 Task: Design a flight booking website wireframe in Figma with a navigation bar, search flight section, and a sign-up button.
Action: Mouse moved to (264, 165)
Screenshot: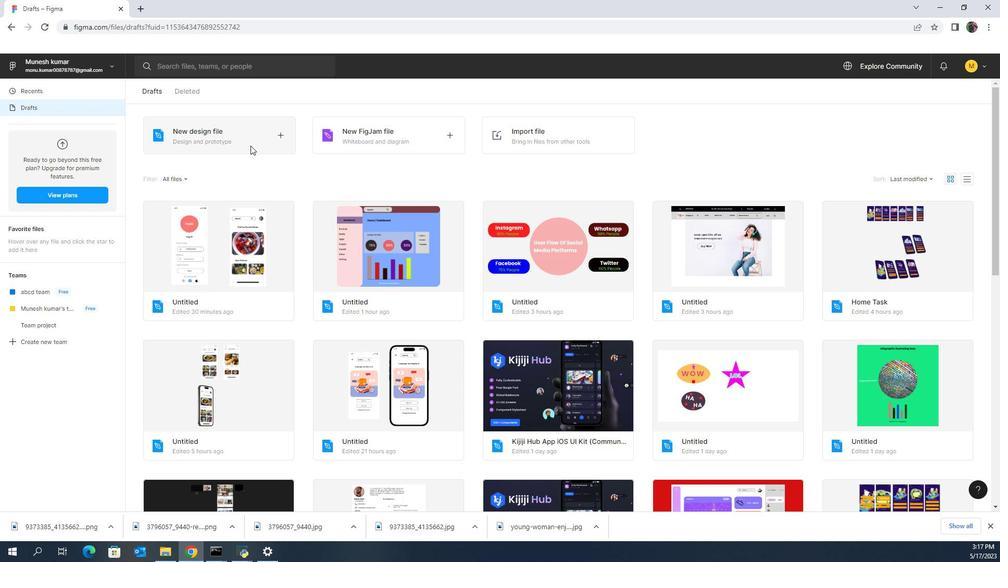 
Action: Mouse pressed left at (264, 165)
Screenshot: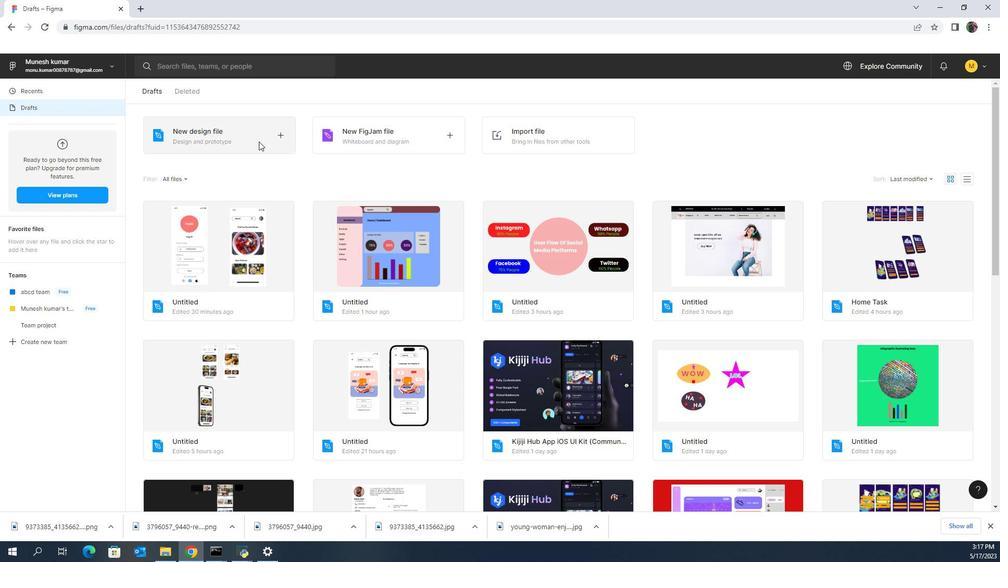 
Action: Mouse moved to (80, 101)
Screenshot: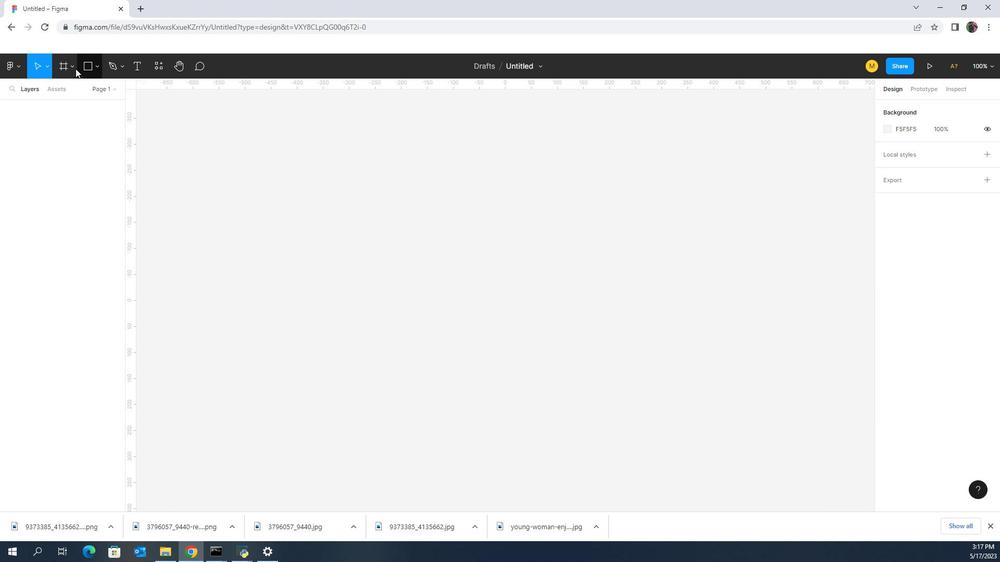 
Action: Mouse pressed left at (80, 101)
Screenshot: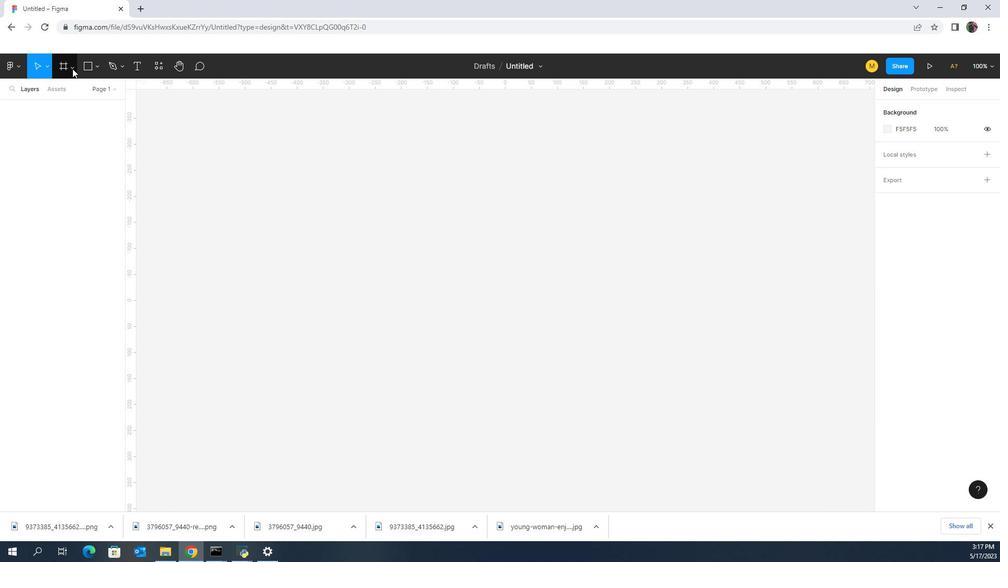 
Action: Mouse moved to (80, 117)
Screenshot: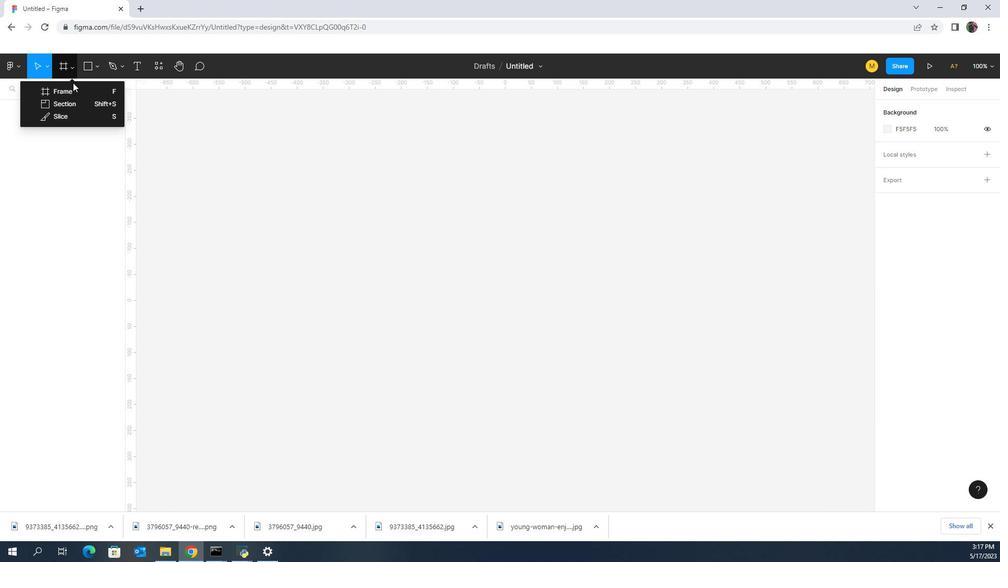 
Action: Mouse pressed left at (80, 117)
Screenshot: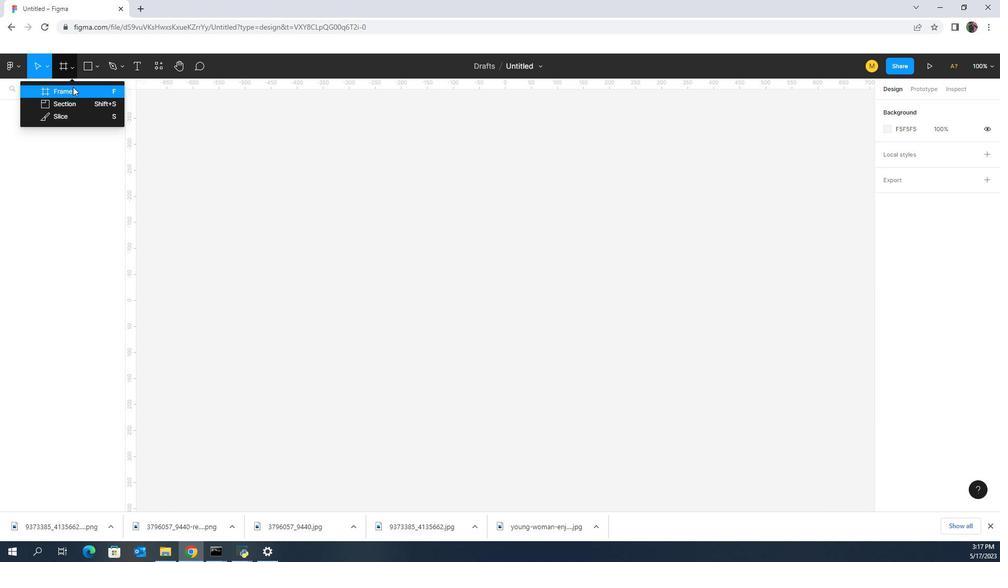 
Action: Mouse moved to (915, 358)
Screenshot: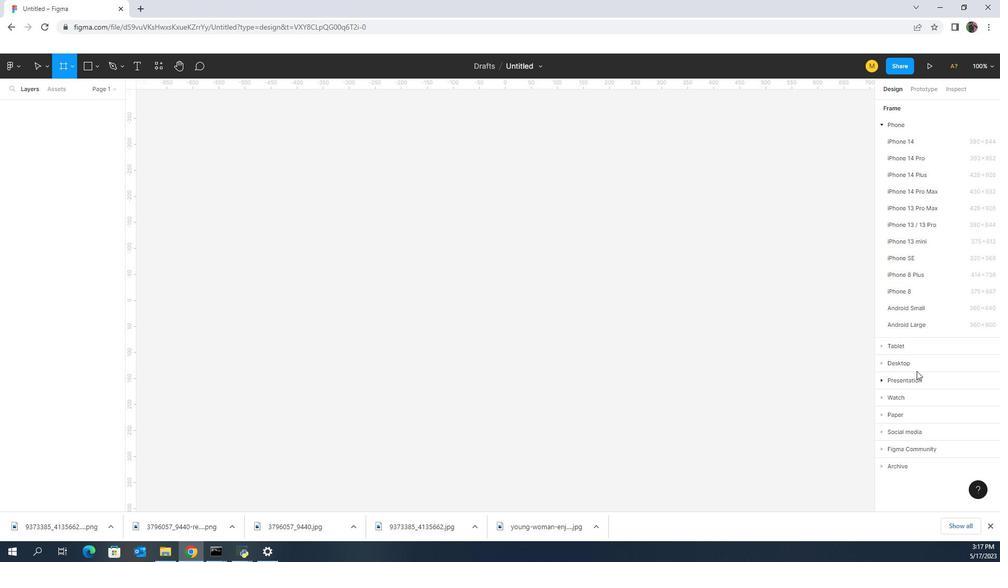 
Action: Mouse pressed left at (915, 358)
Screenshot: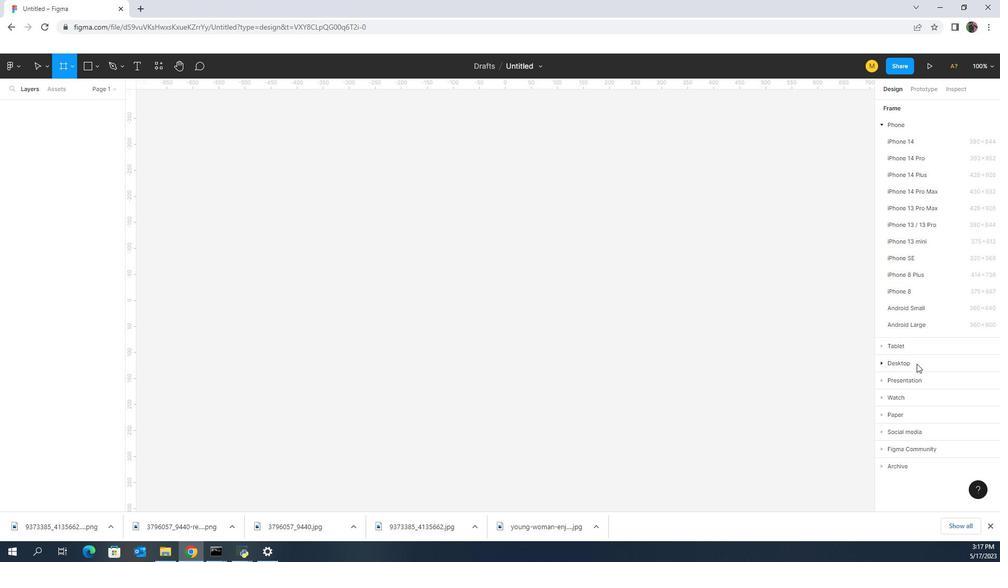 
Action: Mouse moved to (910, 254)
Screenshot: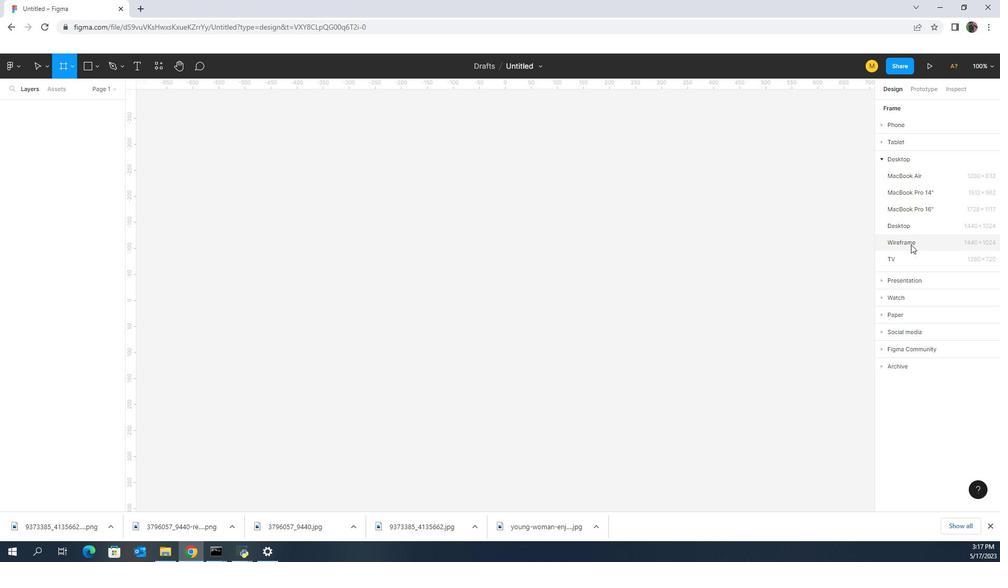 
Action: Mouse pressed left at (910, 254)
Screenshot: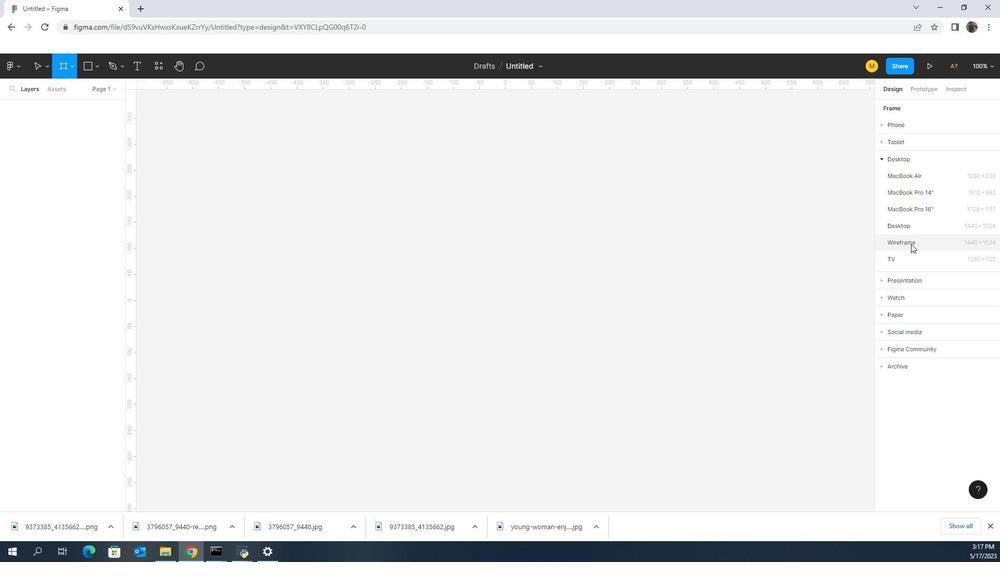 
Action: Mouse moved to (788, 242)
Screenshot: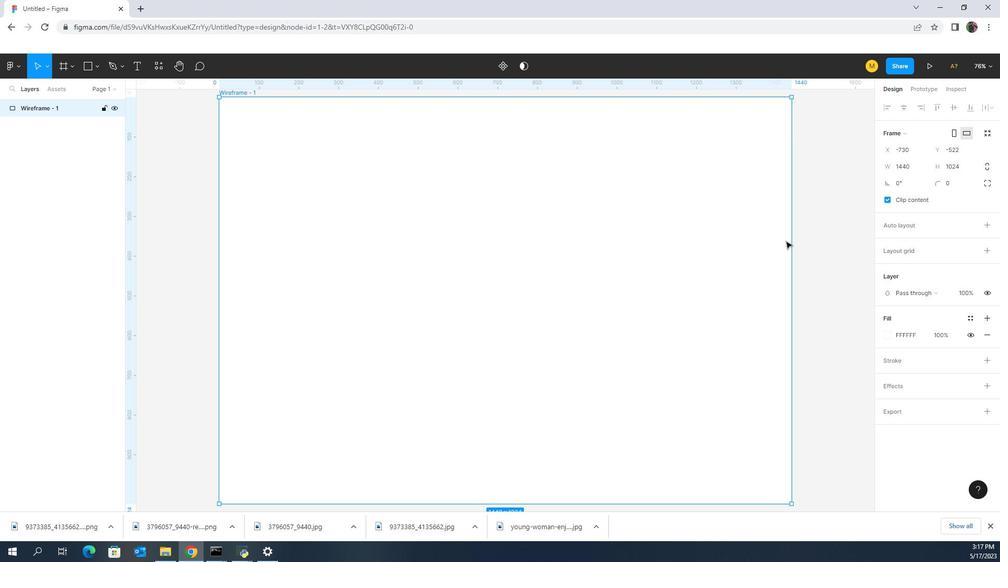 
Action: Mouse pressed left at (788, 242)
Screenshot: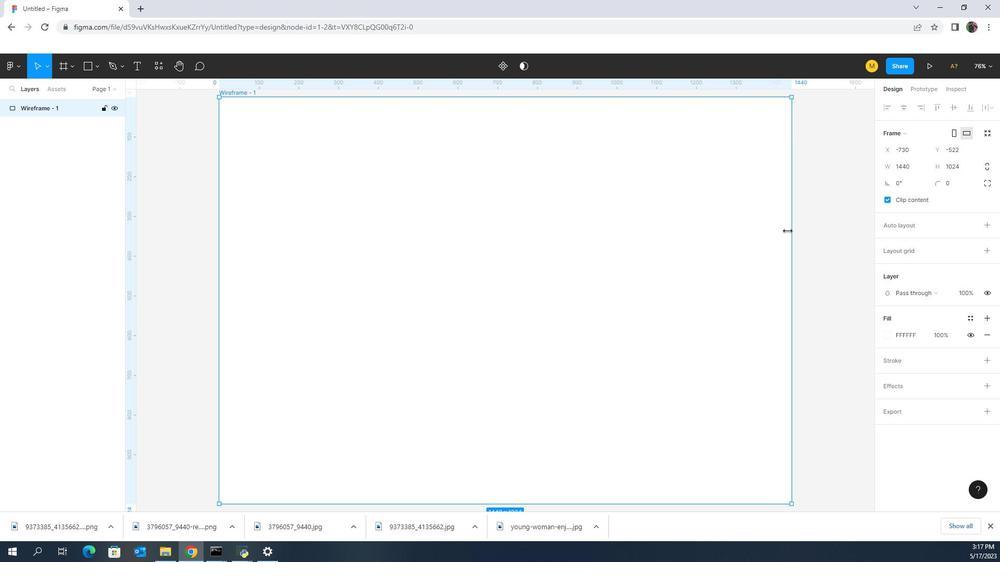 
Action: Mouse moved to (702, 273)
Screenshot: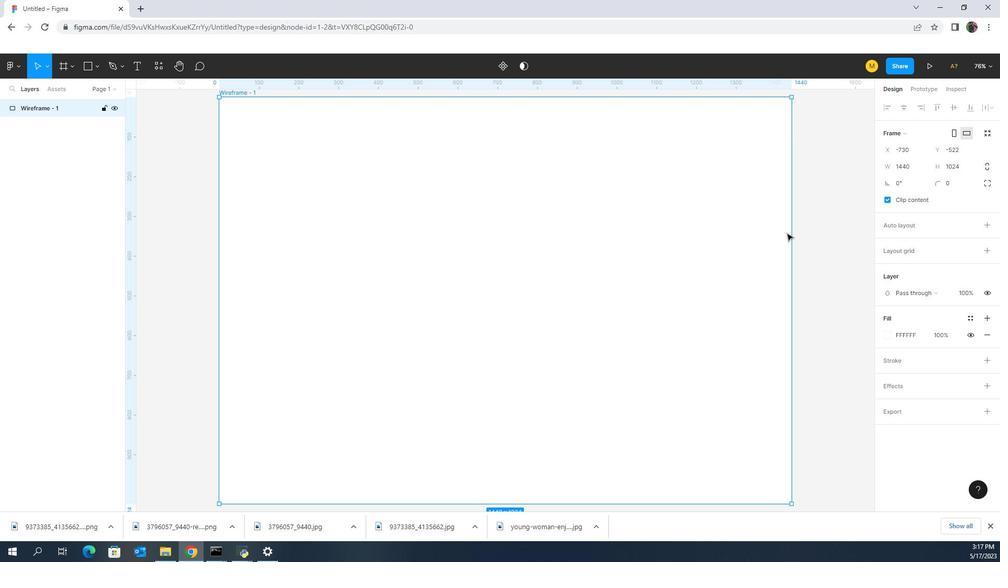 
Action: Mouse pressed left at (702, 273)
Screenshot: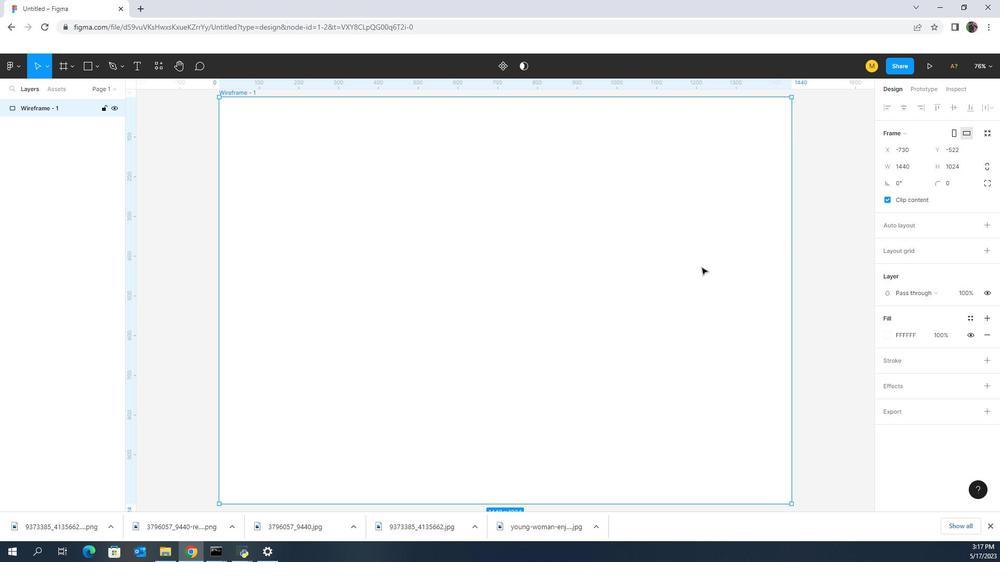 
Action: Mouse moved to (978, 98)
Screenshot: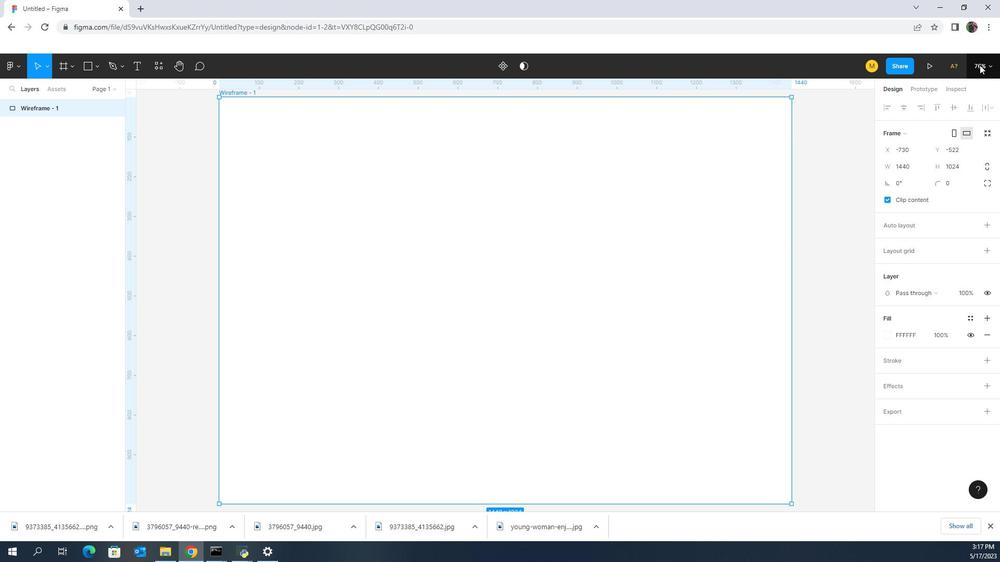 
Action: Mouse pressed left at (978, 98)
Screenshot: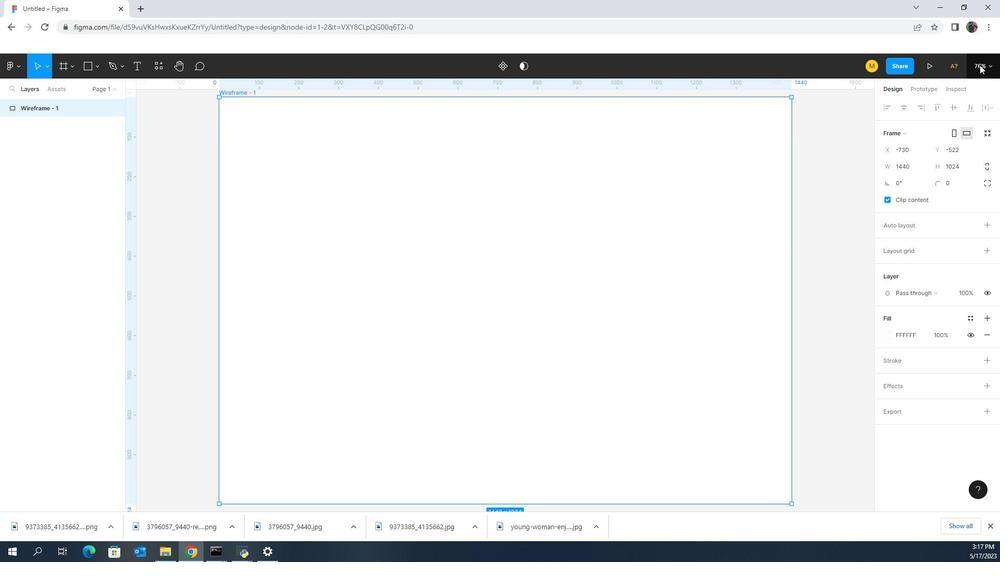 
Action: Key pressed 70<Key.enter>
Screenshot: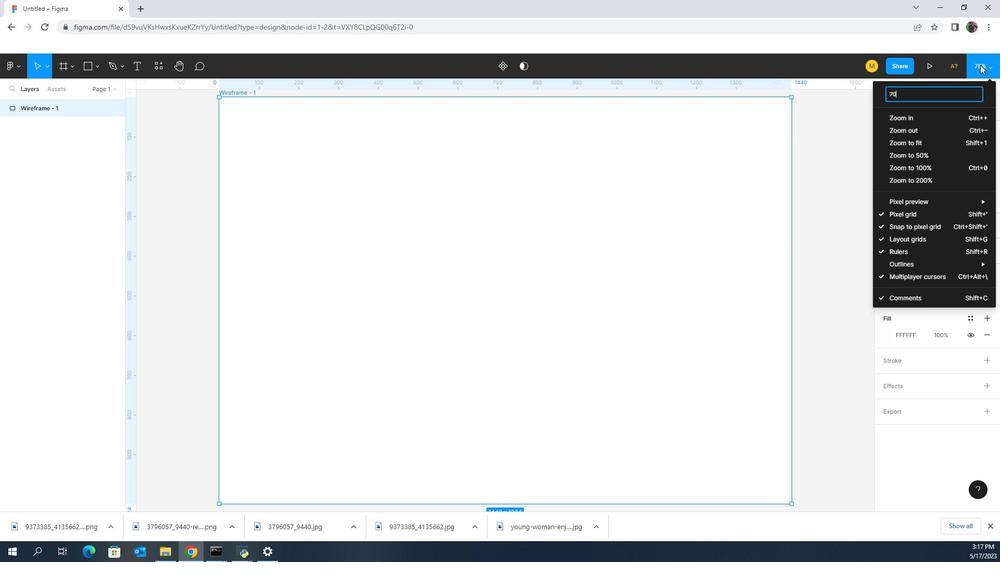 
Action: Mouse moved to (791, 303)
Screenshot: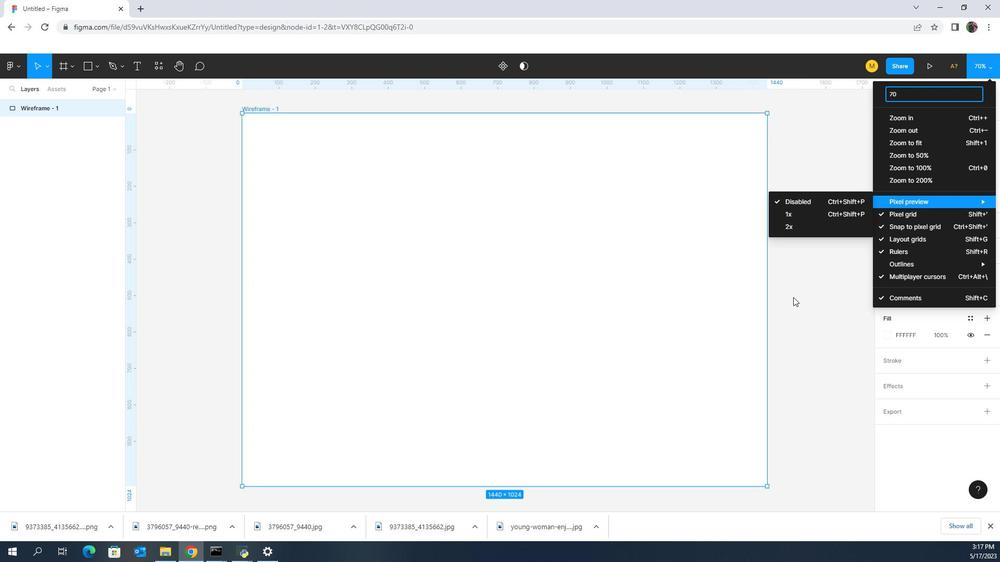 
Action: Mouse pressed left at (791, 303)
Screenshot: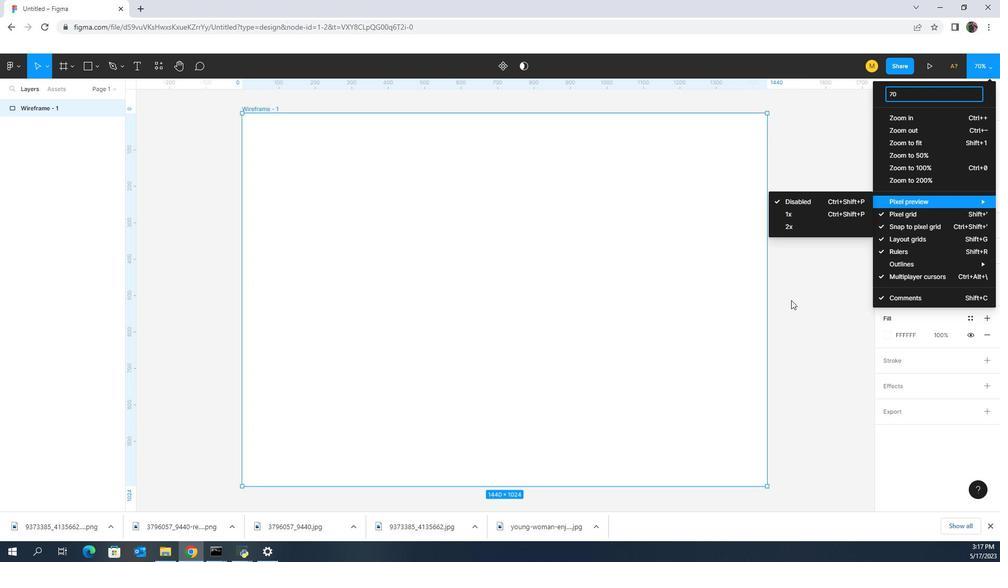 
Action: Mouse moved to (652, 283)
Screenshot: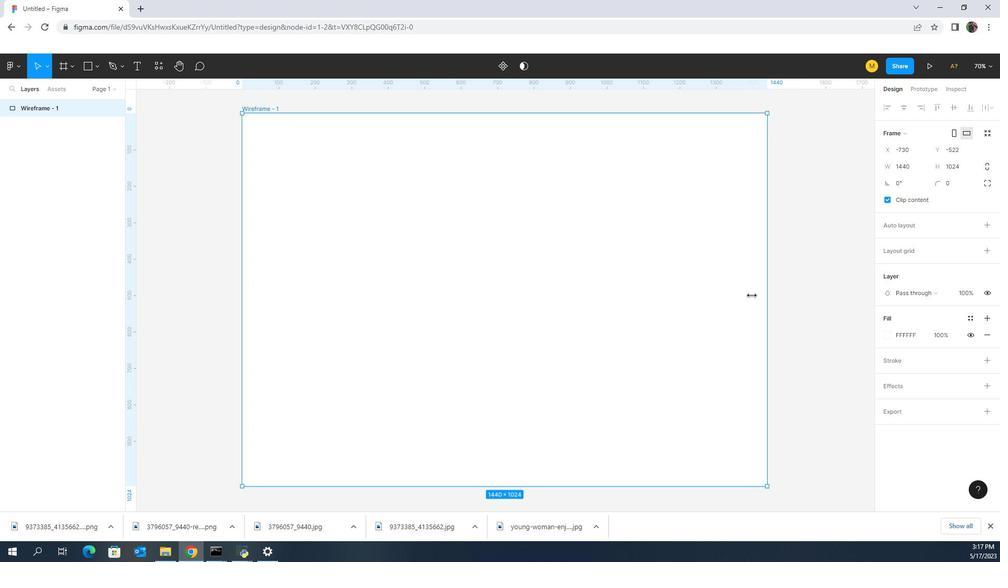 
Action: Mouse pressed left at (652, 283)
Screenshot: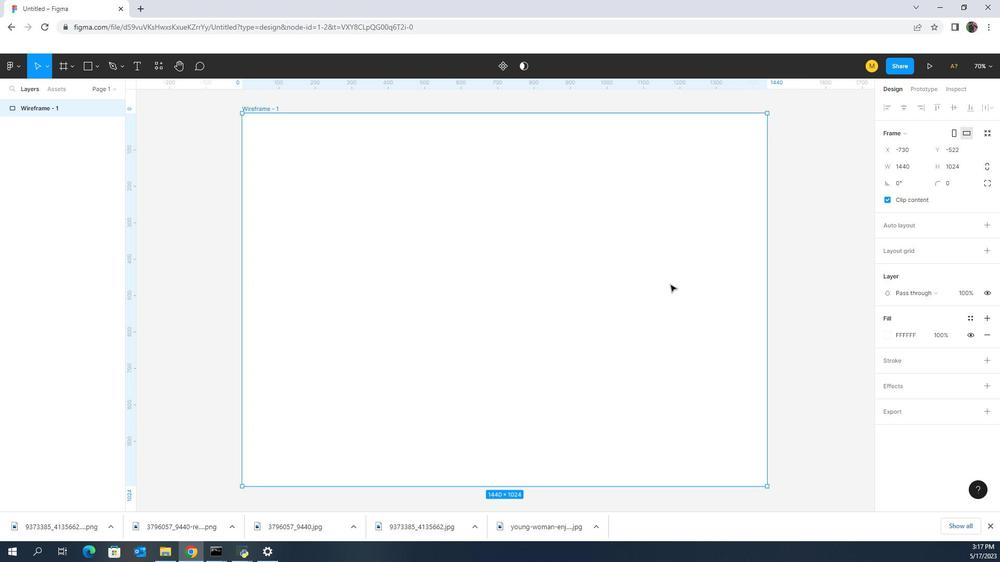 
Action: Mouse moved to (895, 262)
Screenshot: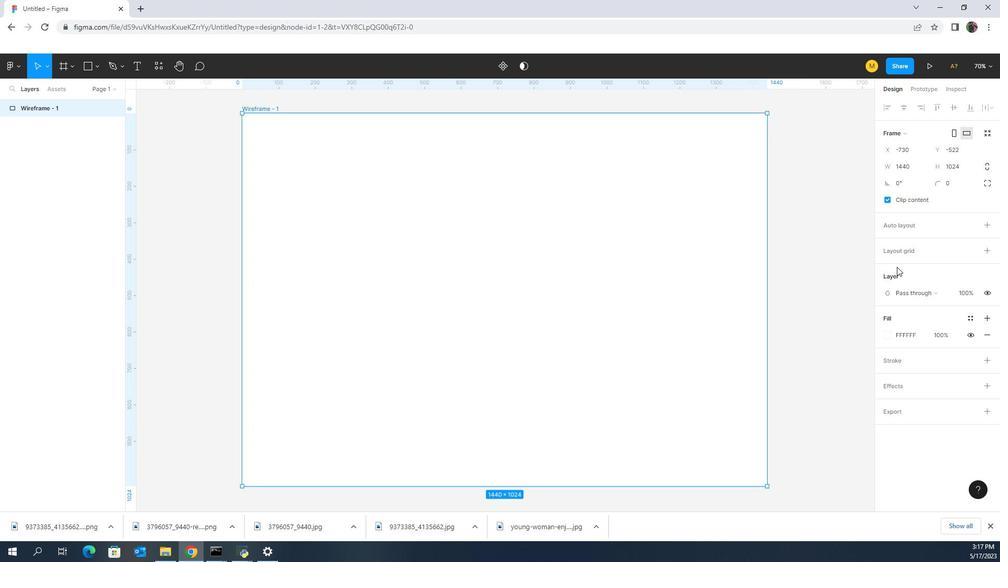 
Action: Mouse pressed left at (895, 262)
Screenshot: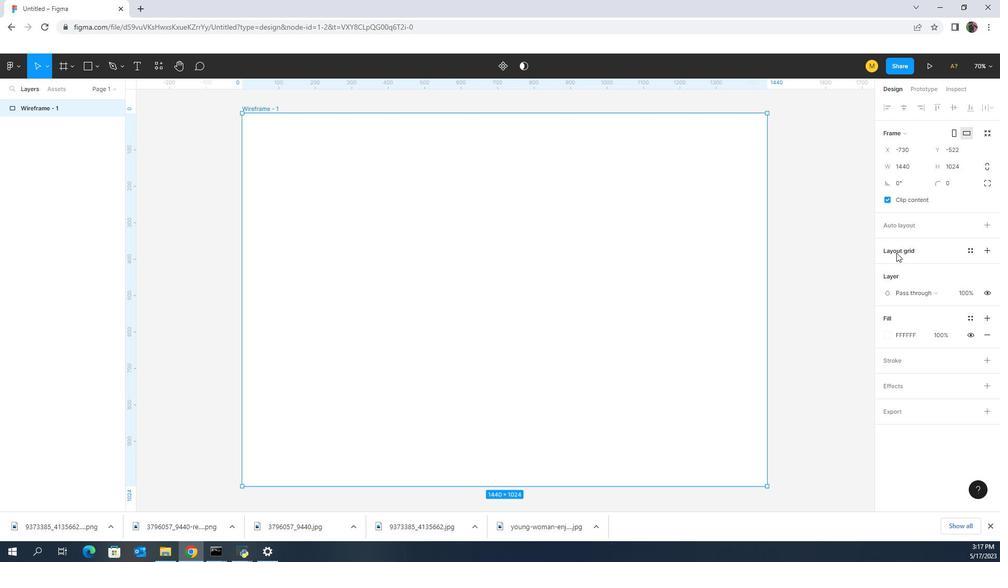 
Action: Mouse moved to (884, 280)
Screenshot: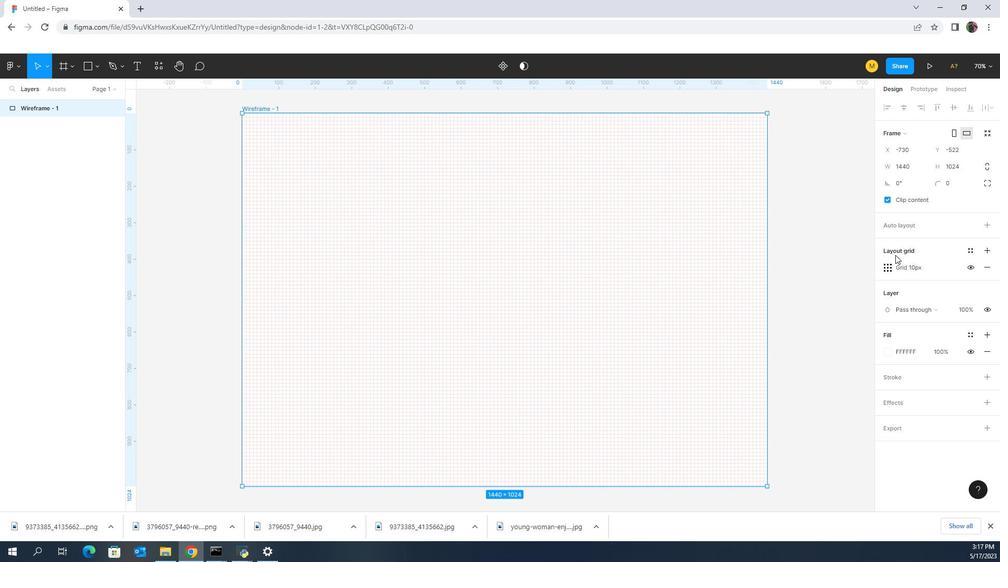 
Action: Mouse pressed left at (884, 280)
Screenshot: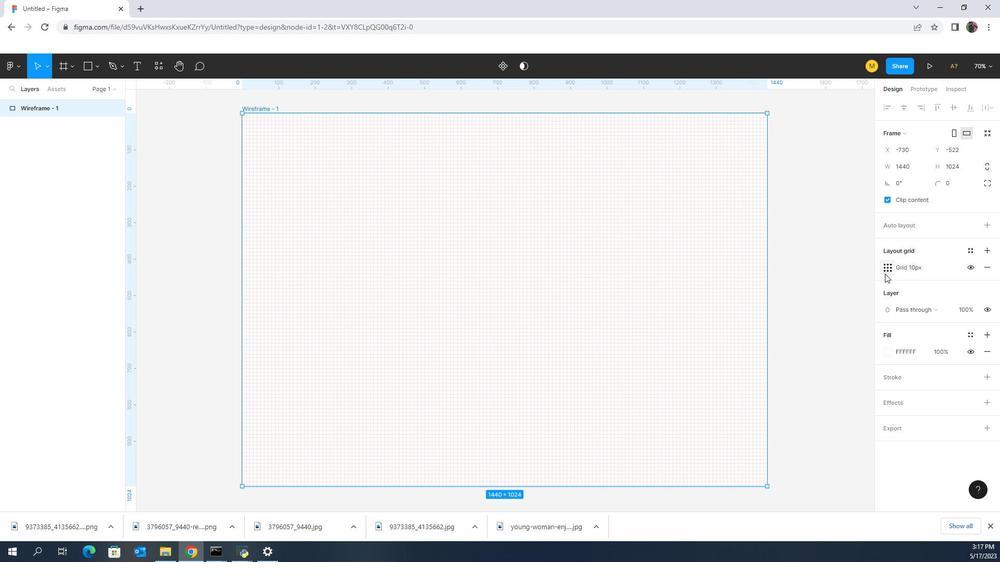 
Action: Mouse moved to (782, 276)
Screenshot: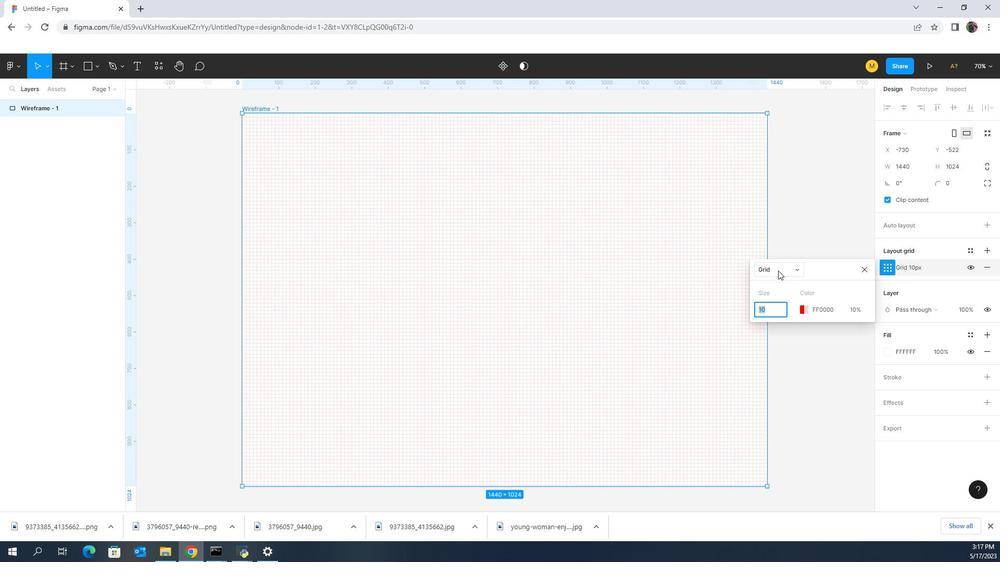 
Action: Mouse pressed left at (782, 276)
Screenshot: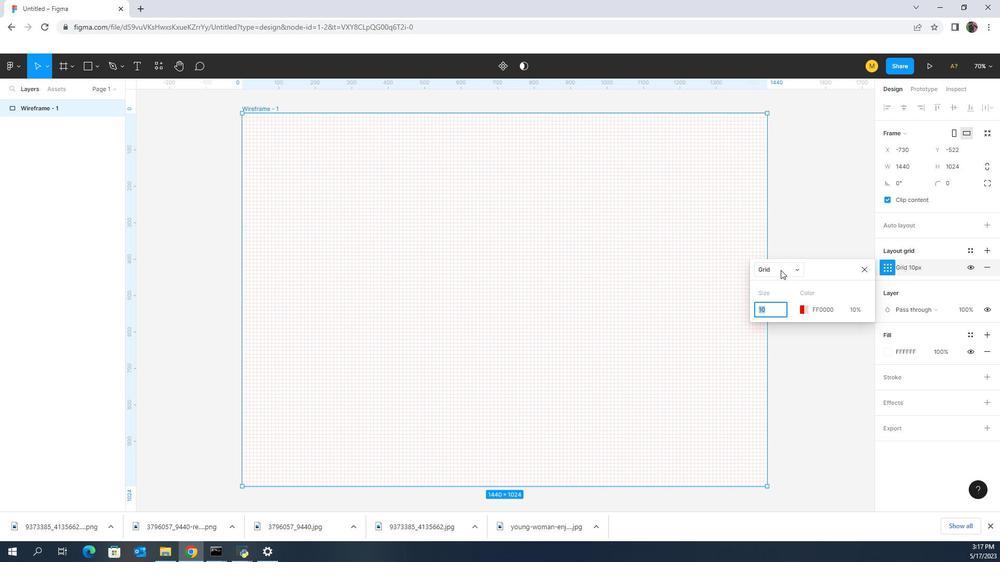
Action: Mouse moved to (784, 288)
Screenshot: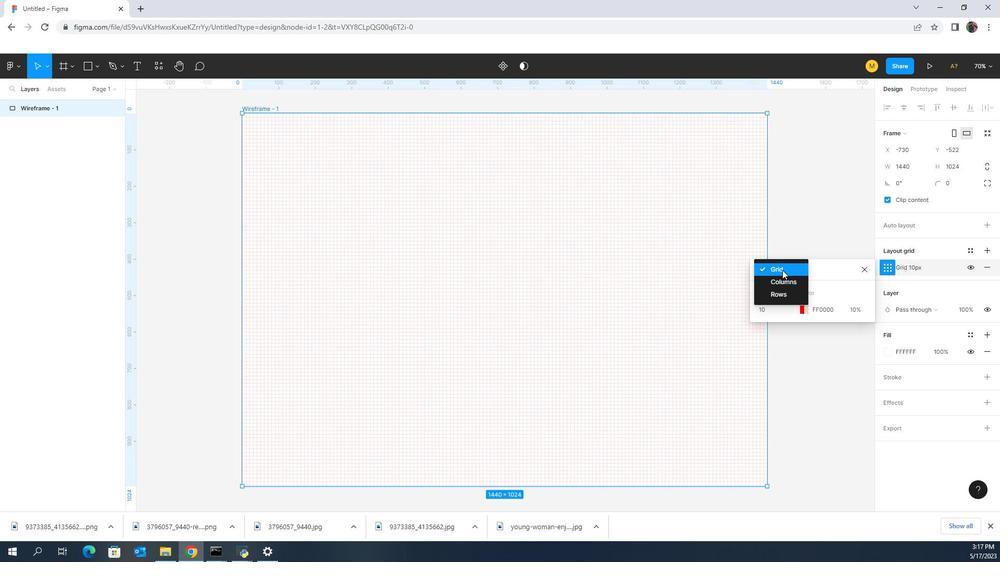 
Action: Mouse pressed left at (784, 288)
Screenshot: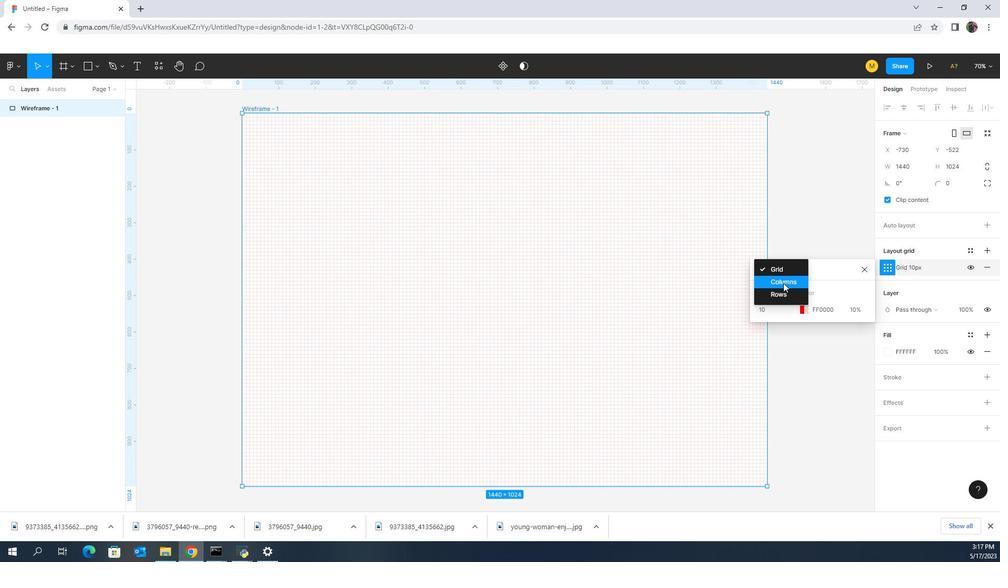 
Action: Mouse moved to (790, 310)
Screenshot: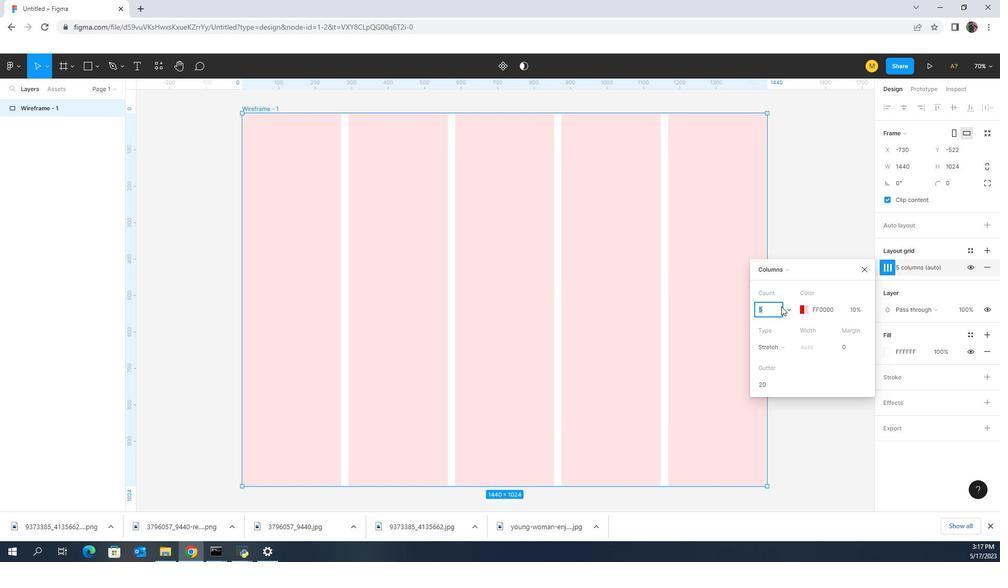 
Action: Mouse pressed left at (790, 310)
Screenshot: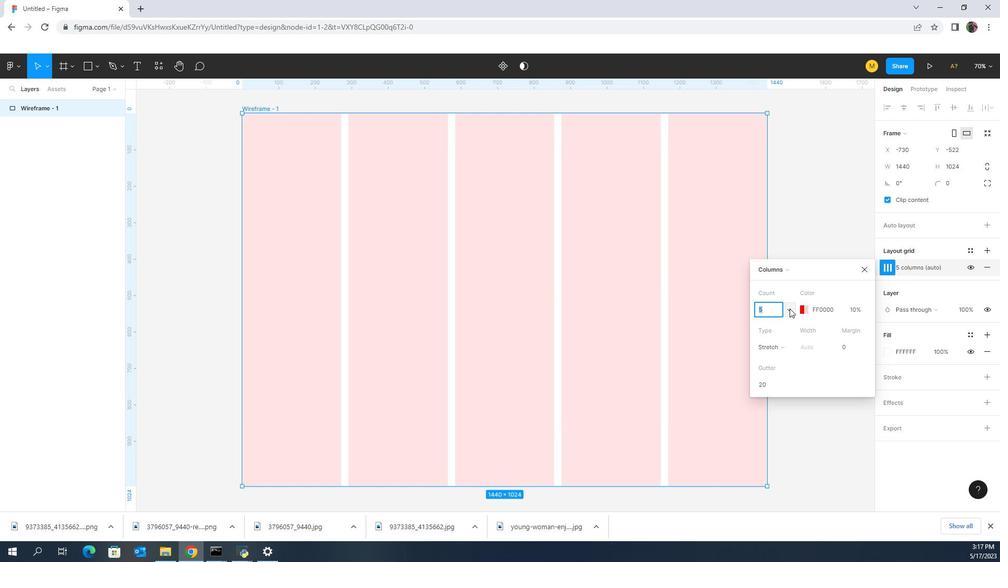 
Action: Mouse moved to (778, 383)
Screenshot: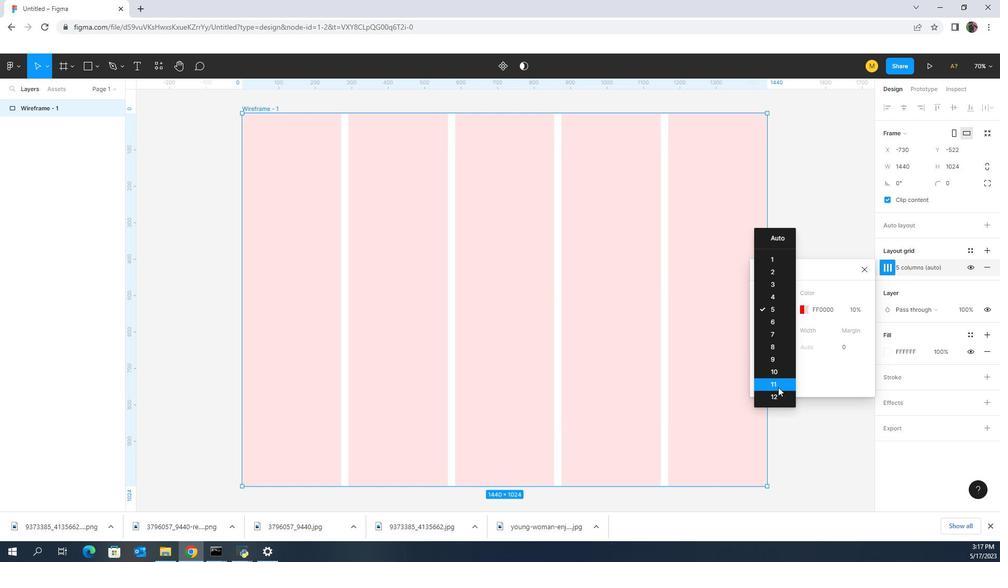 
Action: Mouse pressed left at (778, 383)
Screenshot: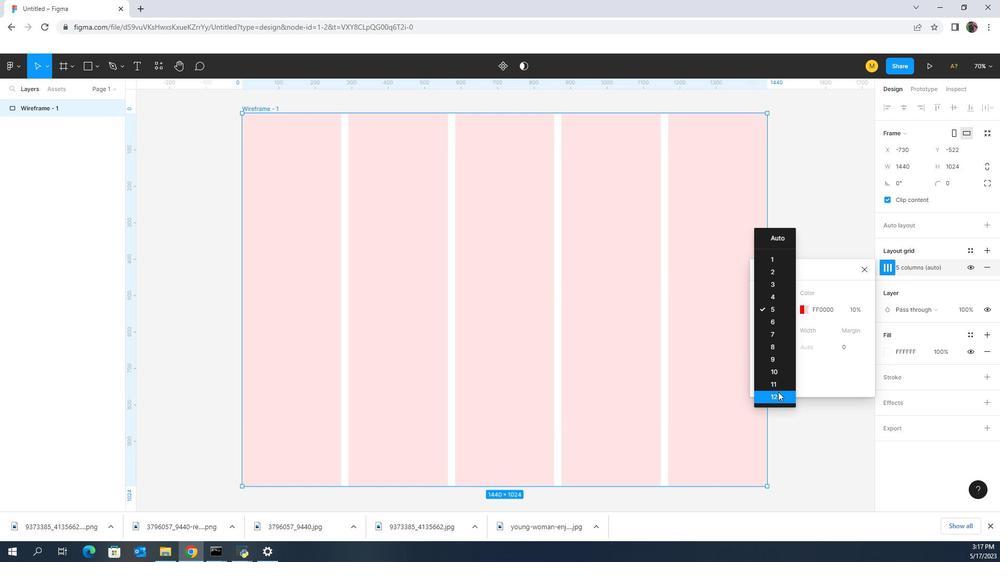 
Action: Mouse moved to (849, 343)
Screenshot: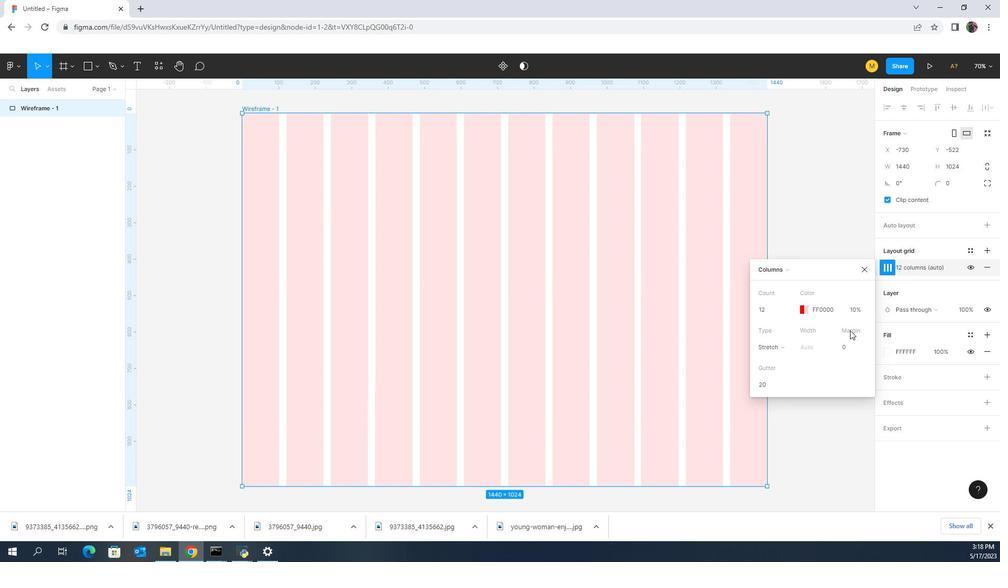 
Action: Mouse pressed left at (849, 343)
Screenshot: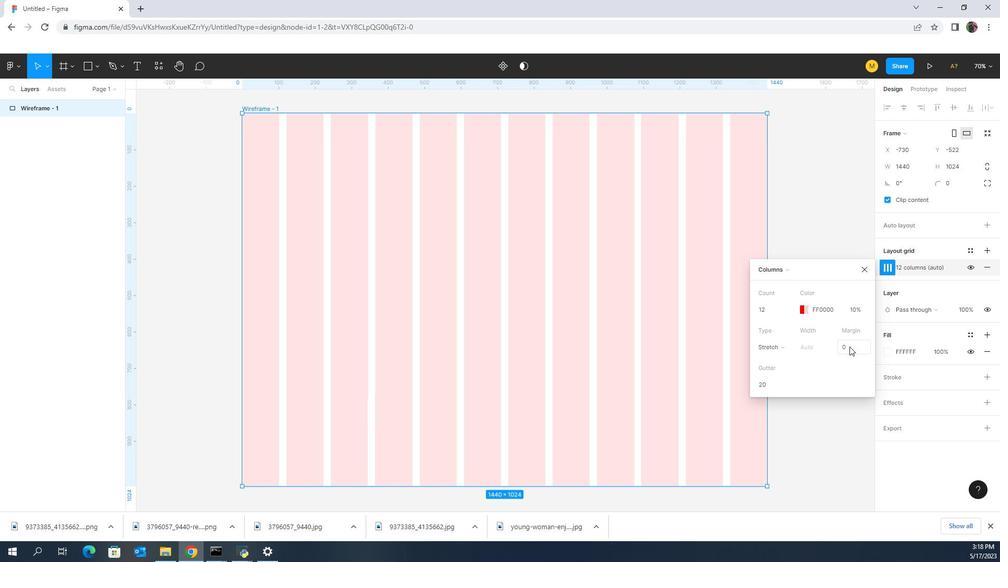 
Action: Mouse moved to (849, 343)
Screenshot: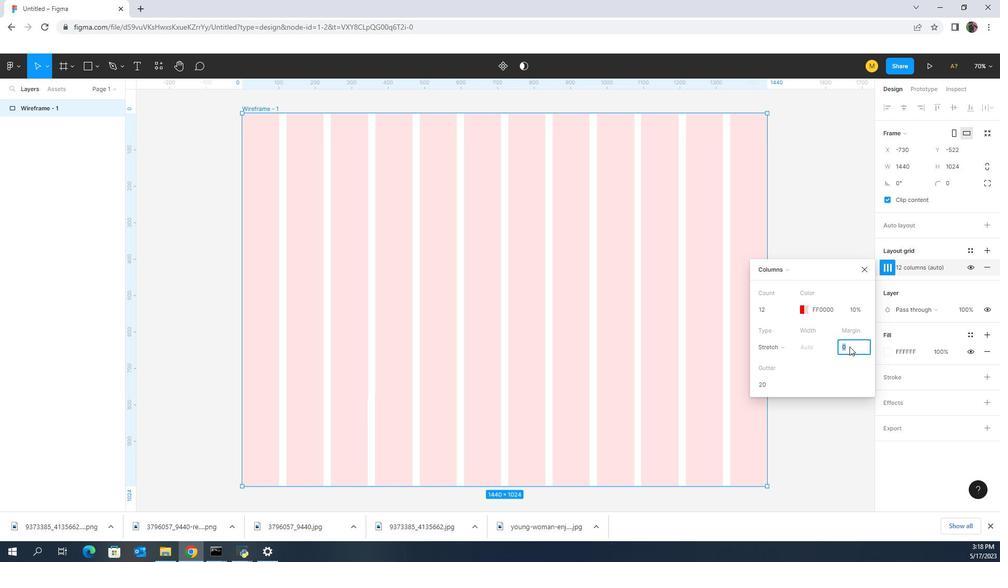 
Action: Key pressed 70<Key.enter>
Screenshot: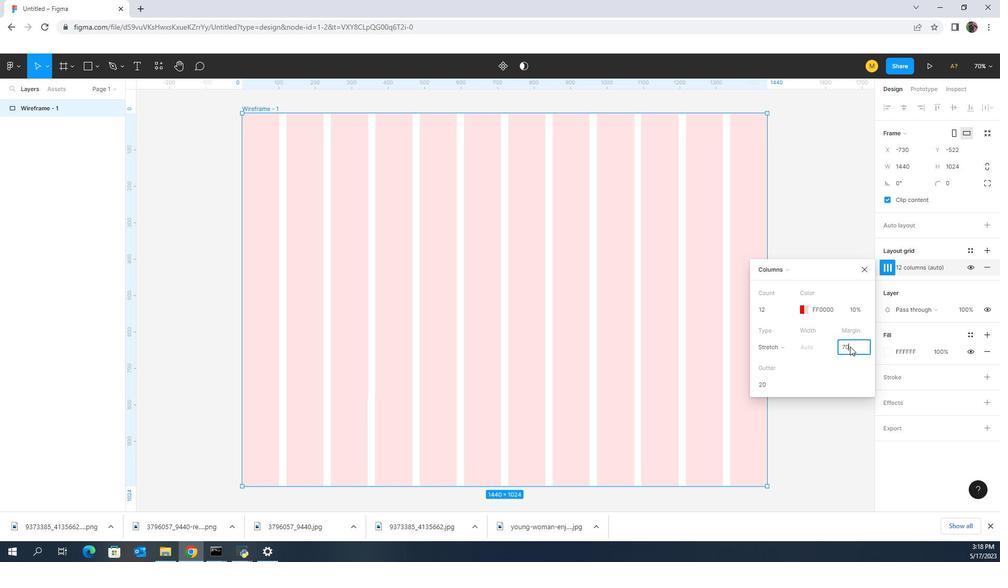 
Action: Mouse moved to (868, 280)
Screenshot: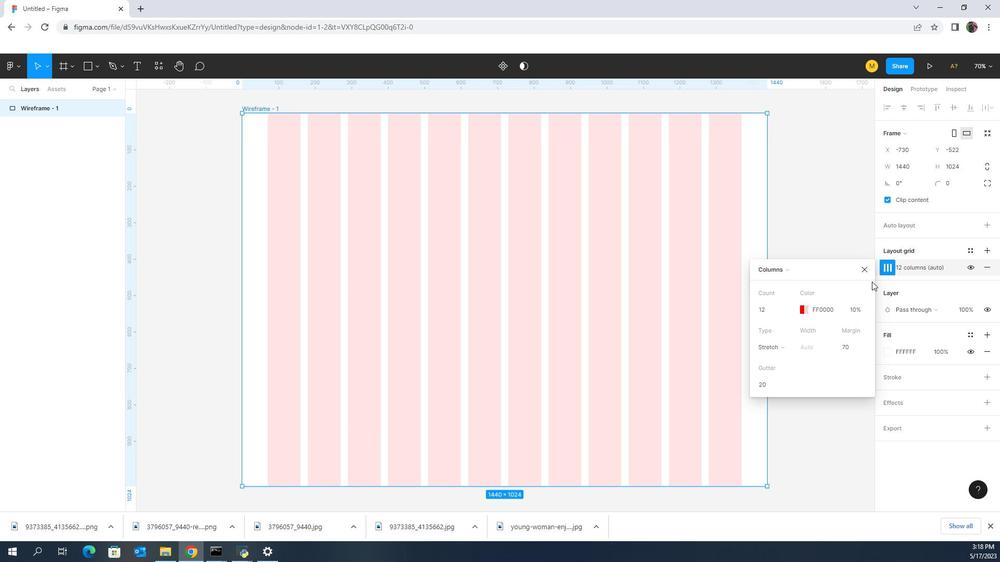 
Action: Mouse pressed left at (868, 280)
Screenshot: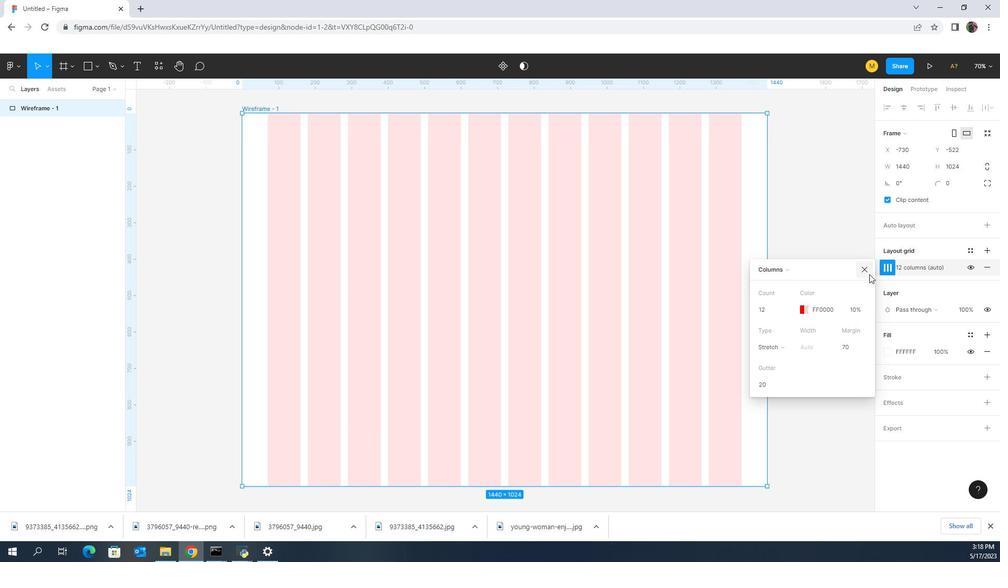 
Action: Mouse moved to (344, 210)
Screenshot: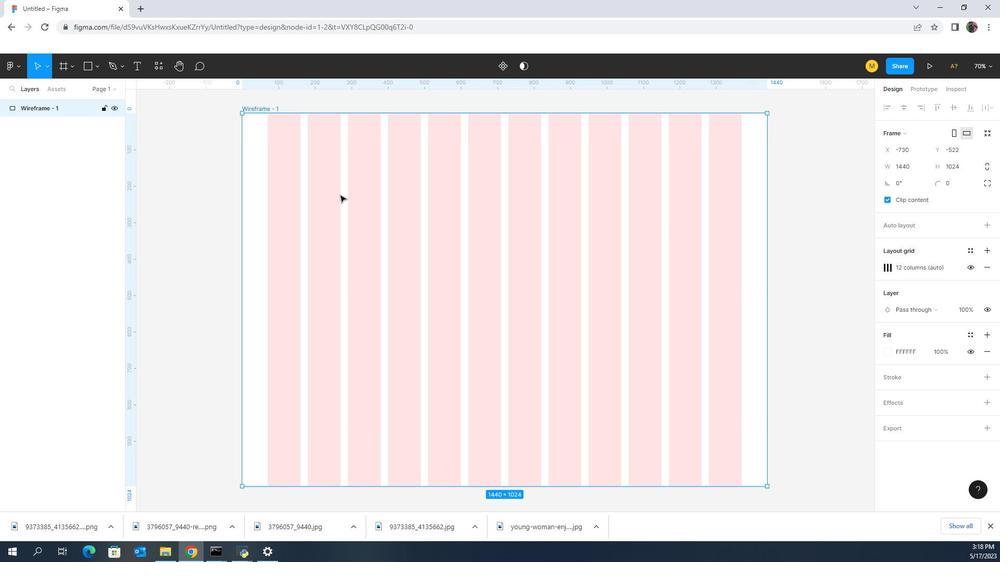 
Action: Mouse scrolled (344, 211) with delta (0, 0)
Screenshot: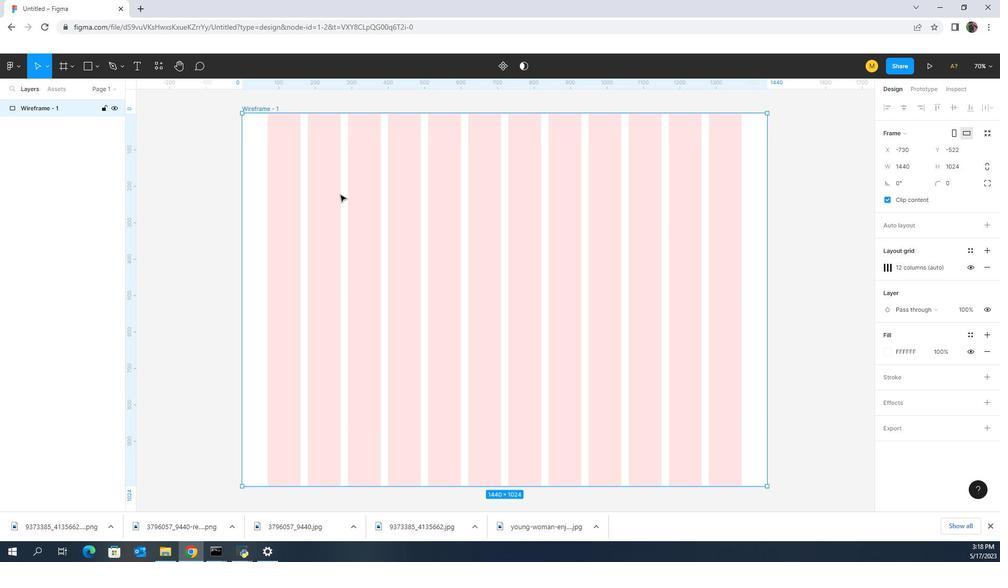 
Action: Mouse moved to (103, 101)
Screenshot: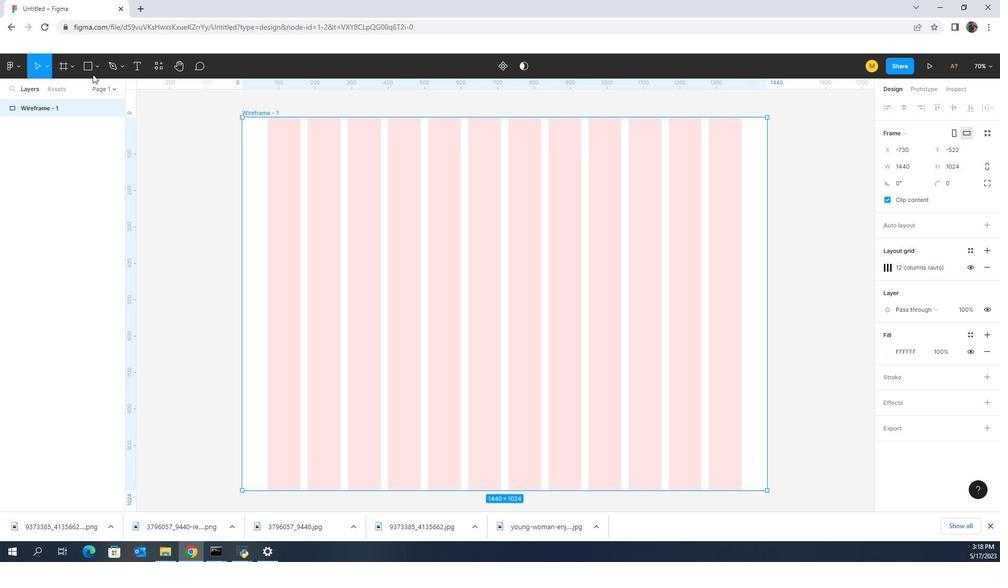 
Action: Mouse pressed left at (103, 101)
Screenshot: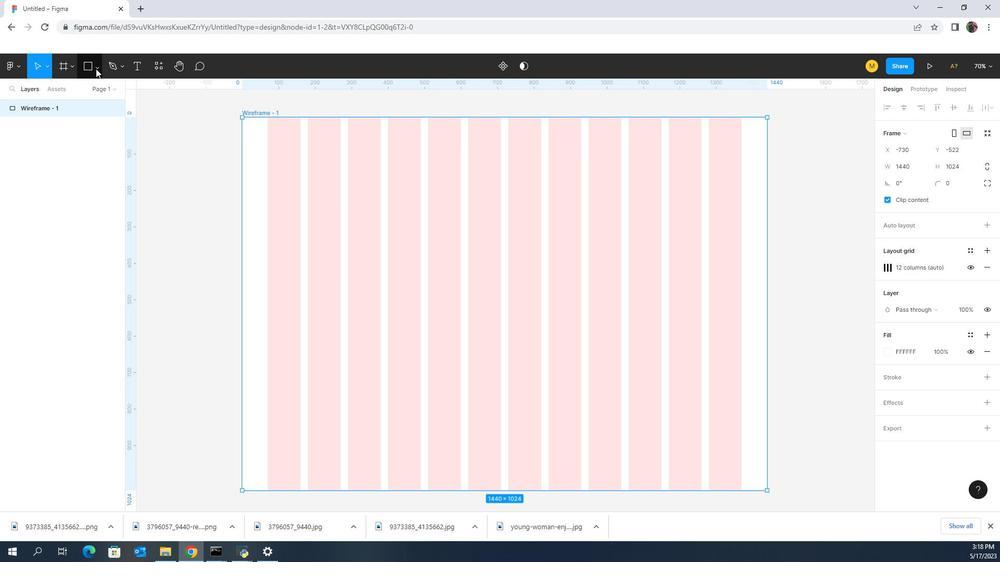 
Action: Mouse moved to (104, 118)
Screenshot: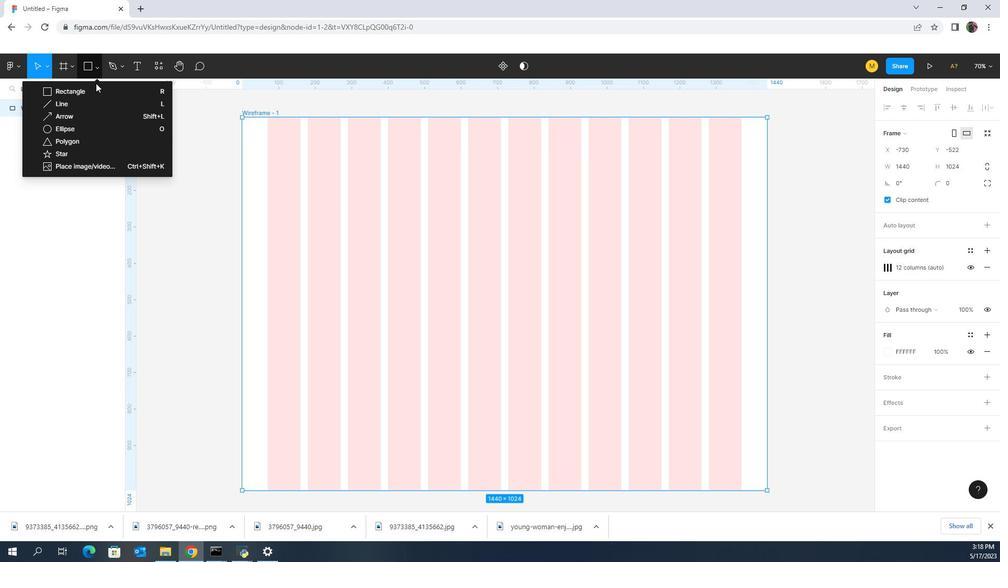 
Action: Mouse pressed left at (104, 118)
Screenshot: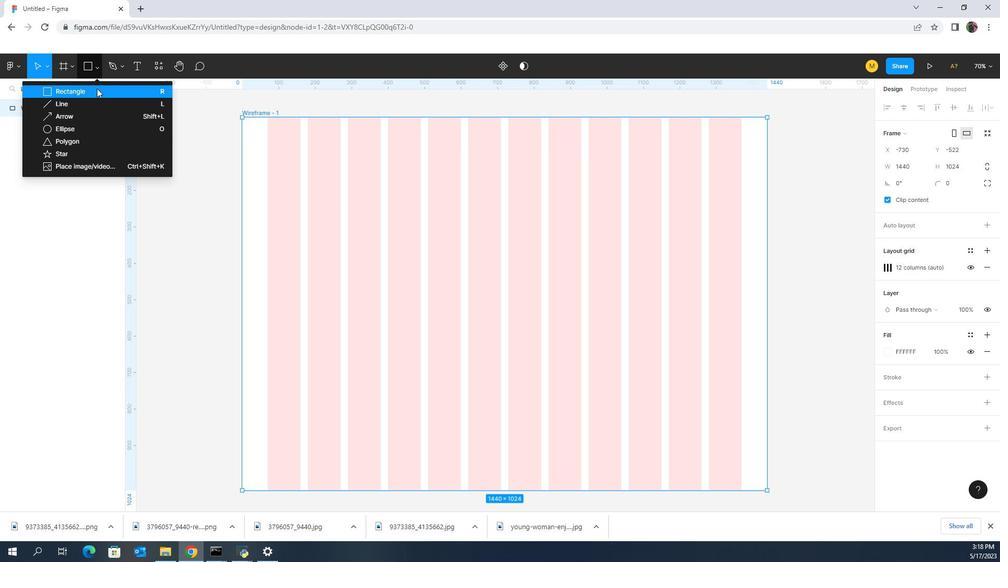 
Action: Mouse moved to (259, 181)
Screenshot: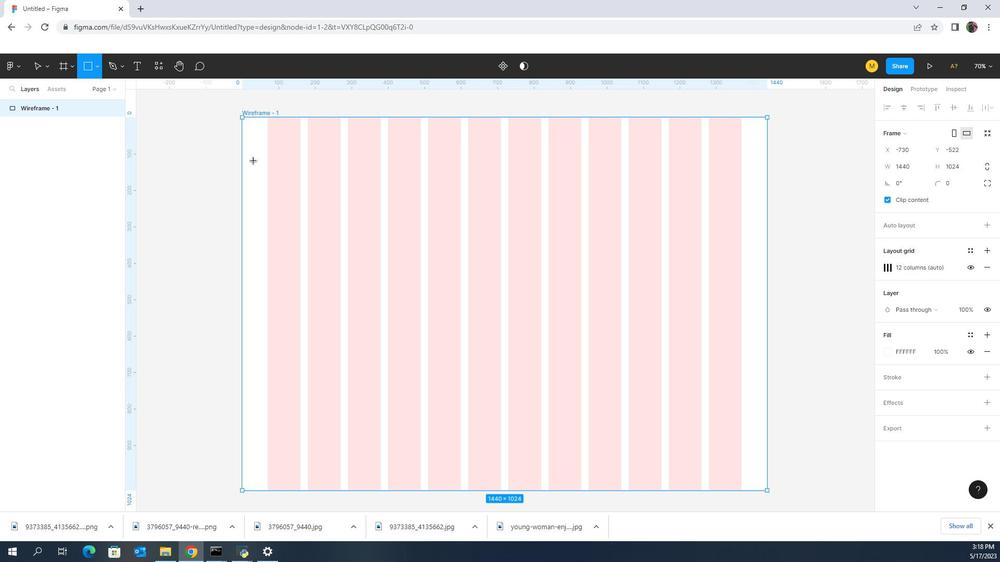 
Action: Mouse pressed left at (259, 181)
Screenshot: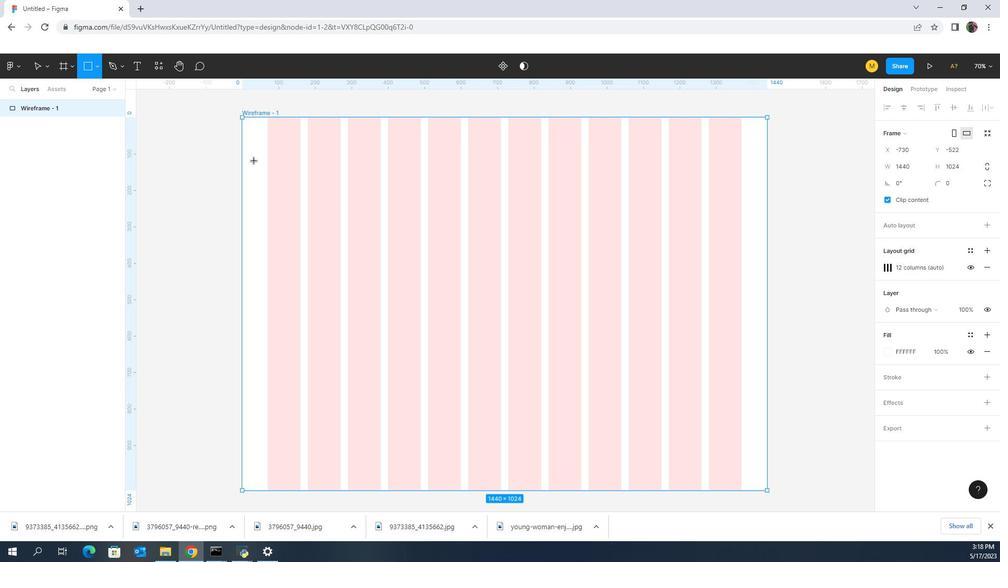 
Action: Mouse moved to (411, 240)
Screenshot: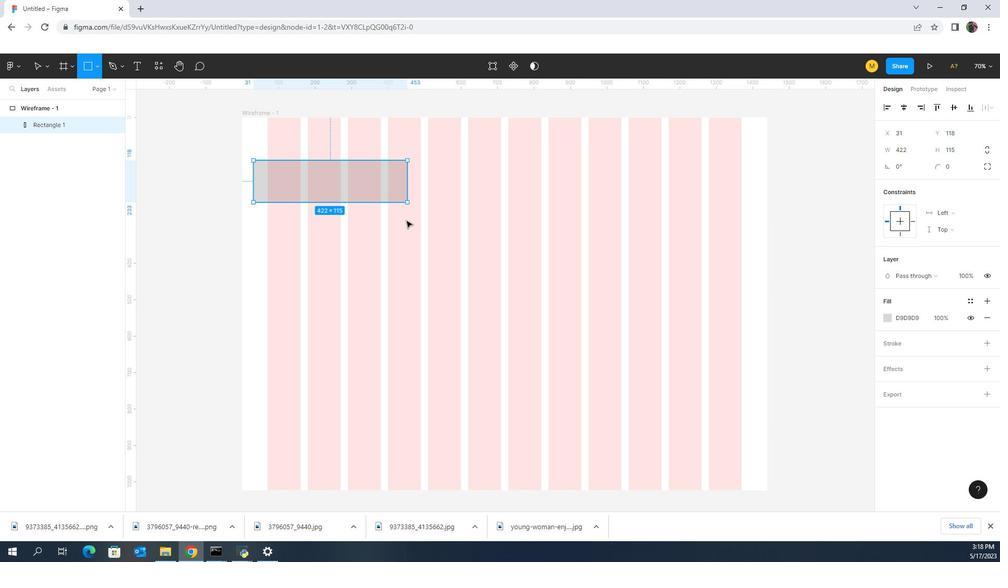 
Action: Mouse pressed left at (411, 240)
Screenshot: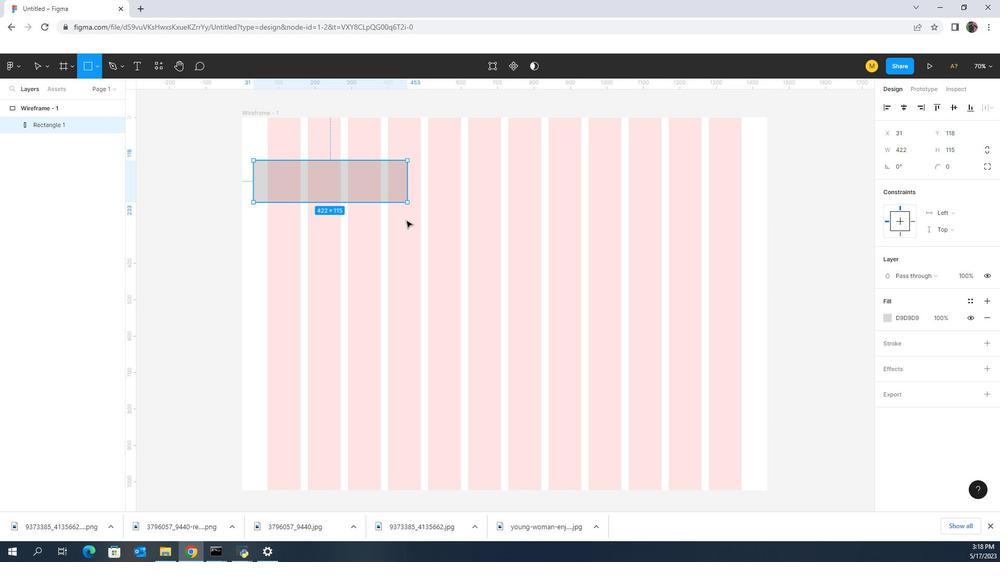 
Action: Mouse moved to (352, 197)
Screenshot: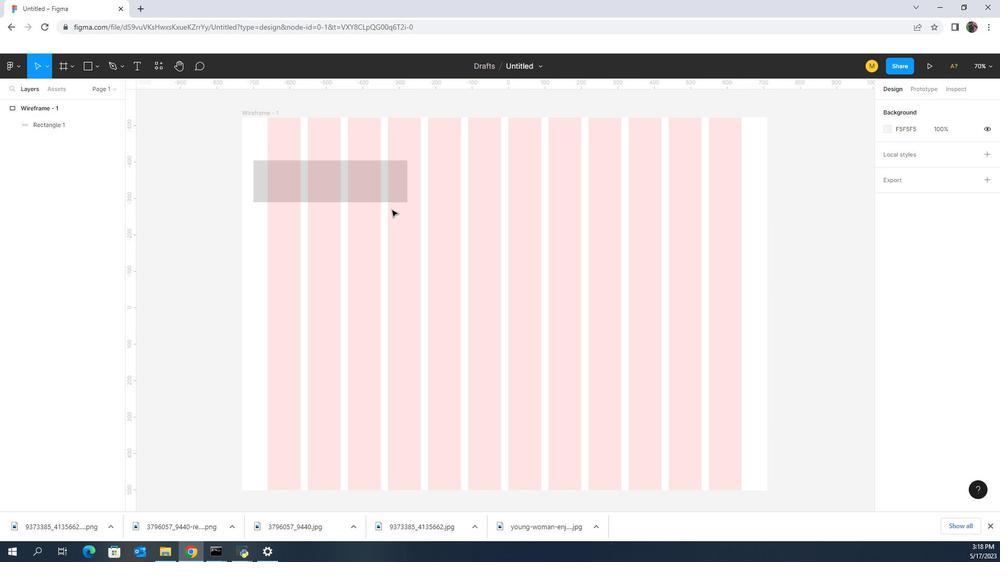 
Action: Mouse pressed left at (352, 197)
Screenshot: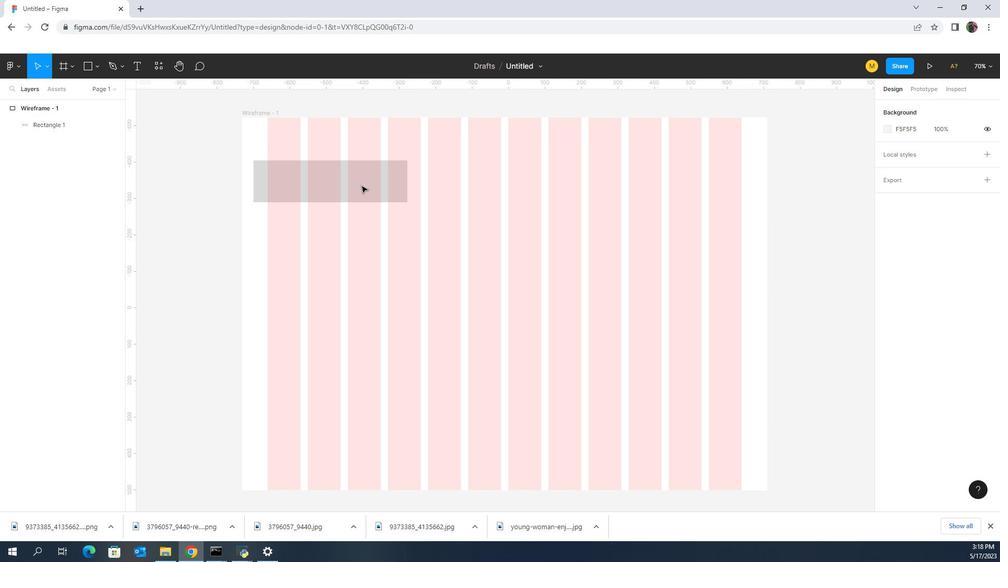 
Action: Mouse moved to (272, 137)
Screenshot: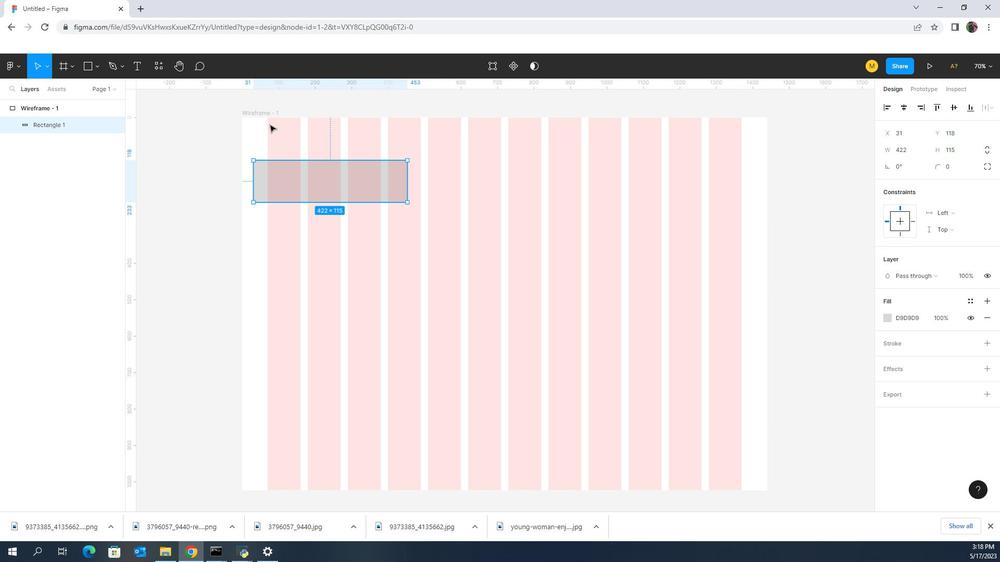 
Action: Mouse pressed left at (272, 137)
Screenshot: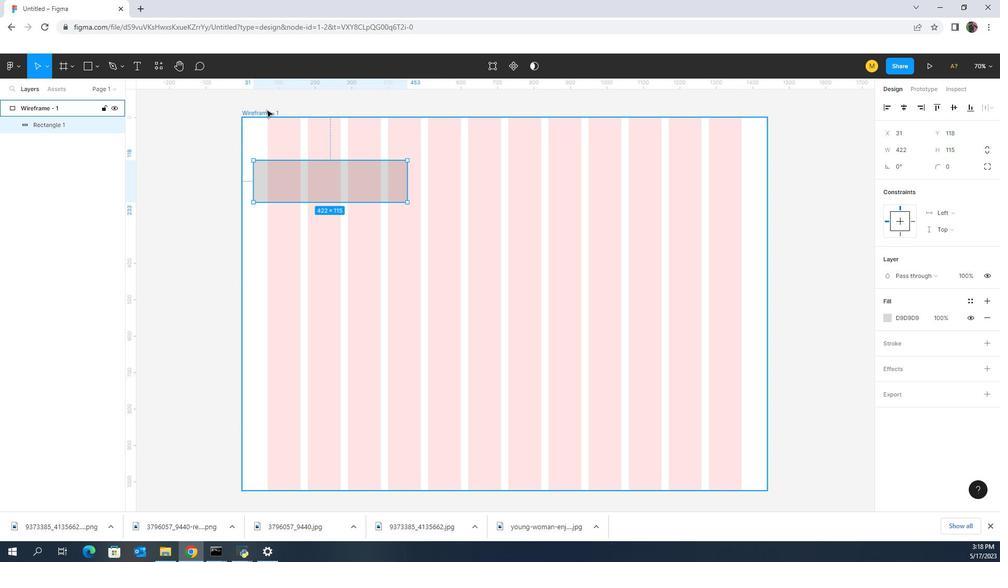 
Action: Mouse moved to (319, 209)
Screenshot: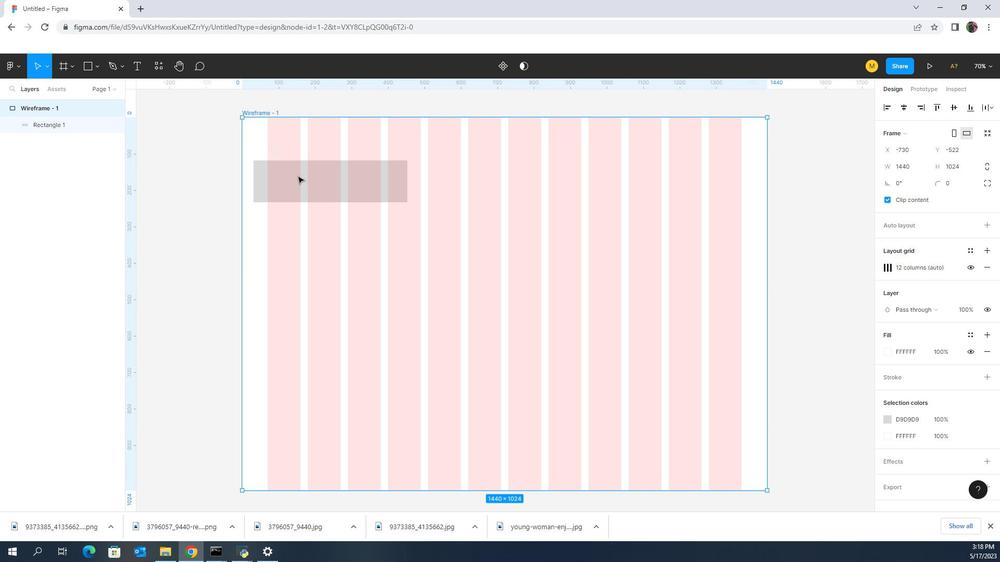 
Action: Mouse pressed left at (319, 209)
Screenshot: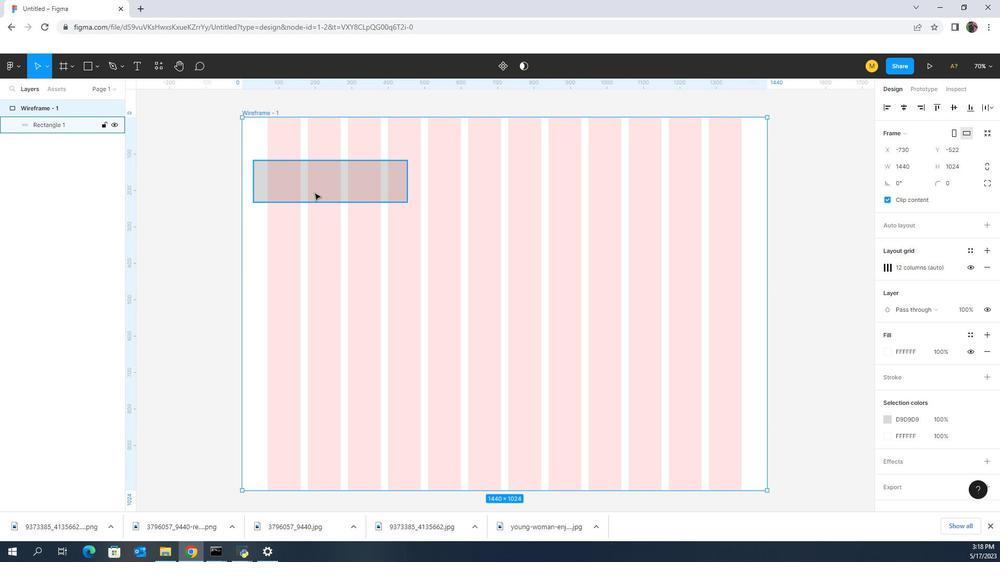 
Action: Mouse moved to (950, 174)
Screenshot: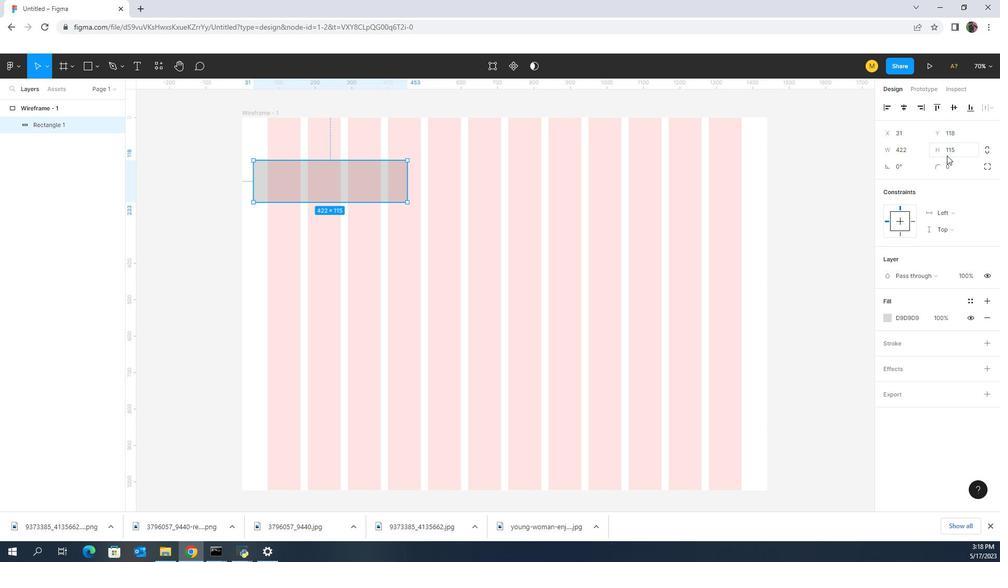 
Action: Mouse pressed left at (950, 174)
Screenshot: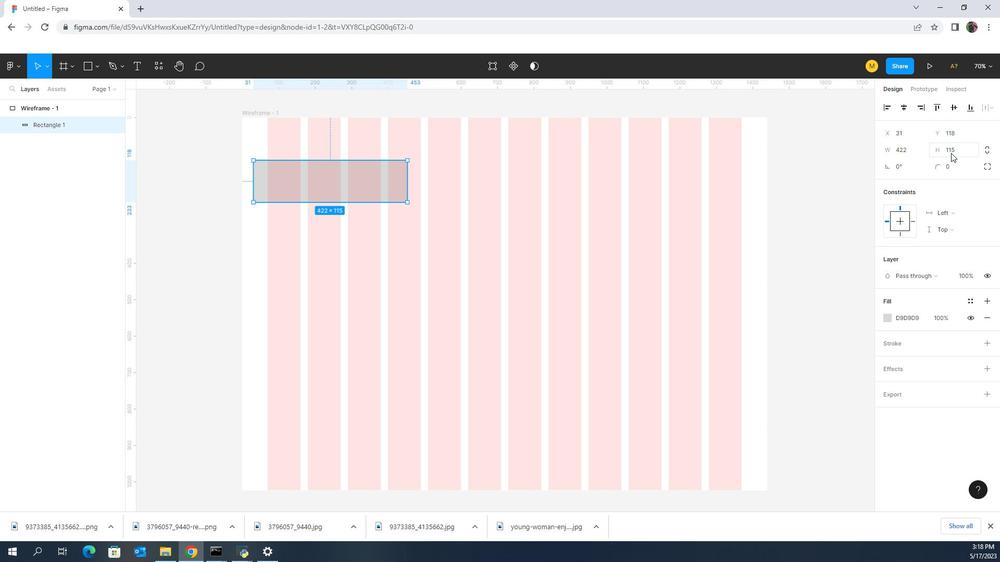 
Action: Mouse moved to (913, 173)
Screenshot: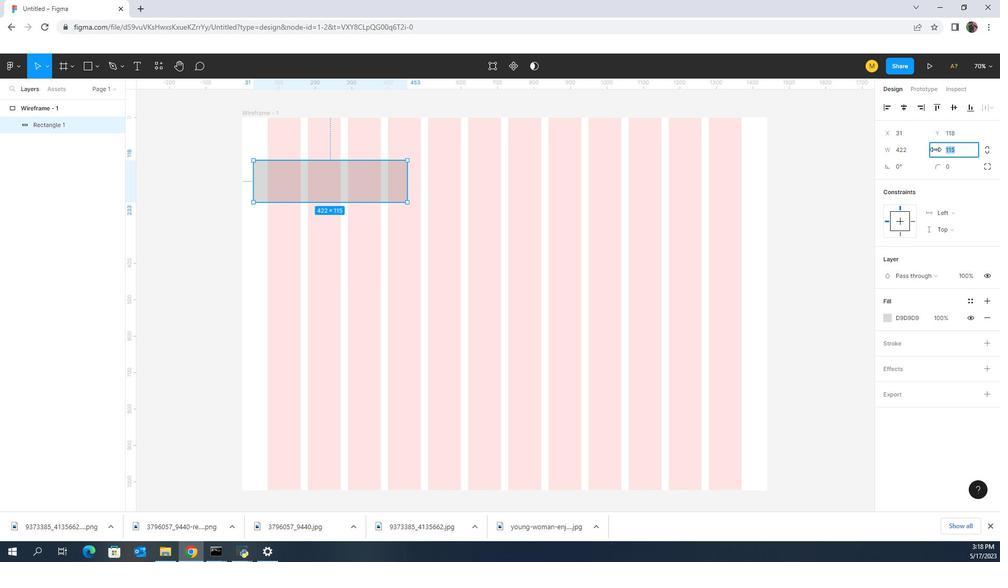 
Action: Mouse pressed left at (913, 173)
Screenshot: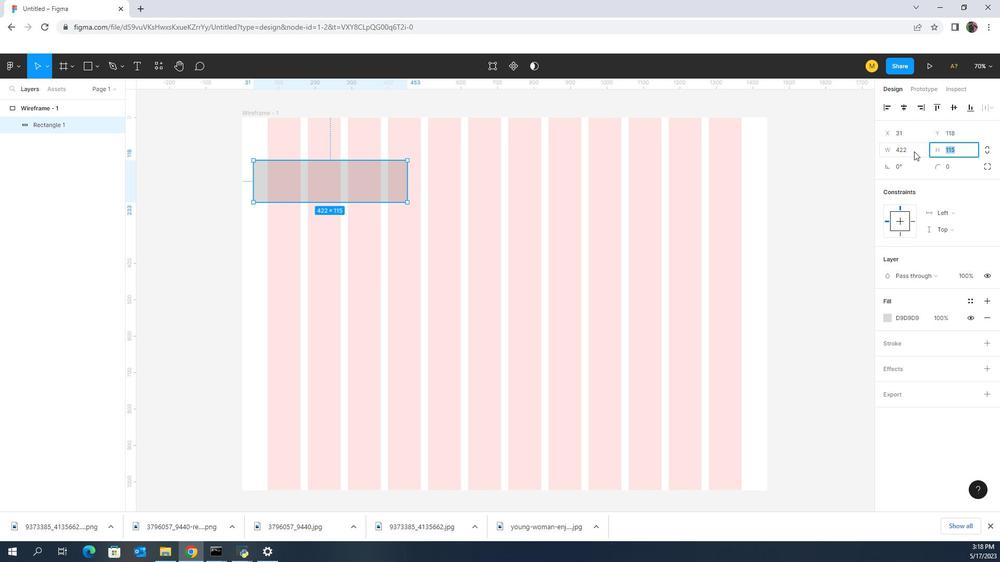 
Action: Key pressed 1024<Key.enter>
Screenshot: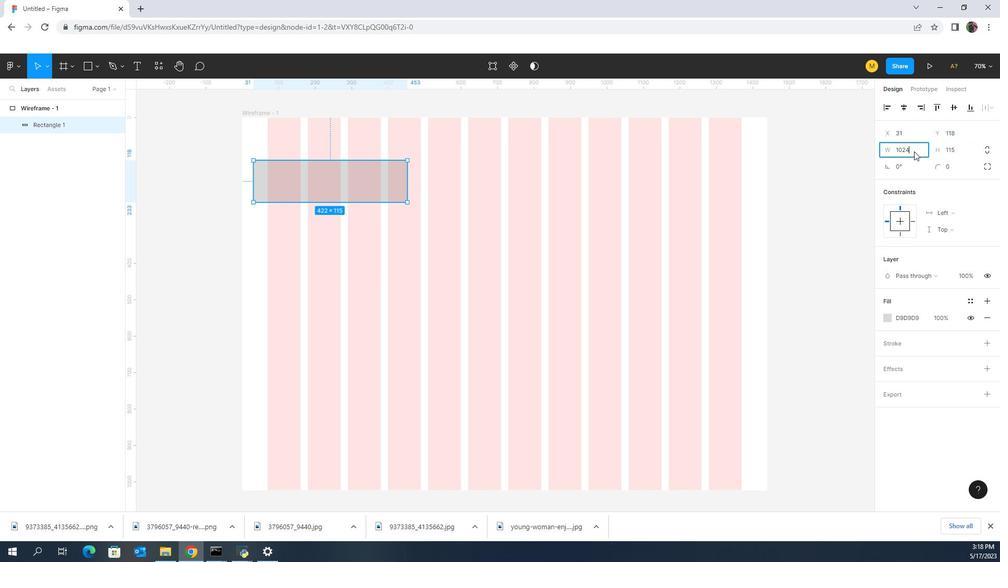 
Action: Mouse moved to (917, 166)
Screenshot: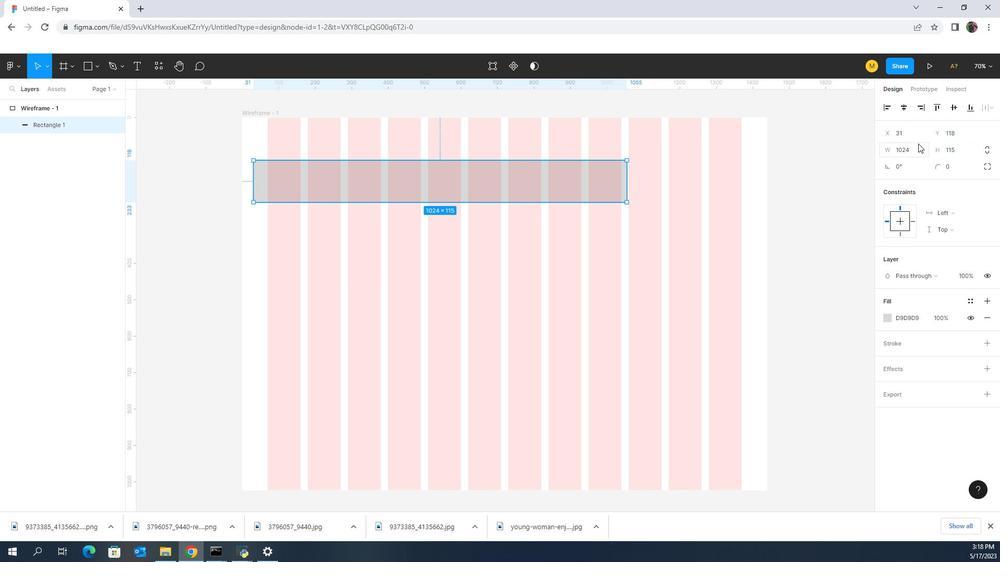 
Action: Mouse pressed left at (917, 166)
Screenshot: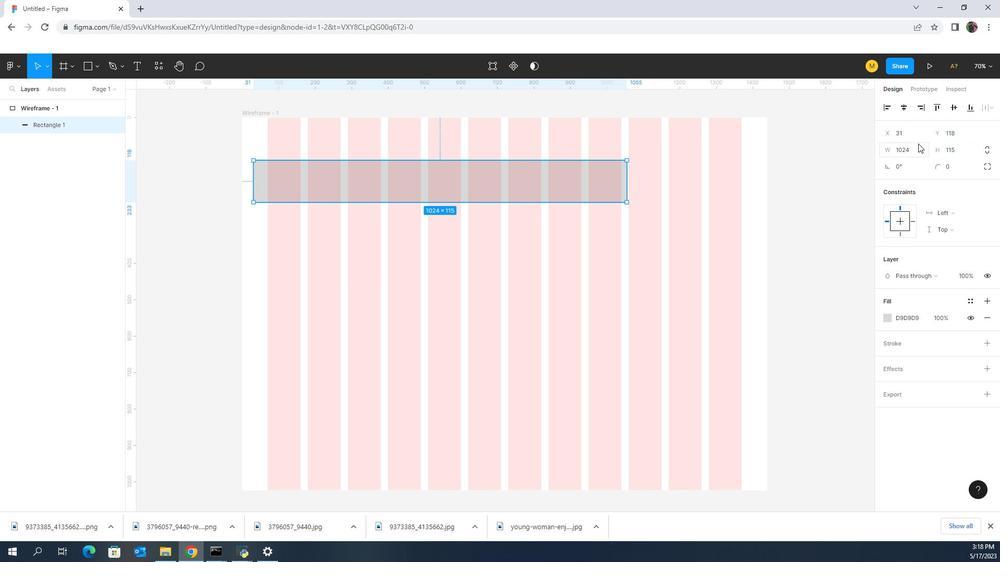 
Action: Key pressed 1440<Key.enter>
Screenshot: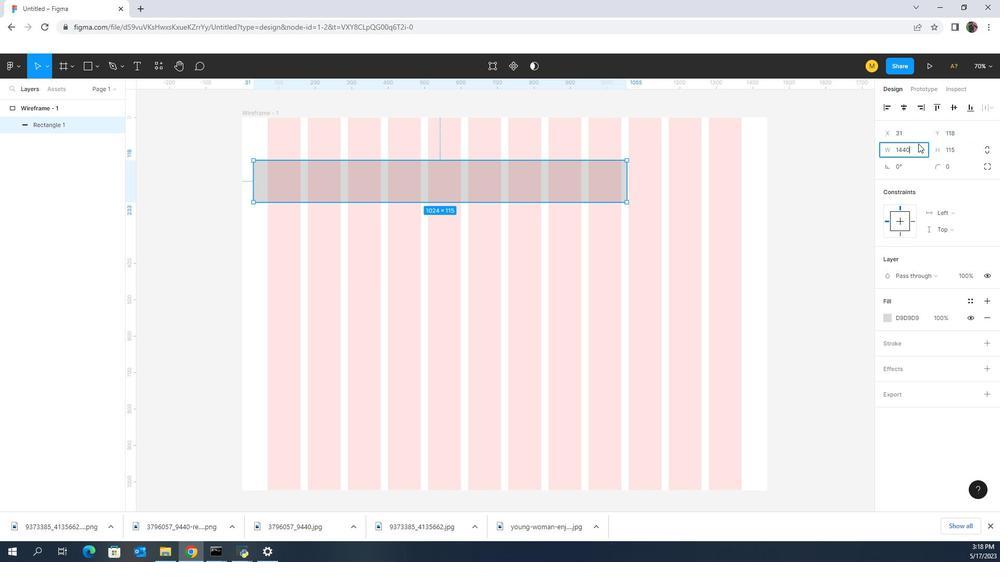
Action: Mouse moved to (947, 175)
Screenshot: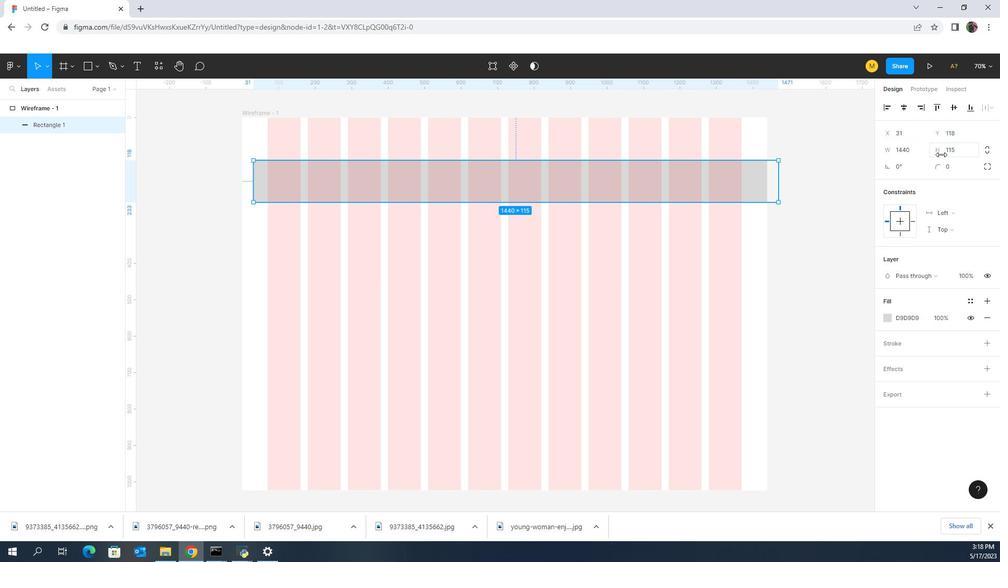 
Action: Mouse pressed left at (947, 175)
Screenshot: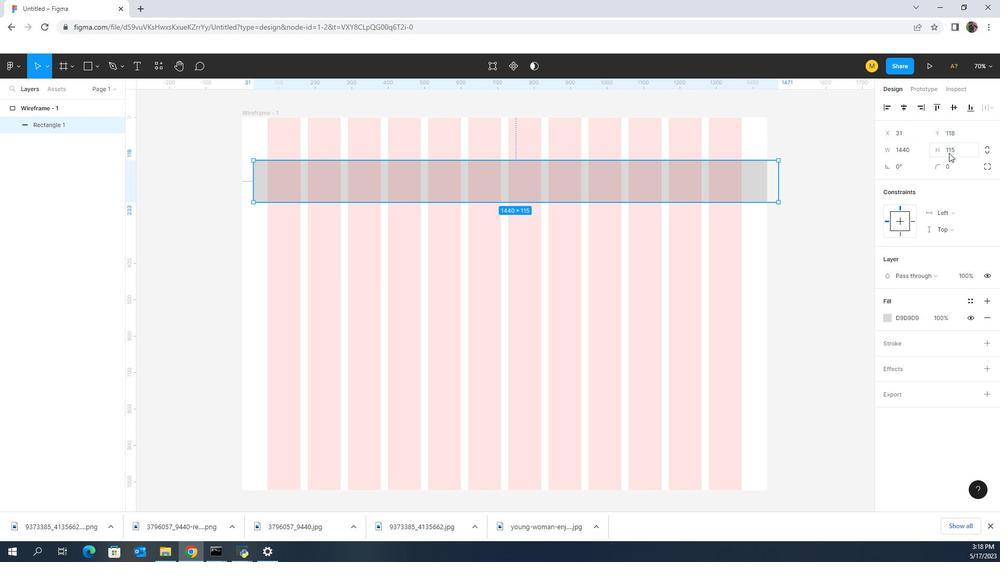 
Action: Key pressed 4<Key.backspace>100
Screenshot: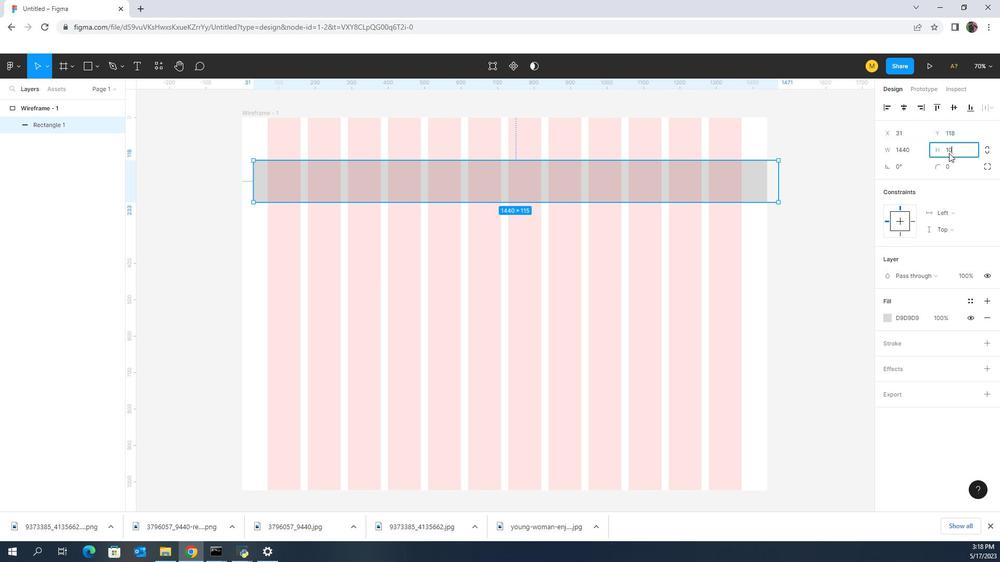 
Action: Mouse moved to (527, 311)
Screenshot: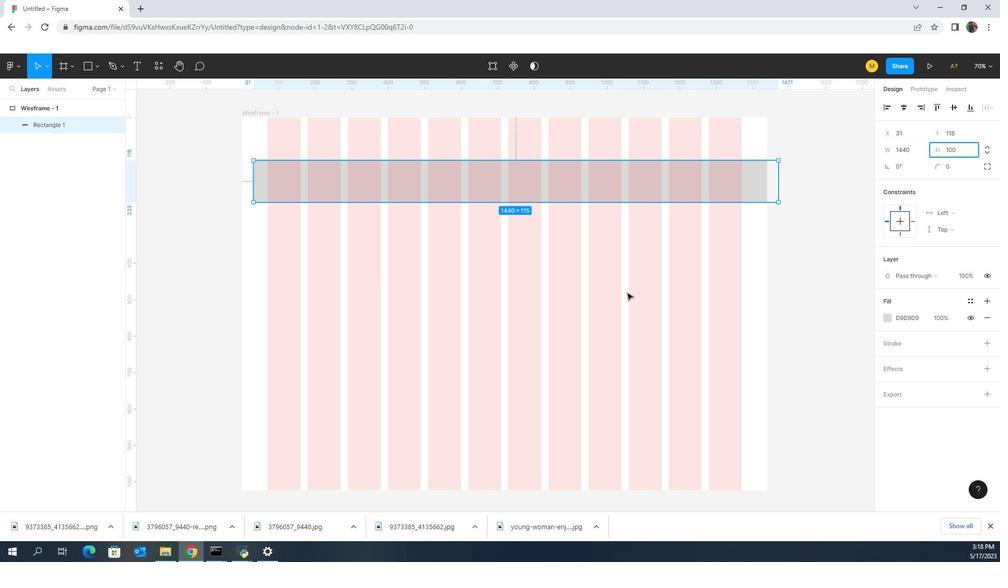 
Action: Mouse pressed left at (527, 311)
Screenshot: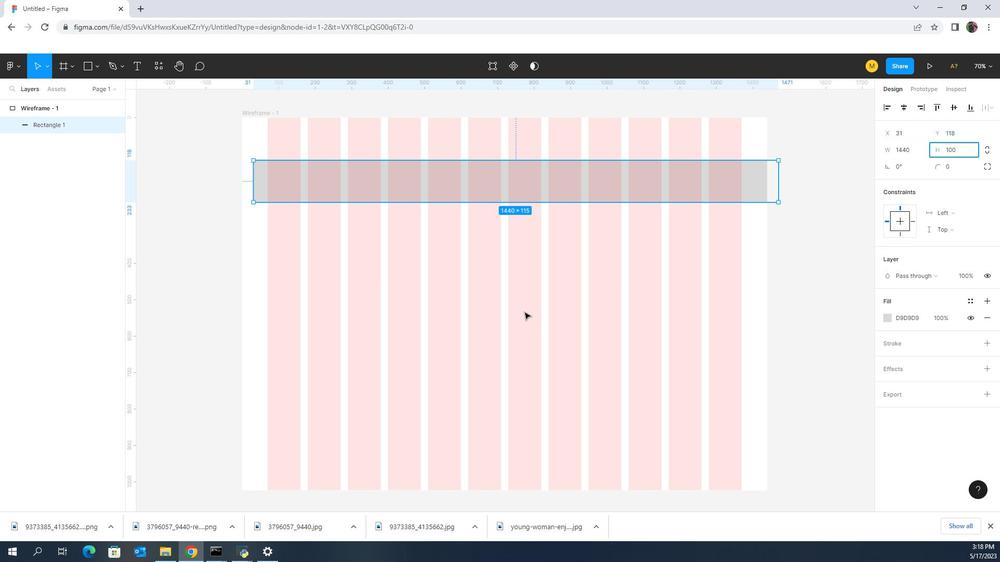 
Action: Mouse moved to (531, 208)
Screenshot: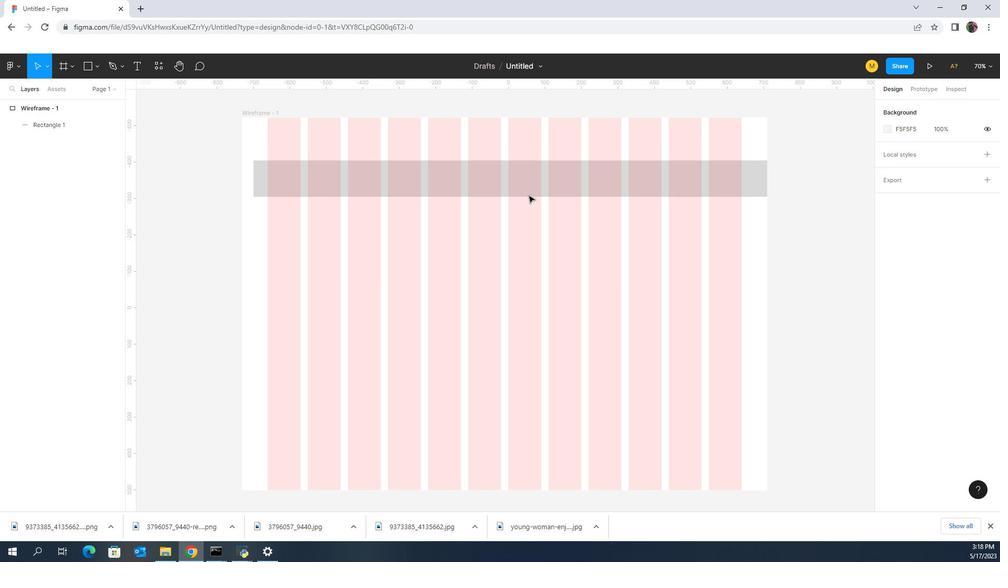 
Action: Mouse pressed left at (531, 208)
Screenshot: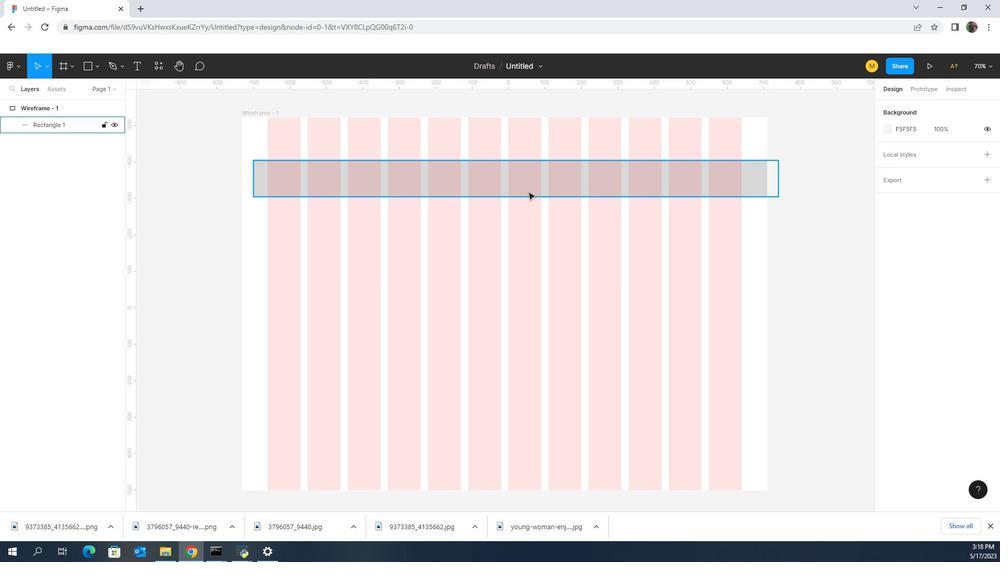 
Action: Mouse moved to (520, 187)
Screenshot: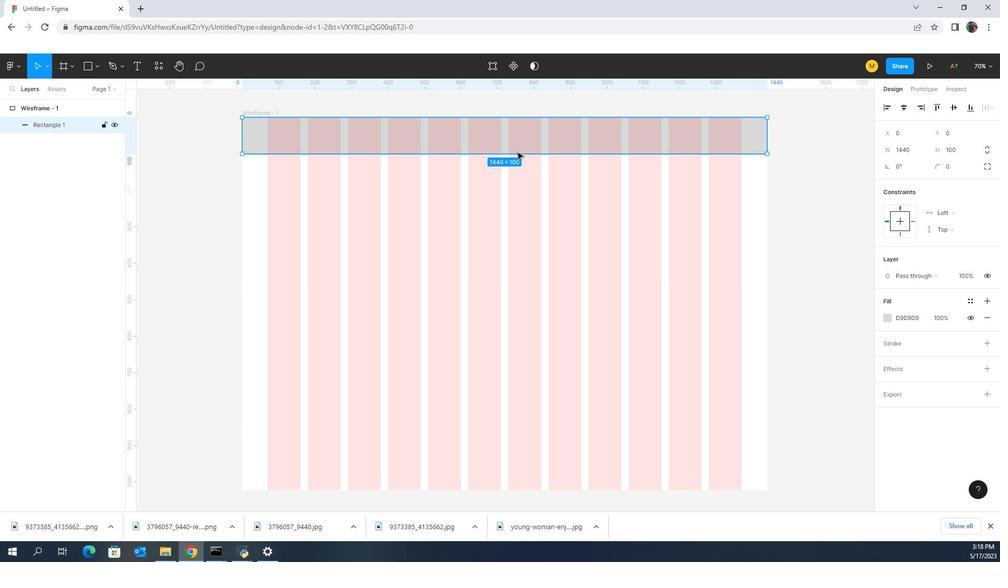 
Action: Mouse pressed left at (520, 187)
Screenshot: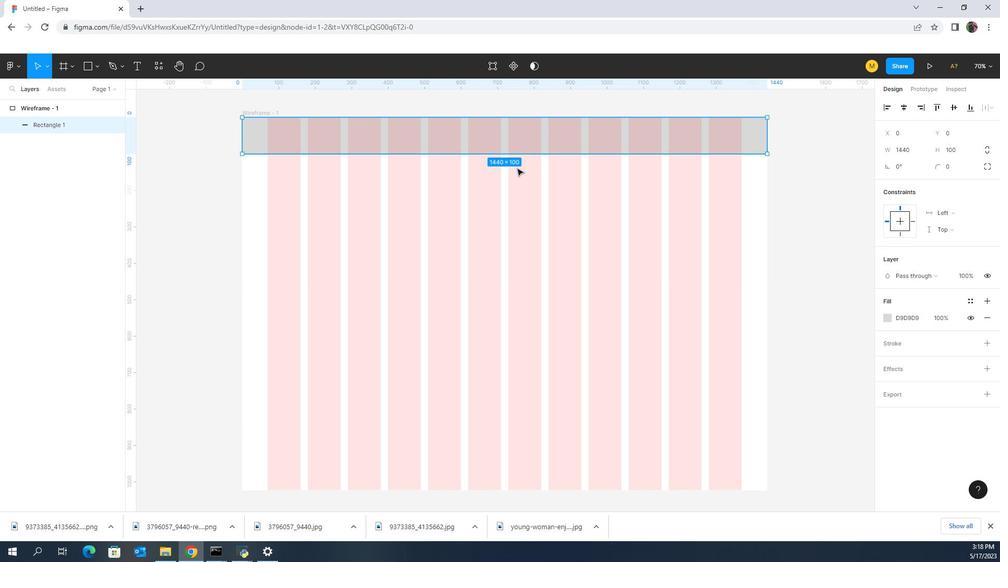 
Action: Mouse moved to (518, 172)
Screenshot: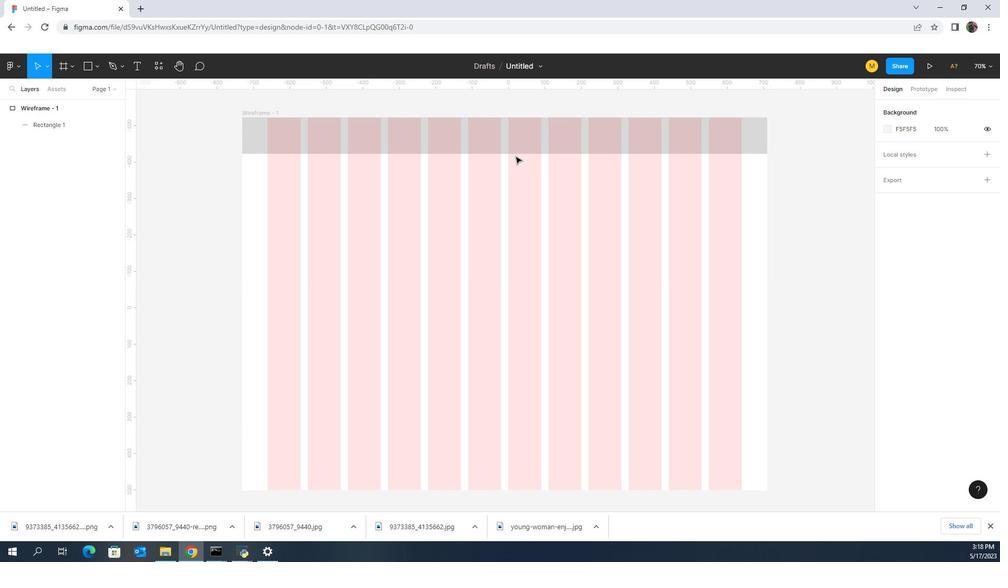 
Action: Mouse pressed left at (518, 172)
Screenshot: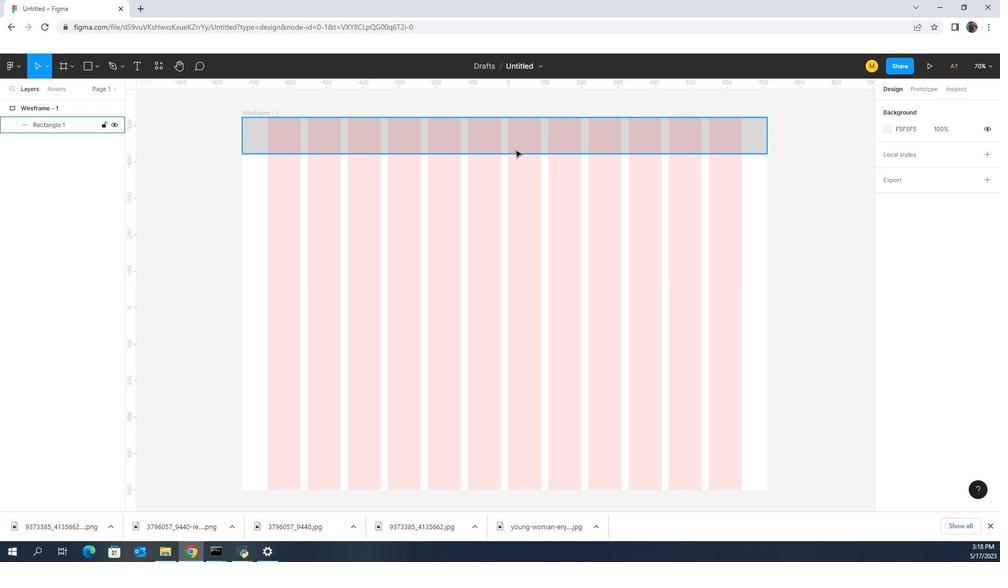 
Action: Mouse moved to (890, 317)
Screenshot: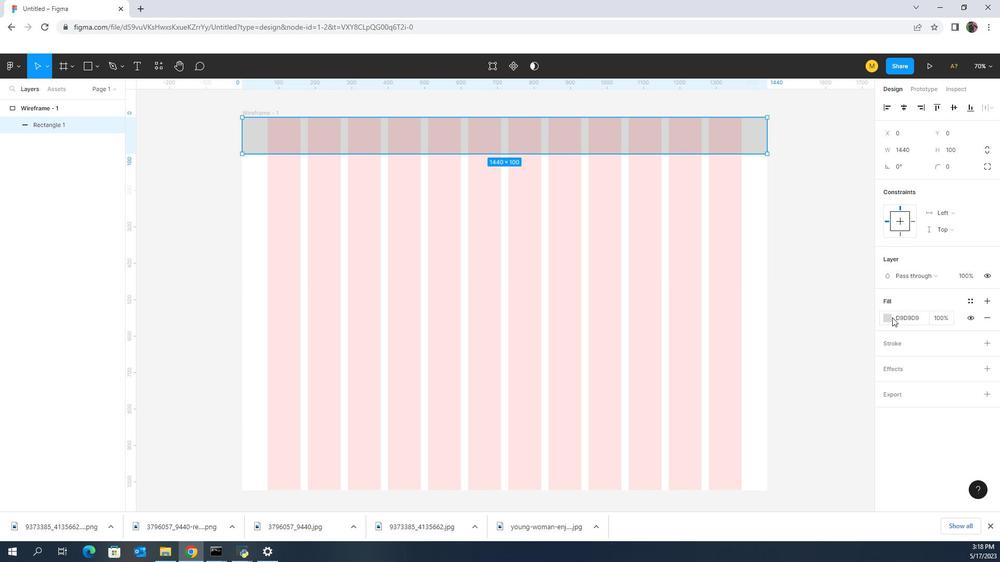 
Action: Mouse pressed left at (890, 317)
Screenshot: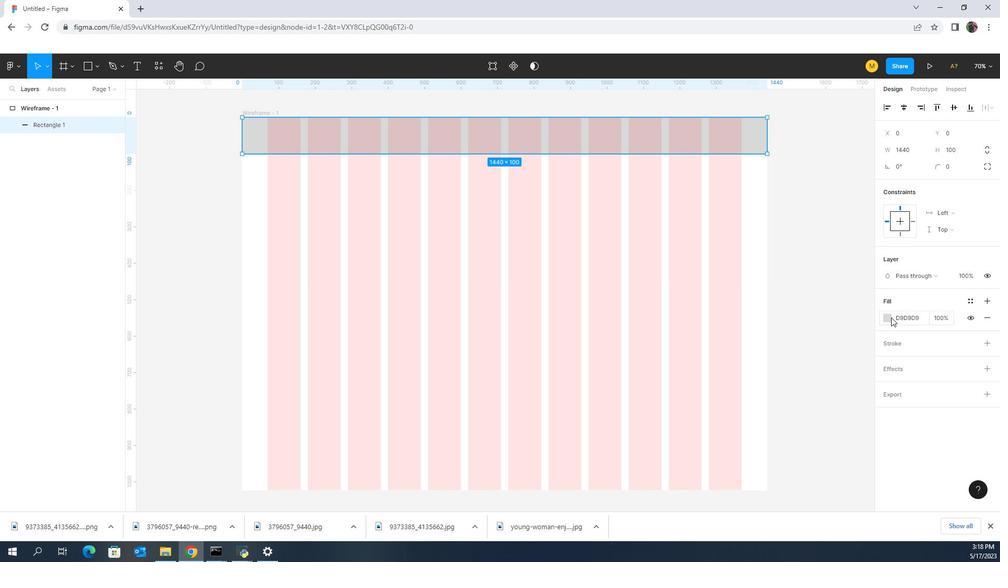 
Action: Mouse moved to (765, 277)
Screenshot: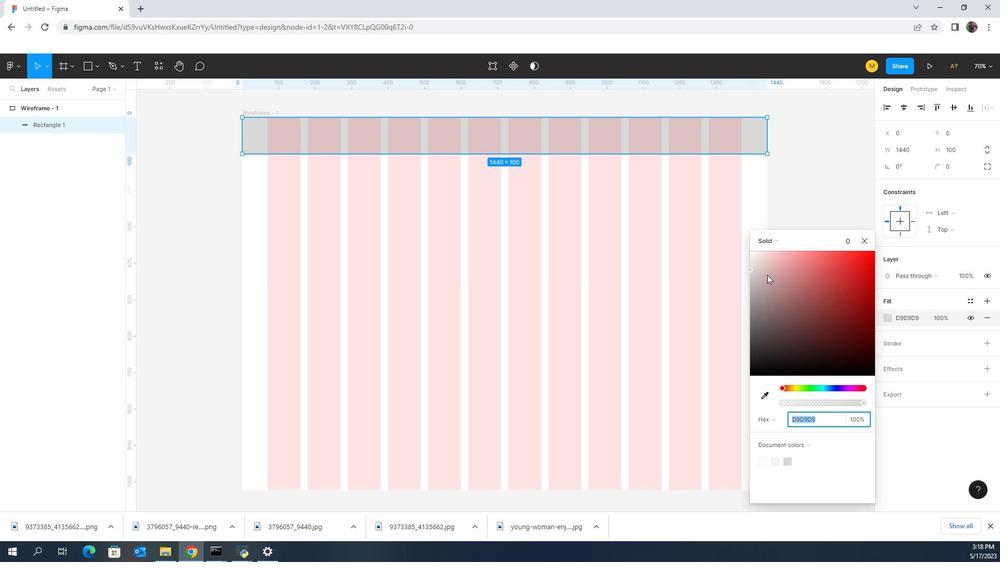 
Action: Mouse pressed left at (765, 277)
Screenshot: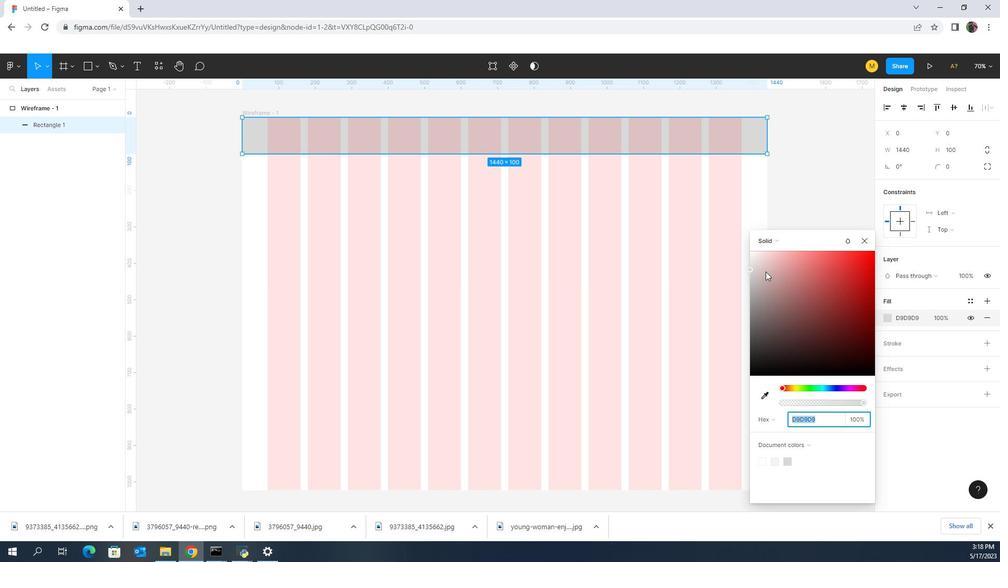 
Action: Mouse moved to (792, 376)
Screenshot: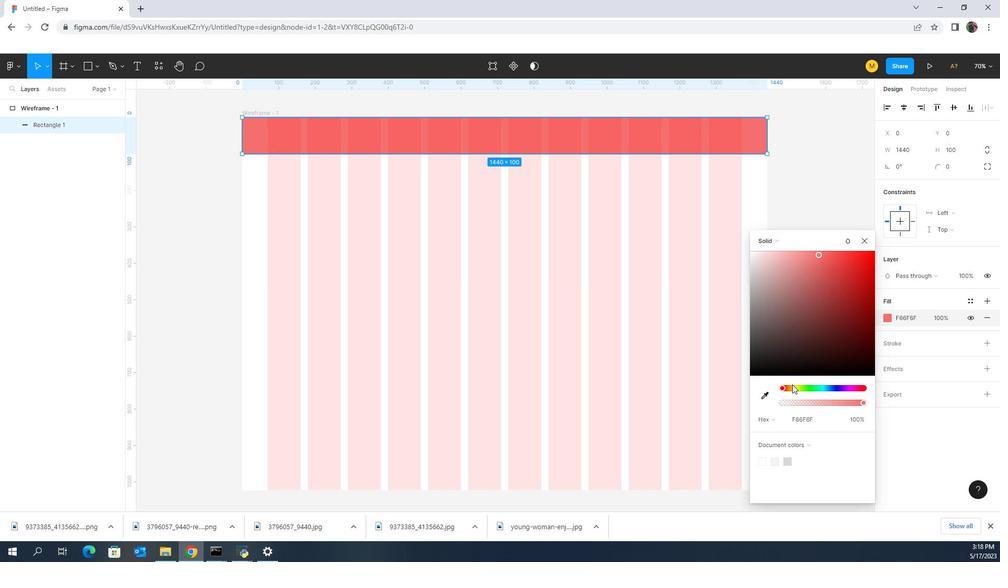 
Action: Mouse pressed left at (792, 376)
Screenshot: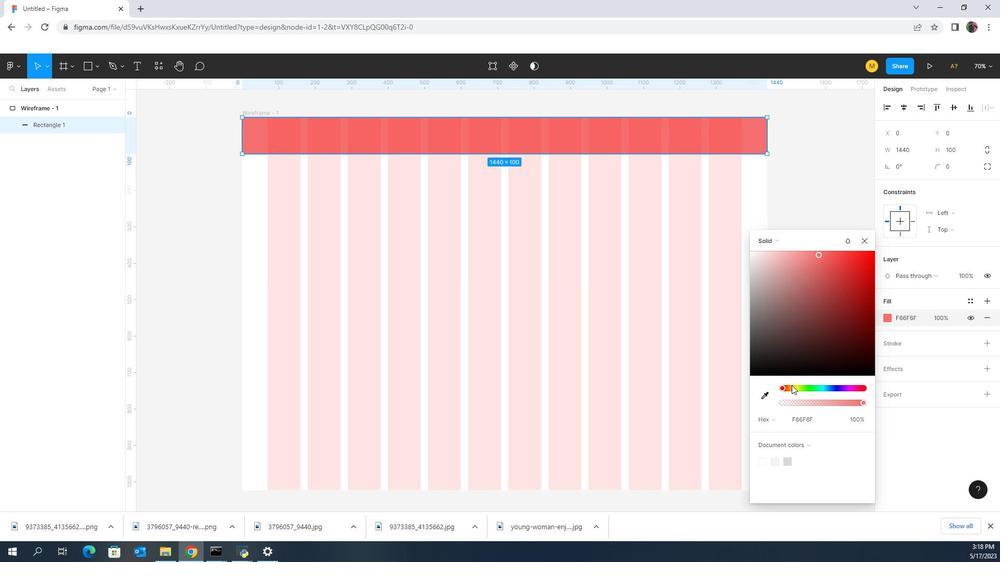 
Action: Mouse moved to (790, 380)
Screenshot: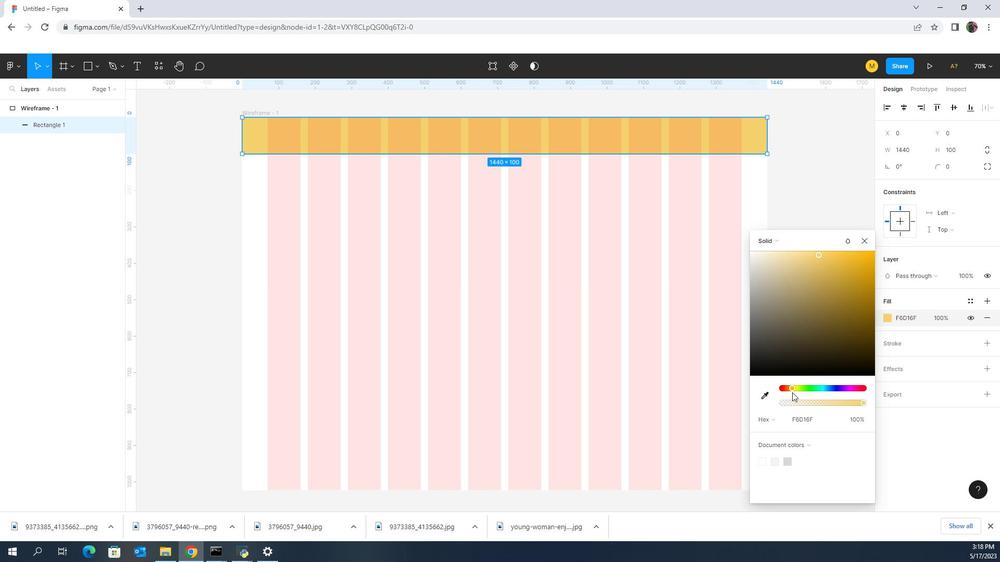 
Action: Mouse pressed left at (790, 380)
Screenshot: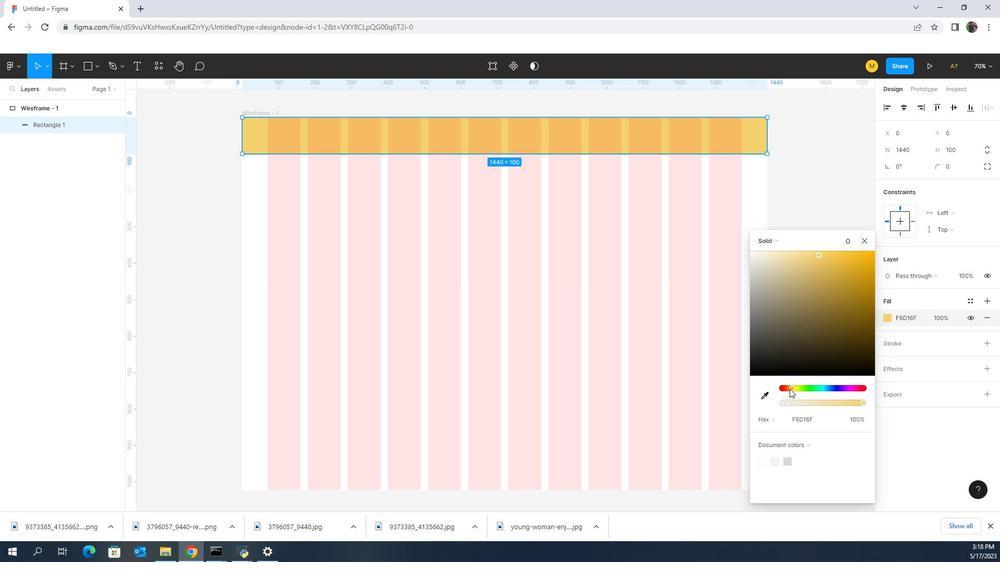 
Action: Mouse moved to (765, 356)
Screenshot: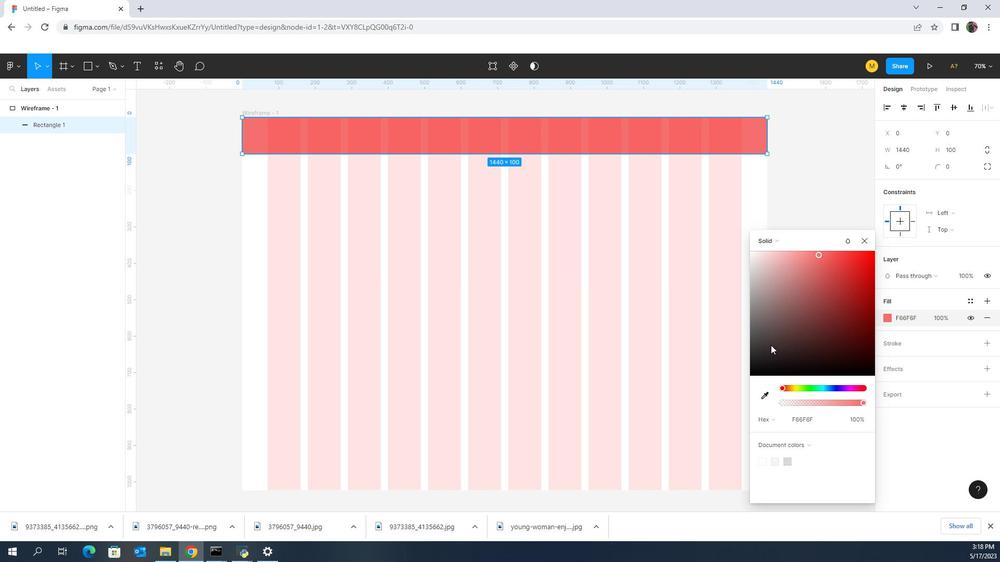
Action: Mouse pressed left at (765, 356)
Screenshot: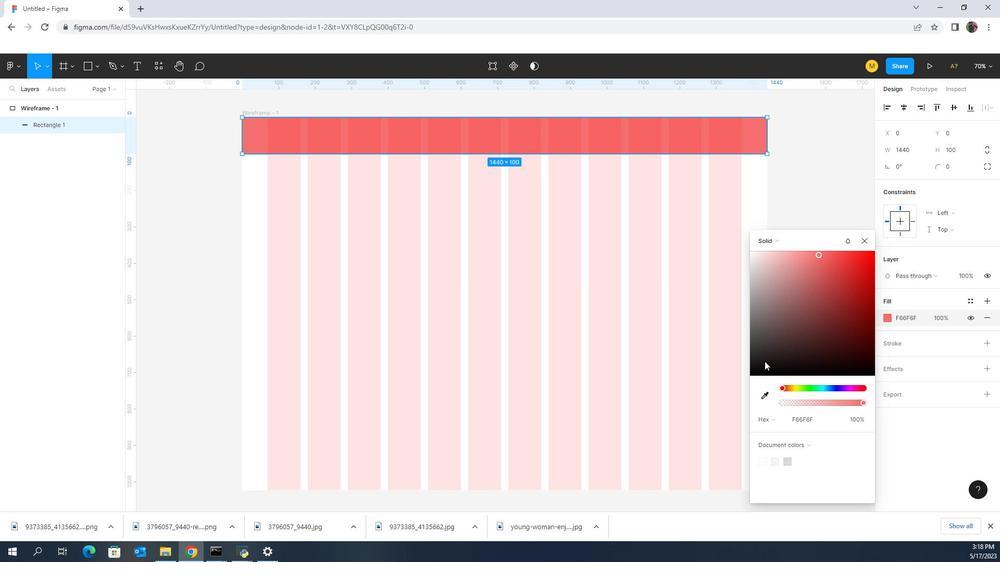 
Action: Mouse moved to (839, 378)
Screenshot: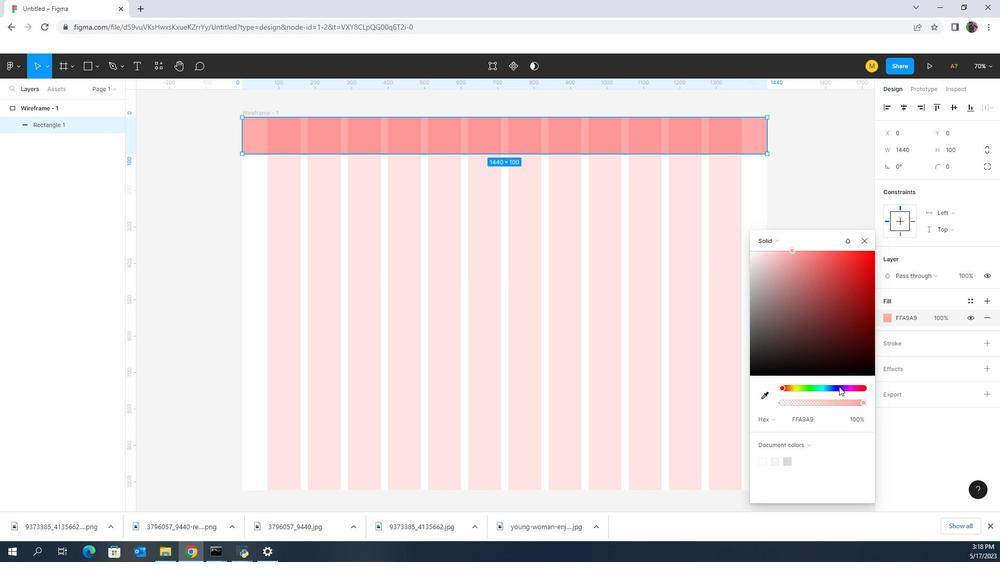 
Action: Mouse pressed left at (839, 378)
Screenshot: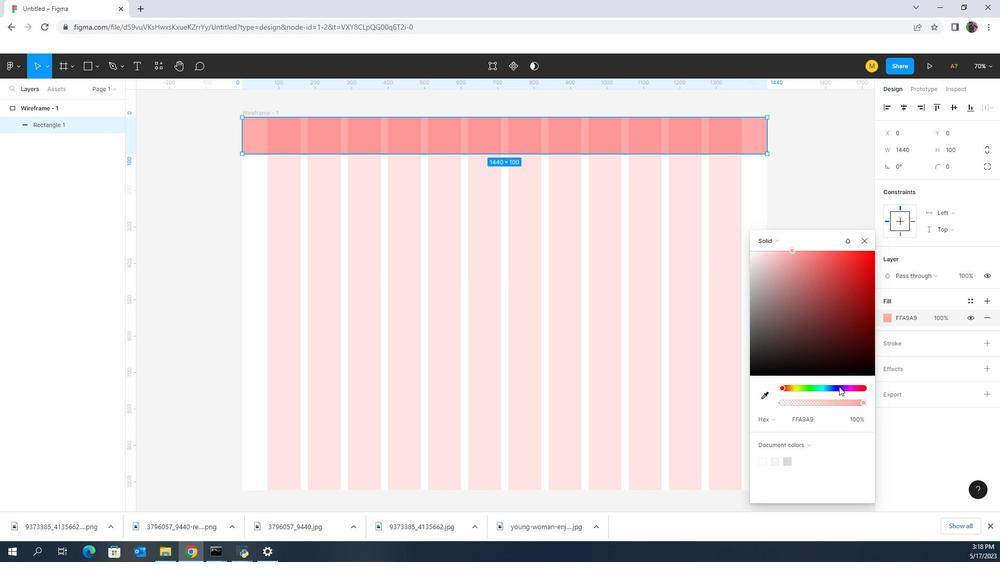 
Action: Mouse moved to (847, 300)
Screenshot: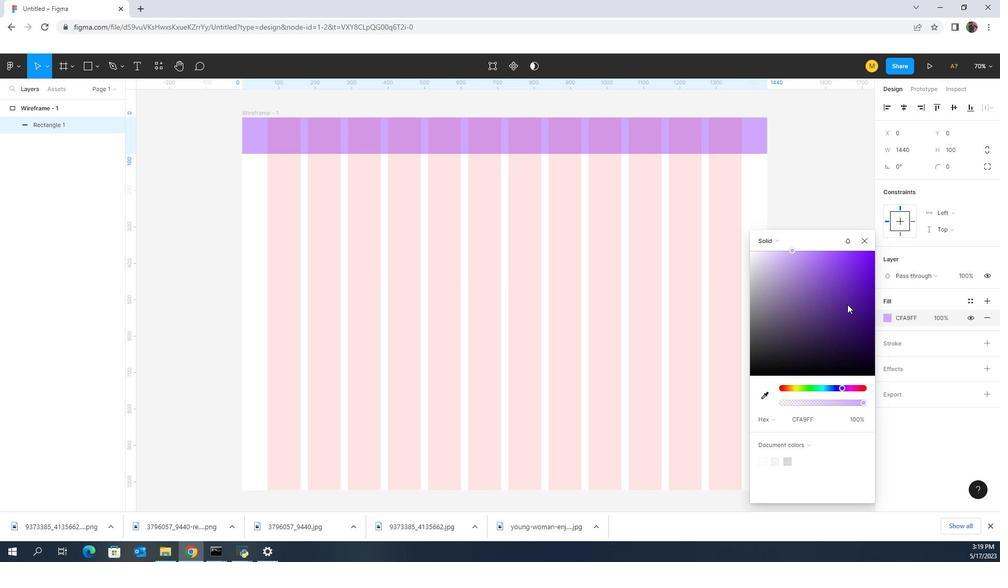 
Action: Mouse pressed left at (847, 300)
Screenshot: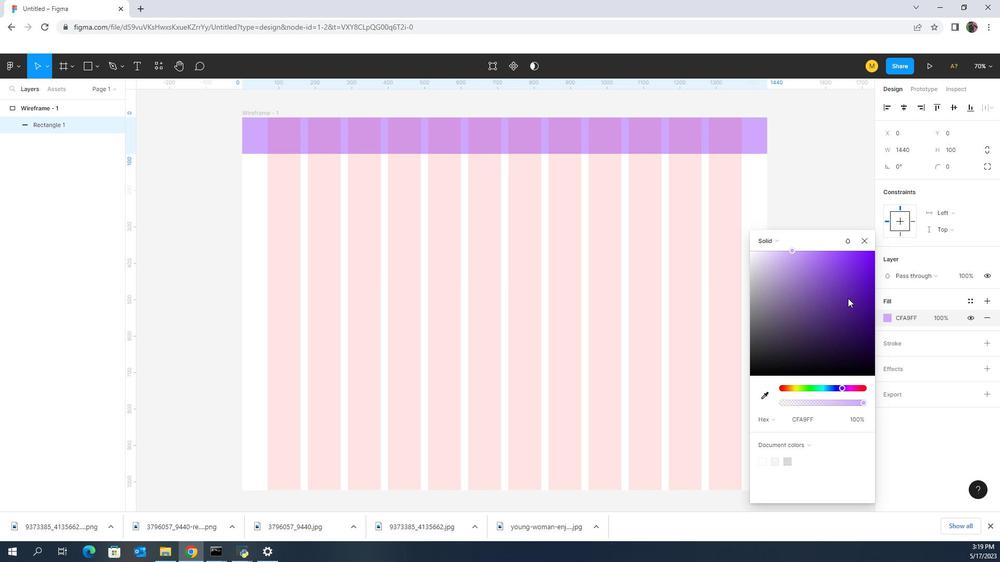 
Action: Mouse moved to (829, 380)
Screenshot: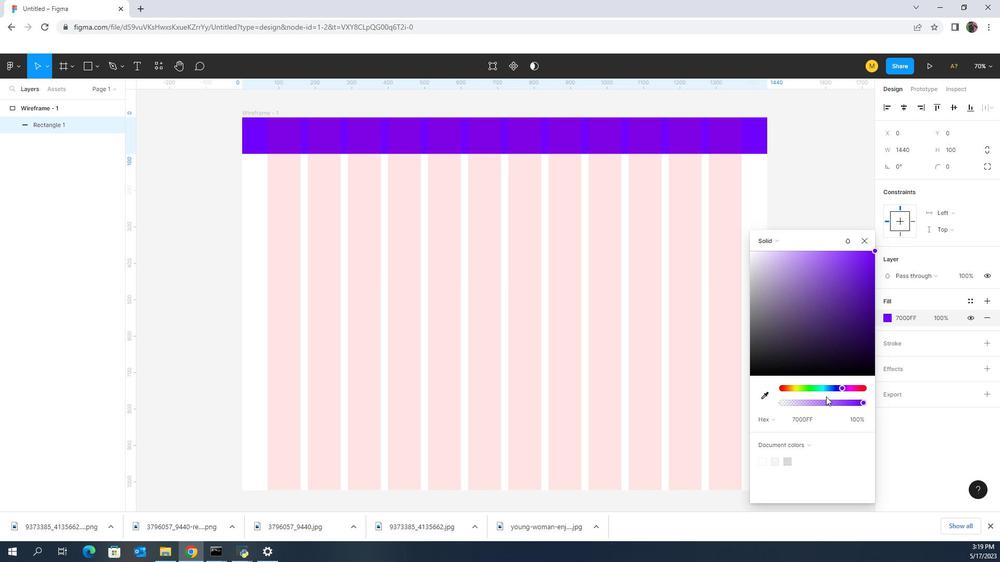 
Action: Mouse pressed left at (829, 380)
Screenshot: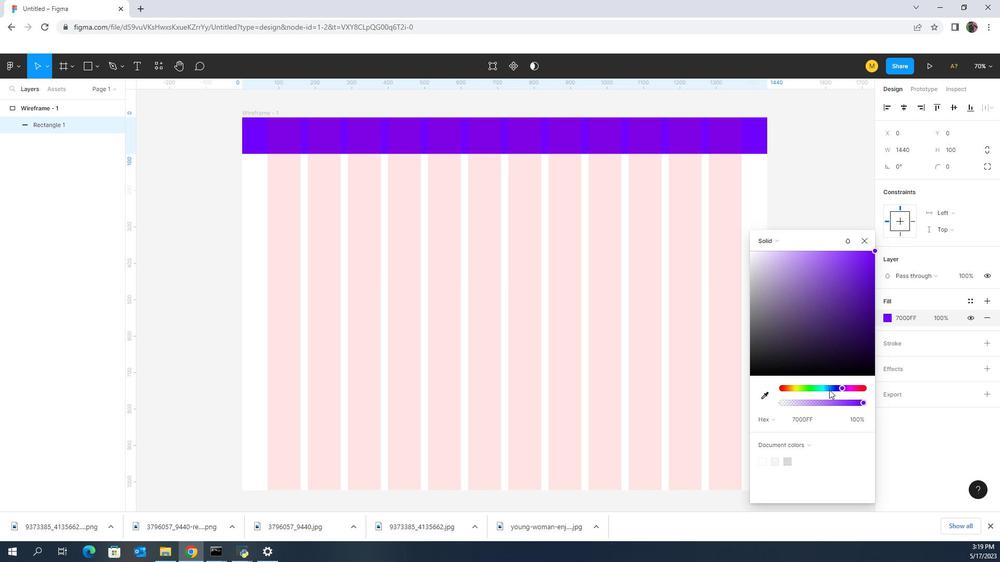 
Action: Mouse pressed left at (829, 380)
Screenshot: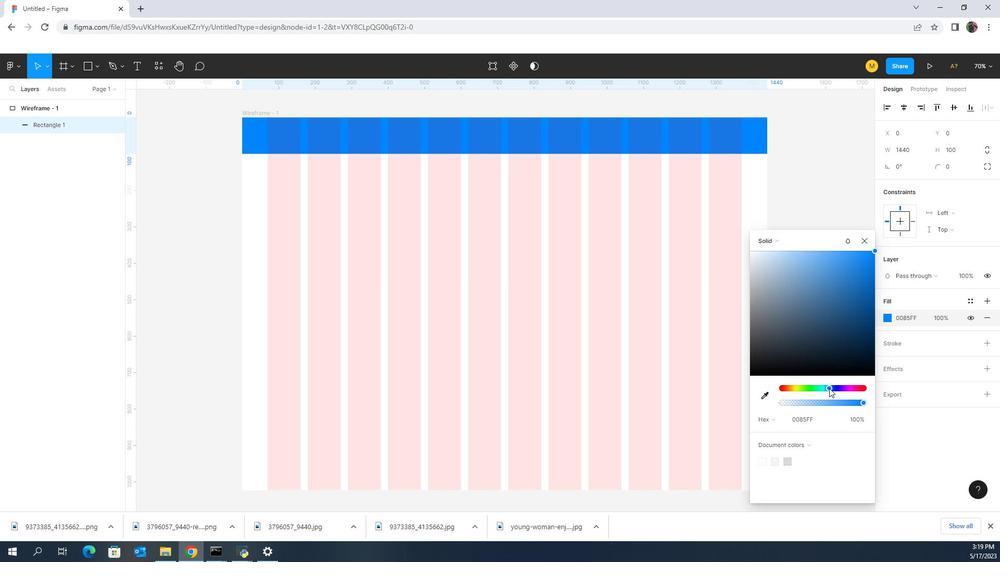 
Action: Mouse moved to (765, 157)
Screenshot: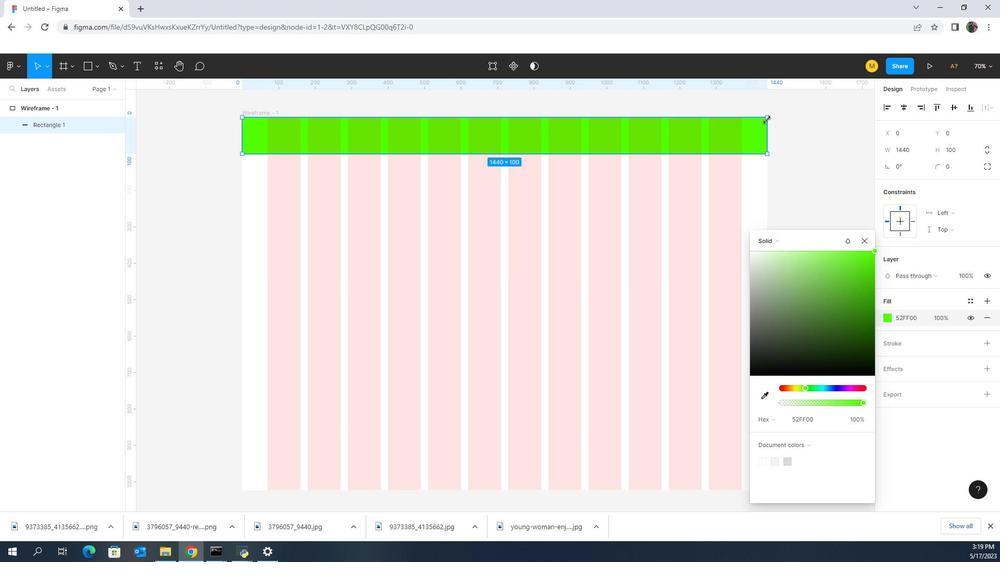 
Action: Key pressed <Key.delete>
Screenshot: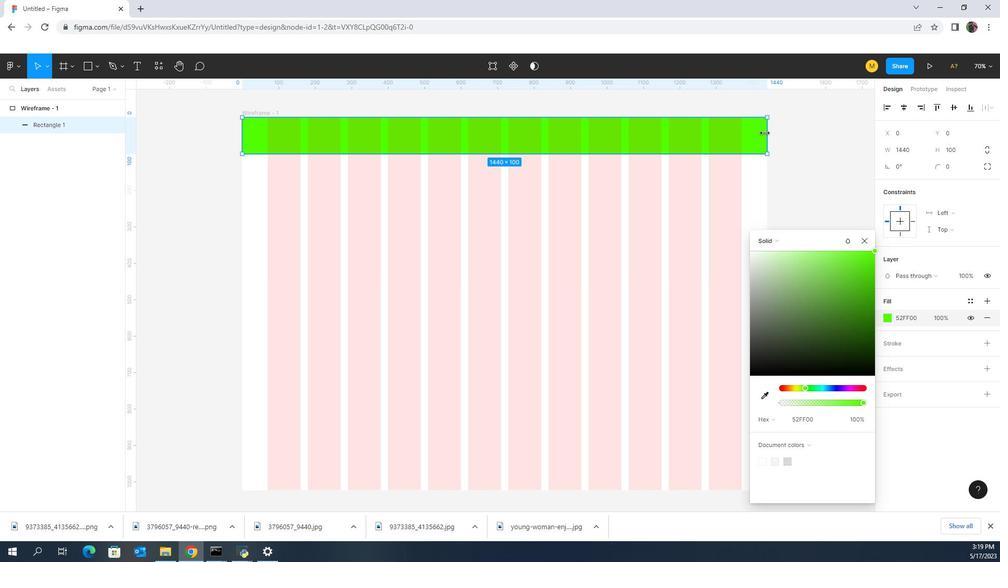 
Action: Mouse moved to (395, 204)
Screenshot: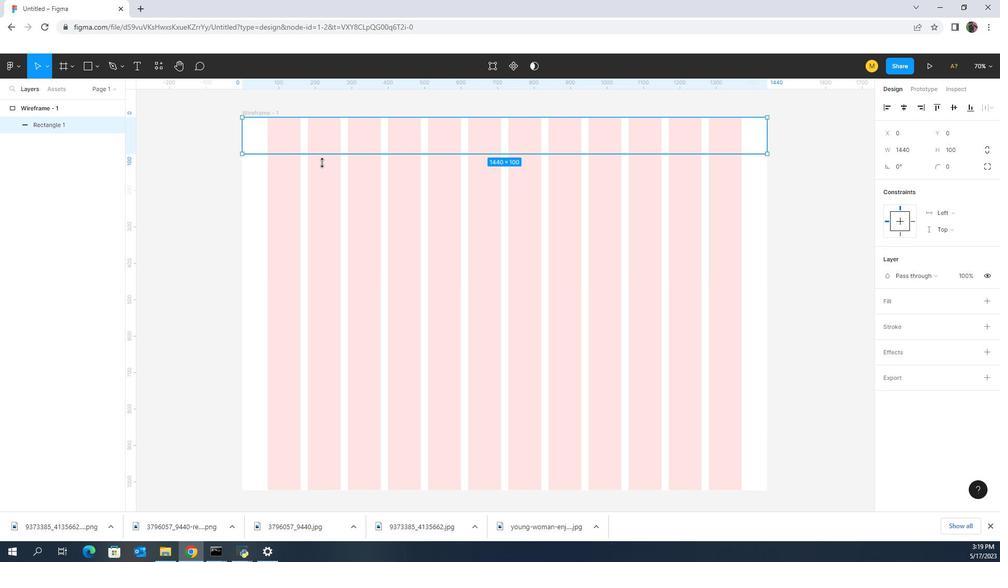 
Action: Mouse pressed left at (395, 204)
Screenshot: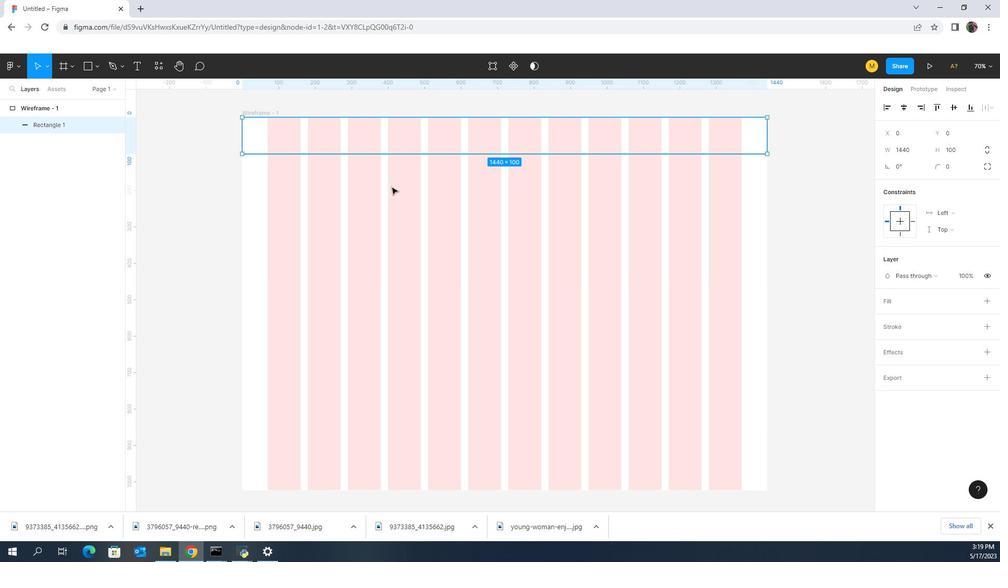 
Action: Mouse moved to (402, 152)
Screenshot: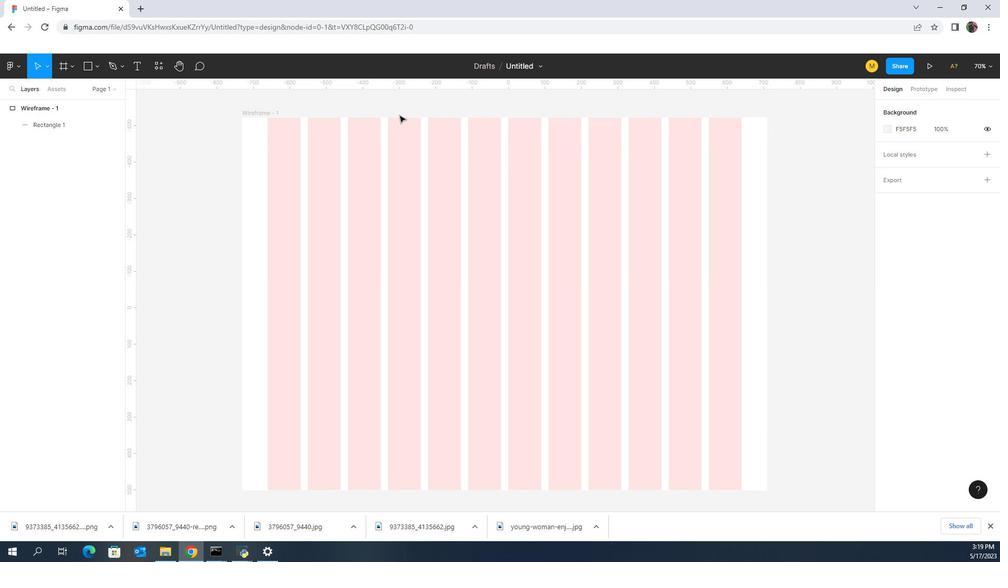 
Action: Mouse pressed left at (402, 152)
Screenshot: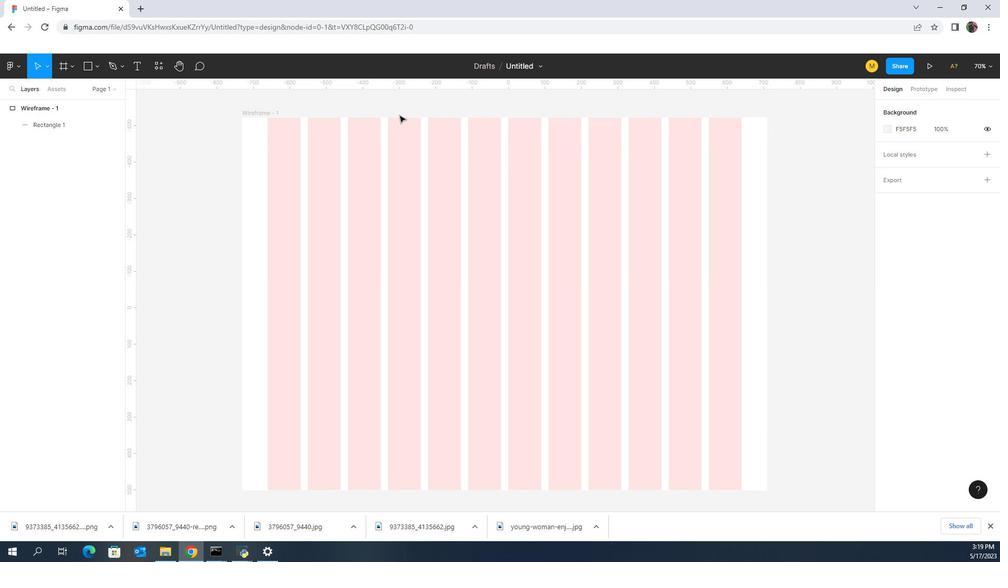 
Action: Mouse moved to (340, 187)
Screenshot: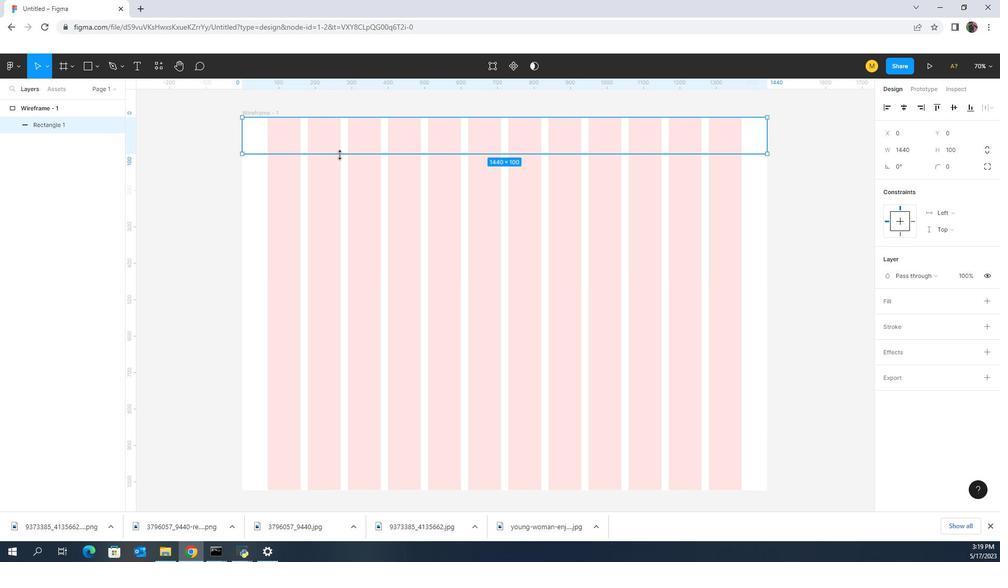 
Action: Mouse pressed left at (340, 187)
Screenshot: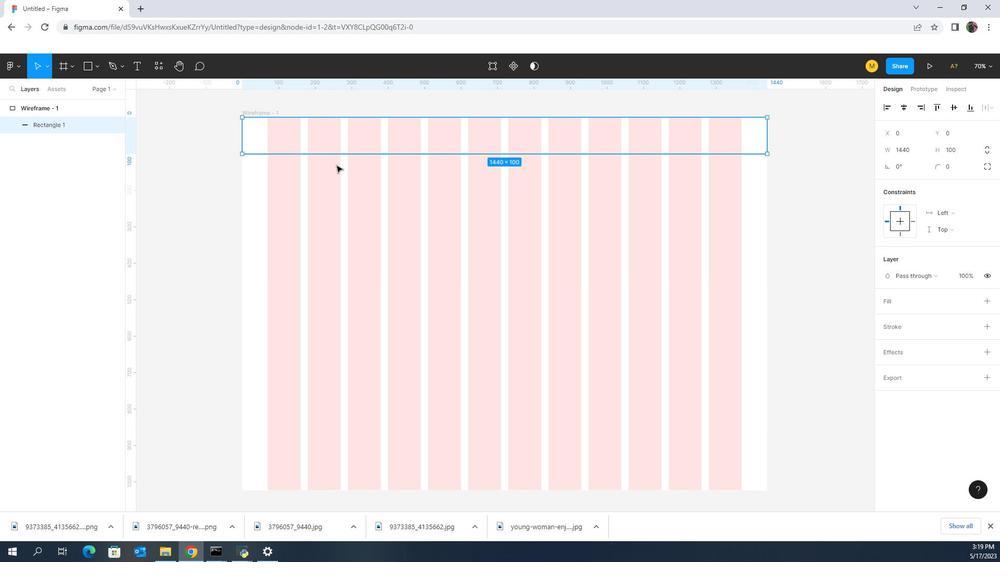 
Action: Mouse moved to (401, 162)
Screenshot: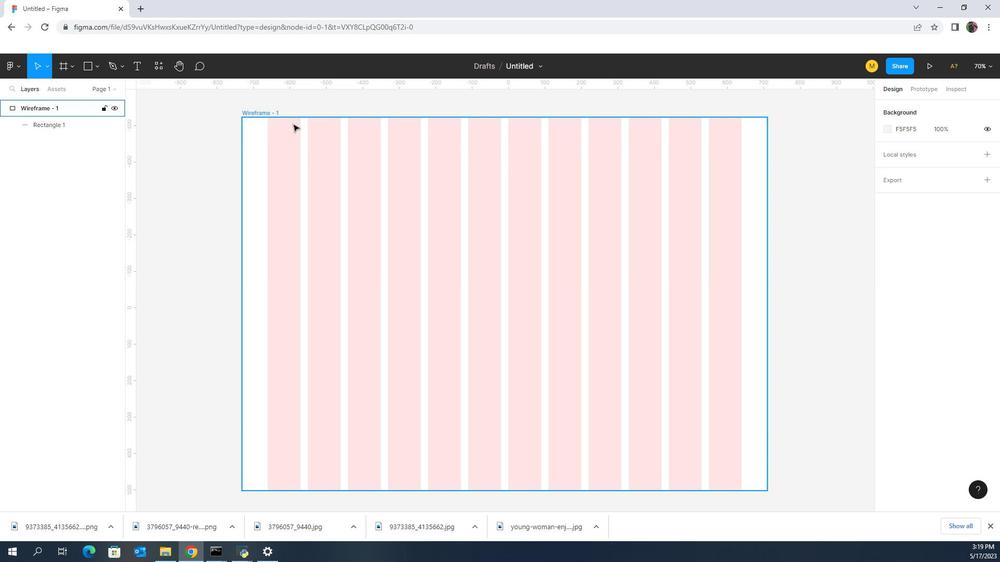 
Action: Mouse pressed left at (401, 162)
Screenshot: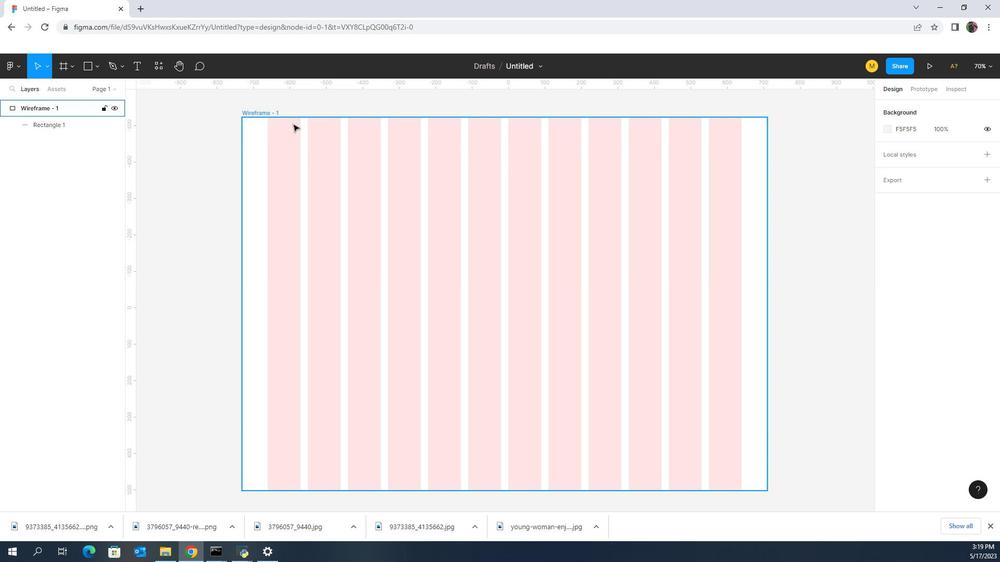 
Action: Mouse moved to (401, 153)
Screenshot: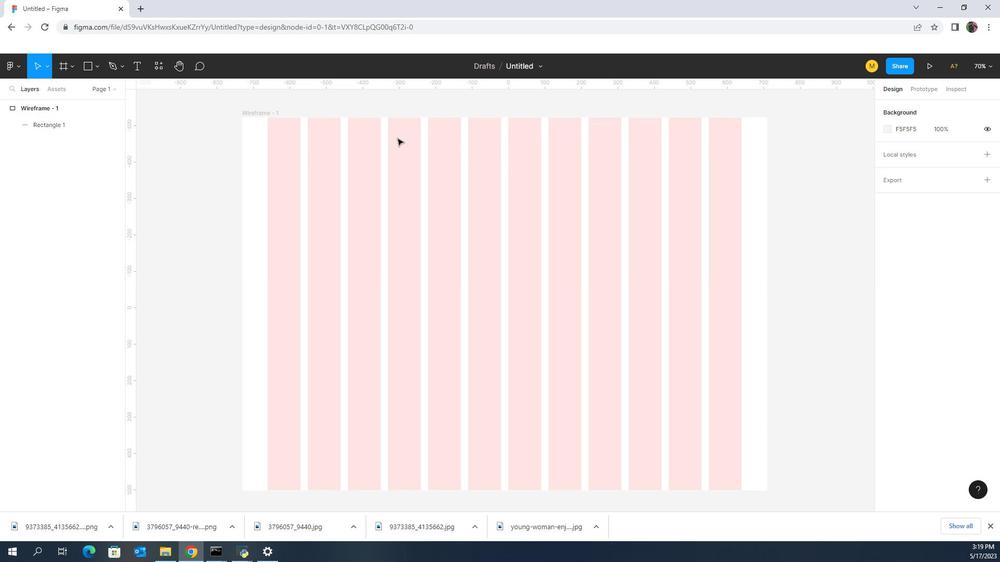 
Action: Mouse pressed left at (401, 153)
Screenshot: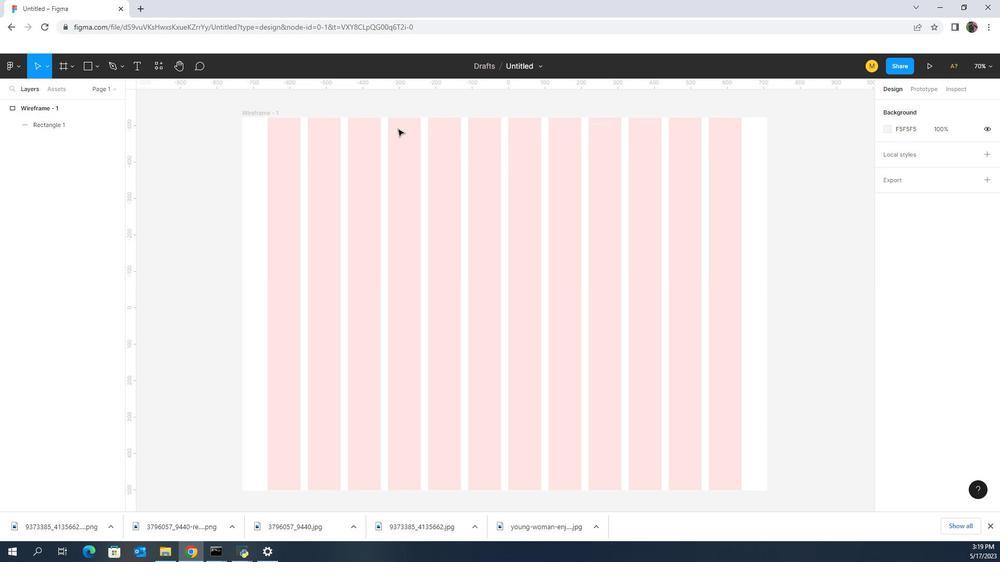 
Action: Mouse moved to (406, 175)
Screenshot: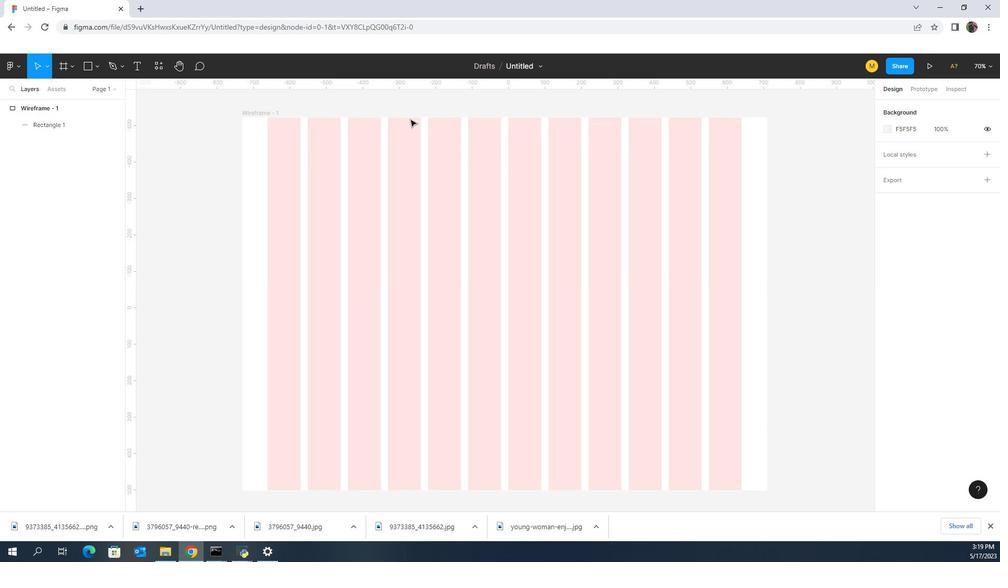 
Action: Mouse pressed left at (406, 175)
Screenshot: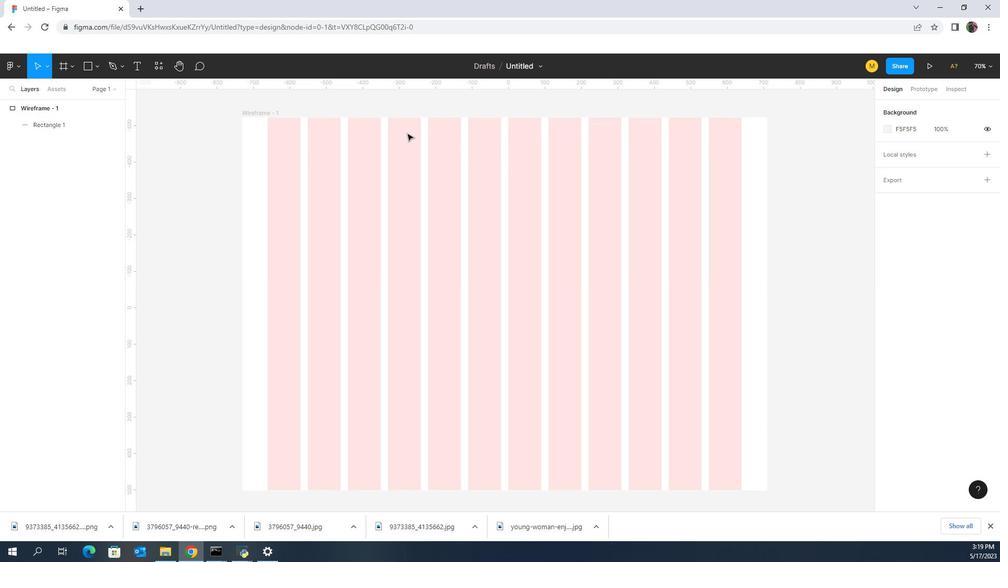 
Action: Mouse moved to (412, 166)
Screenshot: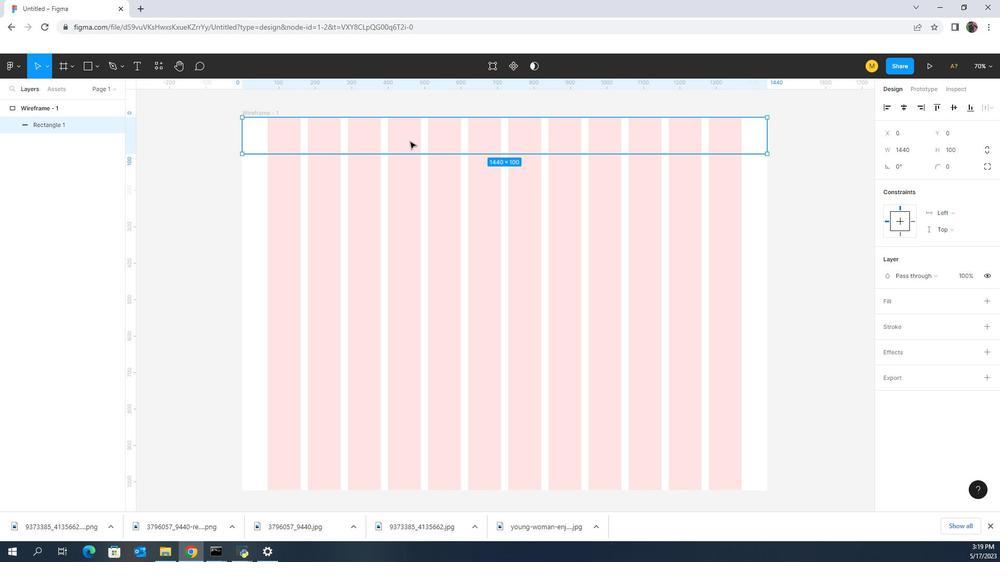 
Action: Key pressed <Key.delete>
Screenshot: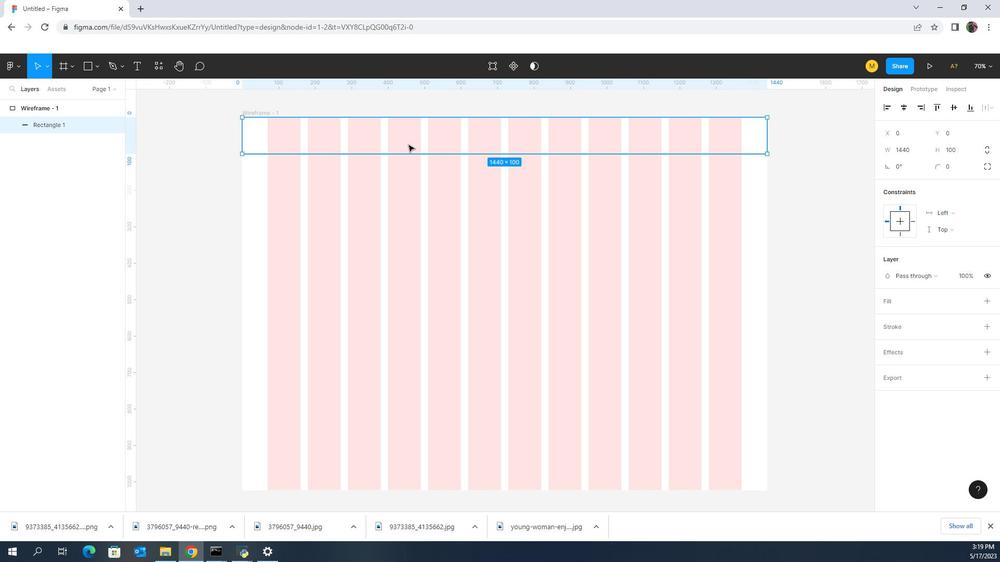 
Action: Mouse moved to (392, 179)
Screenshot: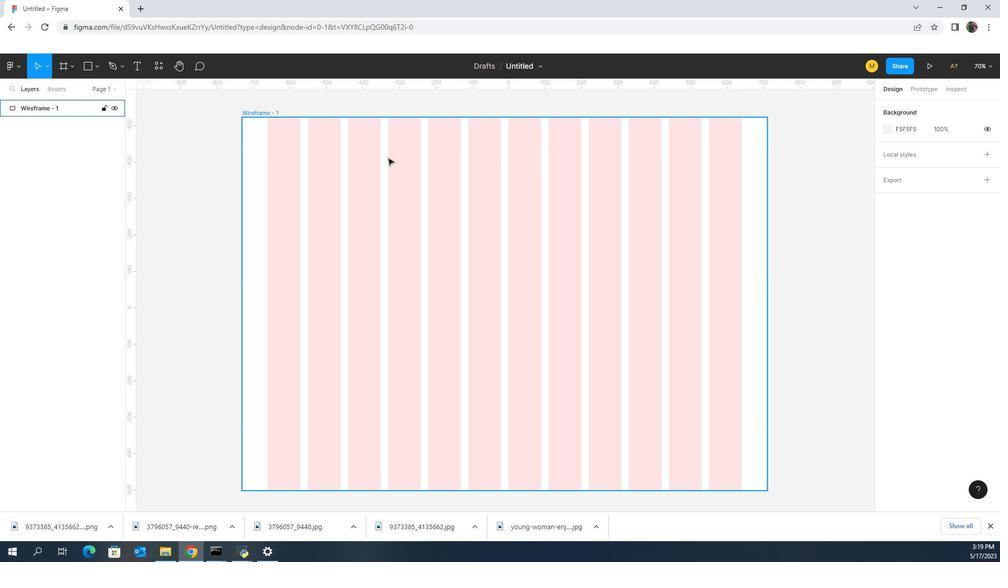 
Action: Mouse pressed left at (392, 179)
Screenshot: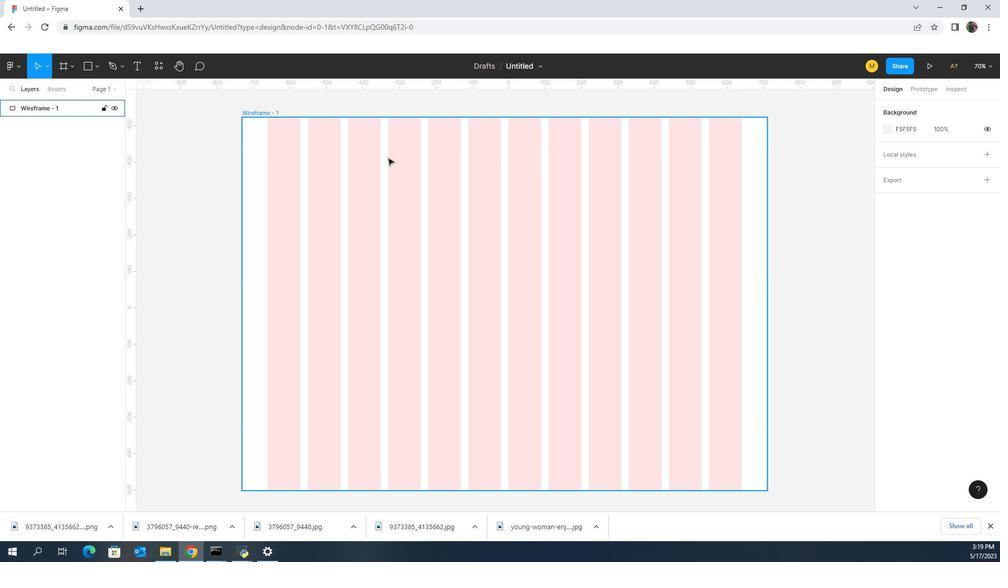
Action: Mouse moved to (109, 105)
Screenshot: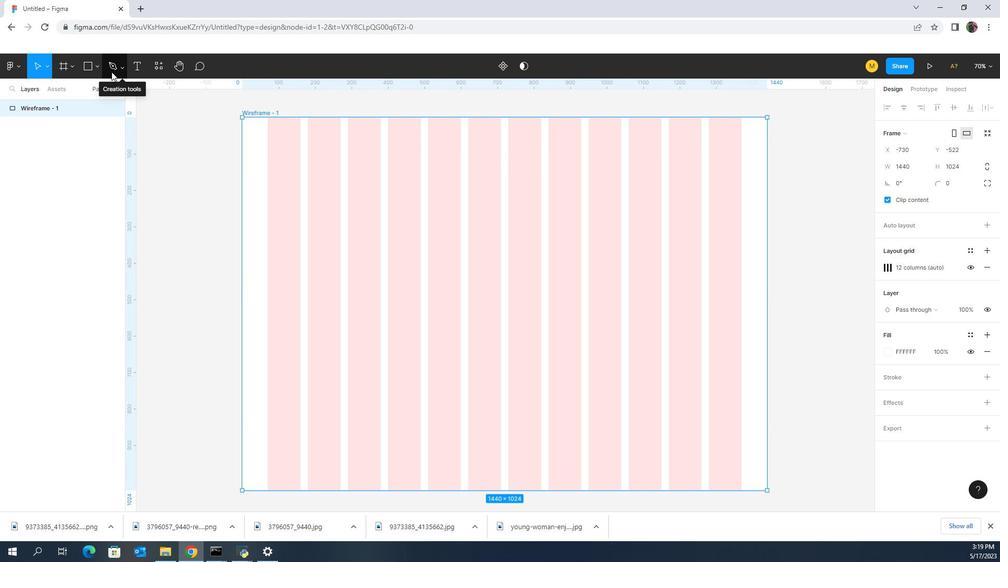 
Action: Mouse pressed left at (109, 105)
Screenshot: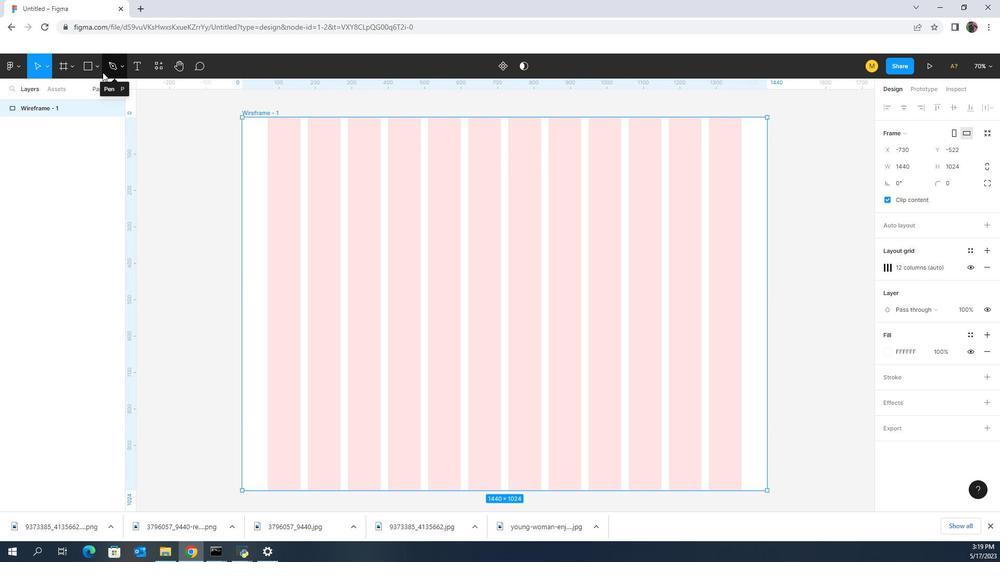 
Action: Mouse moved to (105, 104)
Screenshot: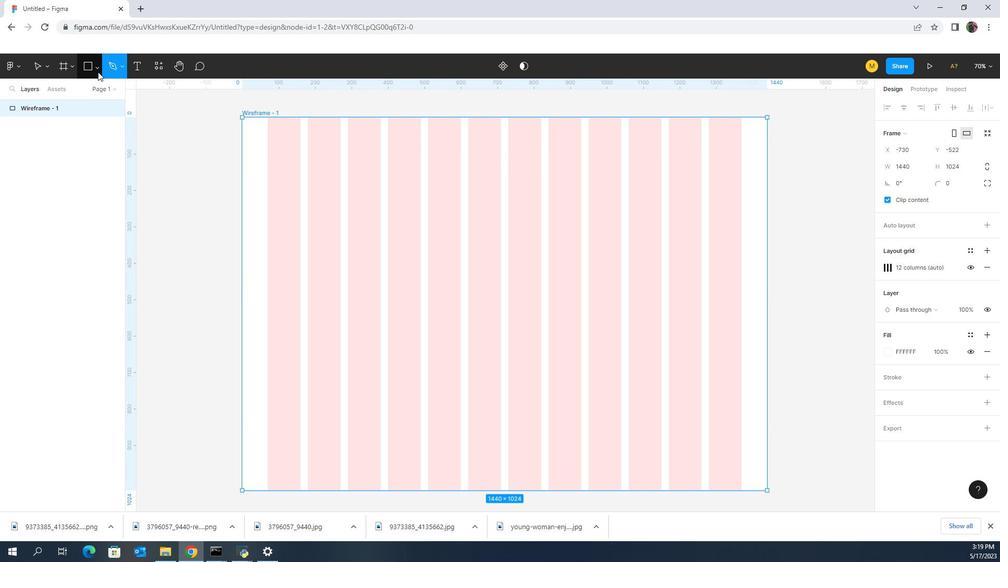 
Action: Mouse pressed left at (105, 104)
Screenshot: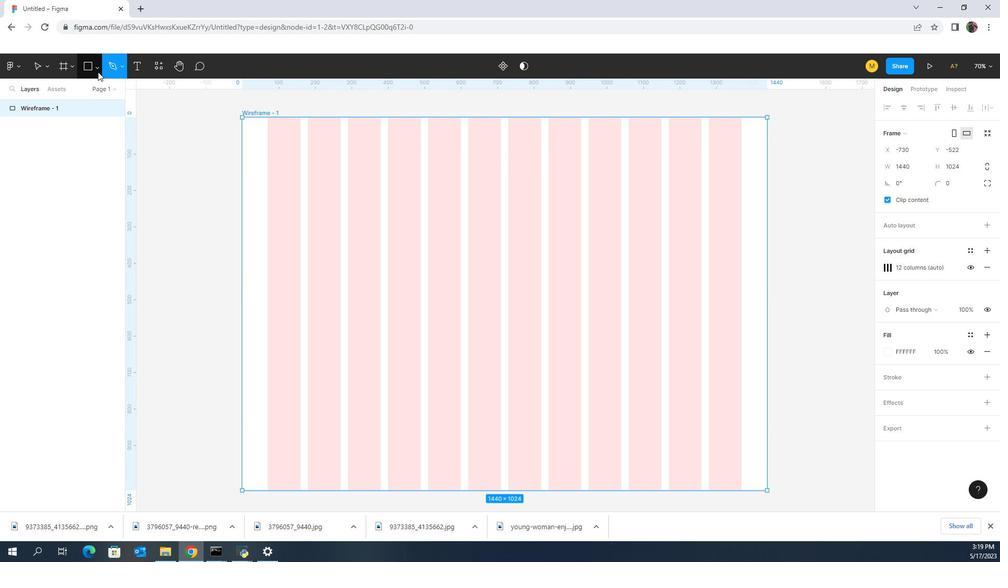 
Action: Mouse moved to (323, 183)
Screenshot: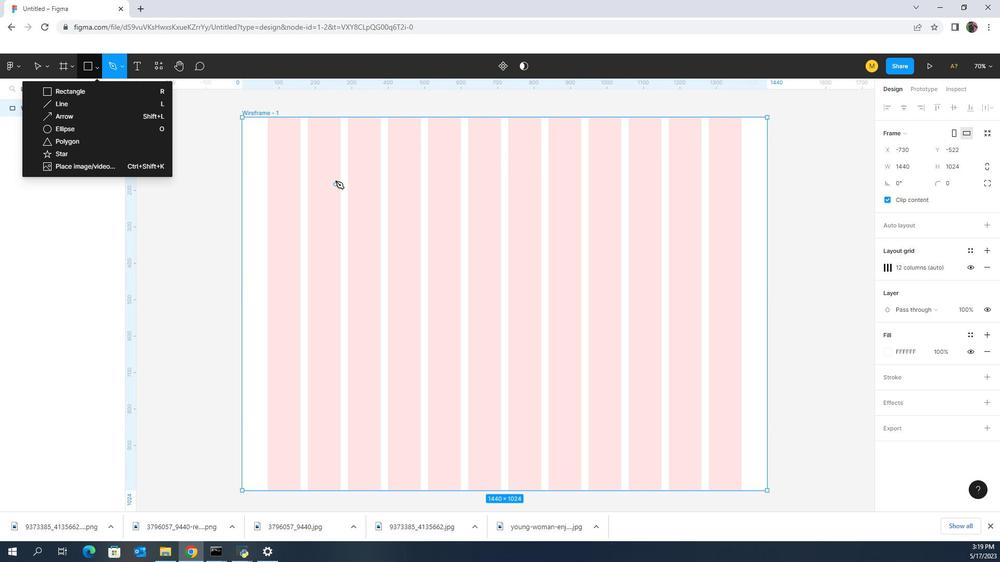 
Action: Mouse pressed left at (323, 183)
Screenshot: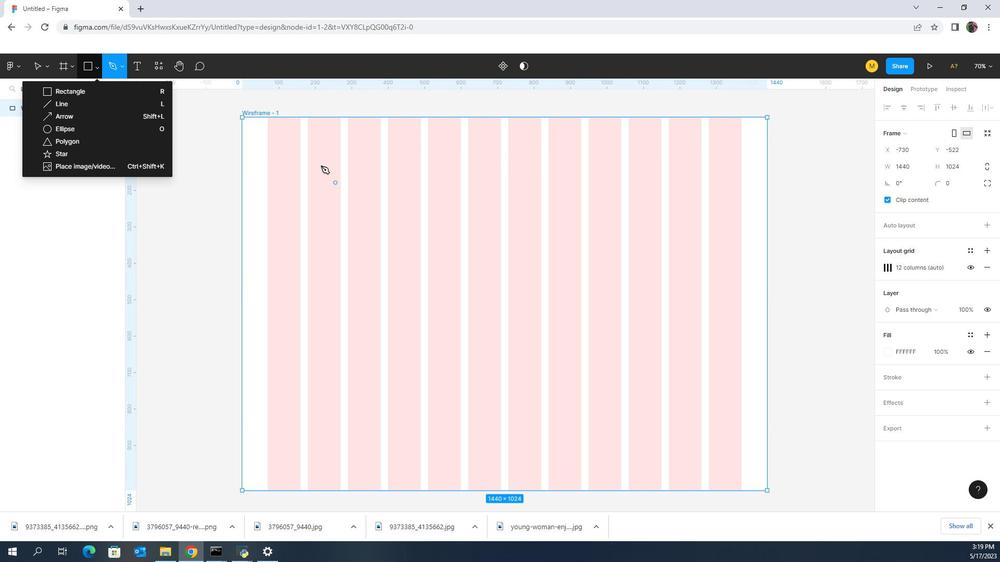 
Action: Mouse moved to (323, 197)
Screenshot: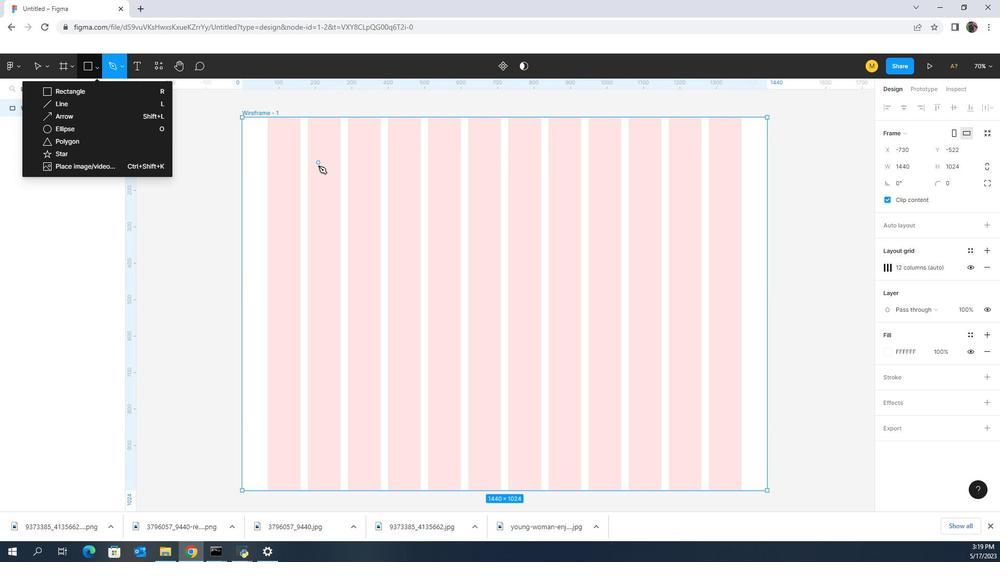 
Action: Key pressed <Key.delete>
Screenshot: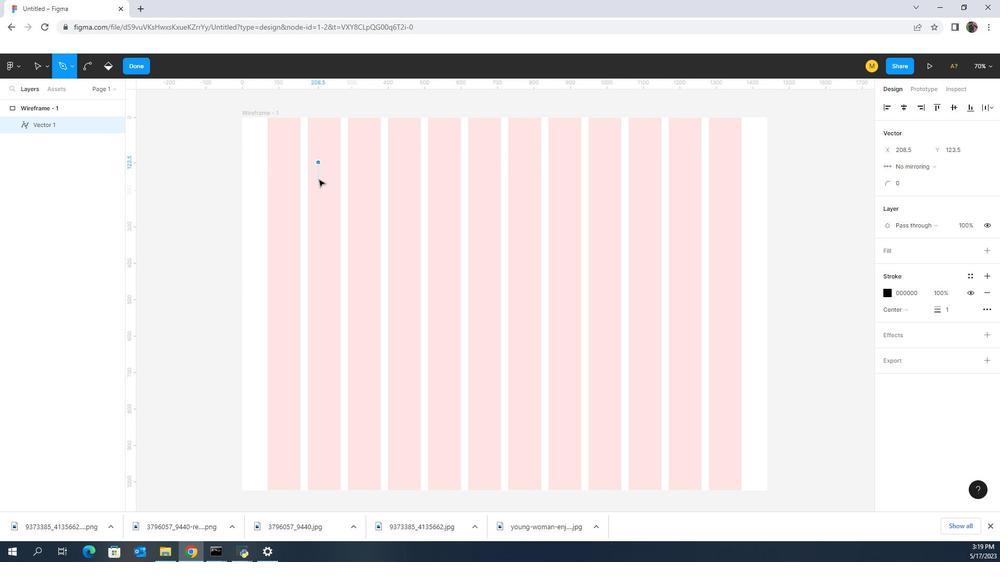 
Action: Mouse moved to (140, 99)
Screenshot: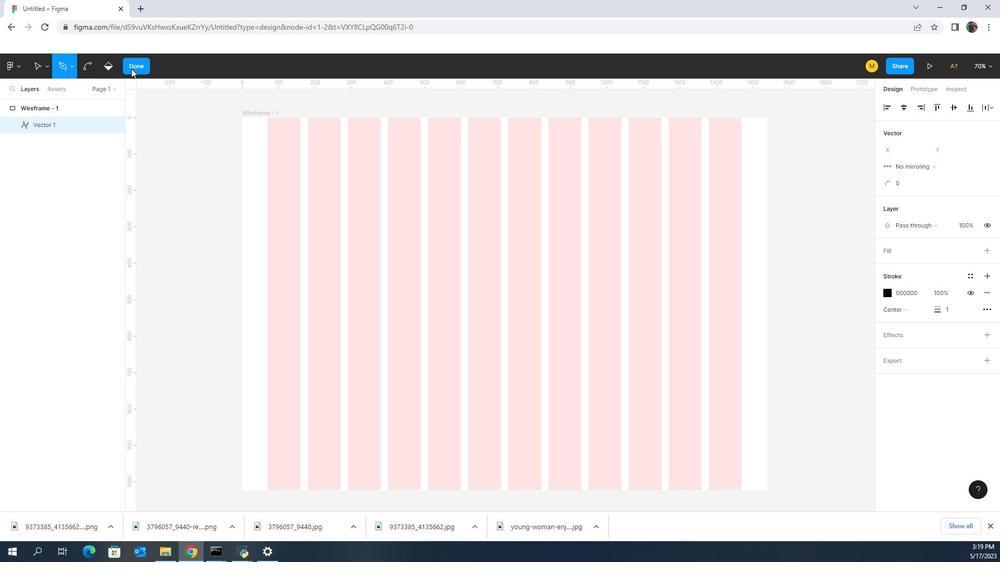 
Action: Mouse pressed left at (140, 99)
Screenshot: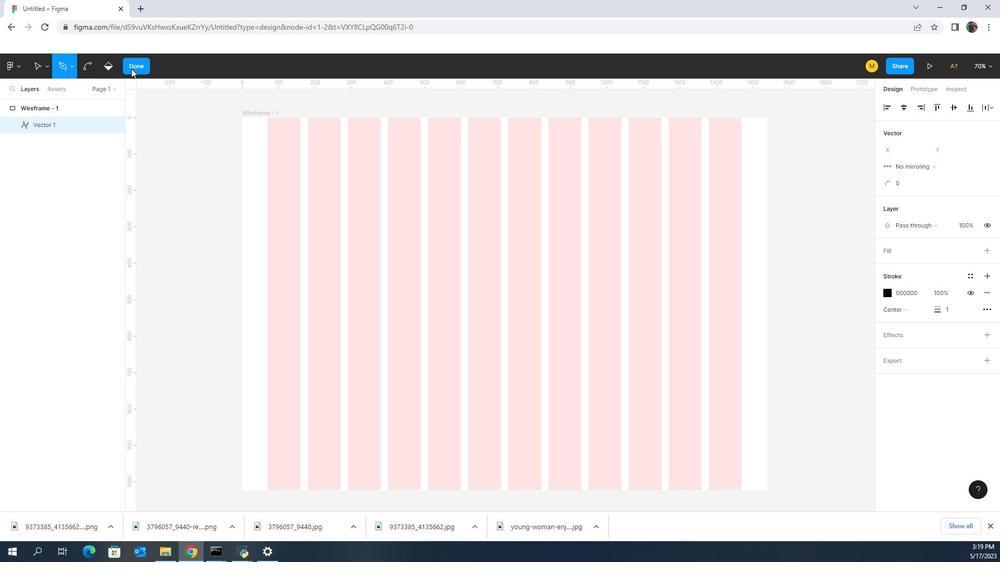 
Action: Mouse moved to (99, 102)
Screenshot: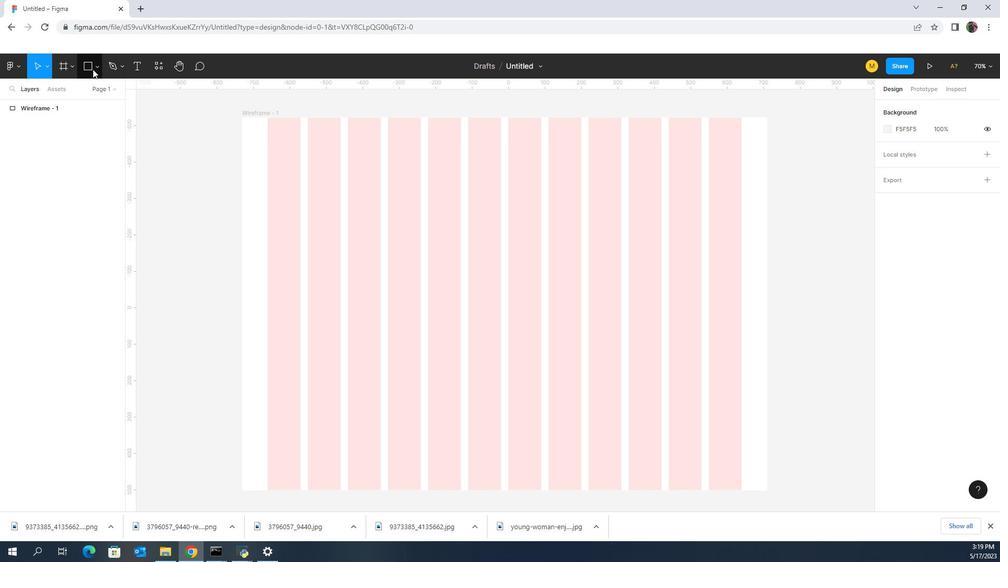 
Action: Mouse pressed left at (99, 102)
Screenshot: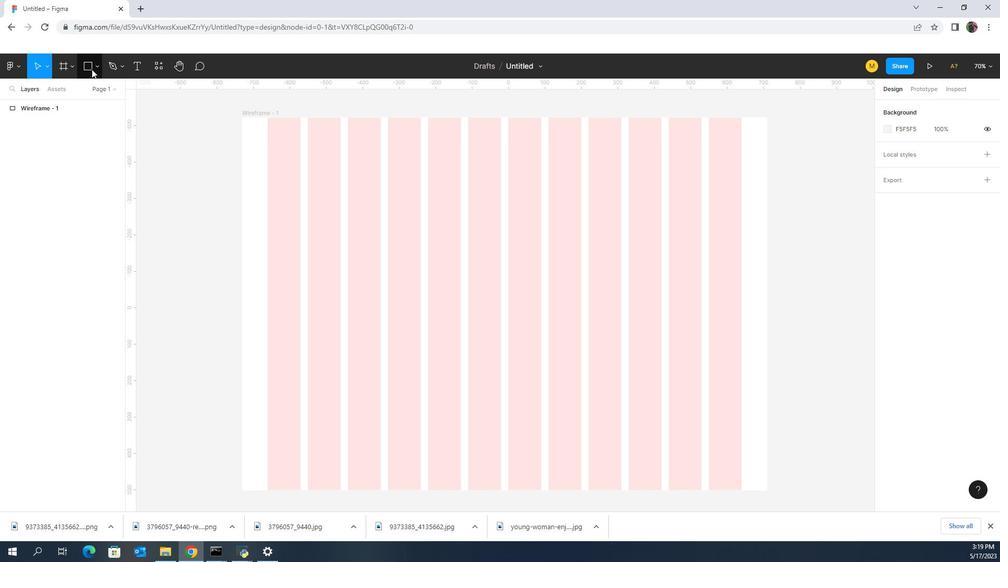 
Action: Mouse moved to (102, 102)
Screenshot: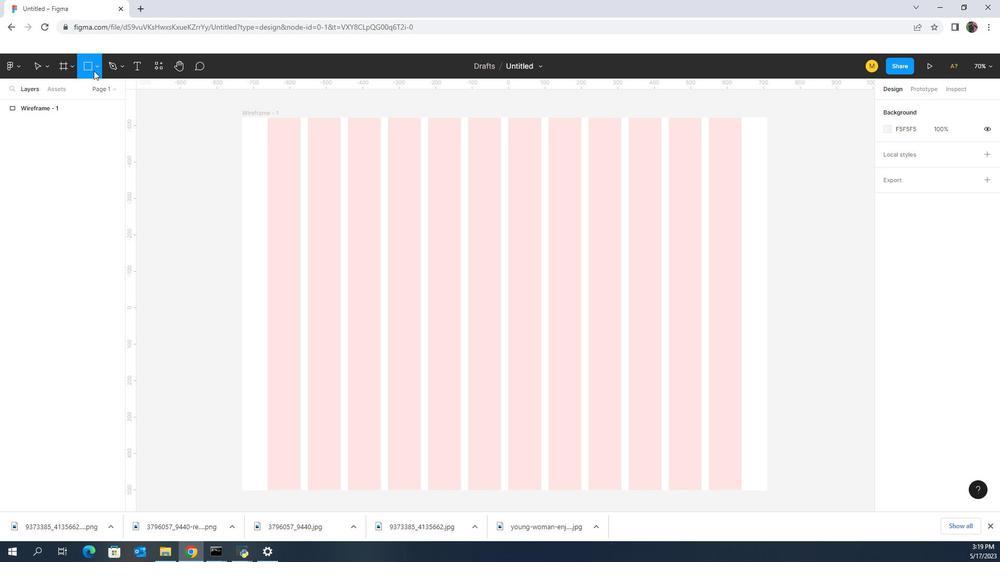 
Action: Mouse pressed left at (102, 102)
Screenshot: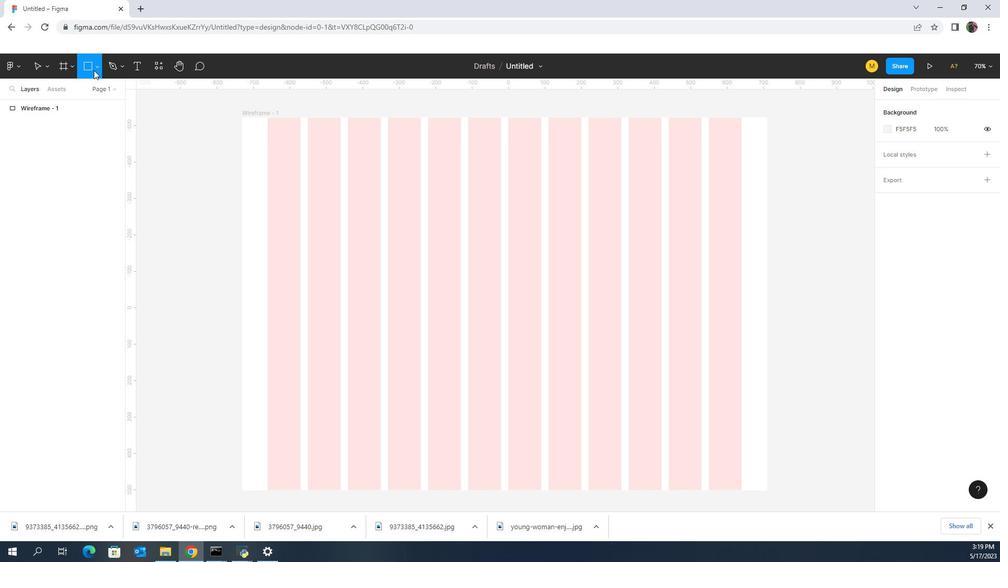 
Action: Mouse moved to (99, 117)
Screenshot: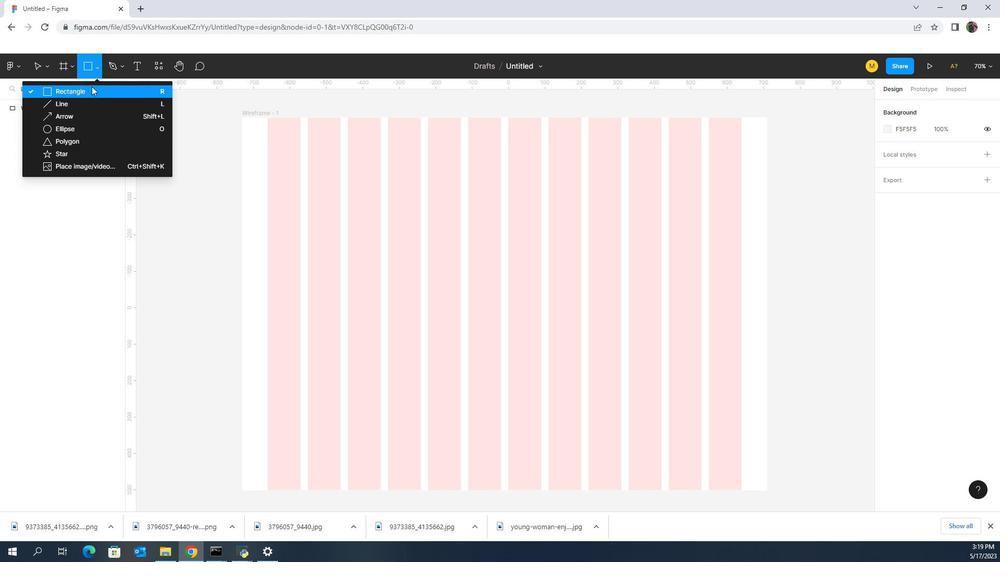 
Action: Mouse pressed left at (99, 117)
Screenshot: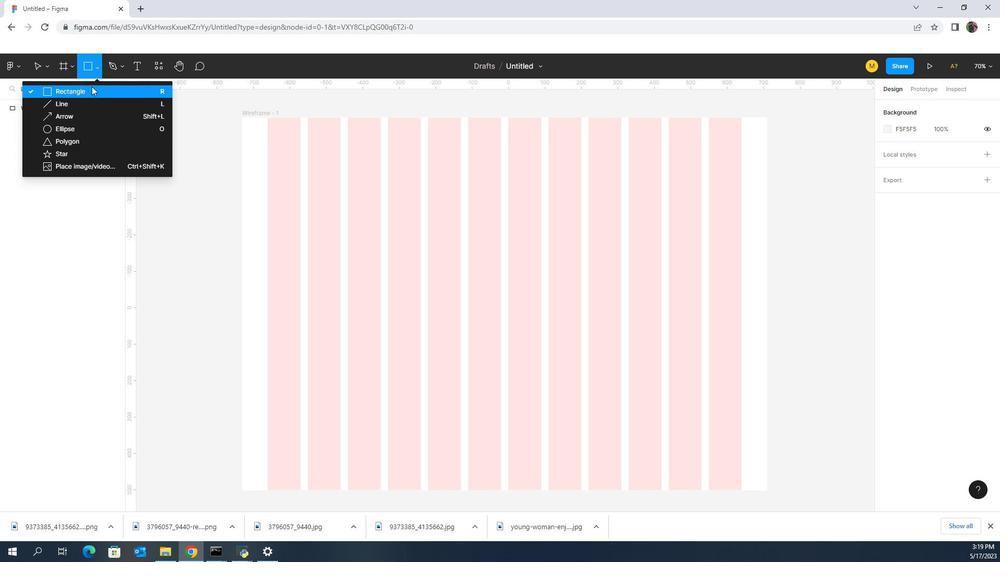 
Action: Mouse moved to (250, 149)
Screenshot: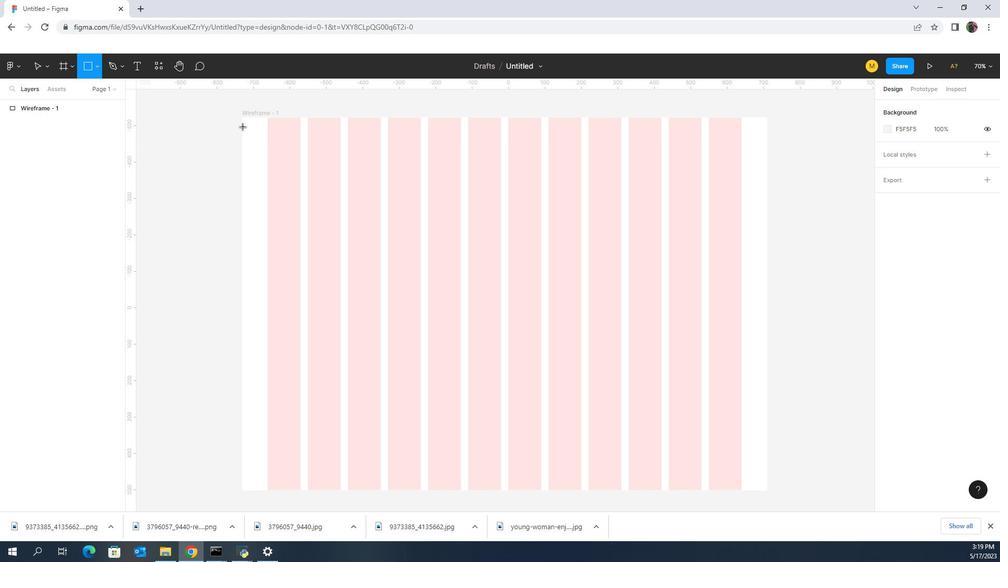 
Action: Mouse pressed left at (250, 149)
Screenshot: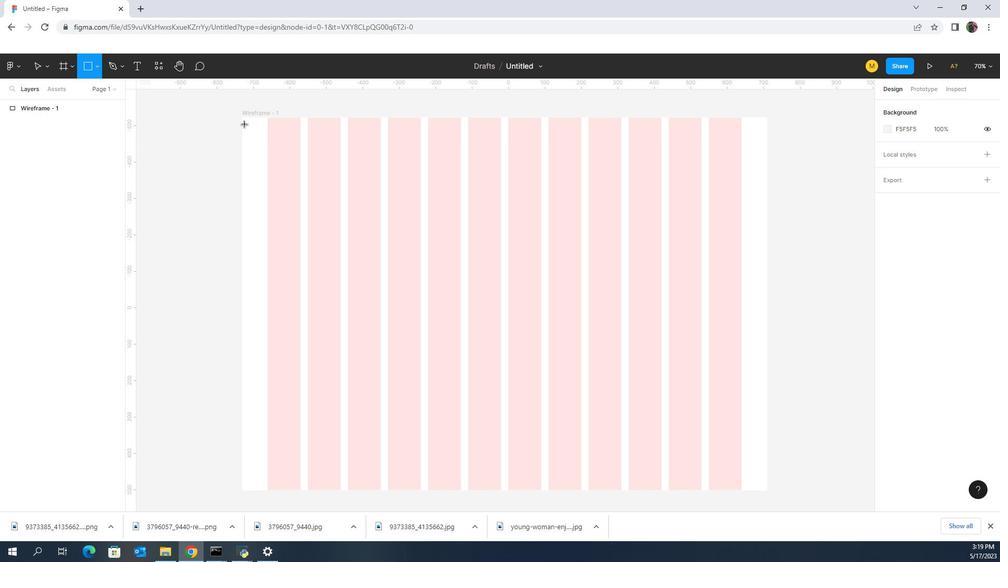
Action: Mouse moved to (459, 206)
Screenshot: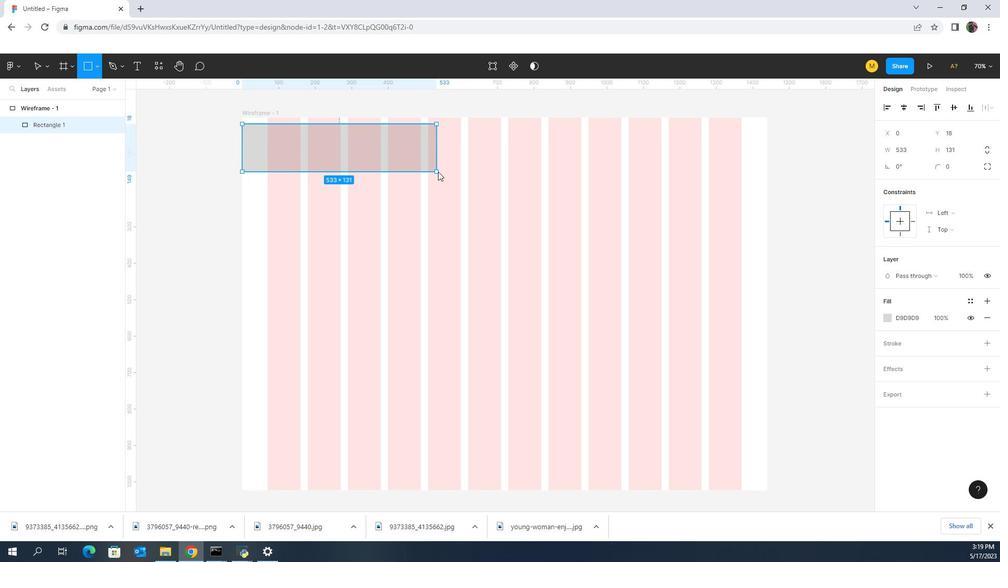 
Action: Mouse pressed left at (459, 206)
Screenshot: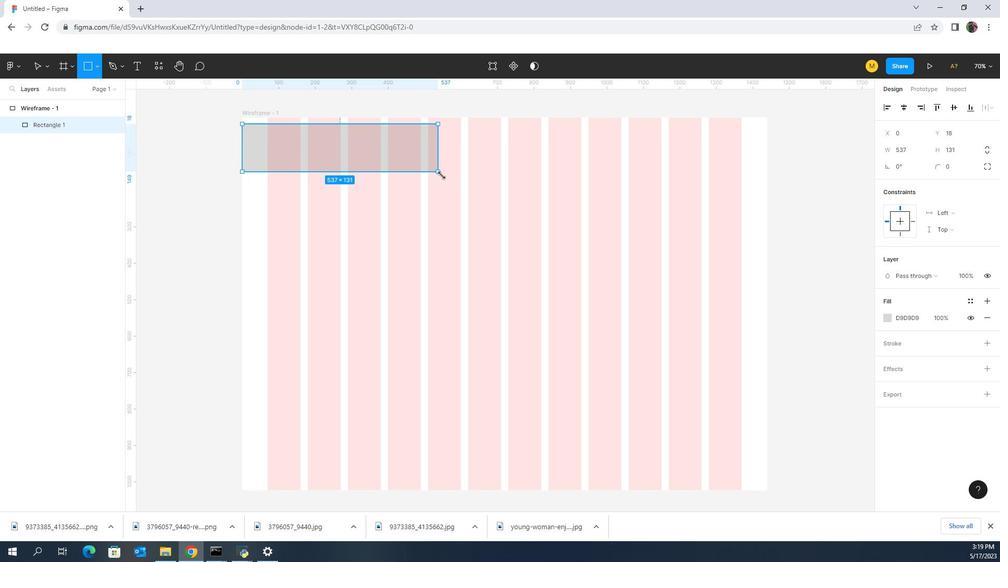 
Action: Mouse moved to (382, 178)
Screenshot: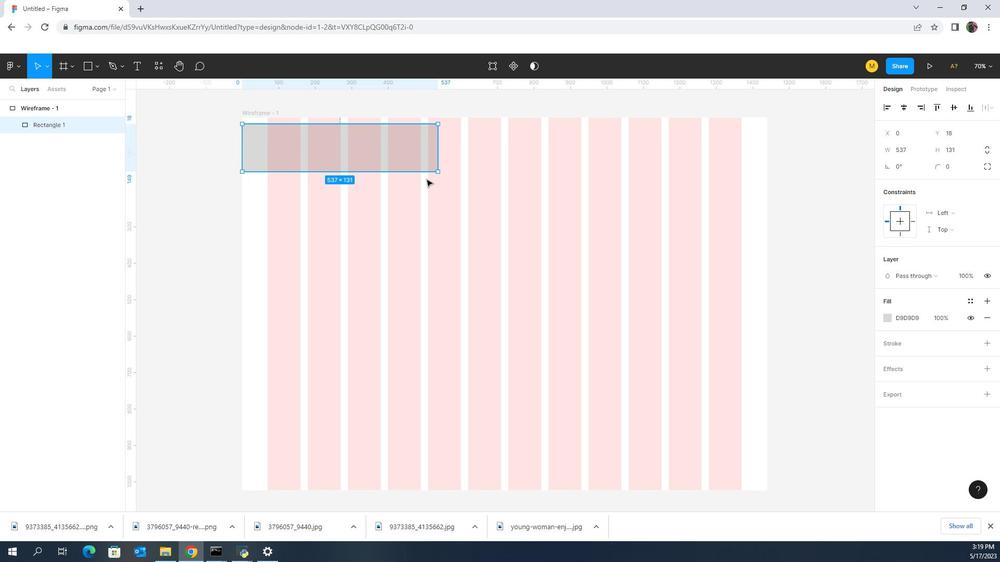 
Action: Mouse pressed left at (382, 178)
Screenshot: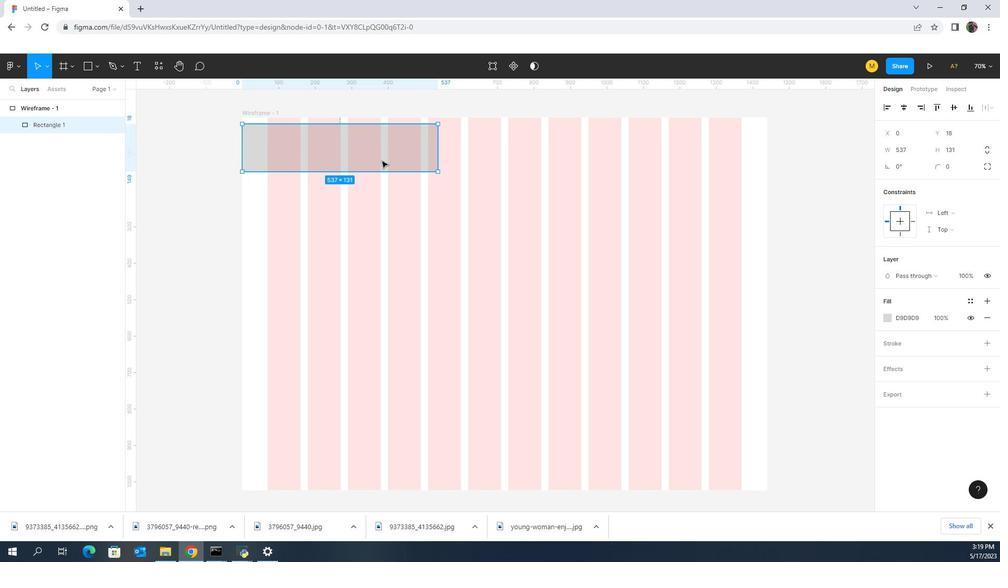 
Action: Mouse moved to (951, 172)
Screenshot: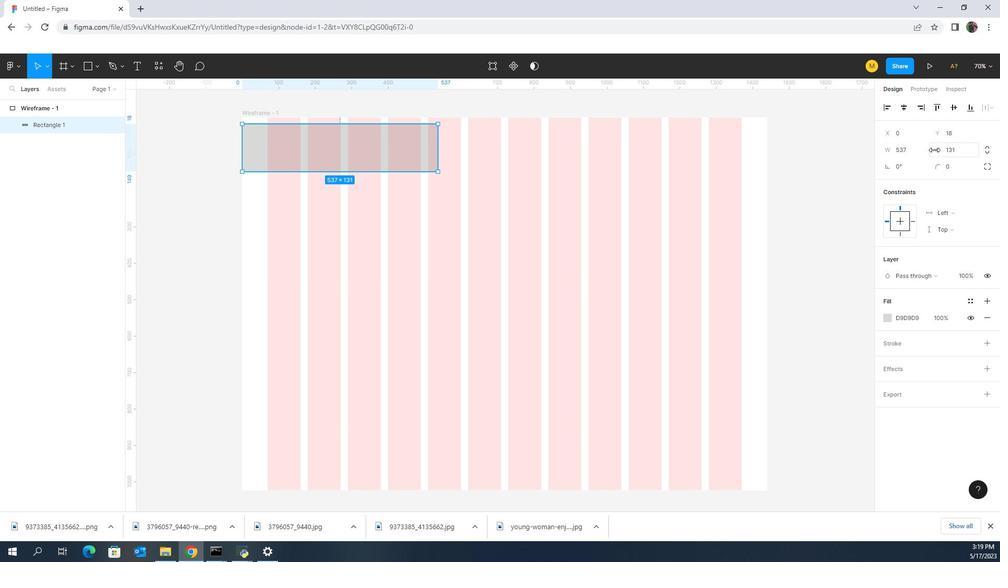 
Action: Mouse pressed left at (951, 172)
Screenshot: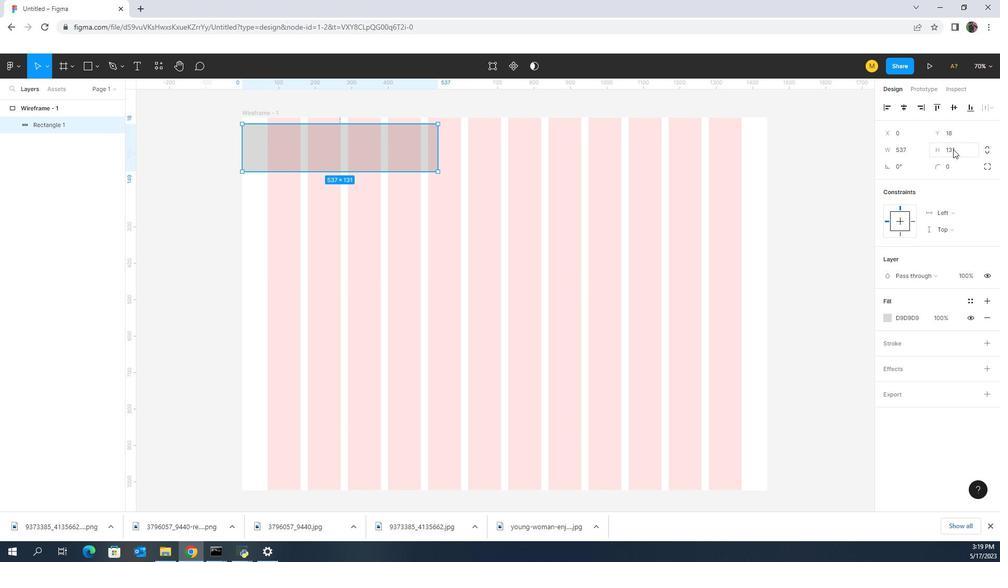 
Action: Key pressed 100<Key.enter>
Screenshot: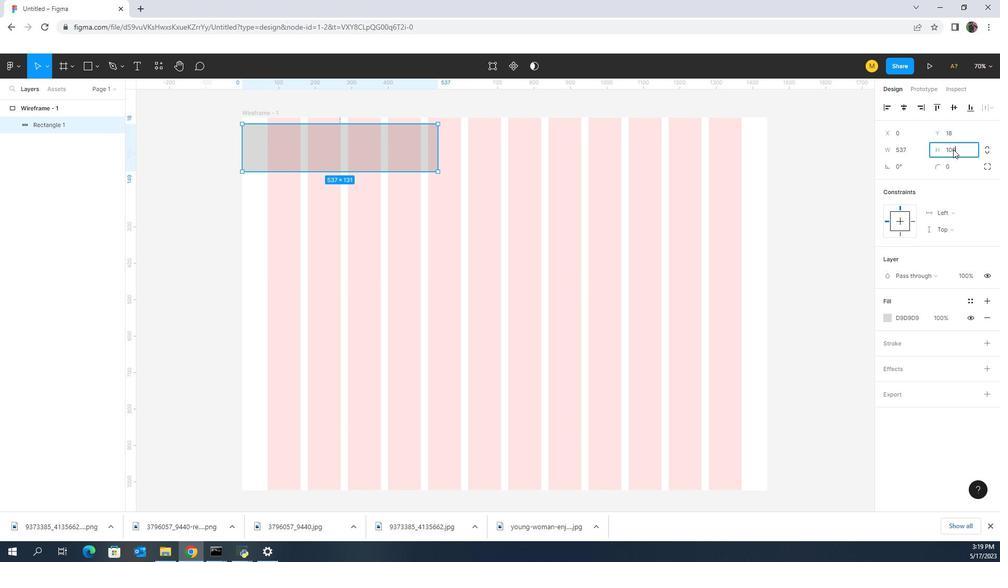 
Action: Mouse moved to (422, 169)
Screenshot: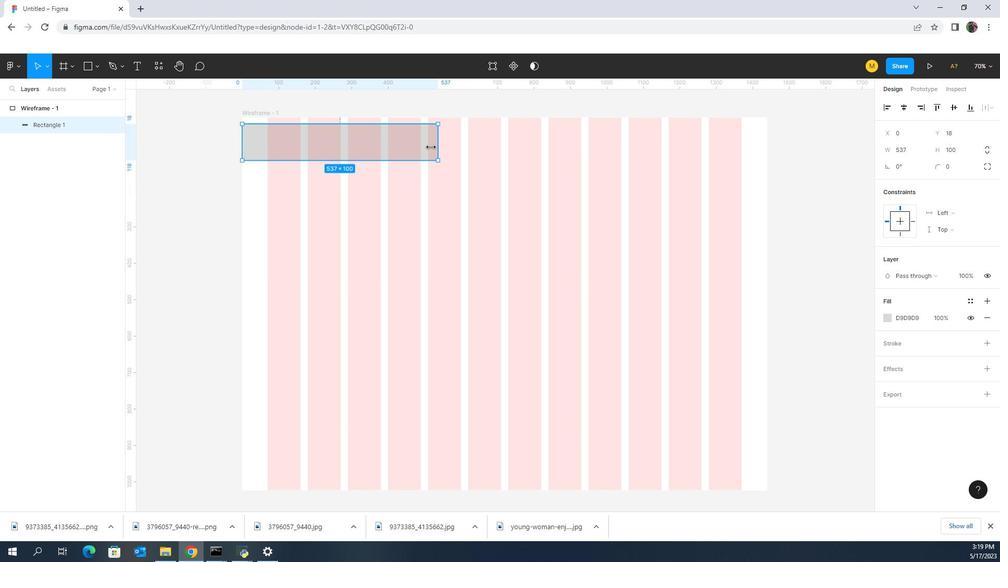 
Action: Mouse pressed left at (422, 169)
Screenshot: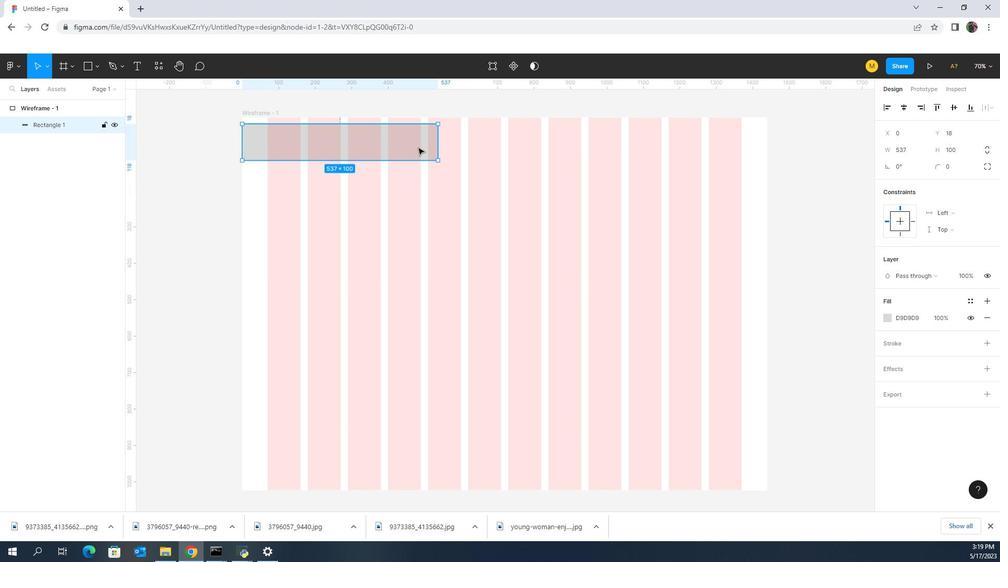 
Action: Mouse moved to (911, 176)
Screenshot: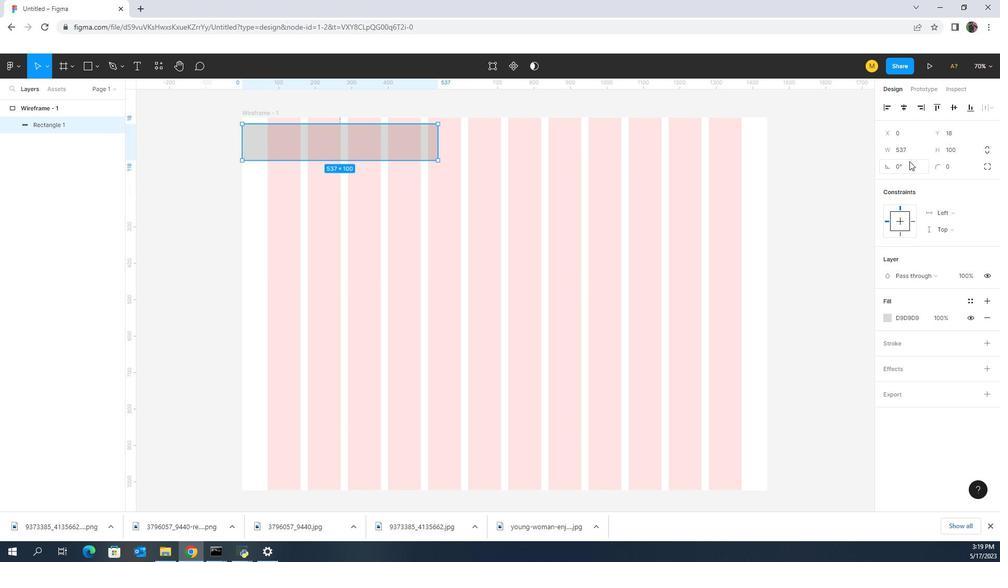 
Action: Mouse pressed left at (911, 176)
Screenshot: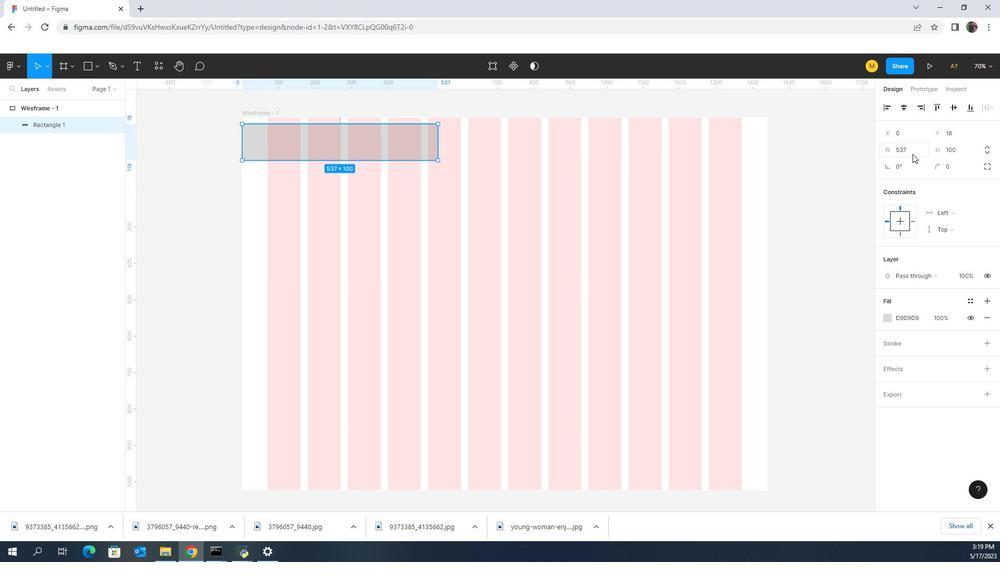 
Action: Mouse moved to (911, 176)
Screenshot: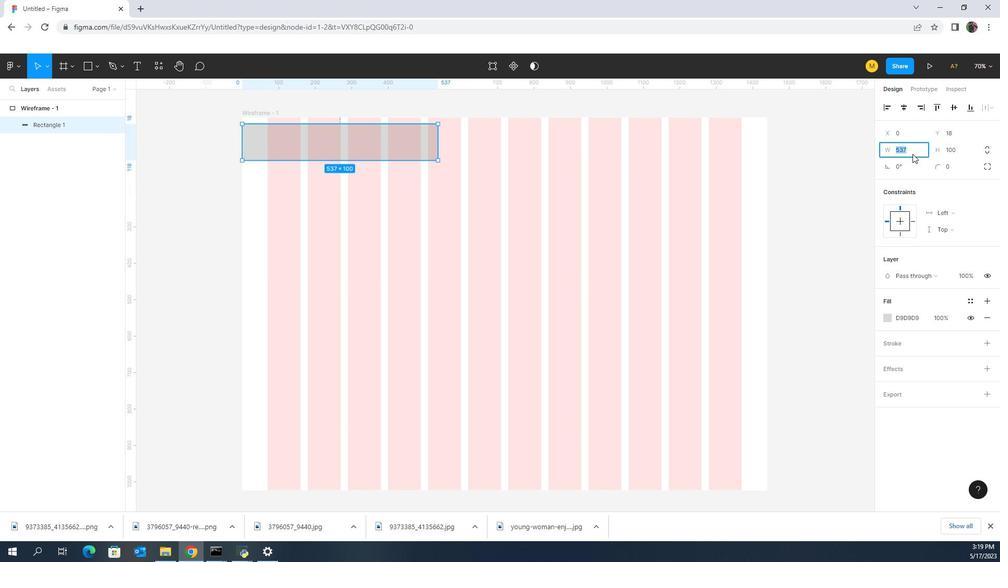 
Action: Key pressed 1140<Key.enter>
Screenshot: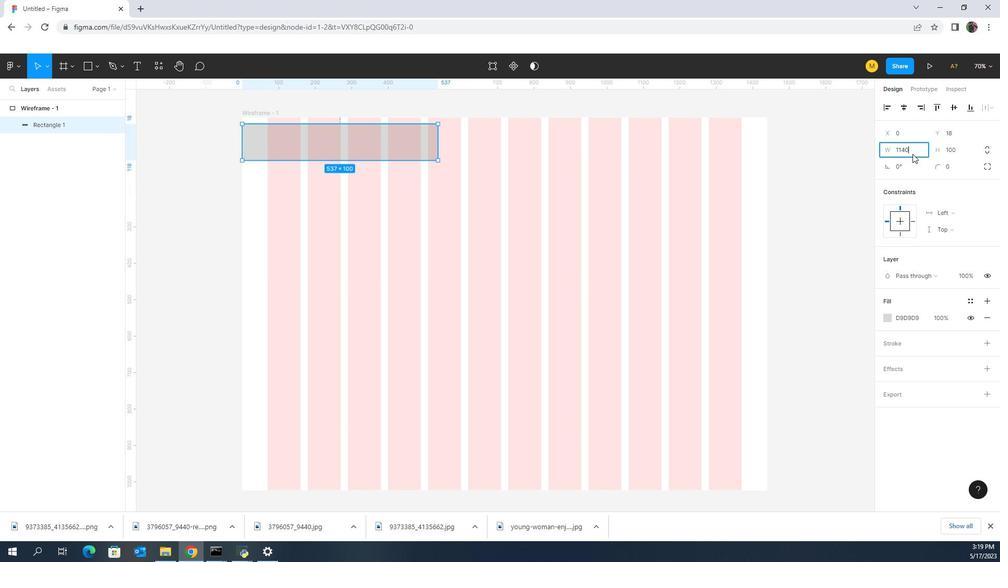 
Action: Mouse moved to (906, 173)
Screenshot: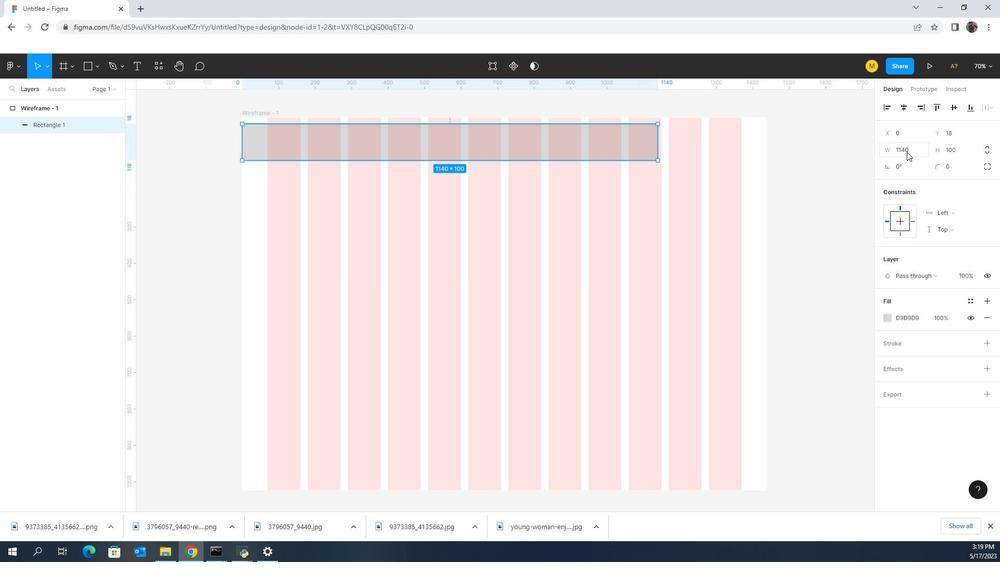 
Action: Mouse pressed left at (906, 173)
Screenshot: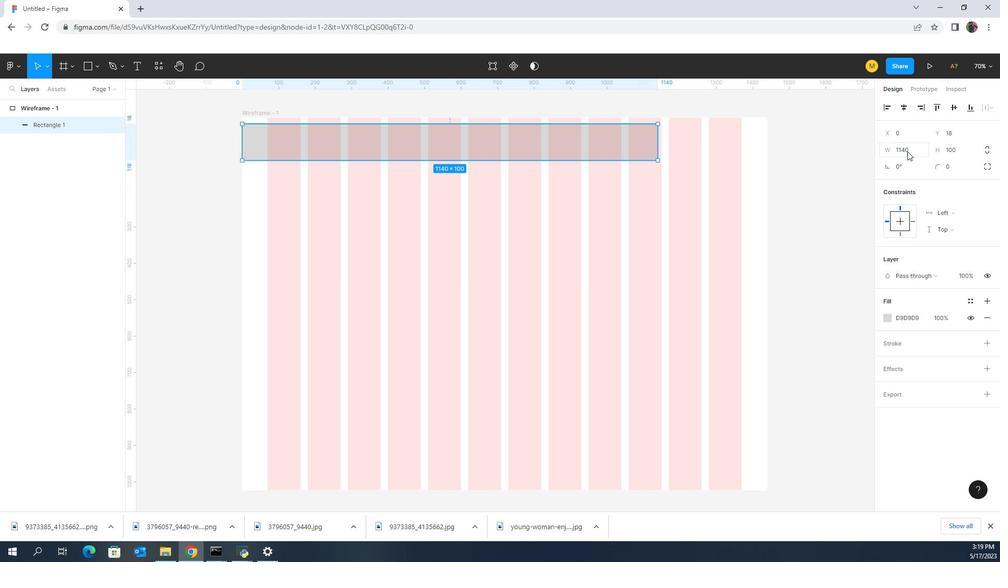 
Action: Key pressed 141<Key.backspace>40<Key.enter>
Screenshot: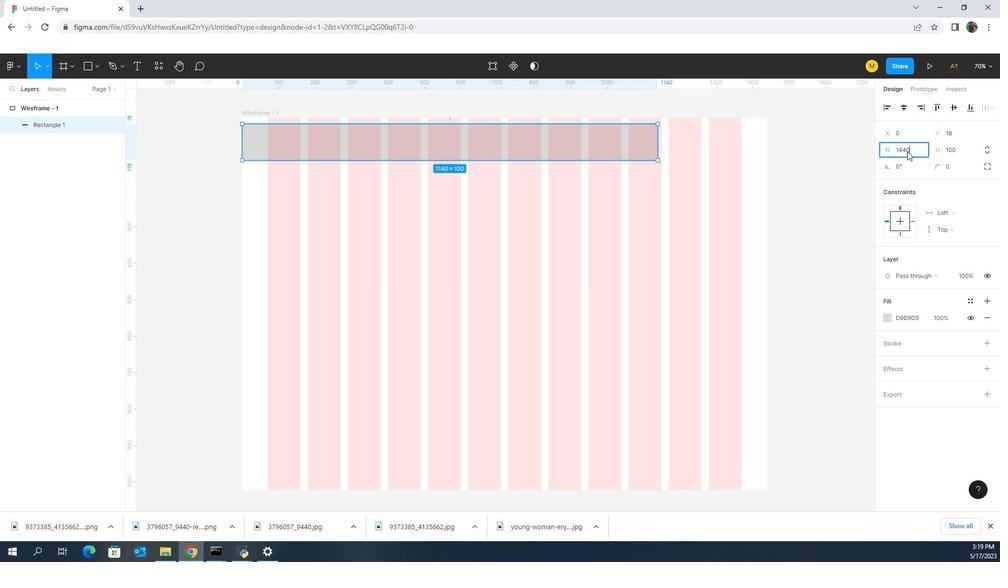 
Action: Mouse moved to (933, 136)
Screenshot: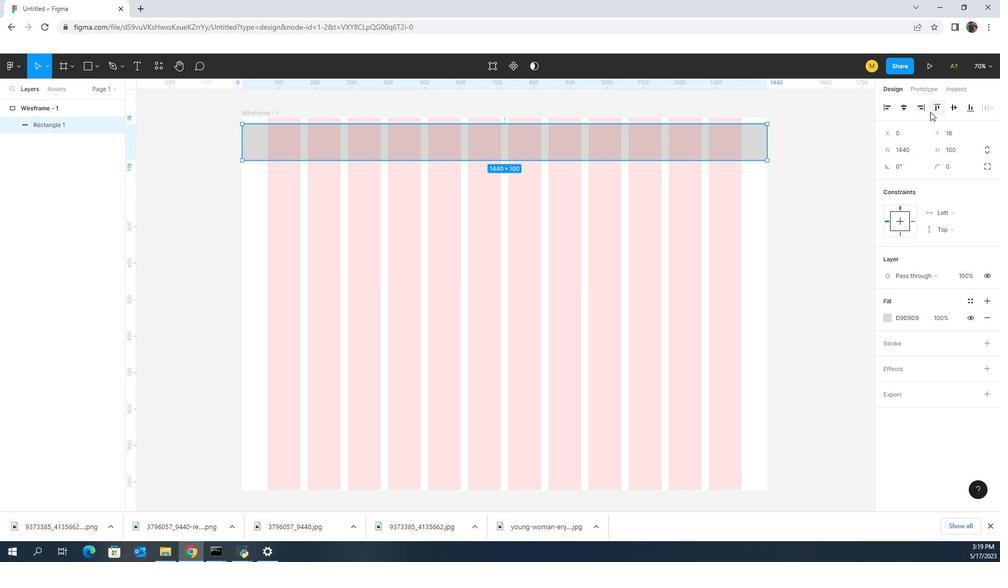 
Action: Mouse pressed left at (933, 136)
Screenshot: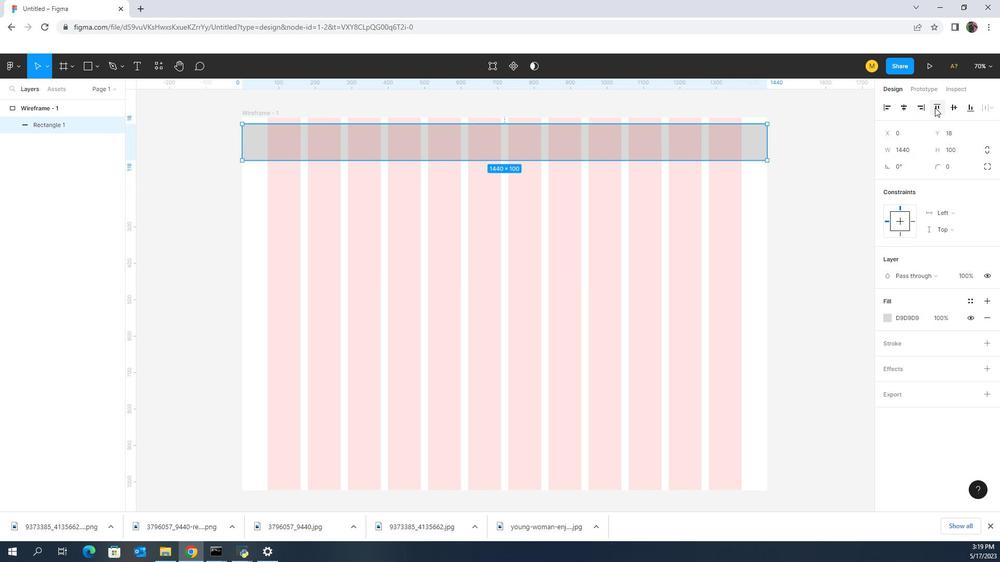 
Action: Mouse moved to (157, 137)
Screenshot: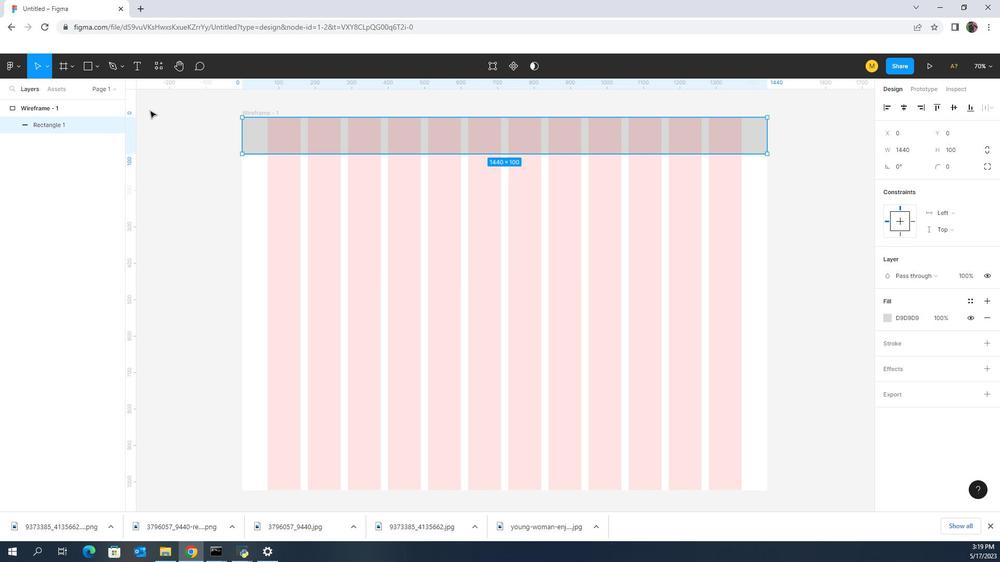 
Action: Key pressed <Key.shift><Key.shift><Key.shift><Key.shift><Key.shift><Key.shift>ctrl+K
Screenshot: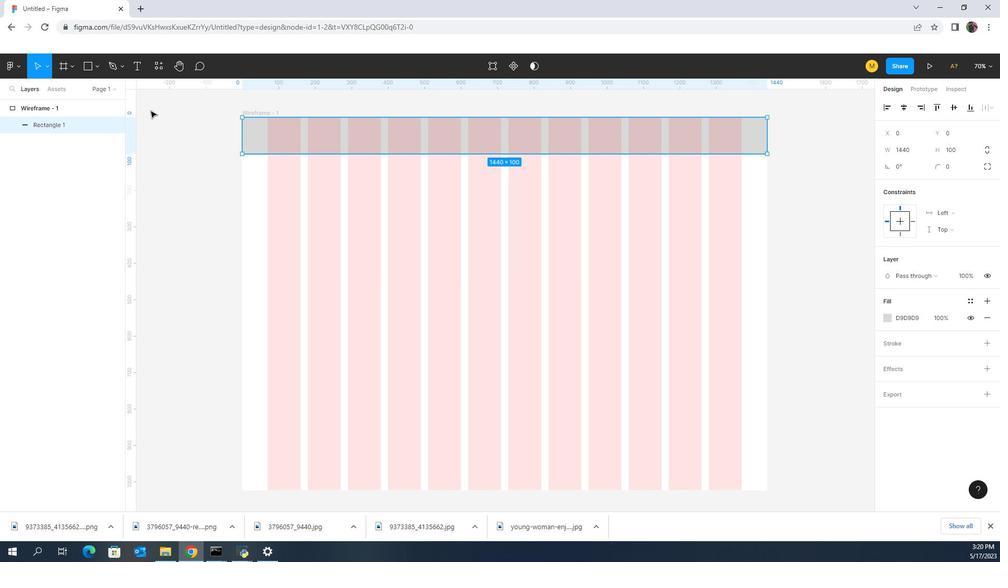 
Action: Mouse moved to (193, 123)
Screenshot: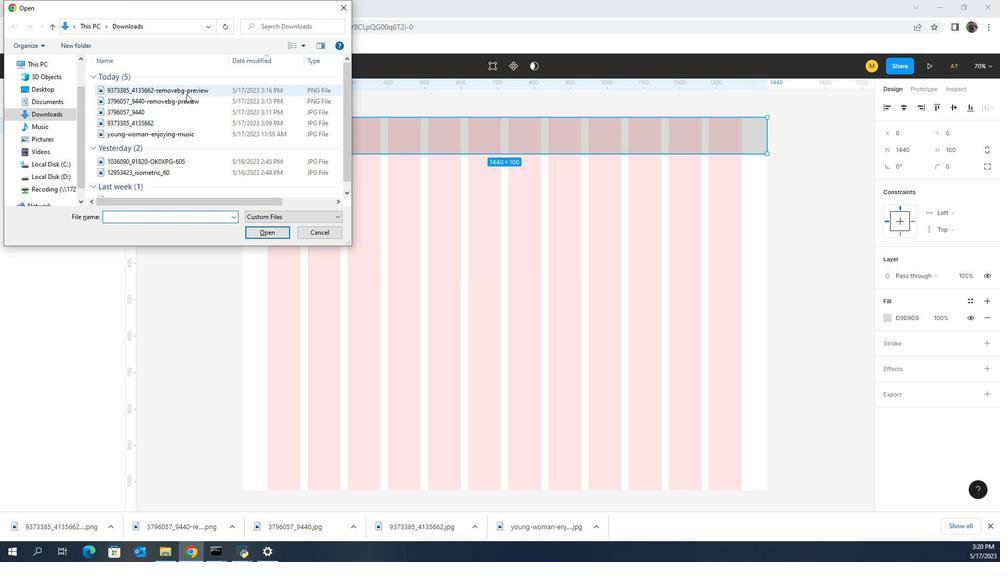 
Action: Mouse pressed left at (193, 123)
Screenshot: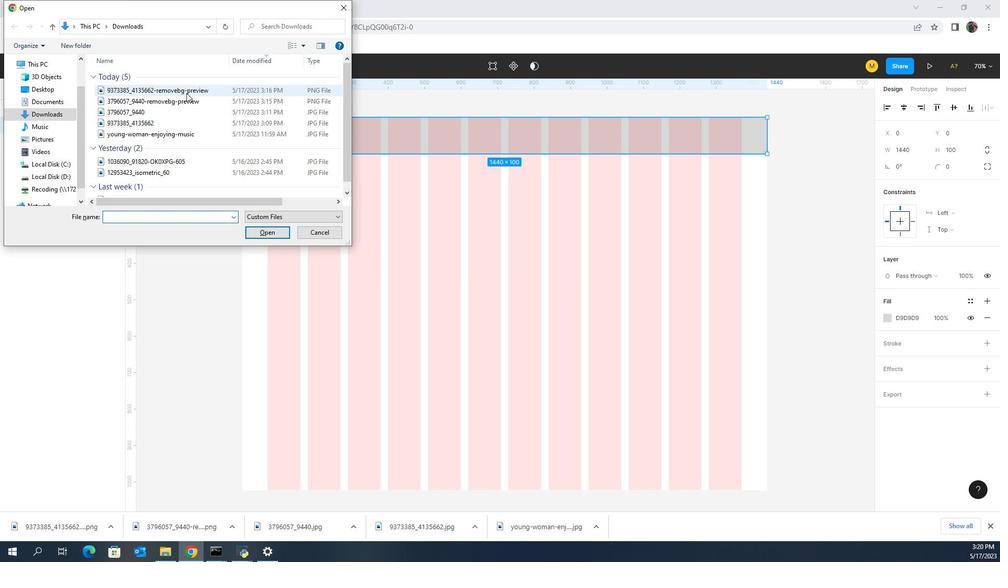
Action: Mouse moved to (267, 246)
Screenshot: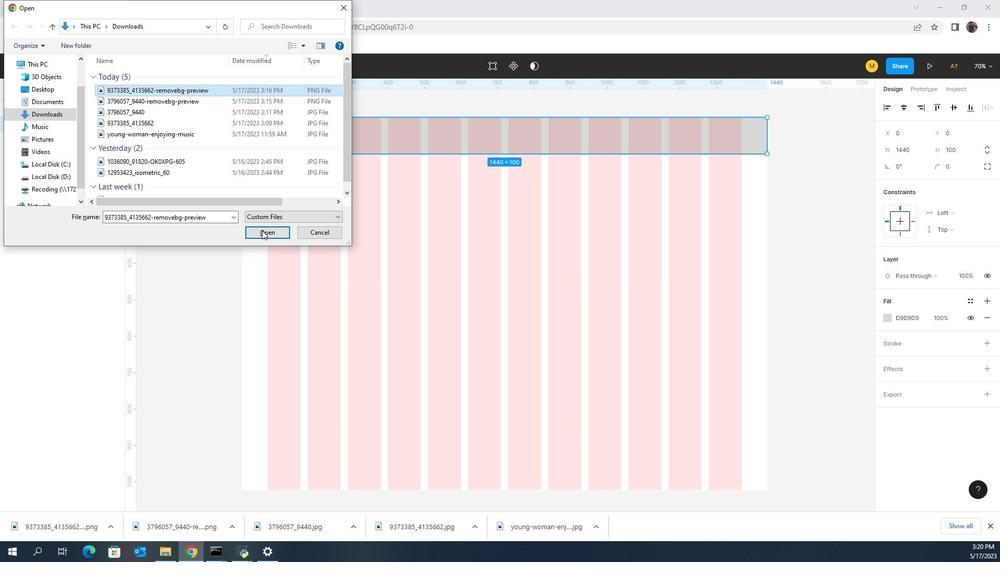 
Action: Mouse pressed left at (267, 246)
Screenshot: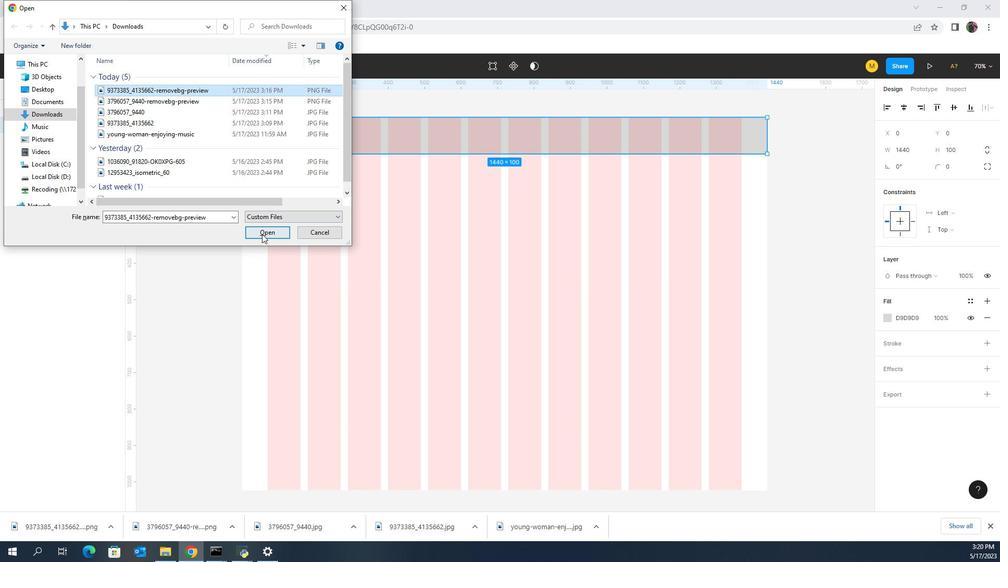 
Action: Mouse moved to (310, 243)
Screenshot: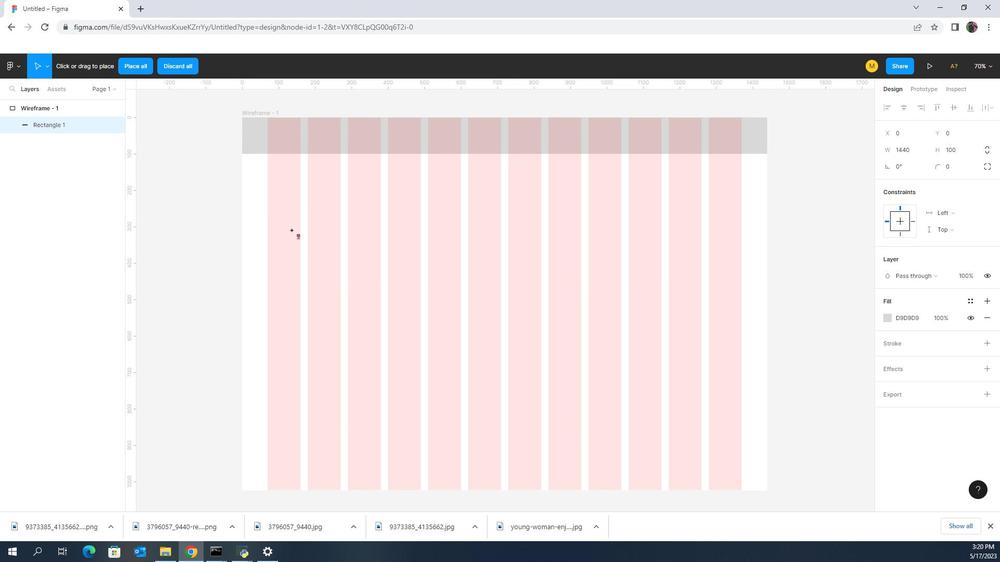 
Action: Mouse pressed left at (310, 243)
Screenshot: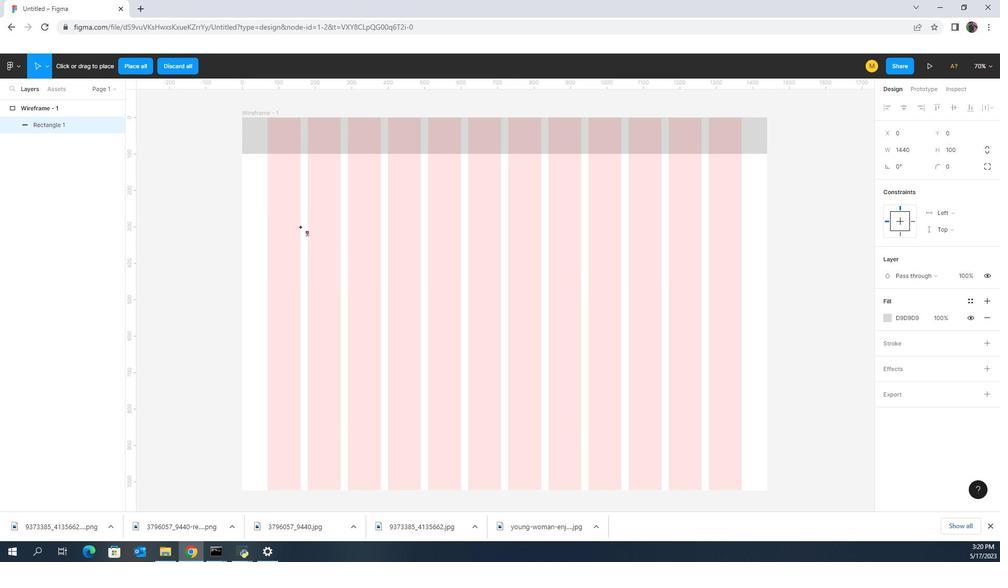 
Action: Mouse moved to (324, 262)
Screenshot: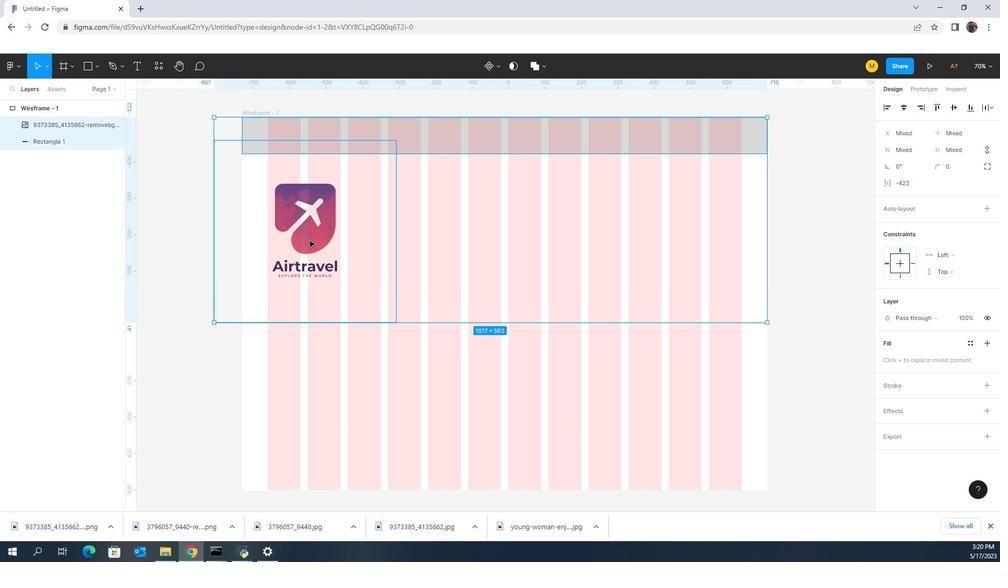 
Action: Mouse pressed left at (324, 262)
Screenshot: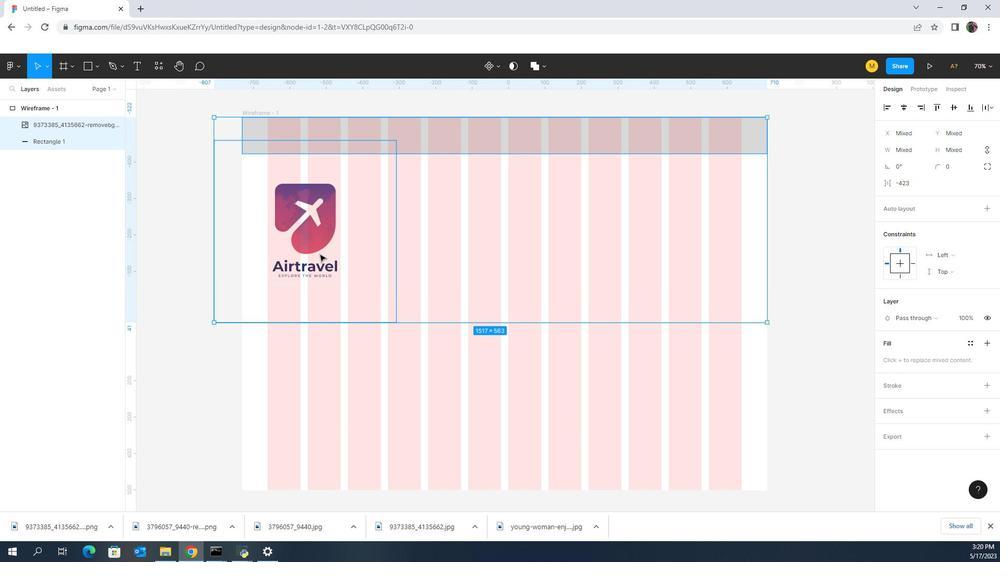 
Action: Mouse moved to (333, 280)
Screenshot: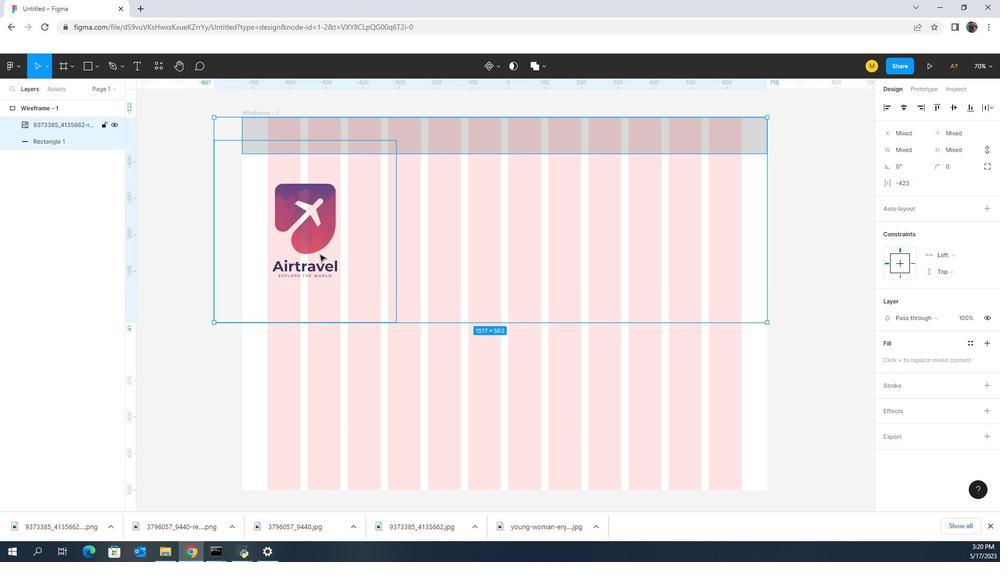 
Action: Mouse pressed left at (333, 280)
Screenshot: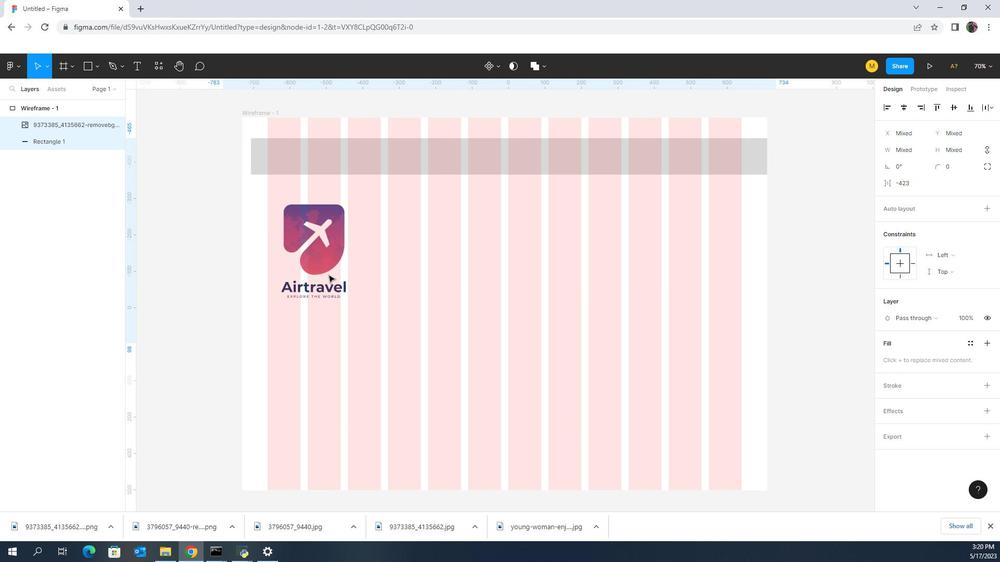 
Action: Mouse moved to (344, 293)
Screenshot: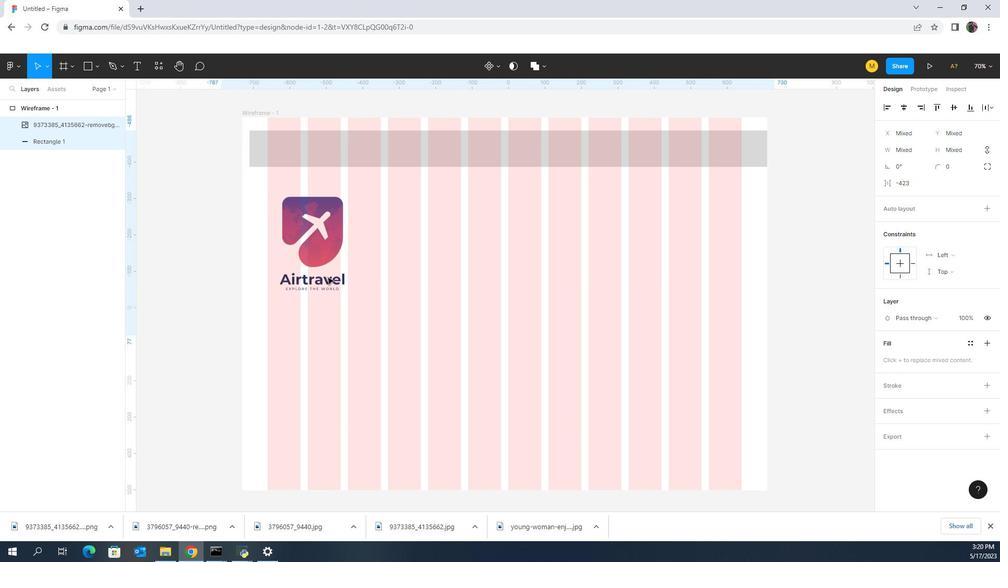 
Action: Mouse pressed left at (344, 293)
Screenshot: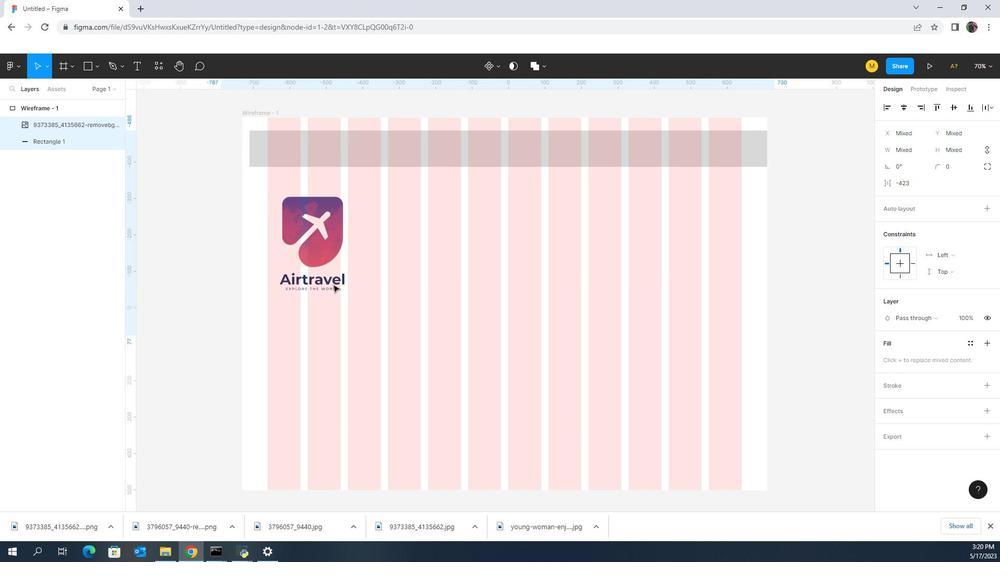 
Action: Mouse moved to (314, 267)
Screenshot: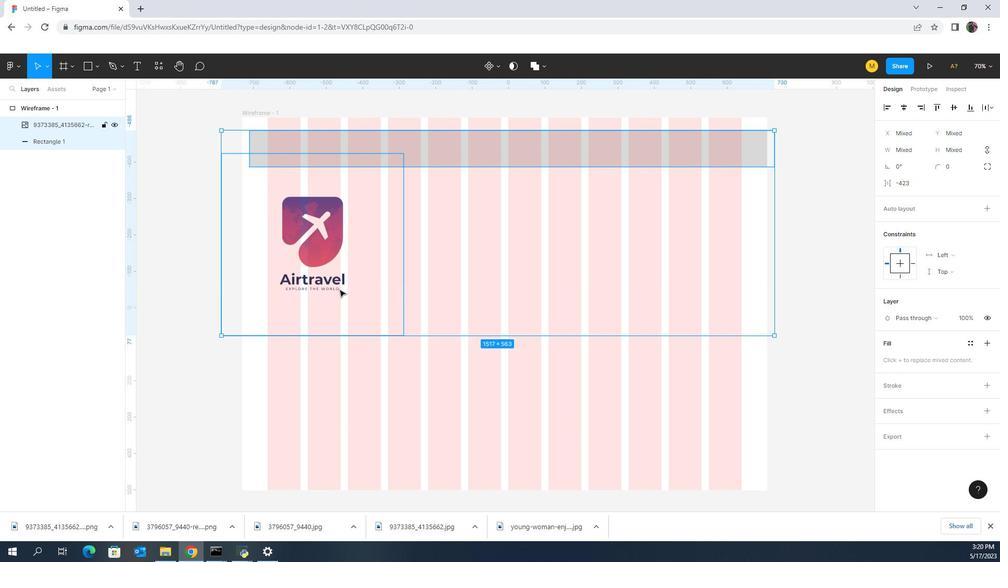 
Action: Mouse pressed left at (314, 267)
Screenshot: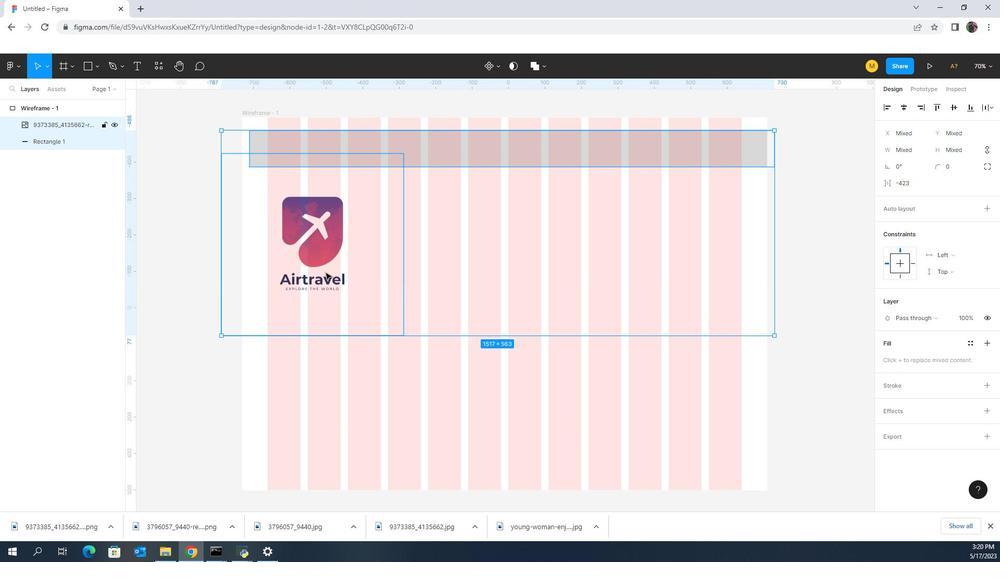 
Action: Mouse pressed left at (314, 267)
Screenshot: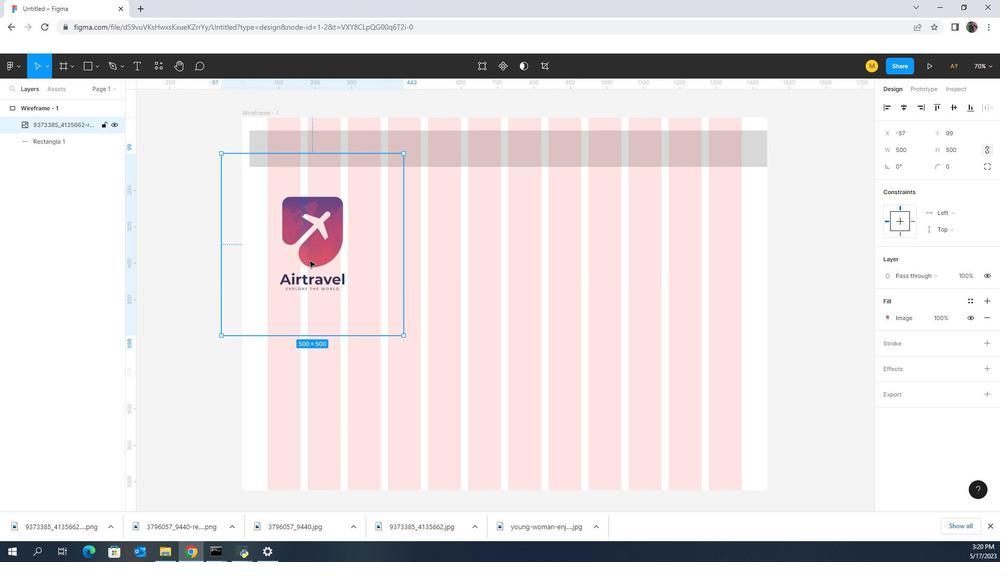 
Action: Mouse moved to (227, 177)
Screenshot: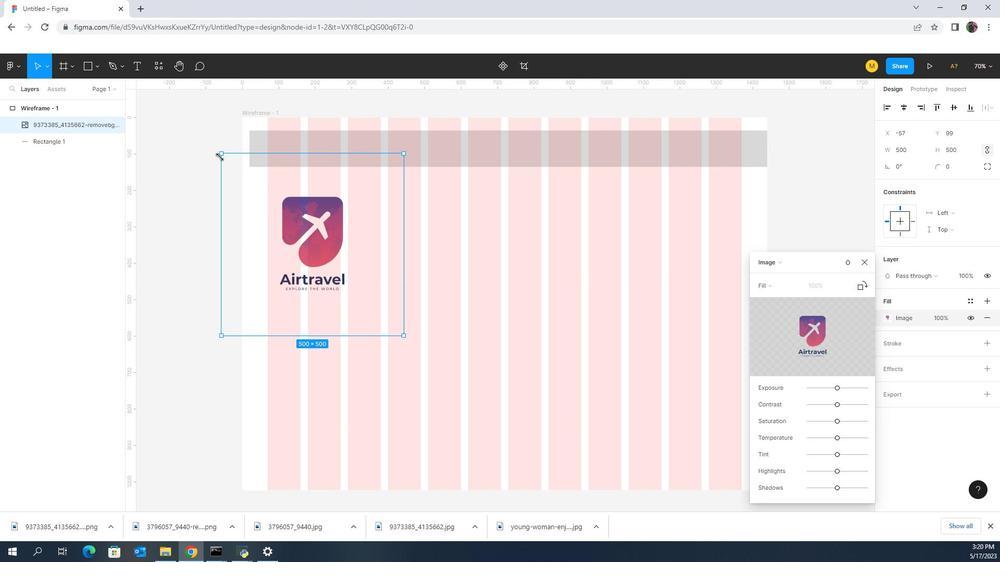 
Action: Key pressed <Key.shift>
Screenshot: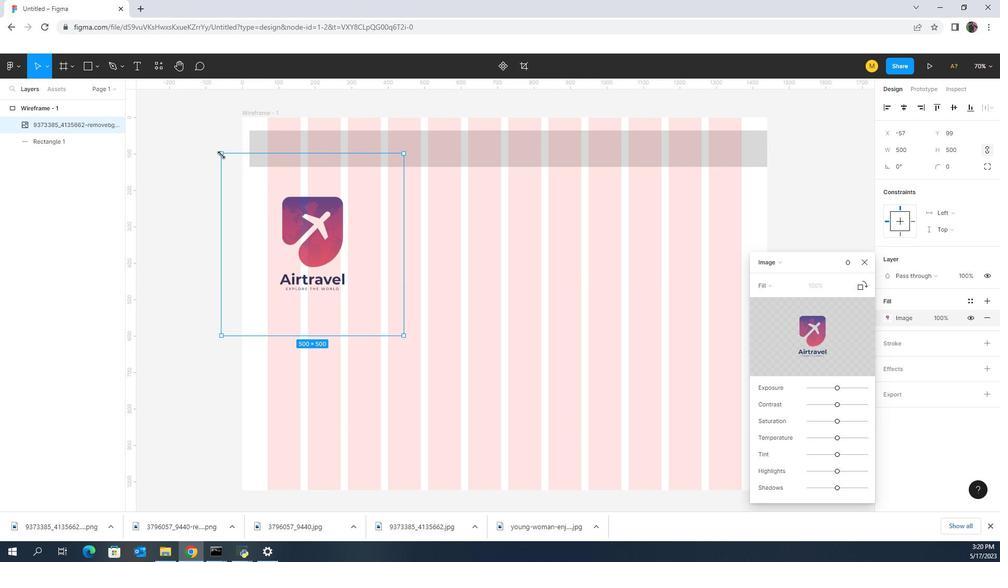 
Action: Mouse pressed left at (227, 177)
Screenshot: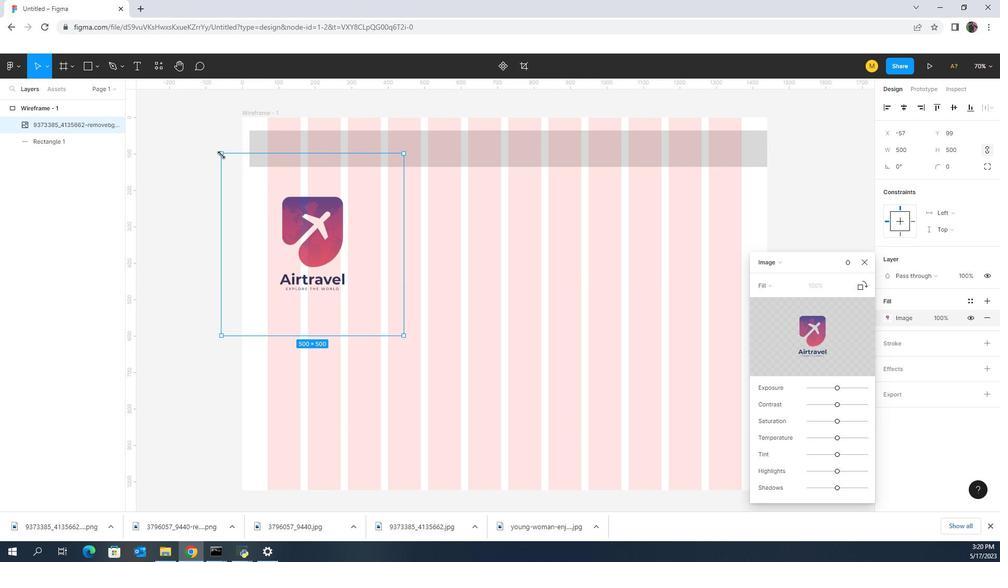 
Action: Mouse moved to (248, 202)
Screenshot: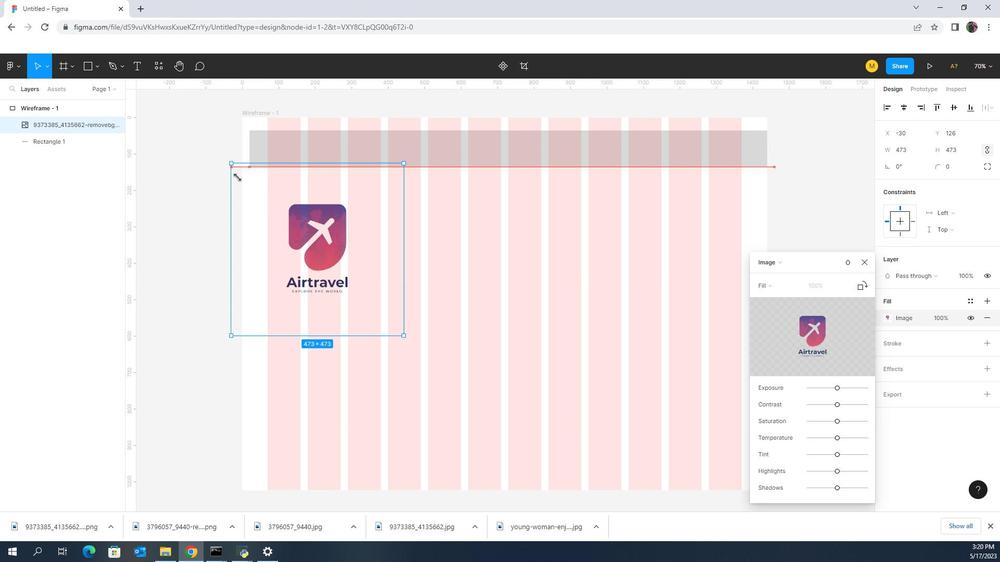 
Action: Key pressed <Key.shift>
Screenshot: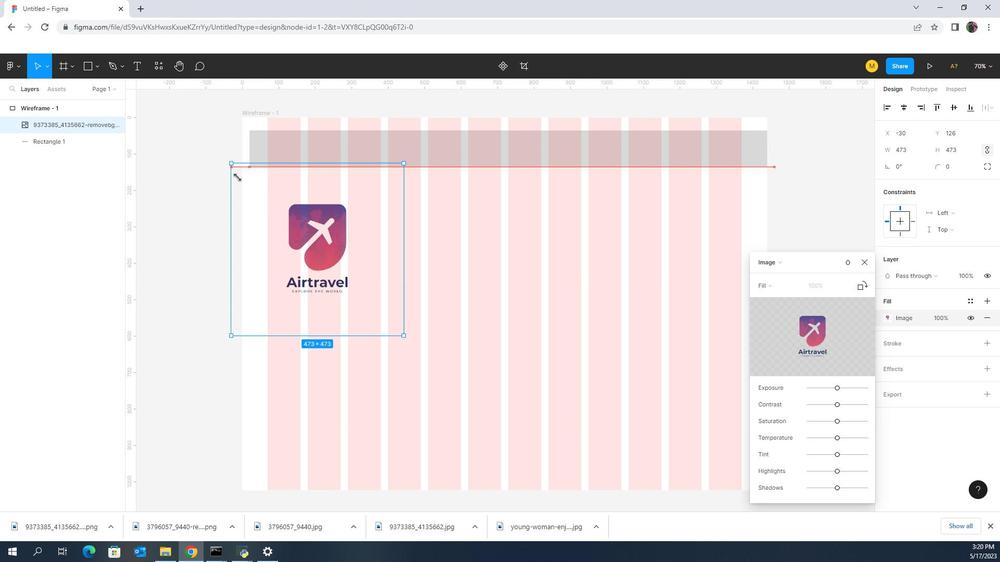 
Action: Mouse moved to (249, 204)
Screenshot: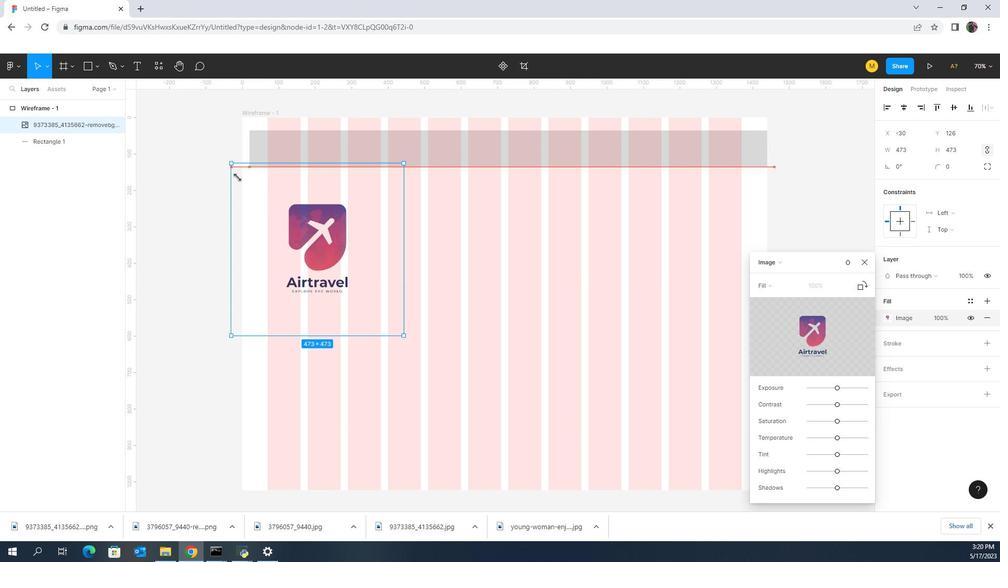 
Action: Key pressed <Key.shift>
Screenshot: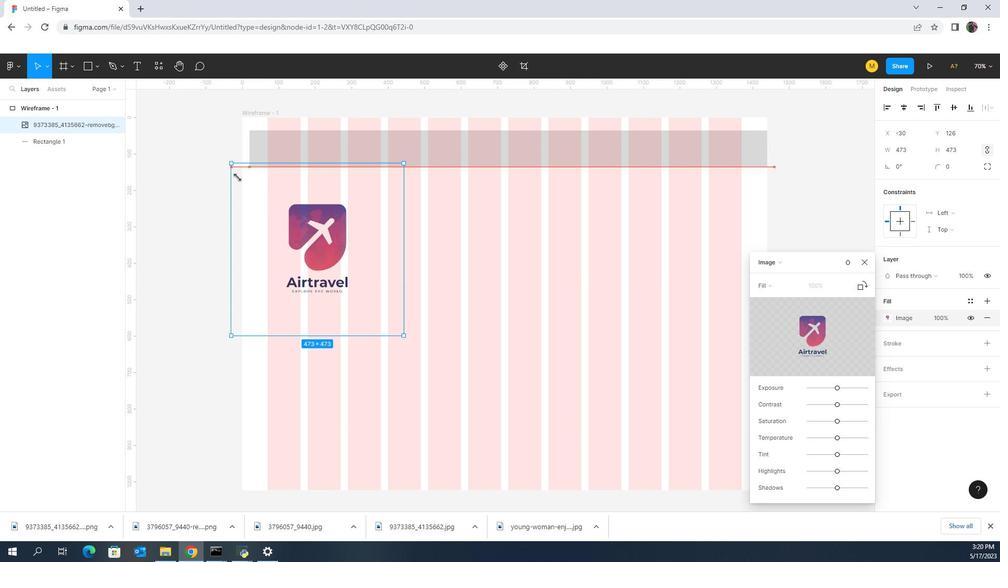 
Action: Mouse moved to (250, 206)
Screenshot: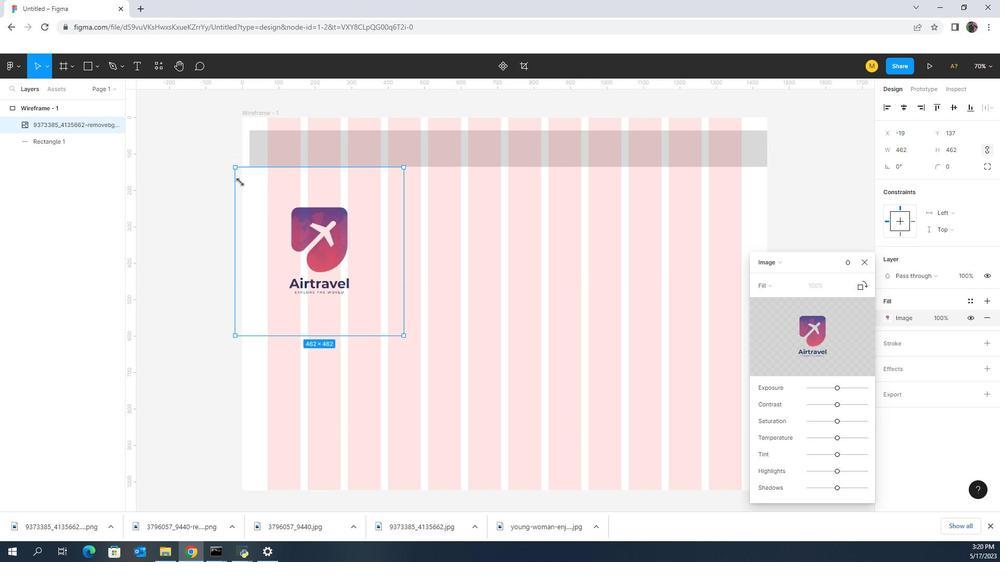 
Action: Key pressed <Key.shift>
Screenshot: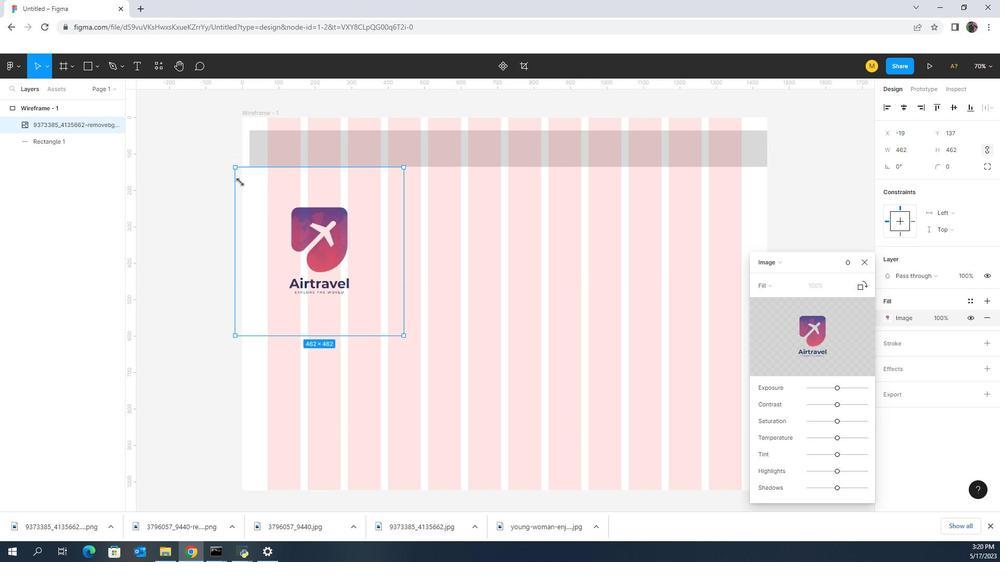 
Action: Mouse moved to (255, 211)
Screenshot: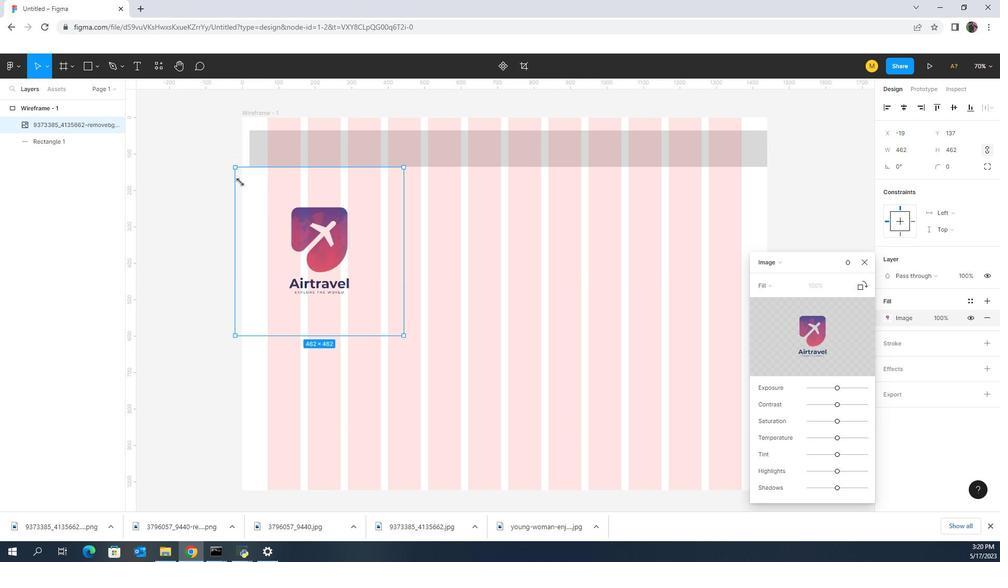 
Action: Key pressed <Key.shift>
Screenshot: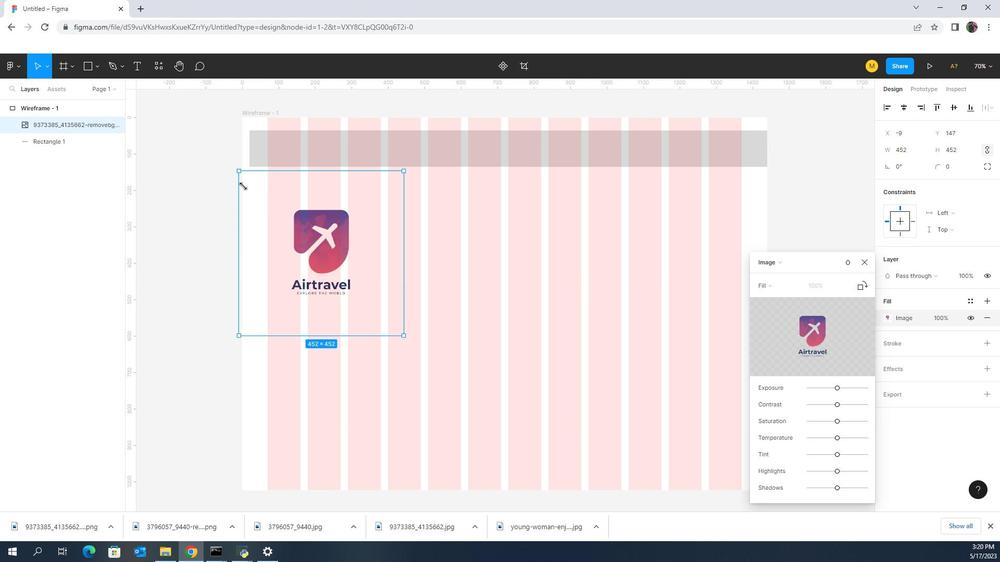 
Action: Mouse moved to (258, 214)
Screenshot: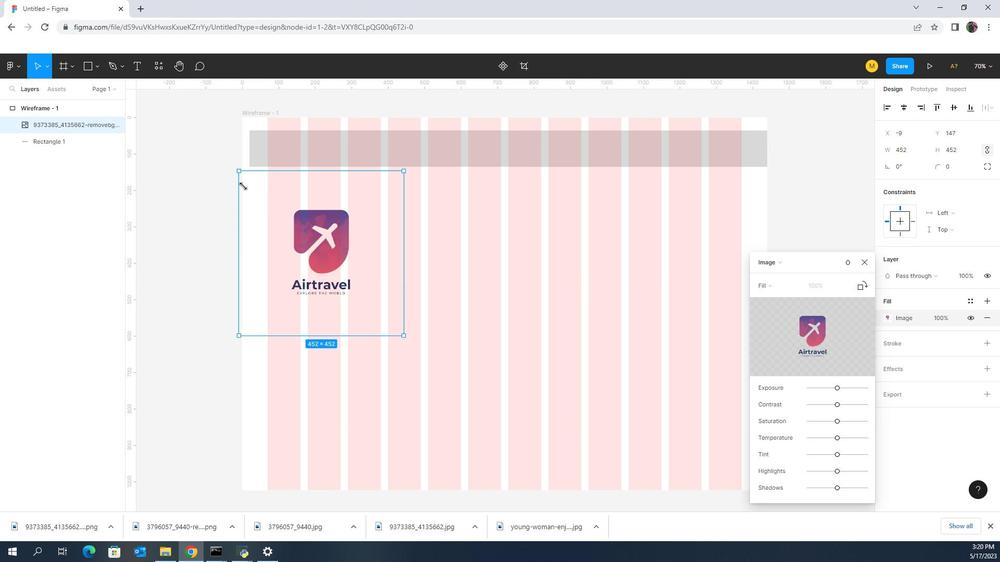 
Action: Key pressed <Key.shift>
Screenshot: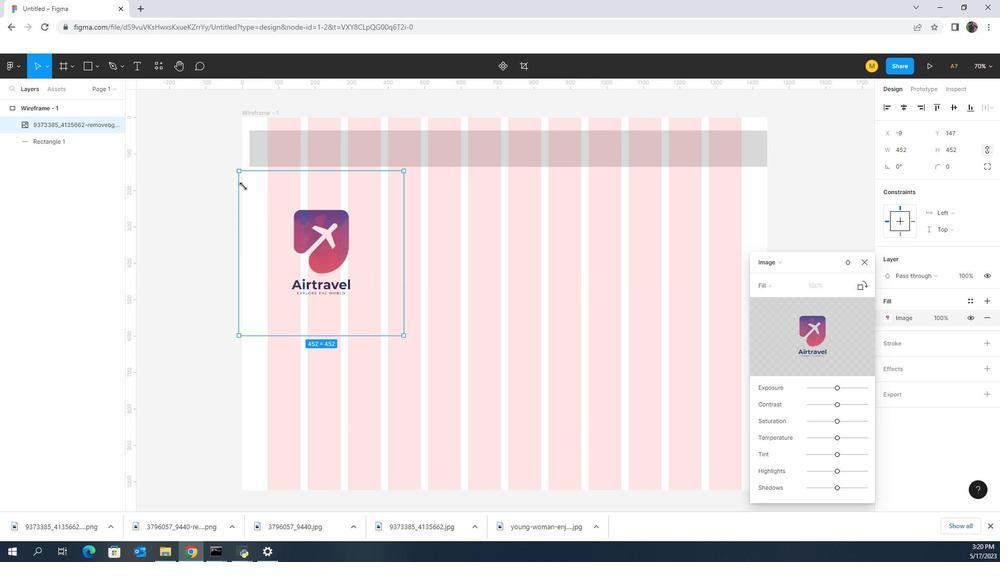 
Action: Mouse moved to (260, 215)
Screenshot: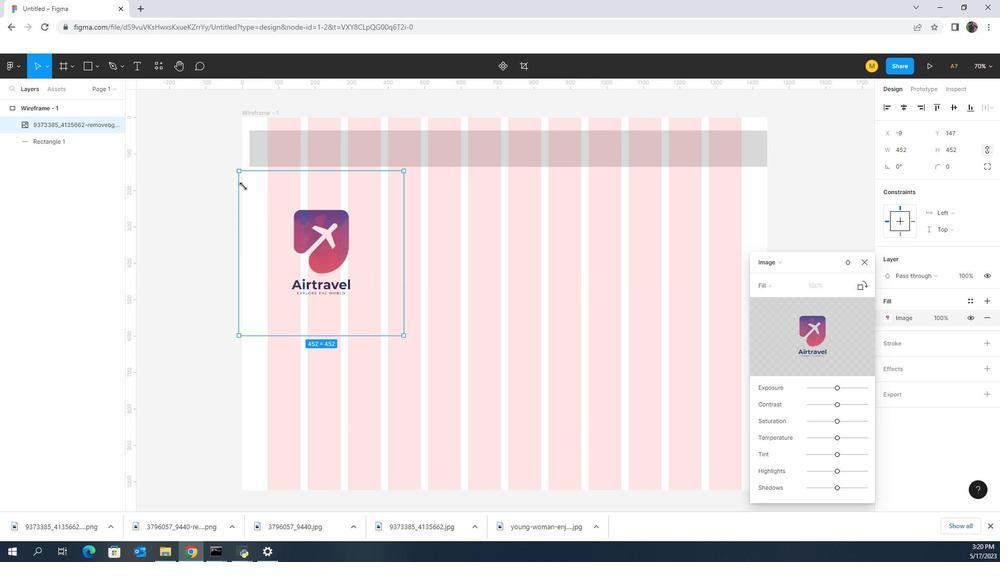 
Action: Key pressed <Key.shift><Key.shift>
Screenshot: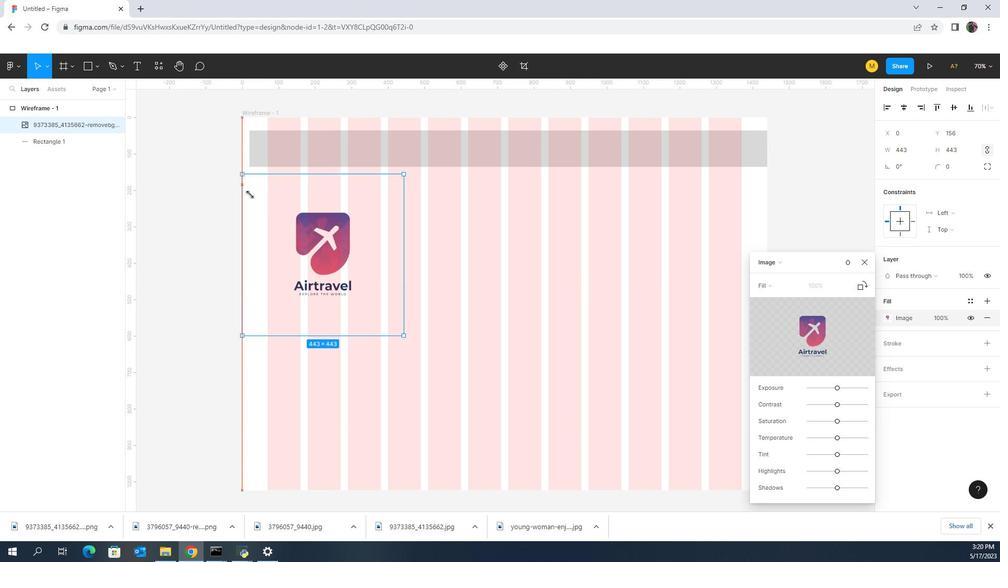 
Action: Mouse moved to (260, 217)
Screenshot: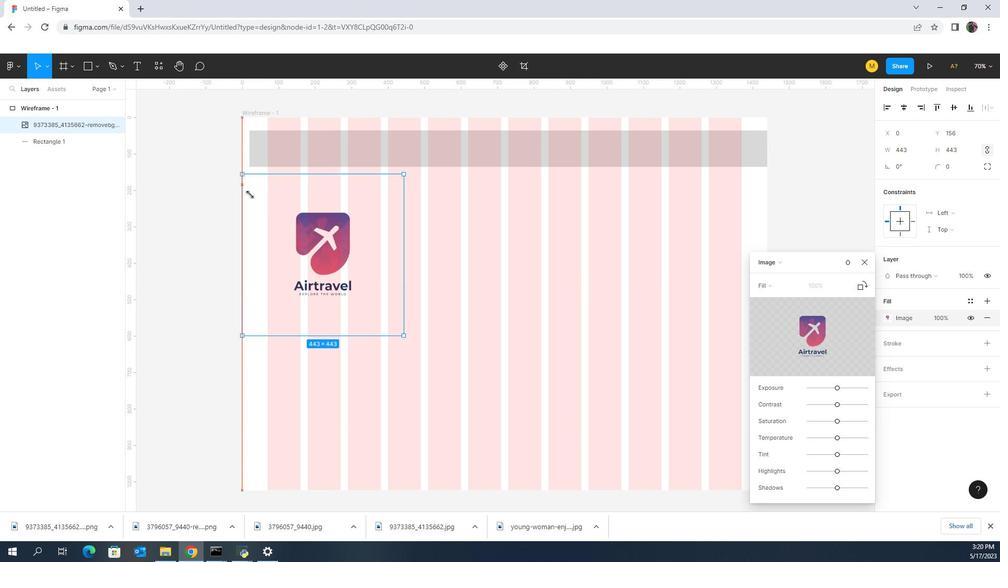 
Action: Key pressed <Key.shift>
Screenshot: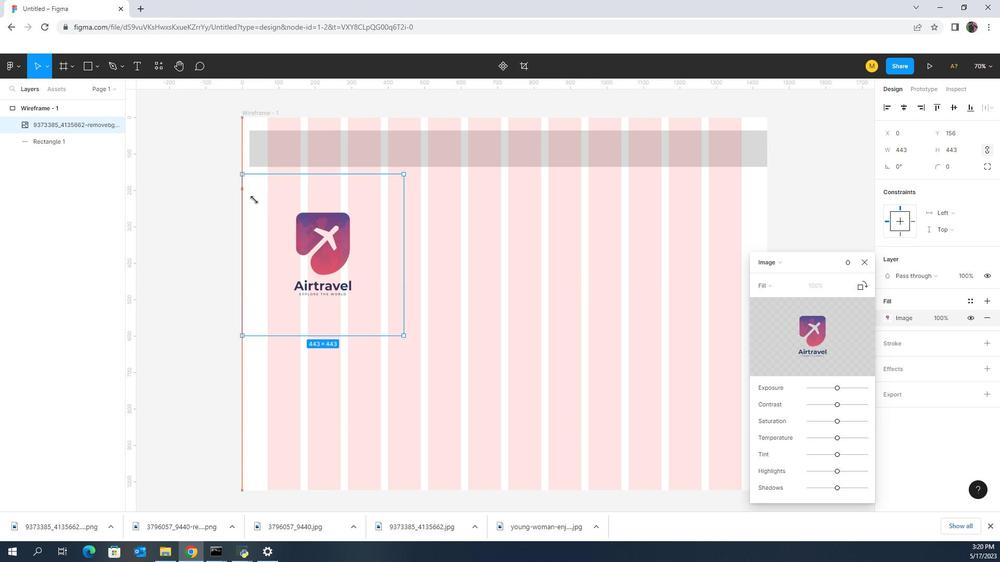
Action: Mouse moved to (263, 218)
Screenshot: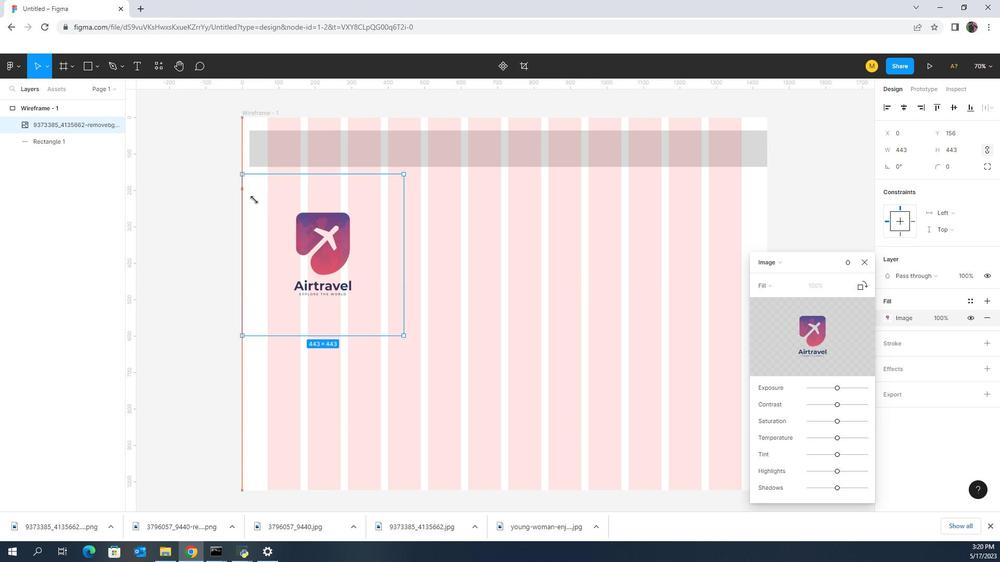 
Action: Key pressed <Key.shift>
Screenshot: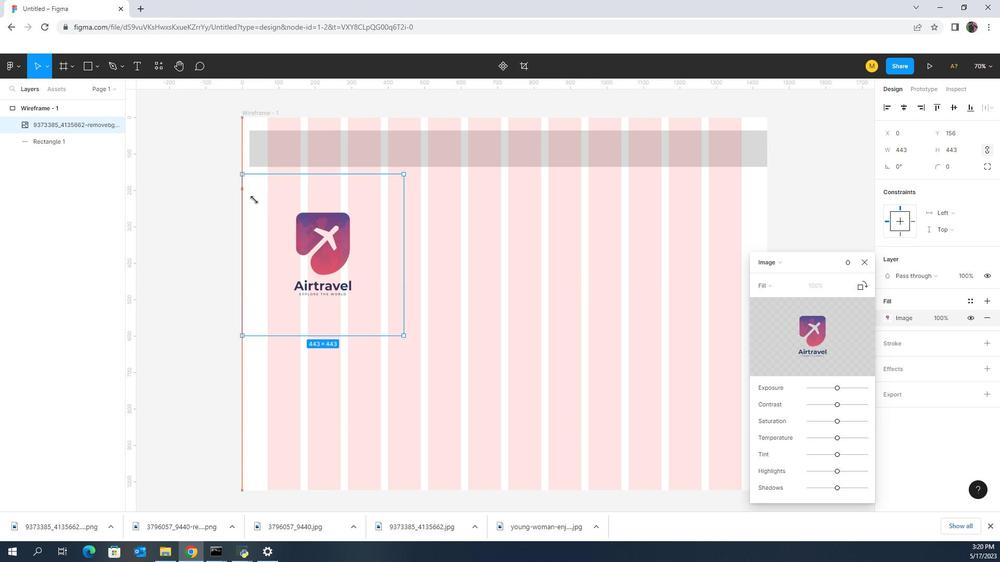 
Action: Mouse moved to (267, 222)
Screenshot: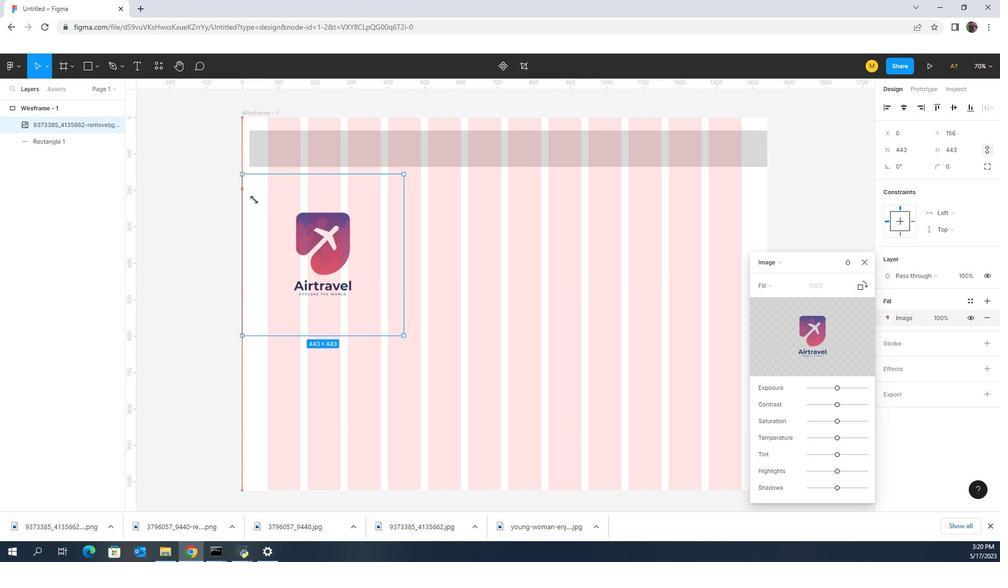 
Action: Key pressed <Key.shift>
Screenshot: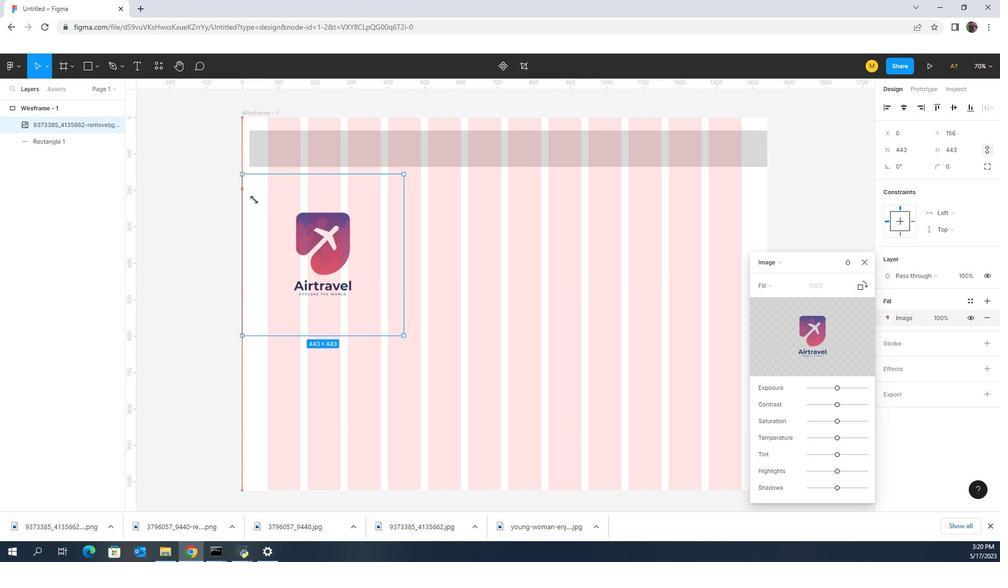 
Action: Mouse moved to (273, 228)
Screenshot: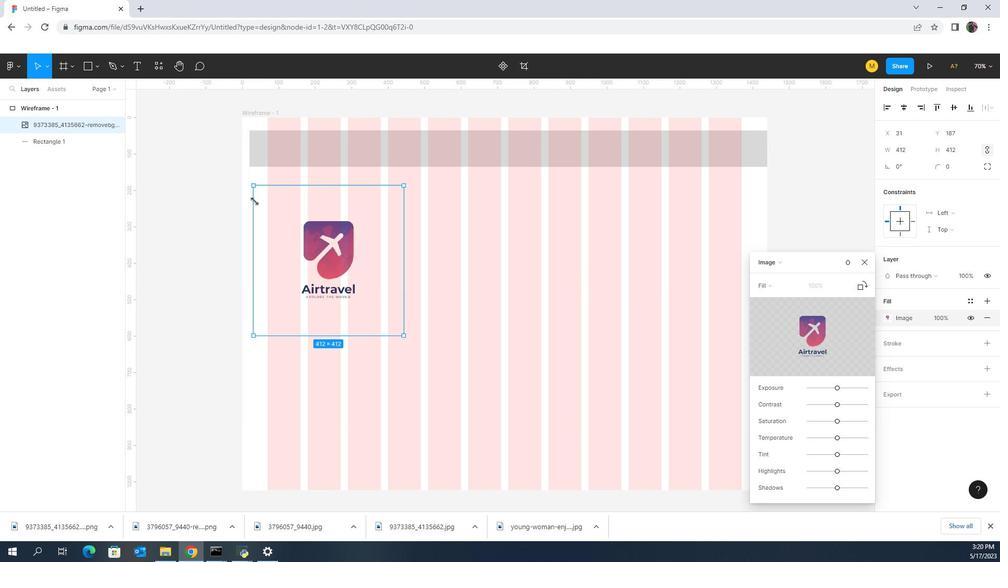 
Action: Key pressed <Key.shift>
Screenshot: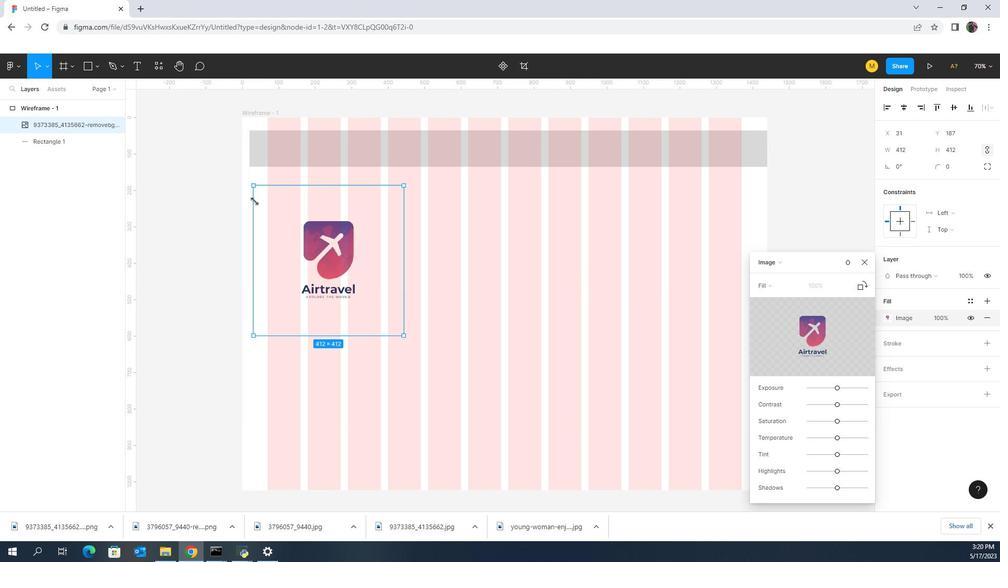 
Action: Mouse moved to (275, 231)
Screenshot: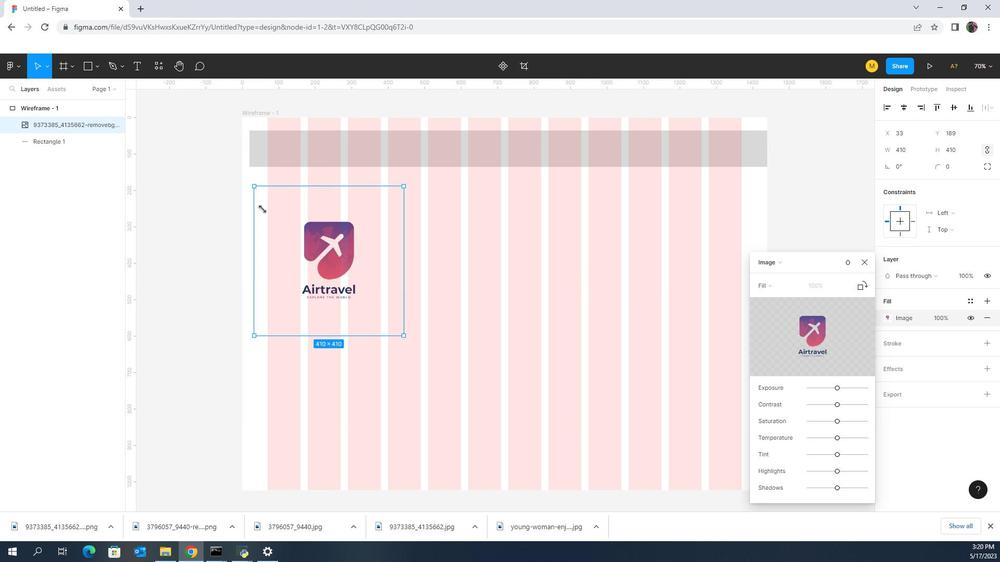 
Action: Key pressed <Key.shift>
Screenshot: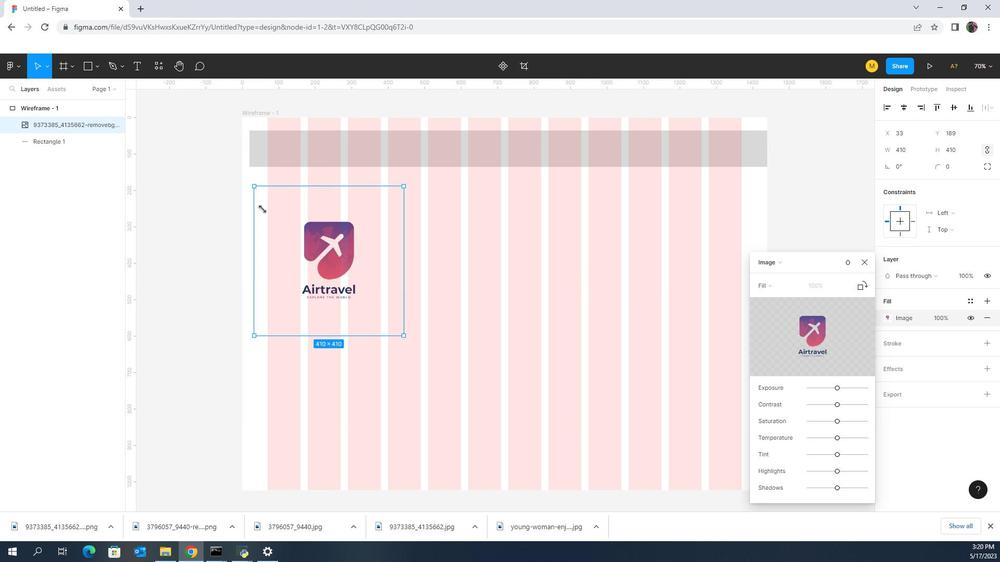 
Action: Mouse moved to (276, 232)
Screenshot: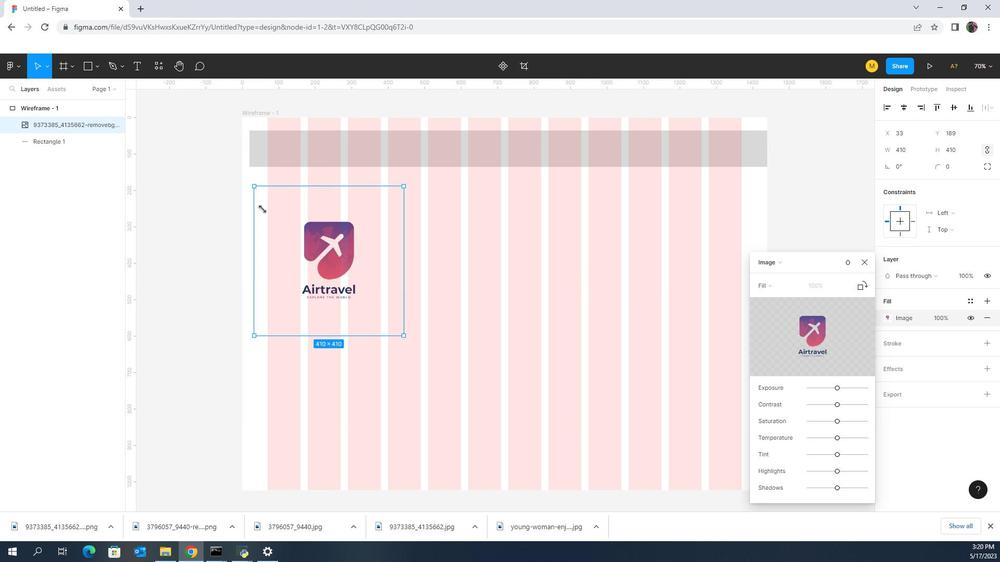 
Action: Key pressed <Key.shift>
Screenshot: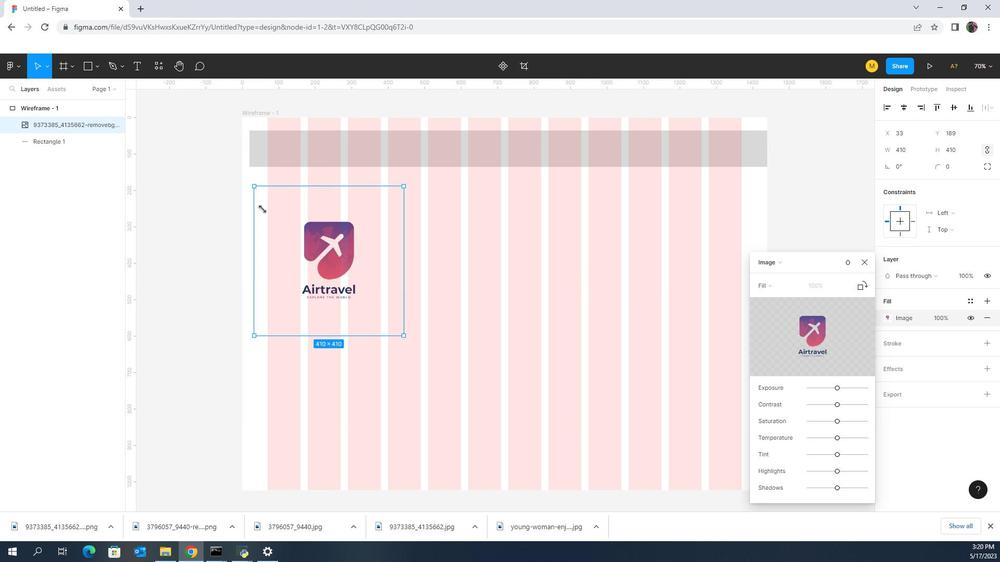 
Action: Mouse moved to (277, 233)
Screenshot: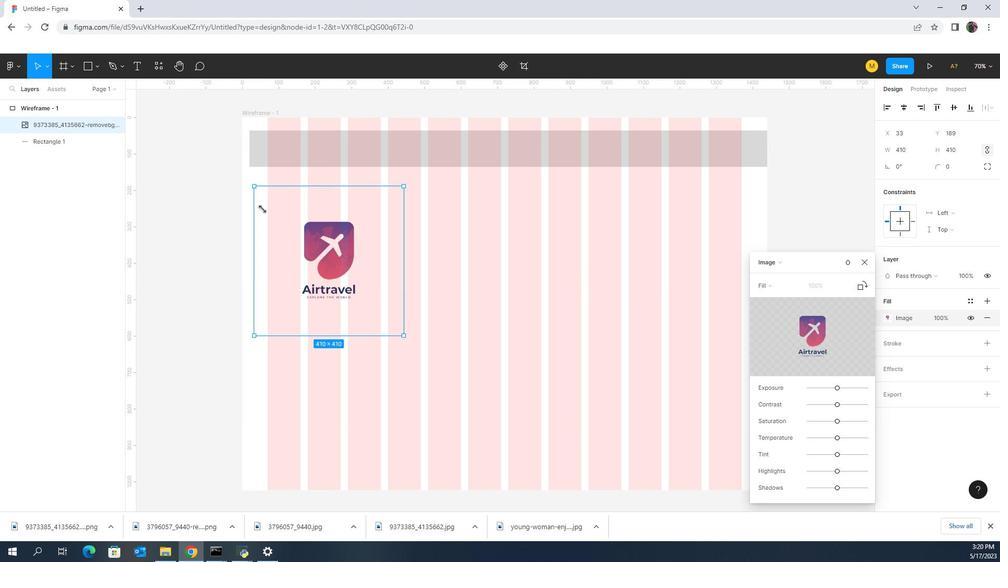 
Action: Key pressed <Key.shift>
Screenshot: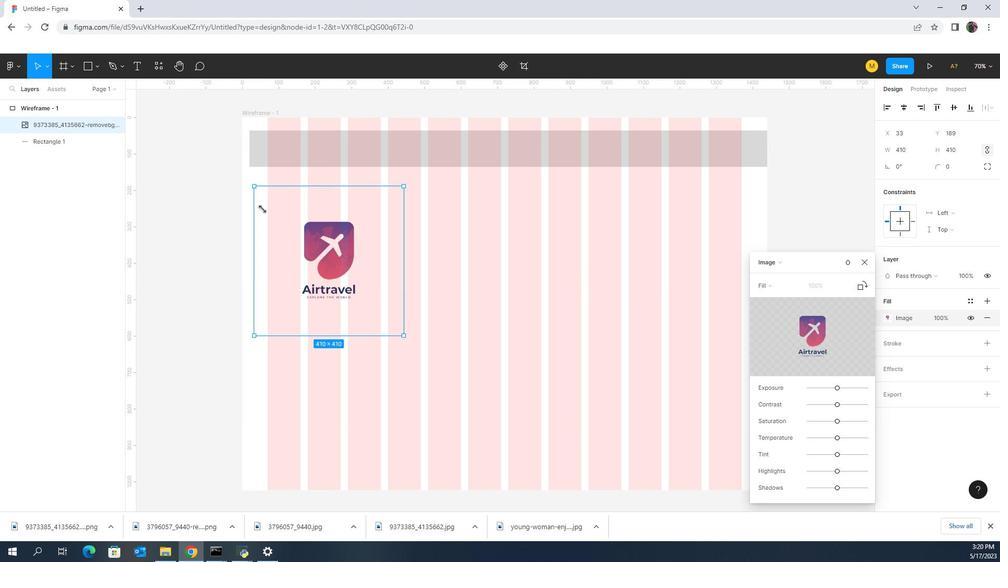 
Action: Mouse moved to (278, 234)
Screenshot: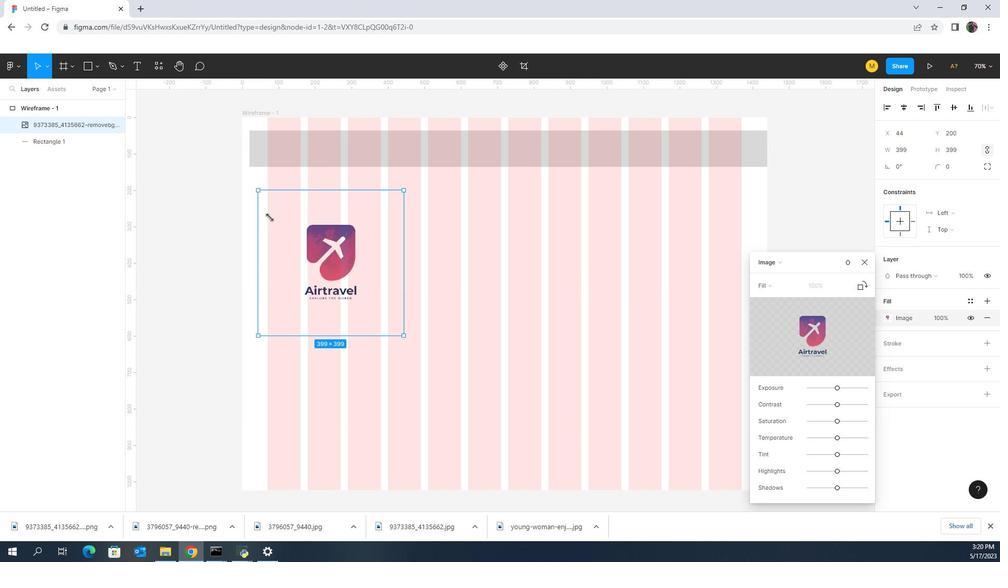 
Action: Key pressed <Key.shift>
Screenshot: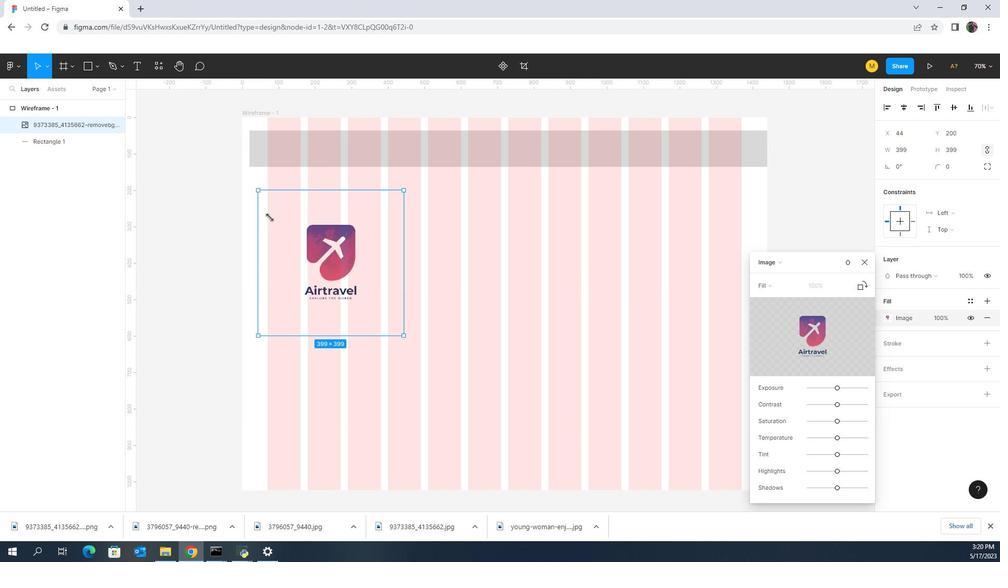 
Action: Mouse moved to (280, 236)
Screenshot: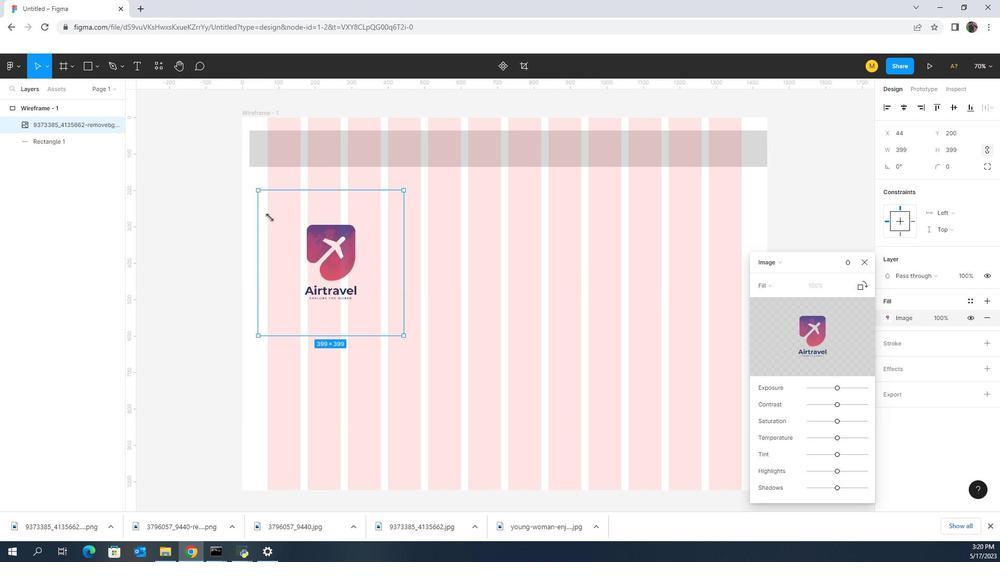 
Action: Key pressed <Key.shift>
Screenshot: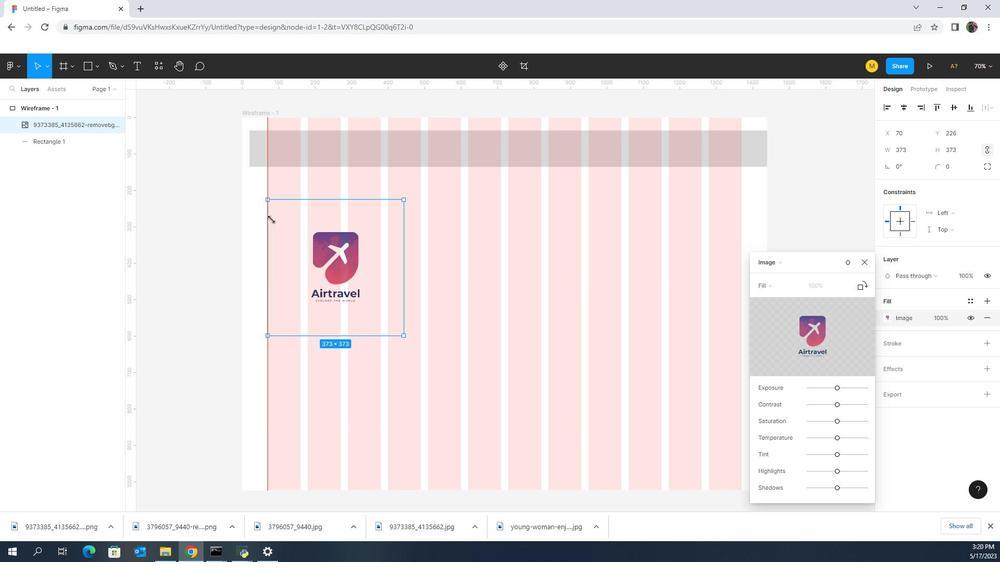 
Action: Mouse moved to (283, 238)
Screenshot: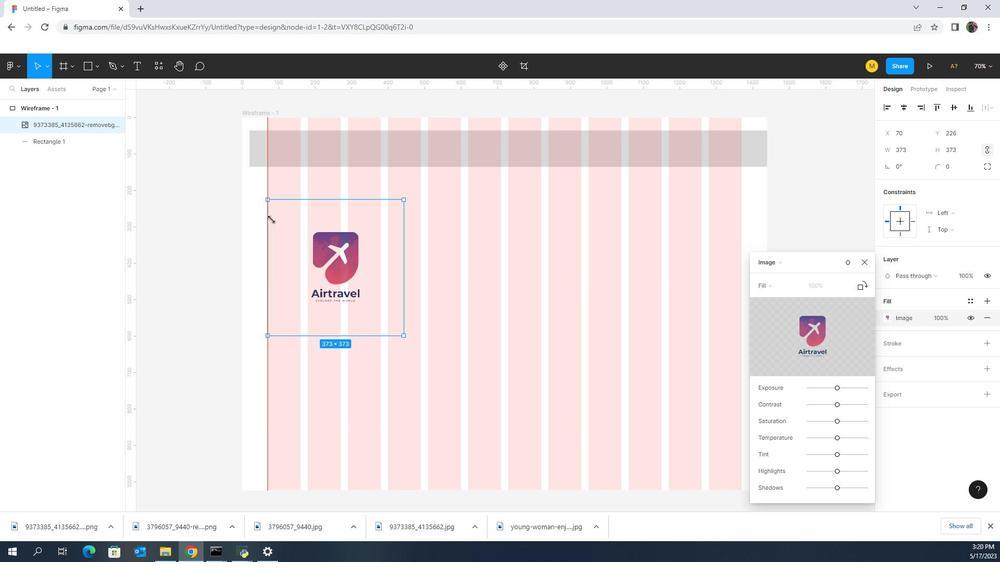 
Action: Key pressed <Key.shift>
Screenshot: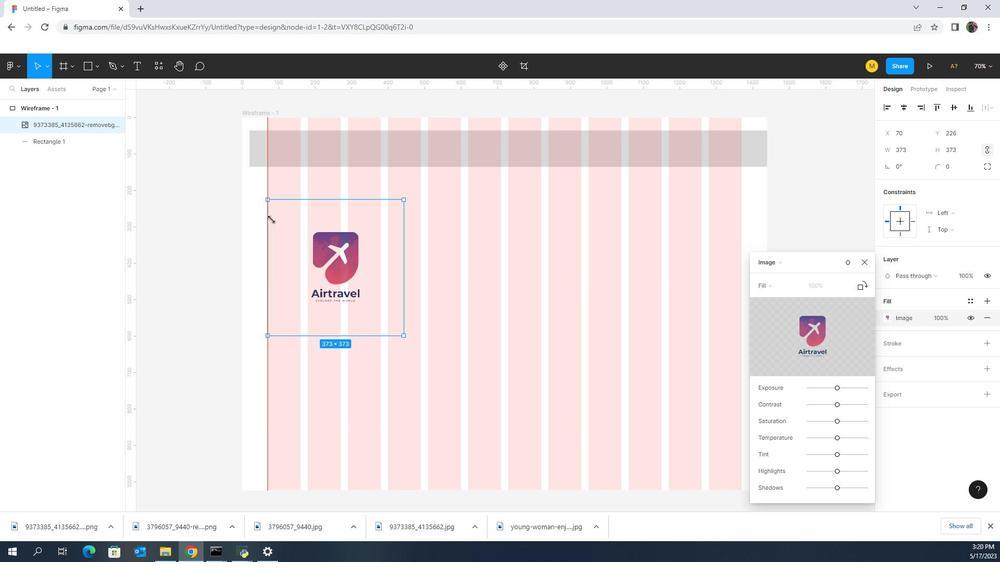 
Action: Mouse moved to (285, 241)
Screenshot: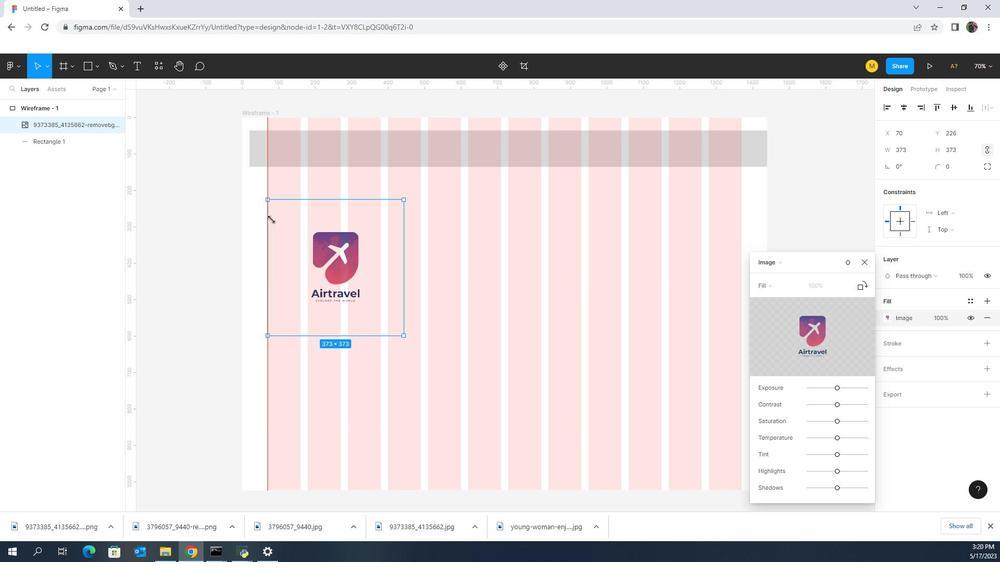 
Action: Key pressed <Key.shift>
Screenshot: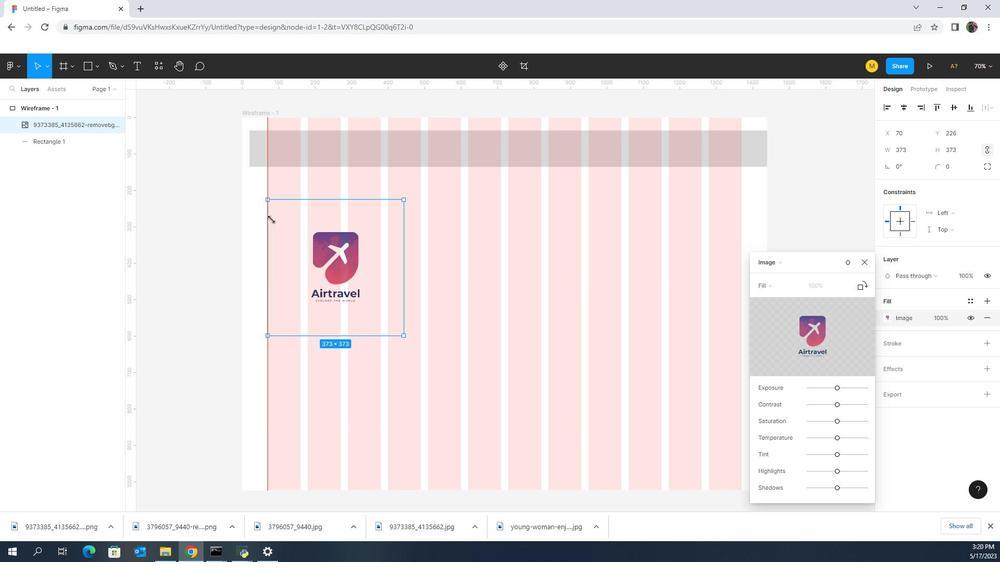 
Action: Mouse moved to (287, 242)
Screenshot: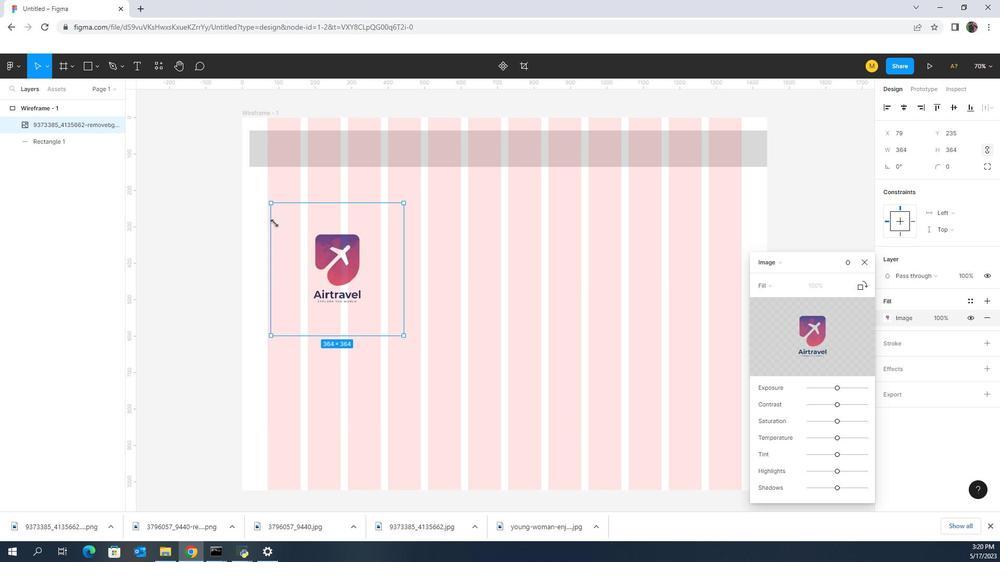 
Action: Key pressed <Key.shift>
Screenshot: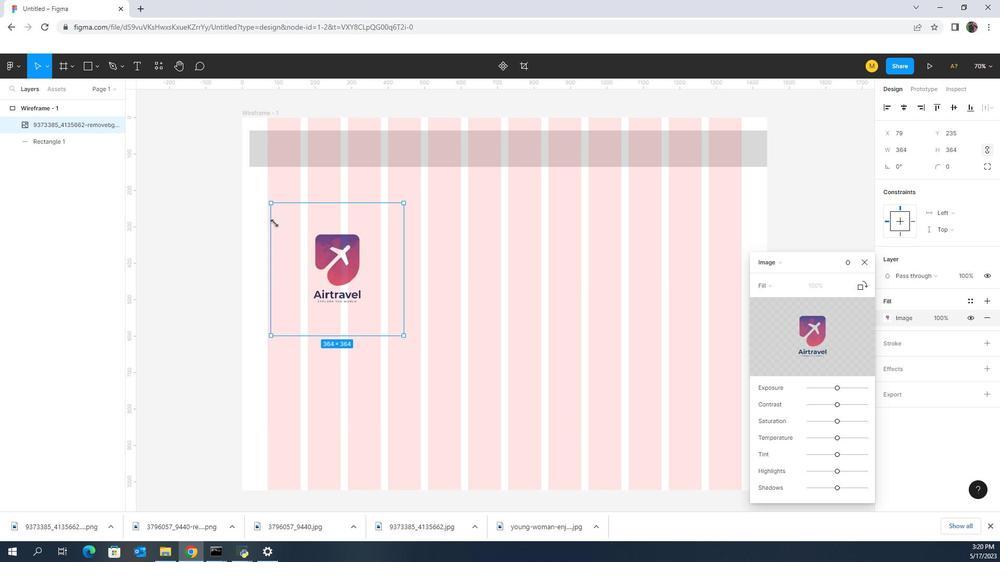 
Action: Mouse moved to (288, 243)
Screenshot: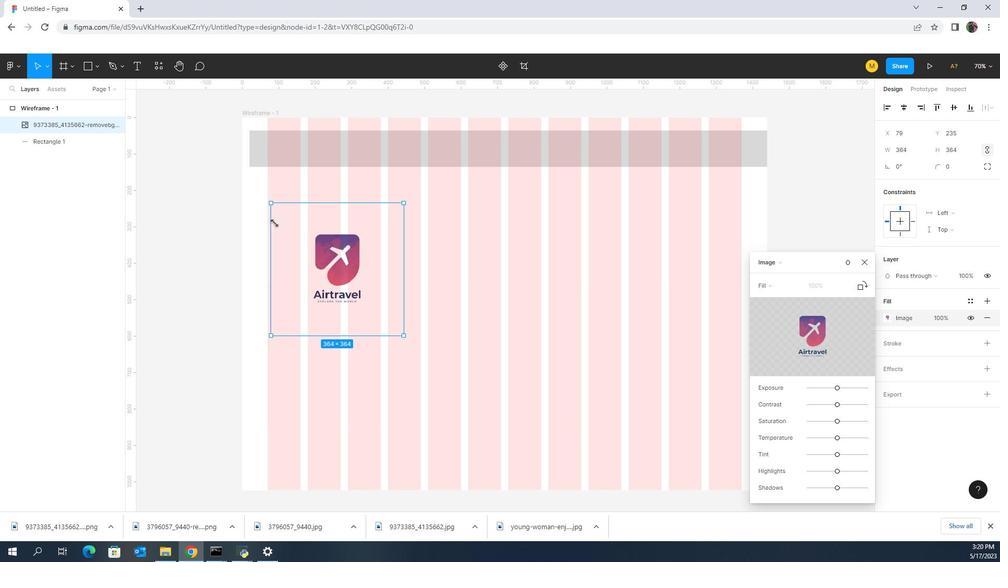 
Action: Key pressed <Key.shift>
Screenshot: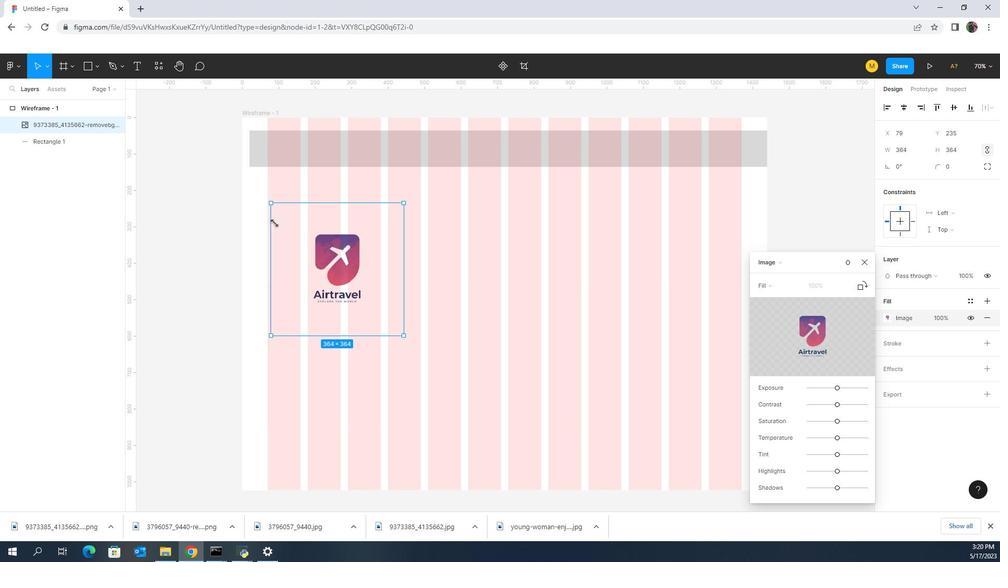 
Action: Mouse moved to (290, 246)
Screenshot: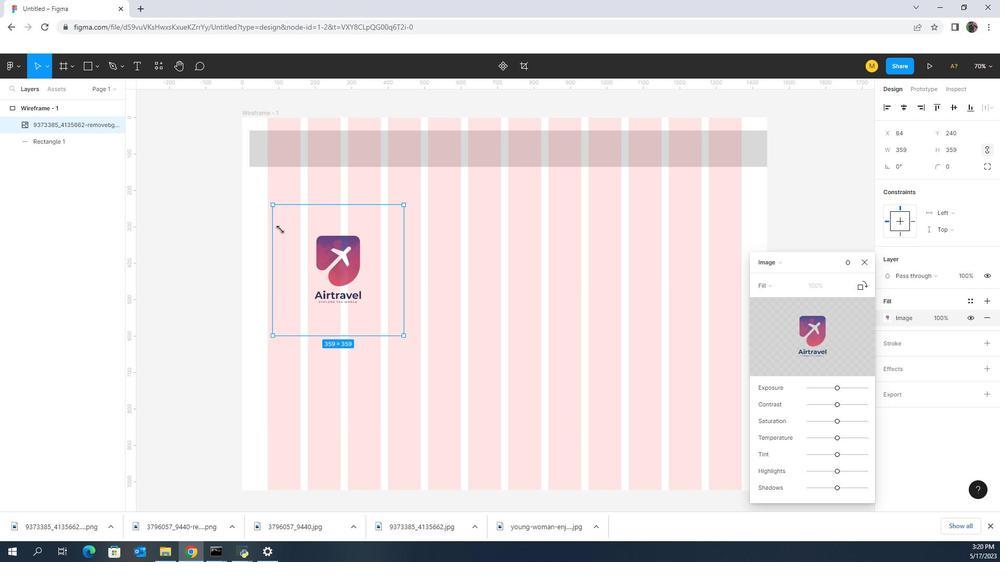 
Action: Key pressed <Key.shift>
Screenshot: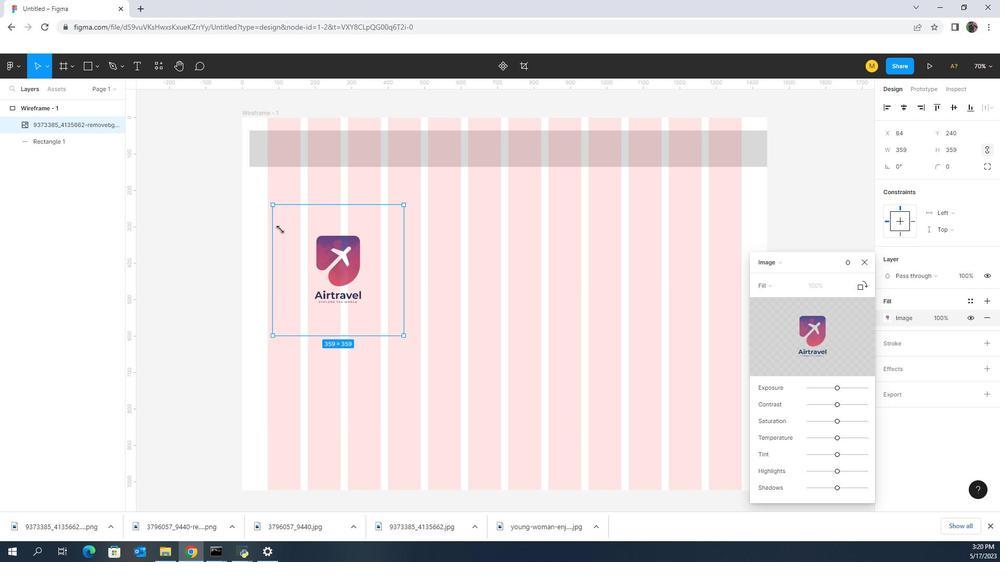 
Action: Mouse moved to (291, 246)
Screenshot: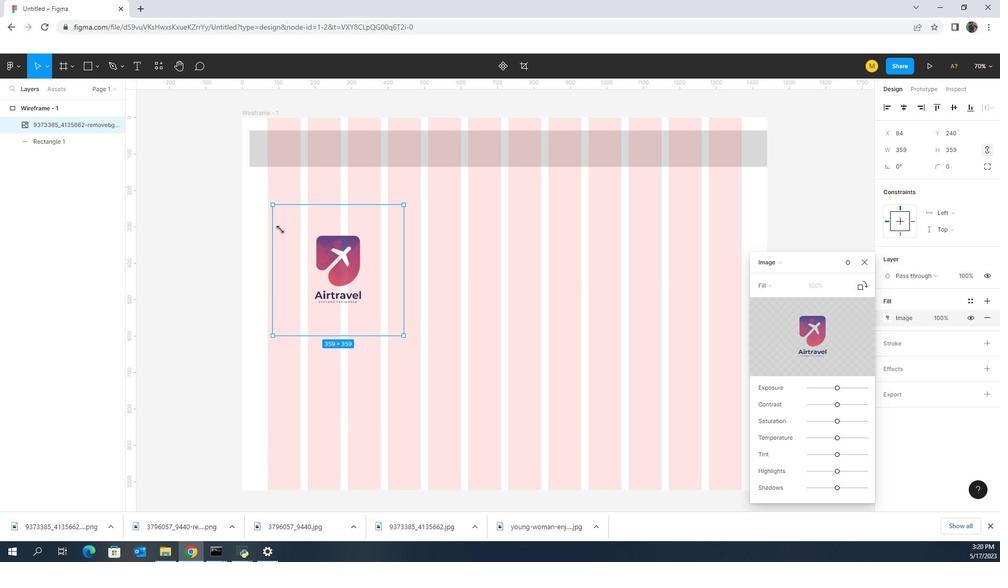 
Action: Key pressed <Key.shift>
Screenshot: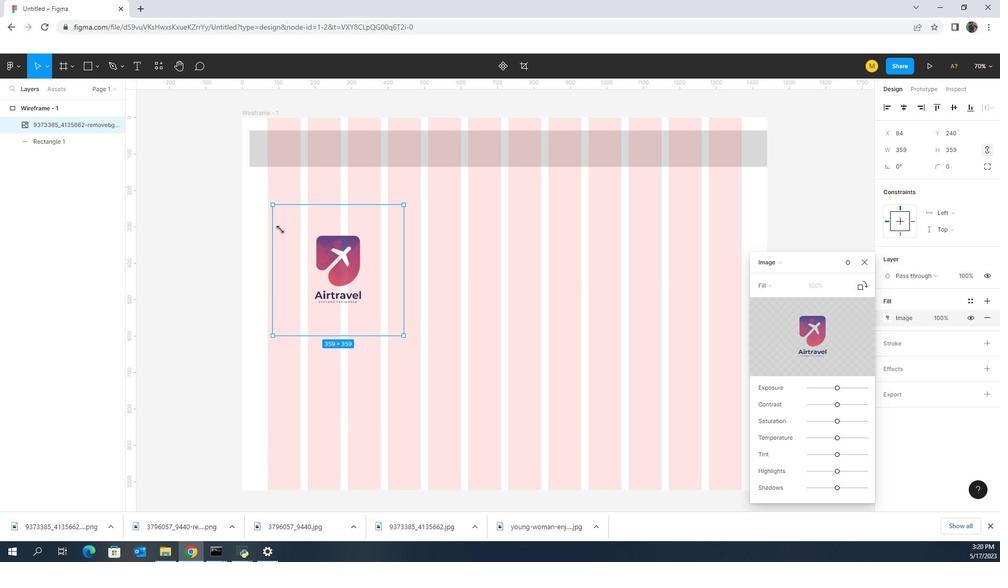 
Action: Mouse moved to (292, 247)
Screenshot: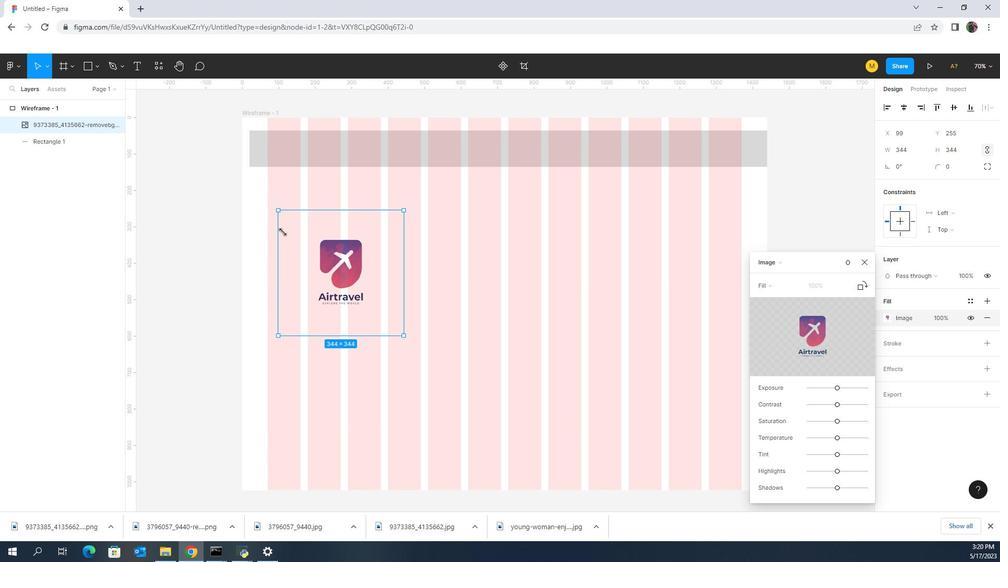 
Action: Key pressed <Key.shift>
Screenshot: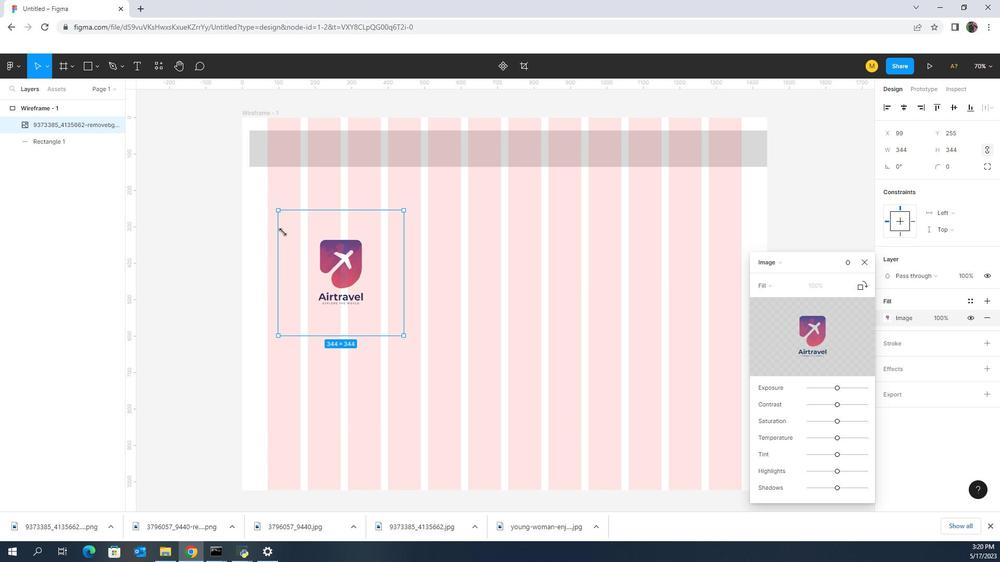 
Action: Mouse moved to (292, 248)
Screenshot: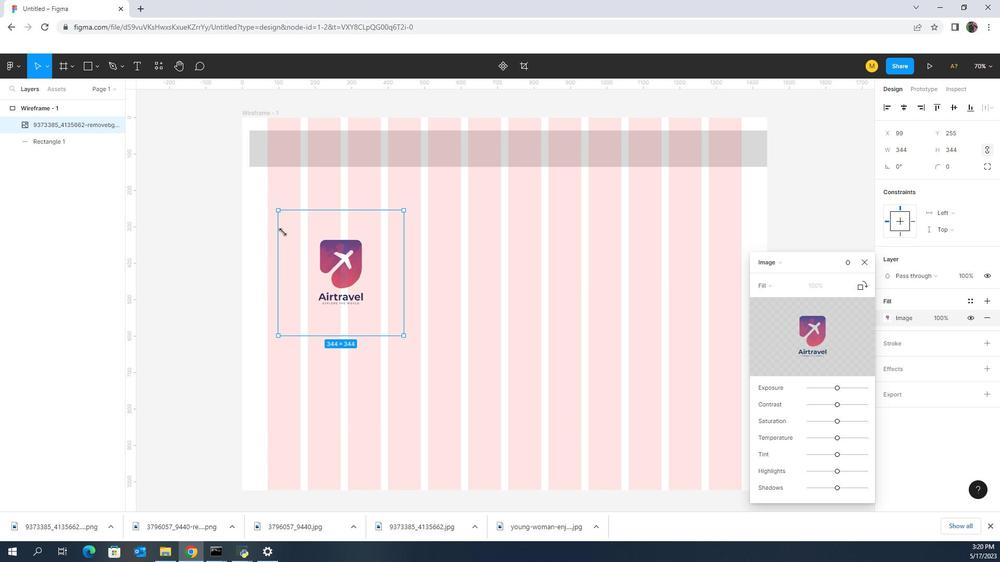 
Action: Key pressed <Key.shift>
Screenshot: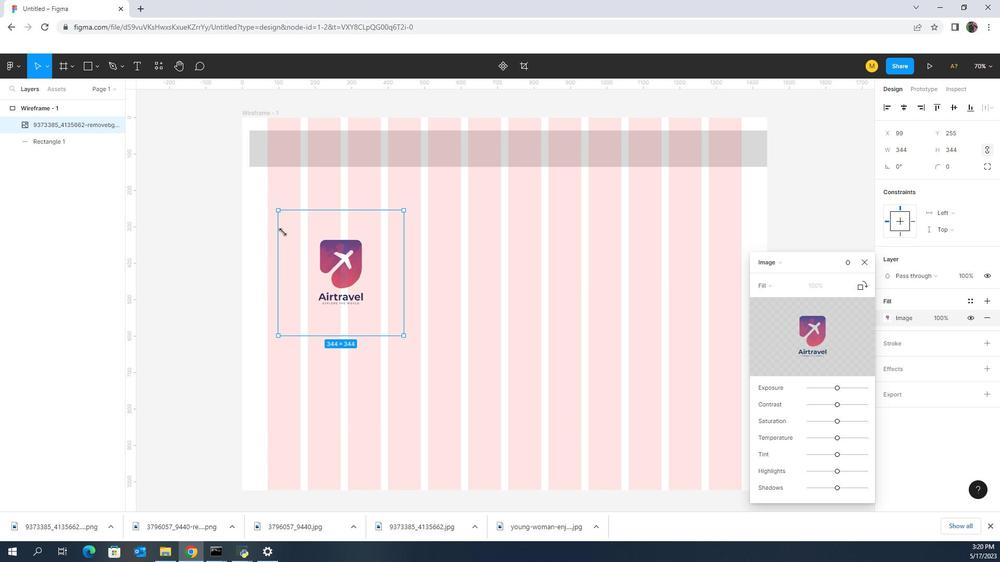 
Action: Mouse moved to (294, 249)
Screenshot: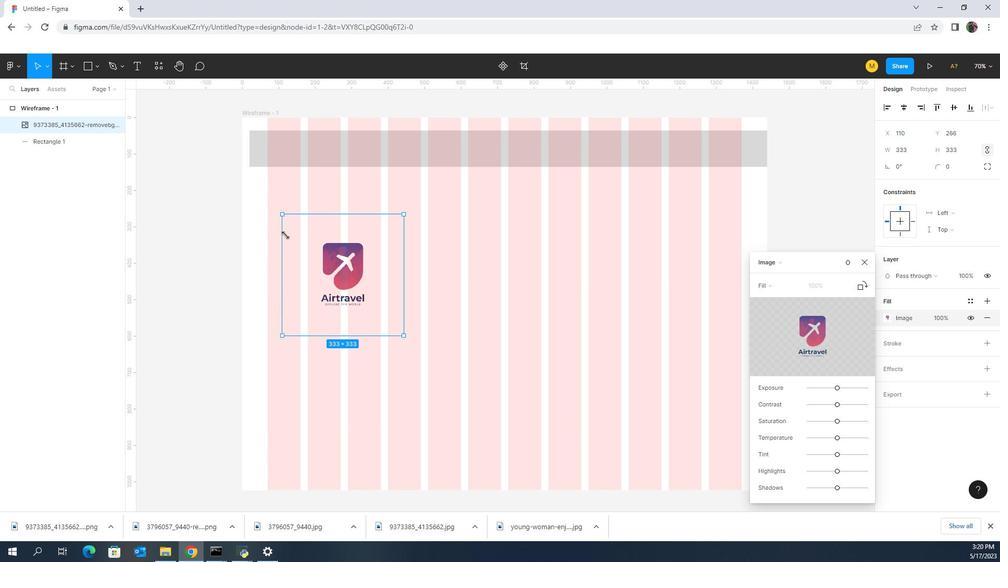 
Action: Key pressed <Key.shift>
Screenshot: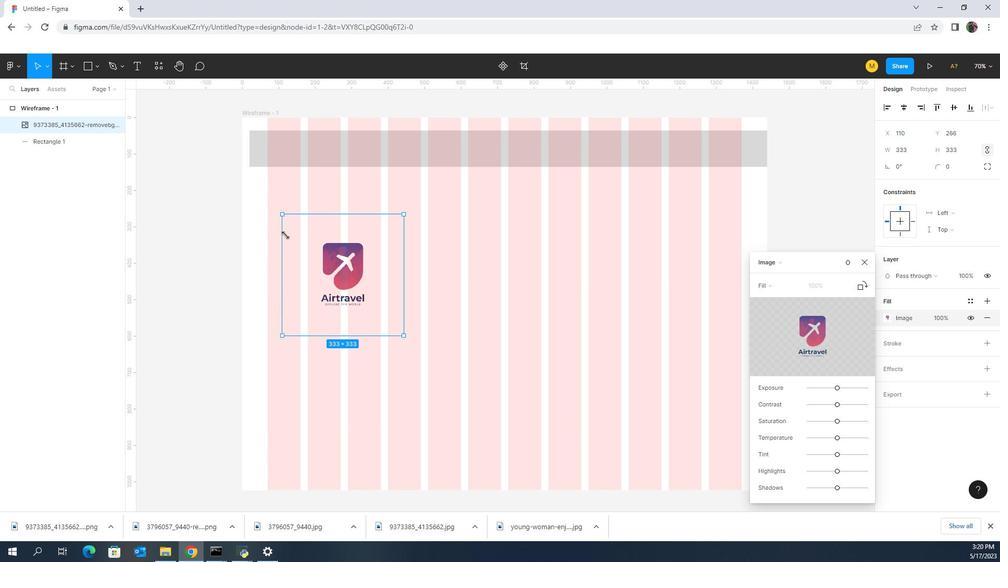 
Action: Mouse moved to (294, 249)
Screenshot: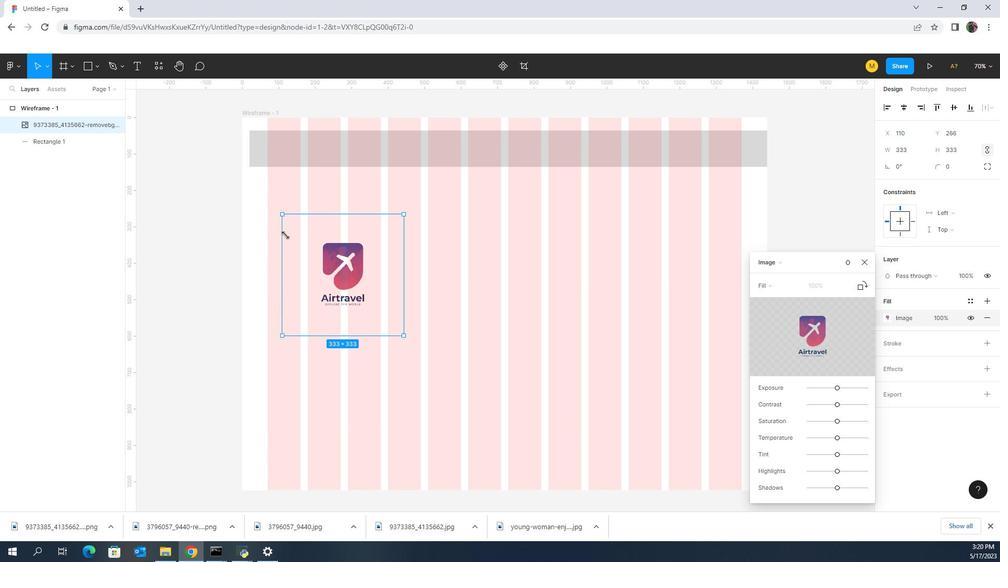 
Action: Key pressed <Key.shift>
Screenshot: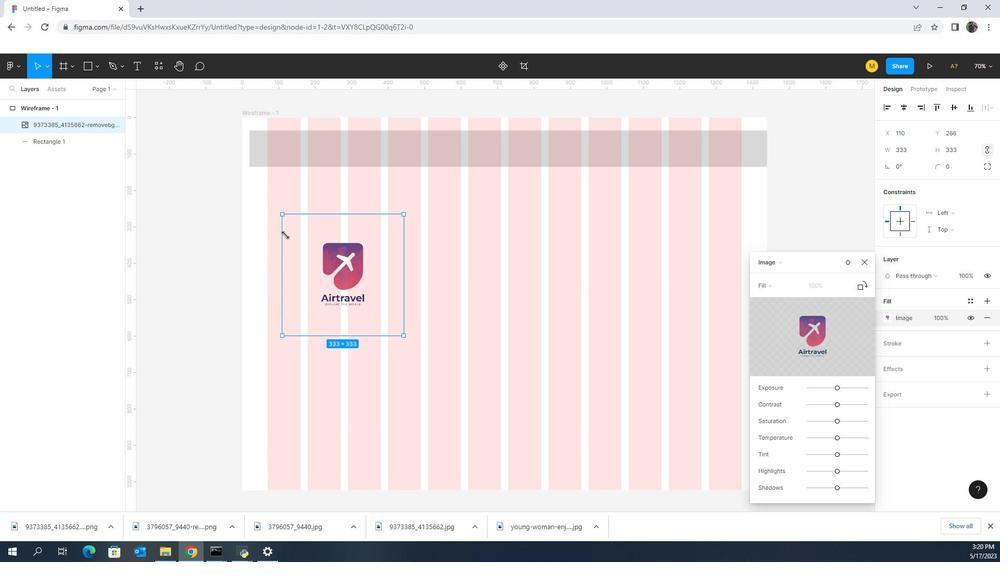
Action: Mouse moved to (297, 254)
Screenshot: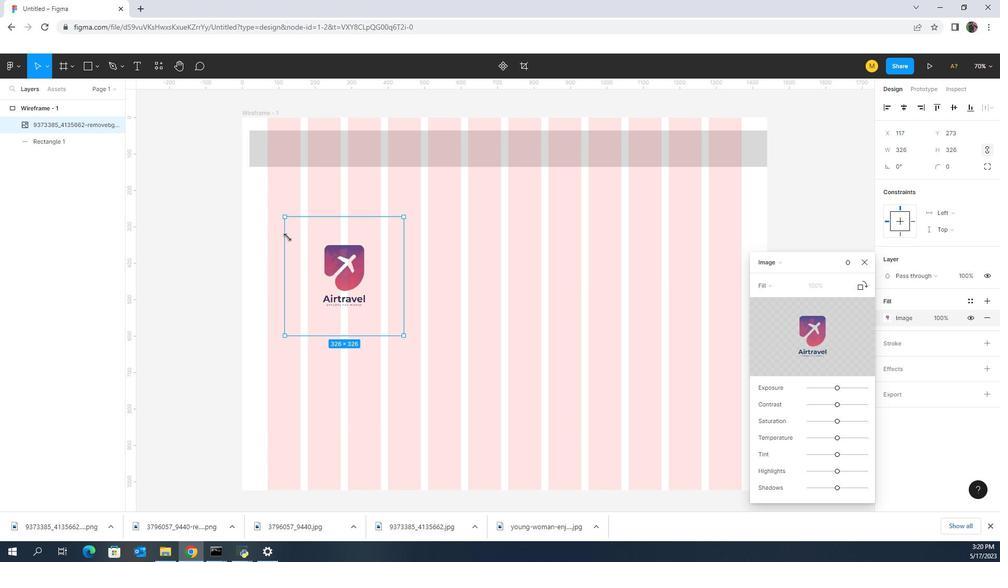 
Action: Key pressed <Key.shift>
Screenshot: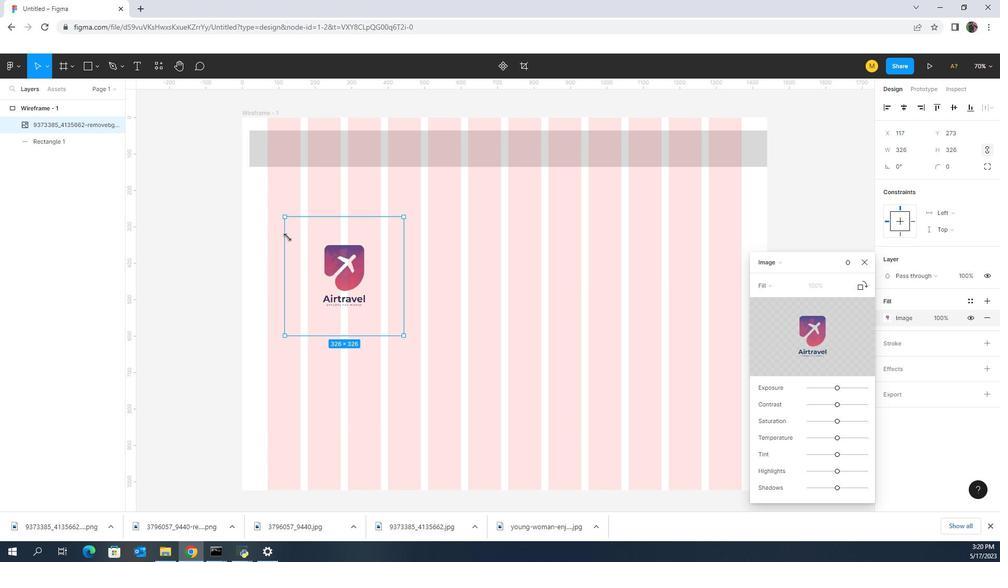 
Action: Mouse moved to (300, 259)
Screenshot: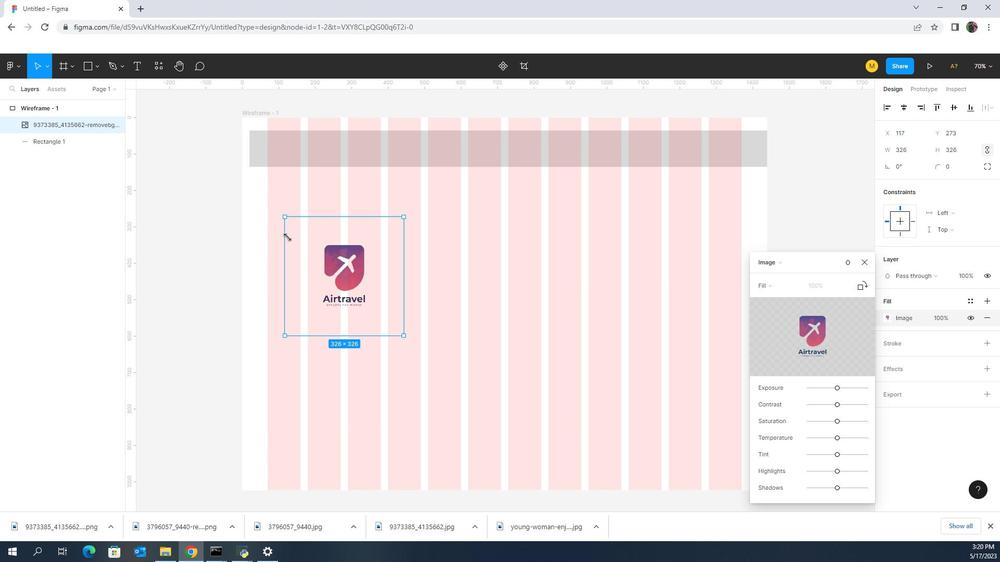
Action: Key pressed <Key.shift>
Screenshot: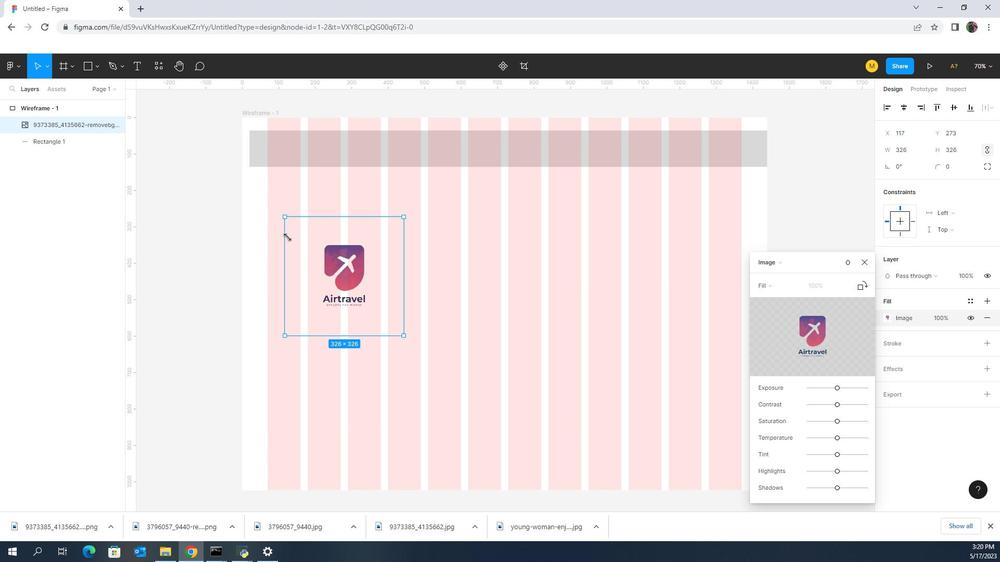 
Action: Mouse moved to (300, 260)
Screenshot: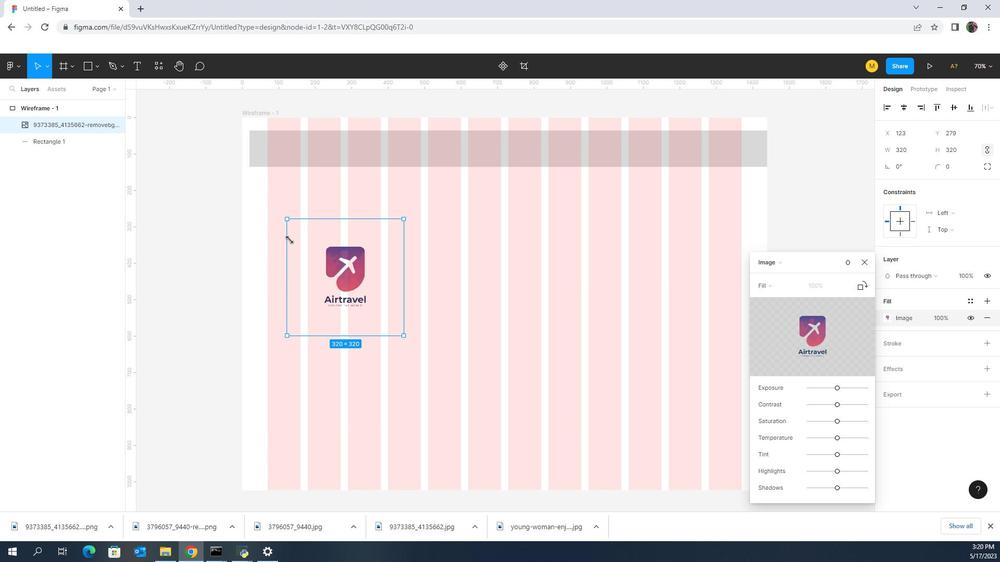 
Action: Key pressed <Key.shift>
Screenshot: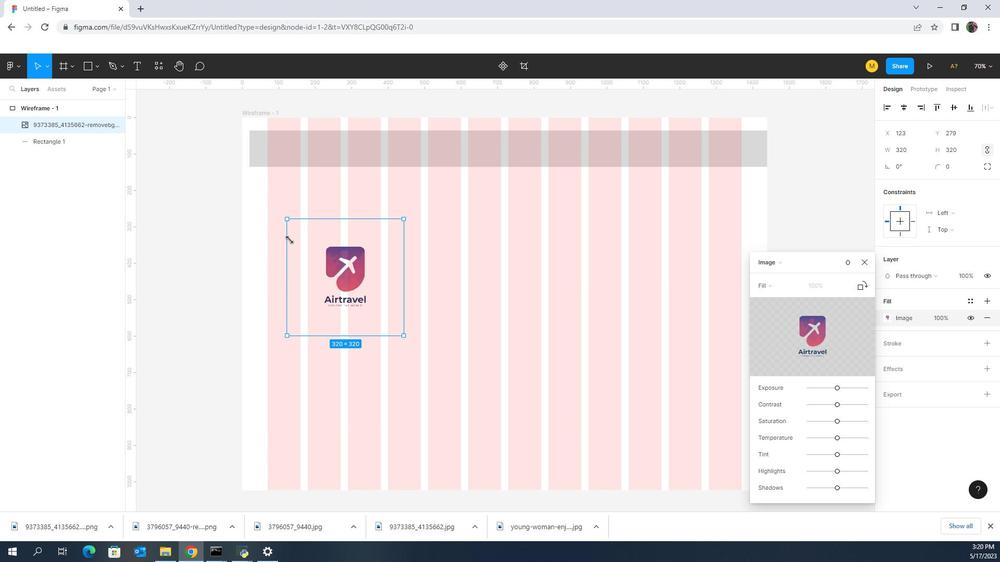 
Action: Mouse moved to (301, 260)
Screenshot: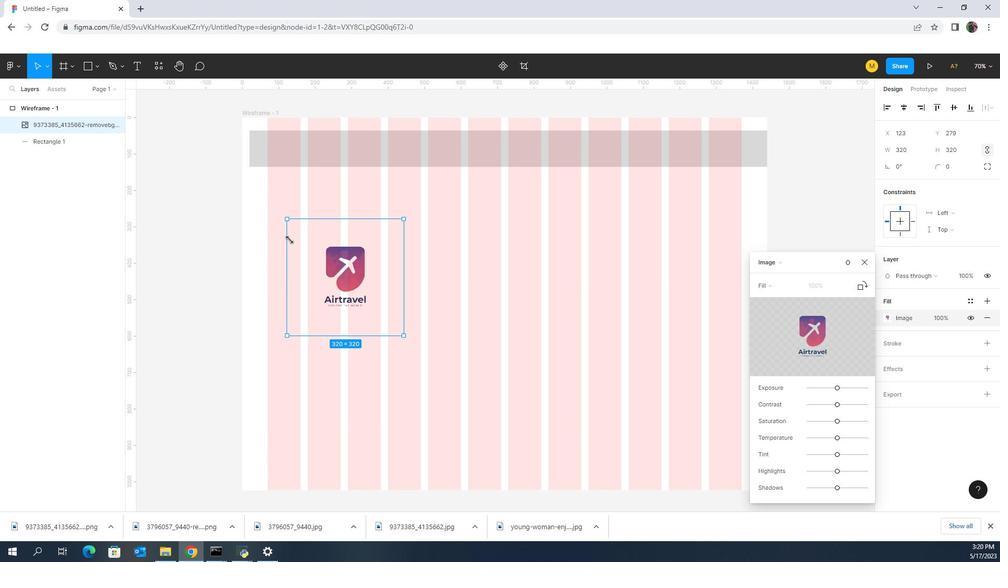 
Action: Key pressed <Key.shift>
Screenshot: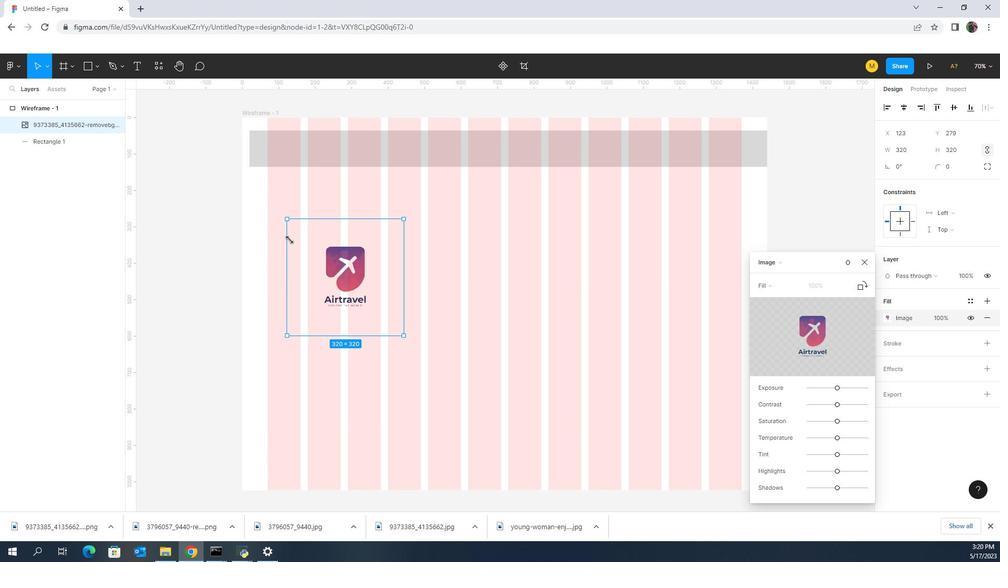 
Action: Mouse moved to (302, 262)
Screenshot: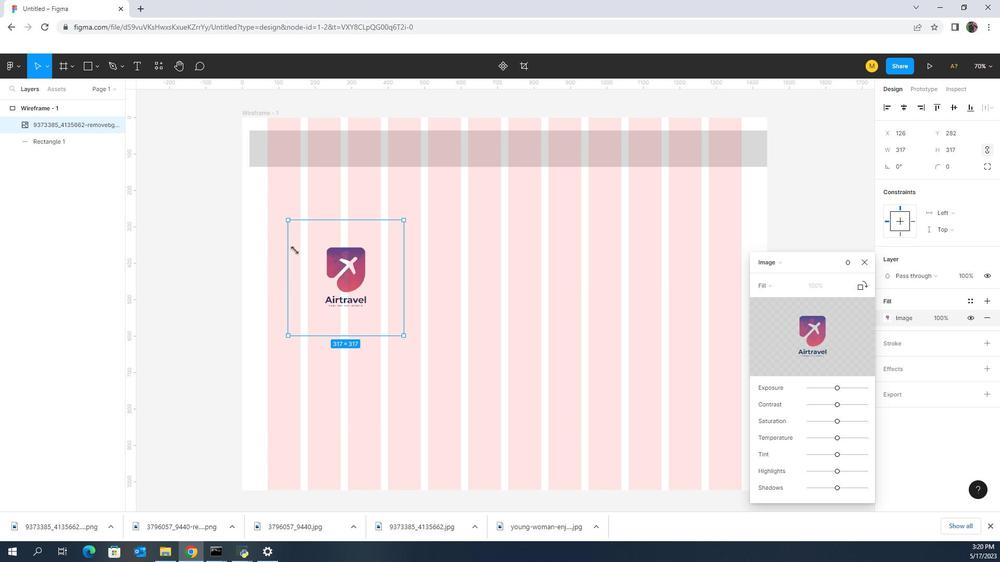 
Action: Key pressed <Key.shift>
Screenshot: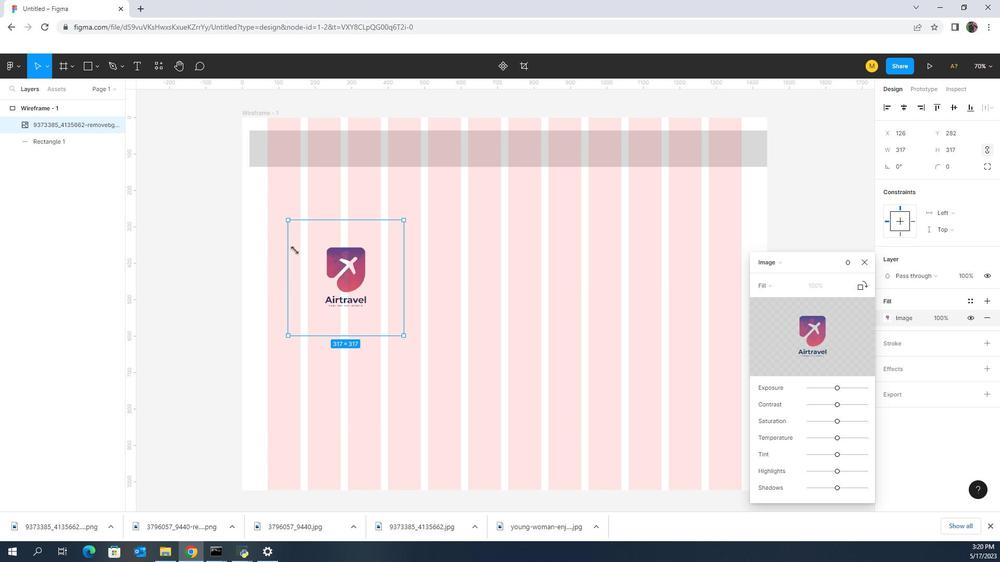 
Action: Mouse moved to (304, 263)
Screenshot: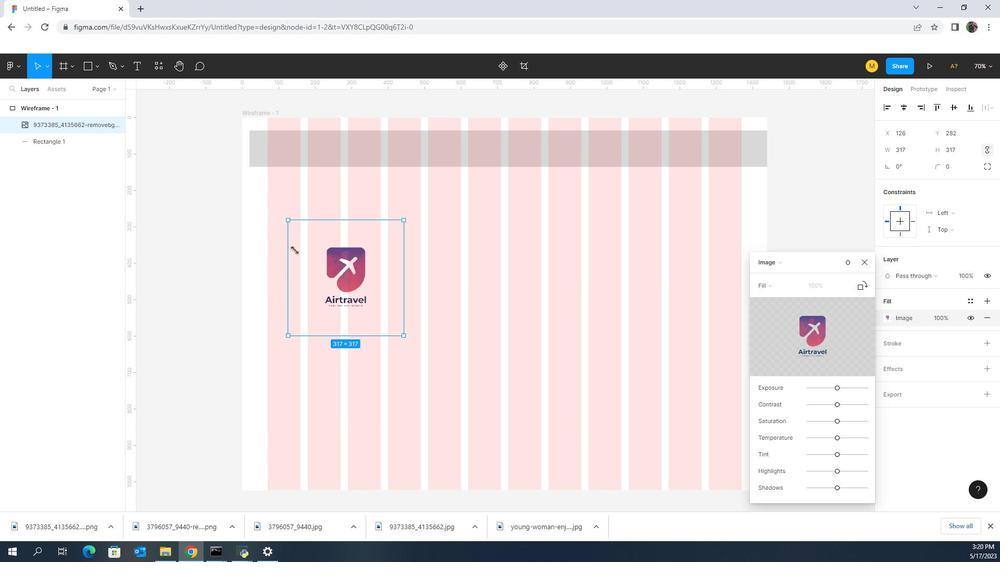 
Action: Key pressed <Key.shift>
Screenshot: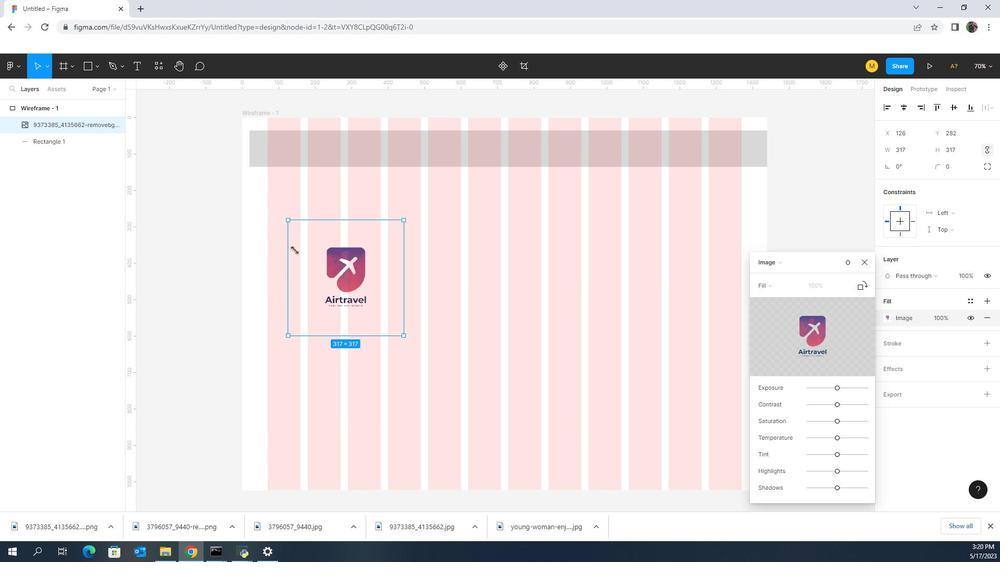 
Action: Mouse moved to (304, 263)
Screenshot: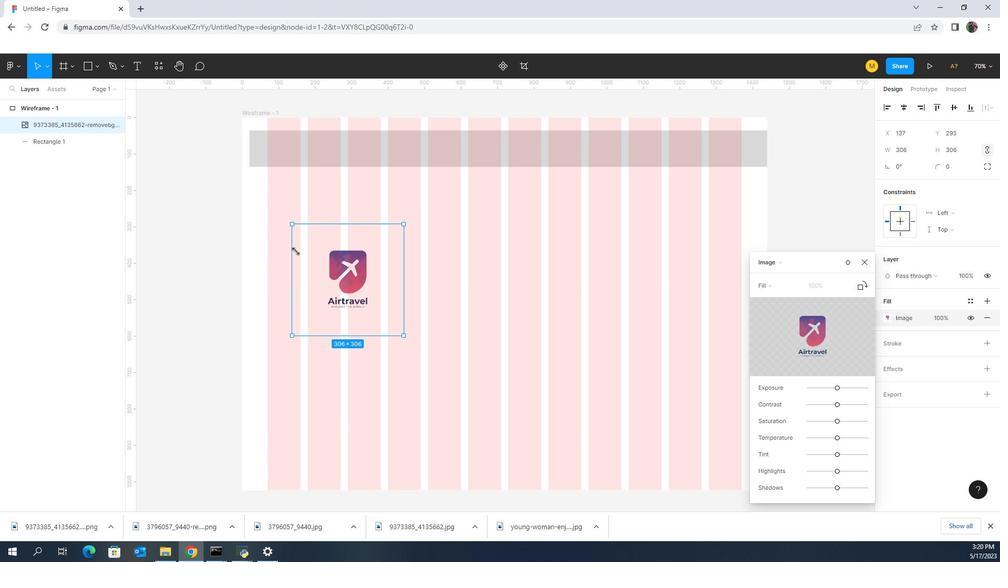 
Action: Key pressed <Key.shift>
Screenshot: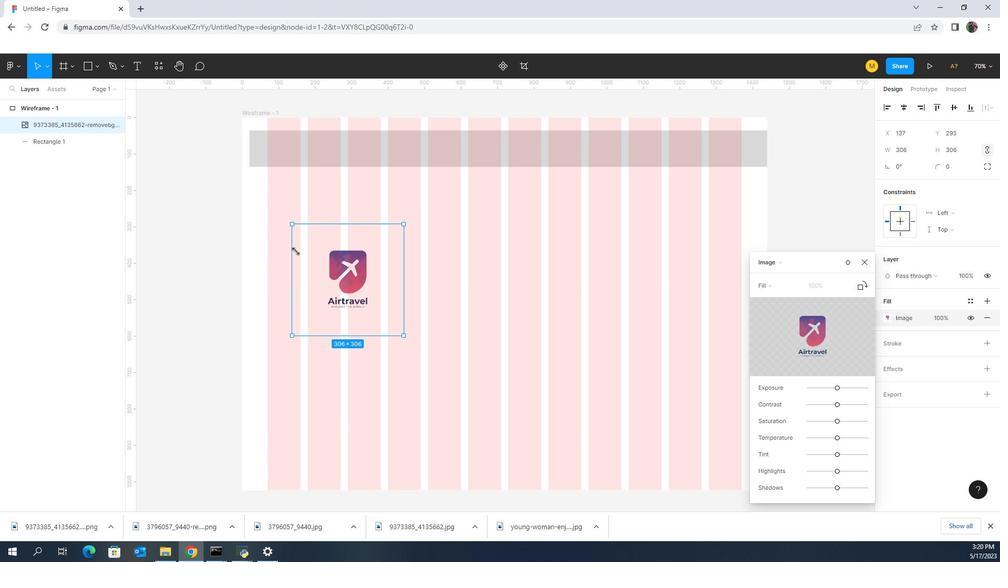 
Action: Mouse moved to (306, 264)
Screenshot: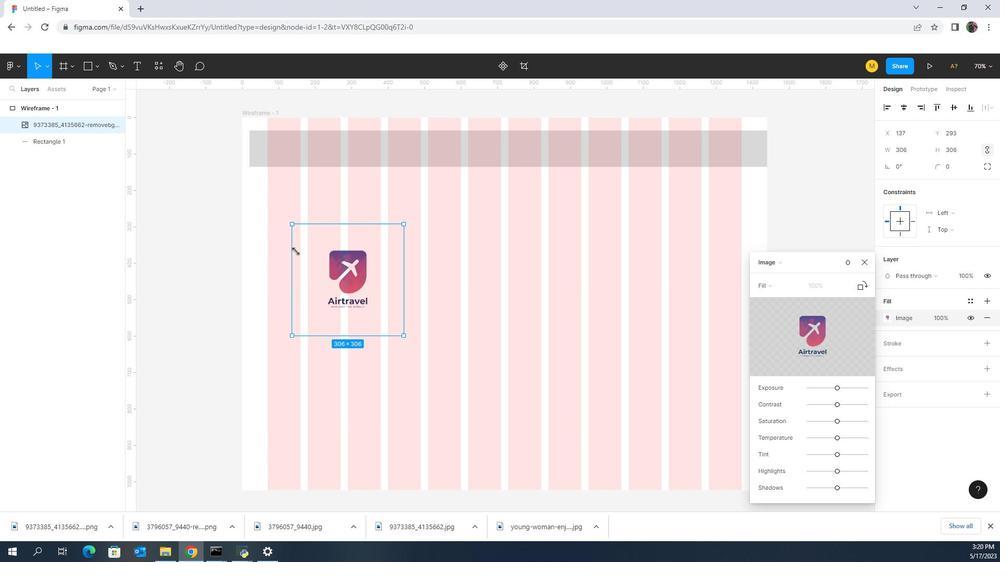 
Action: Key pressed <Key.shift>
Screenshot: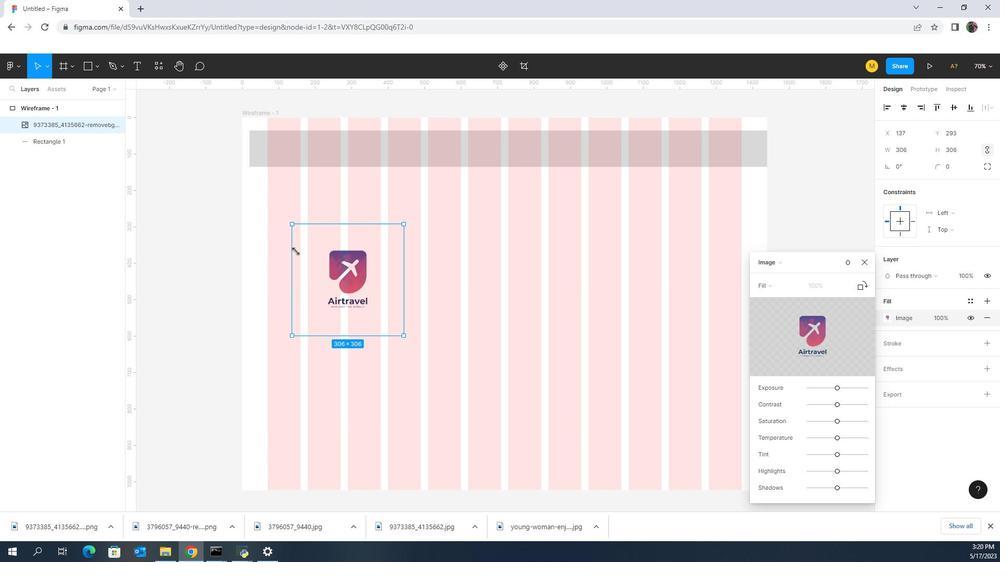 
Action: Mouse moved to (306, 264)
Screenshot: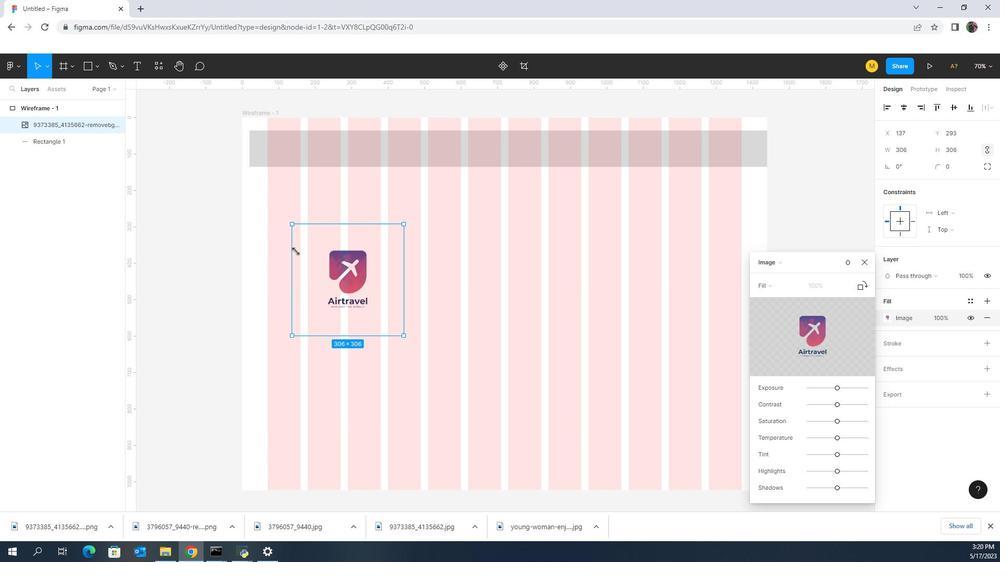 
Action: Key pressed <Key.shift>
Screenshot: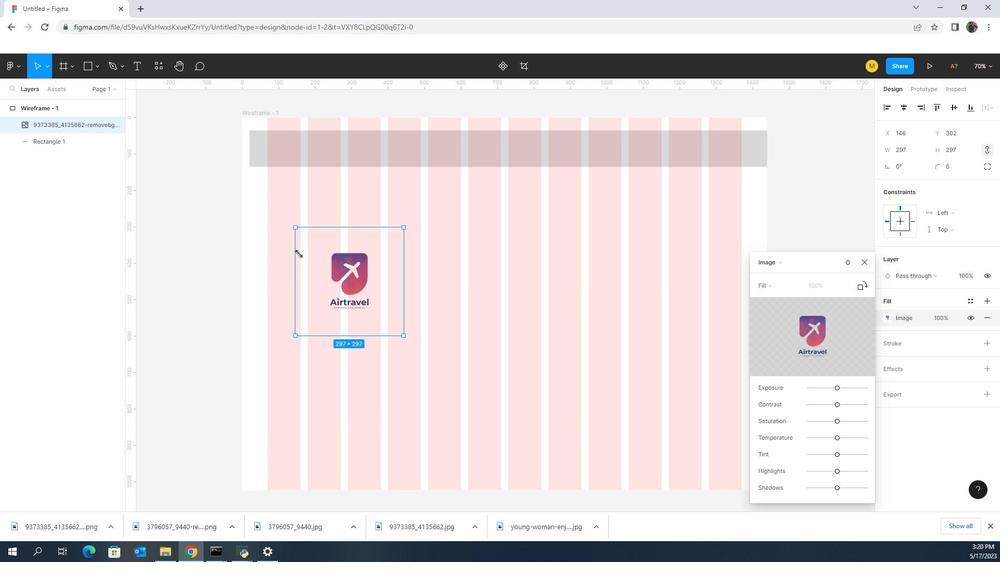 
Action: Mouse moved to (310, 266)
Screenshot: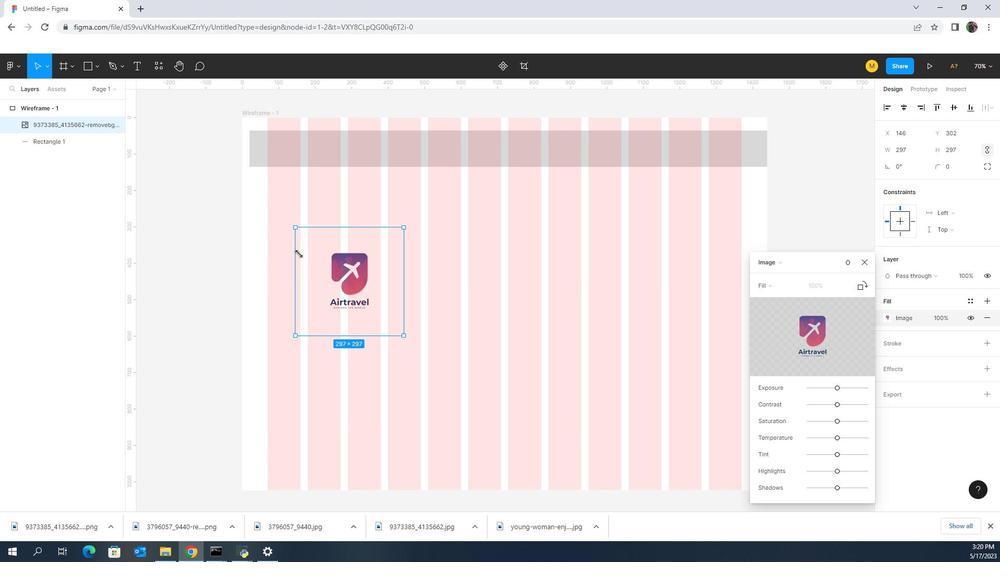 
Action: Key pressed <Key.shift>
Screenshot: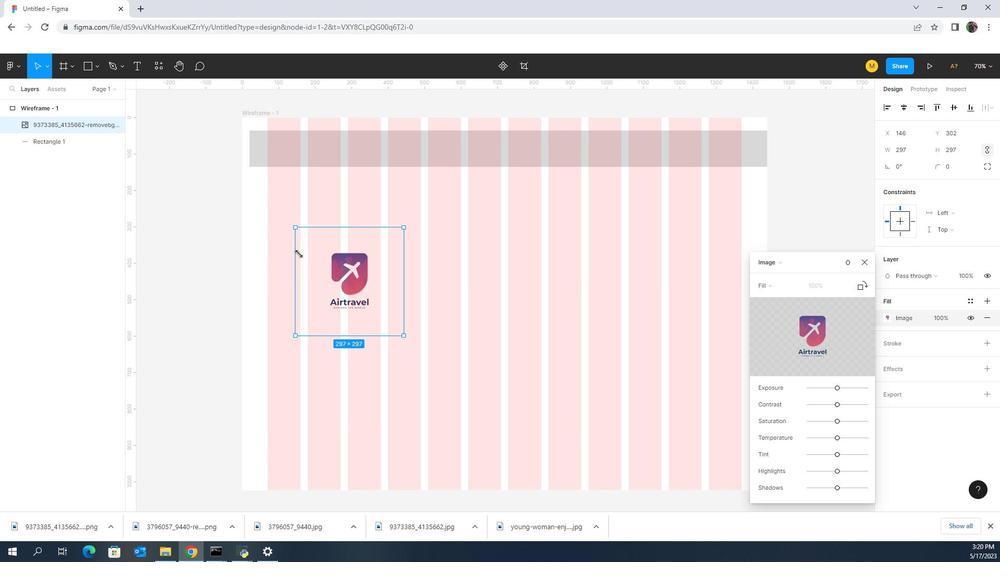 
Action: Mouse moved to (312, 267)
Screenshot: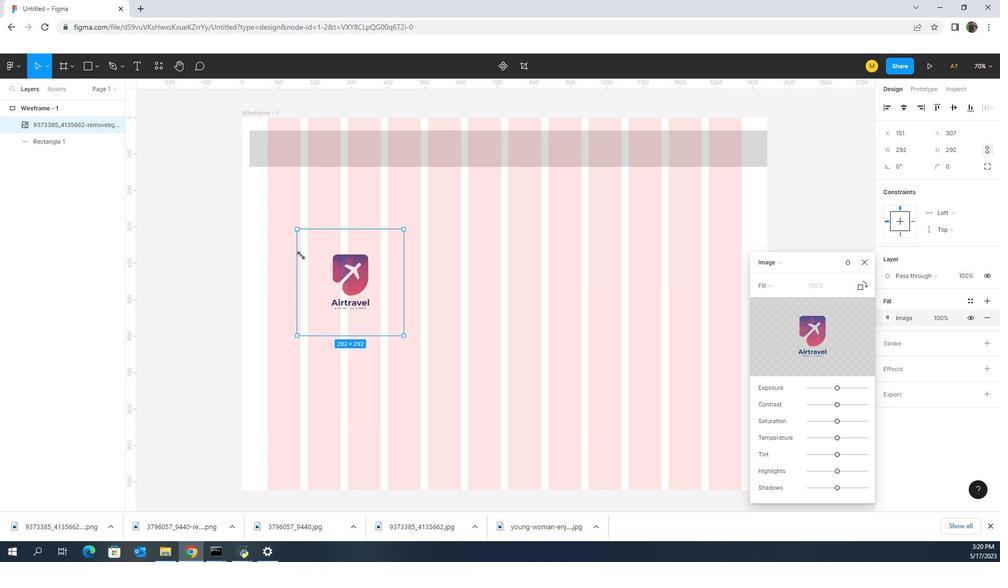
Action: Key pressed <Key.shift>
Screenshot: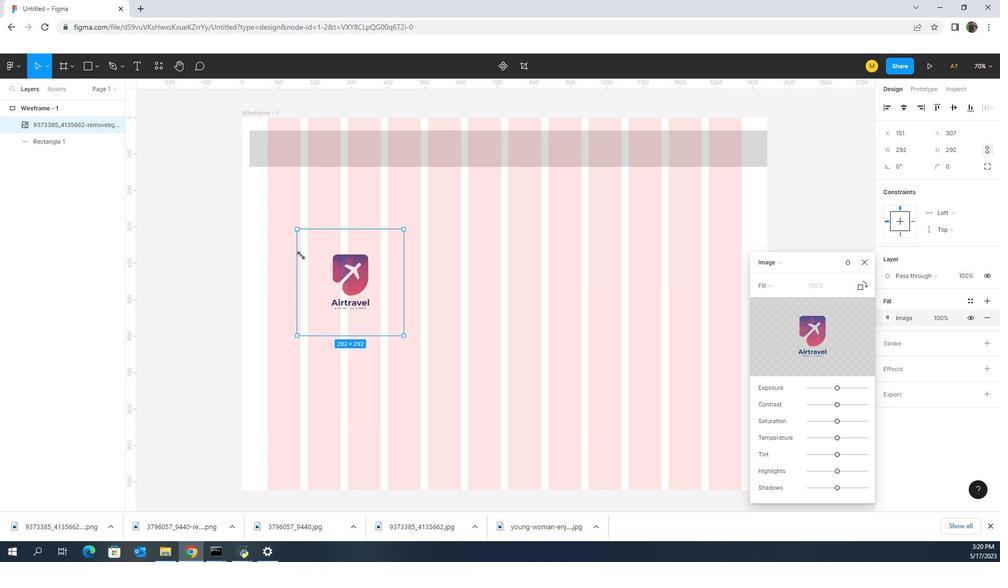 
Action: Mouse moved to (315, 269)
Screenshot: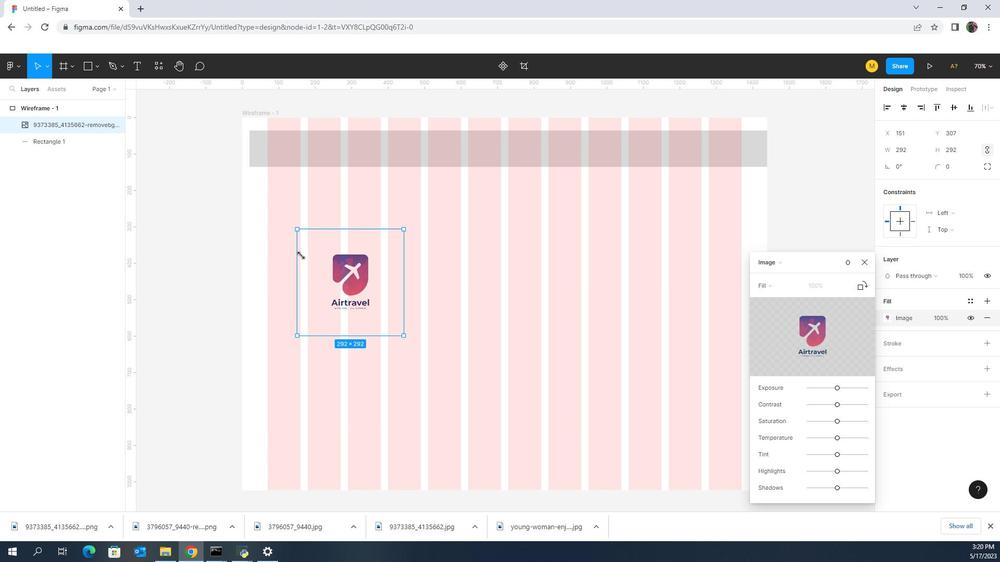 
Action: Key pressed <Key.shift>
Screenshot: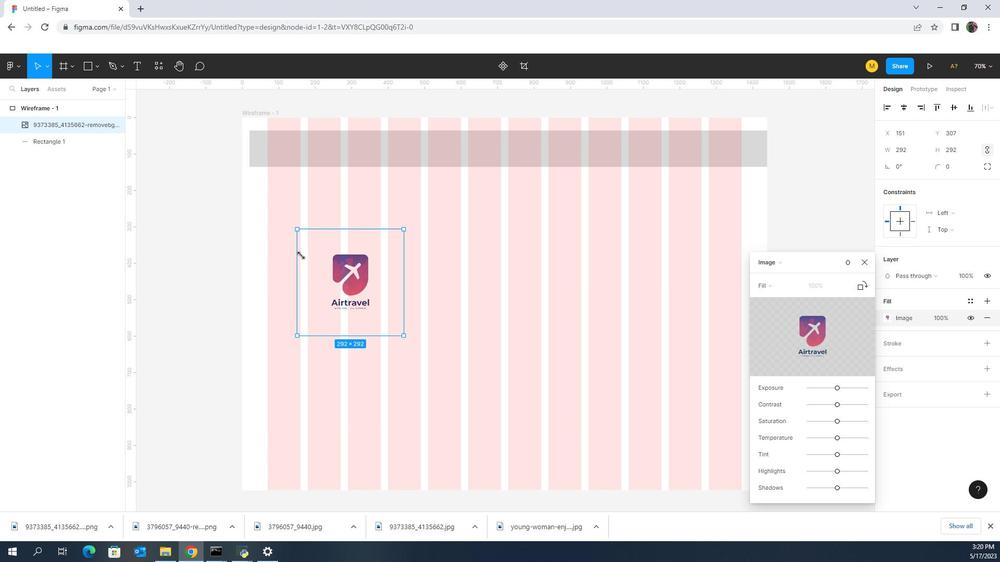 
Action: Mouse moved to (317, 271)
Screenshot: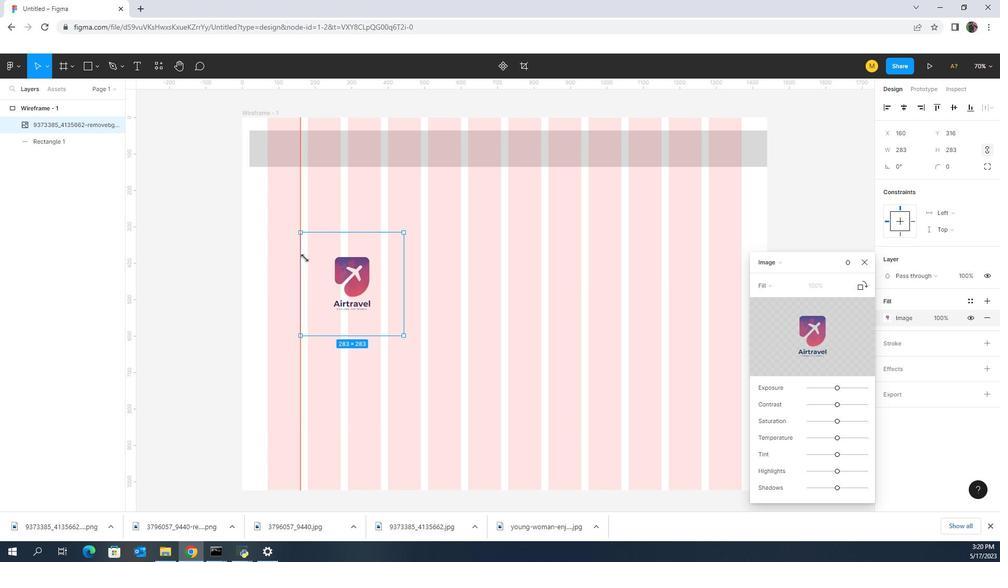 
Action: Key pressed <Key.shift>
Screenshot: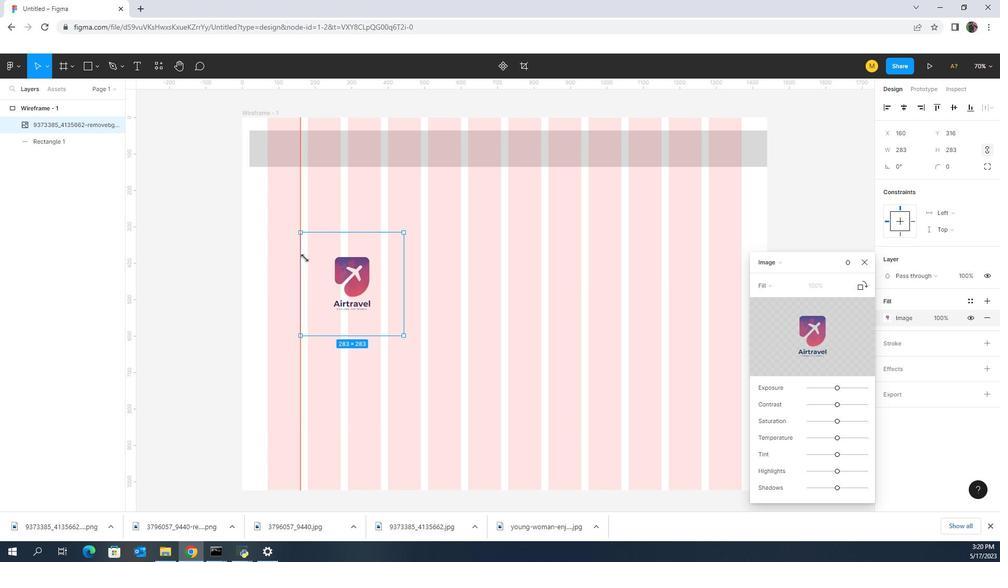 
Action: Mouse moved to (319, 273)
Screenshot: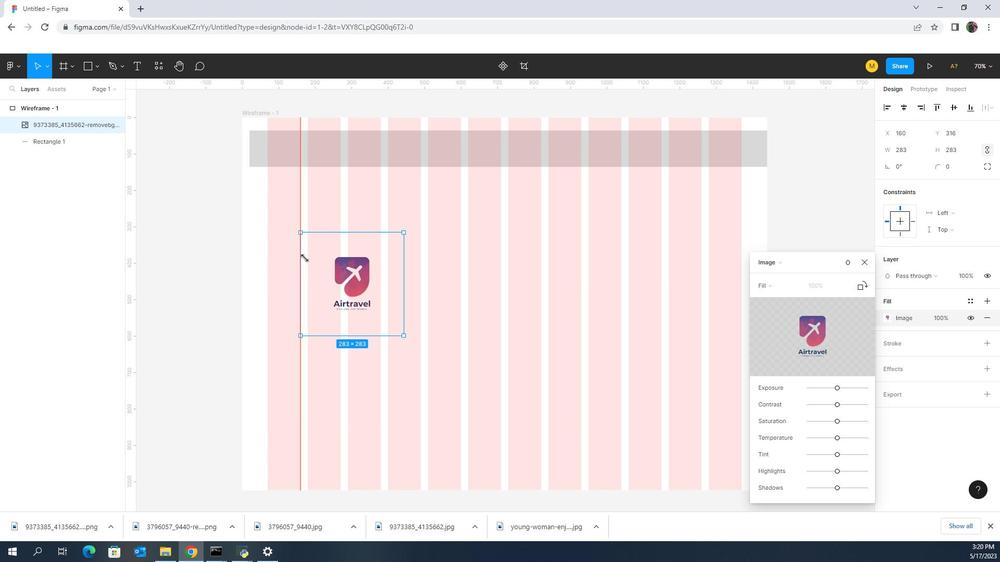 
Action: Key pressed <Key.shift>
Screenshot: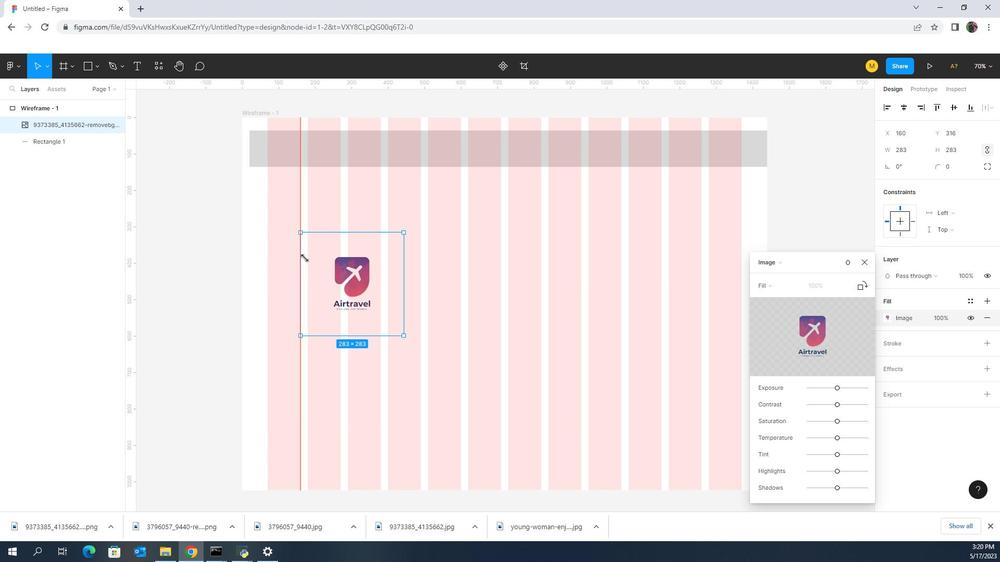 
Action: Mouse moved to (321, 275)
Screenshot: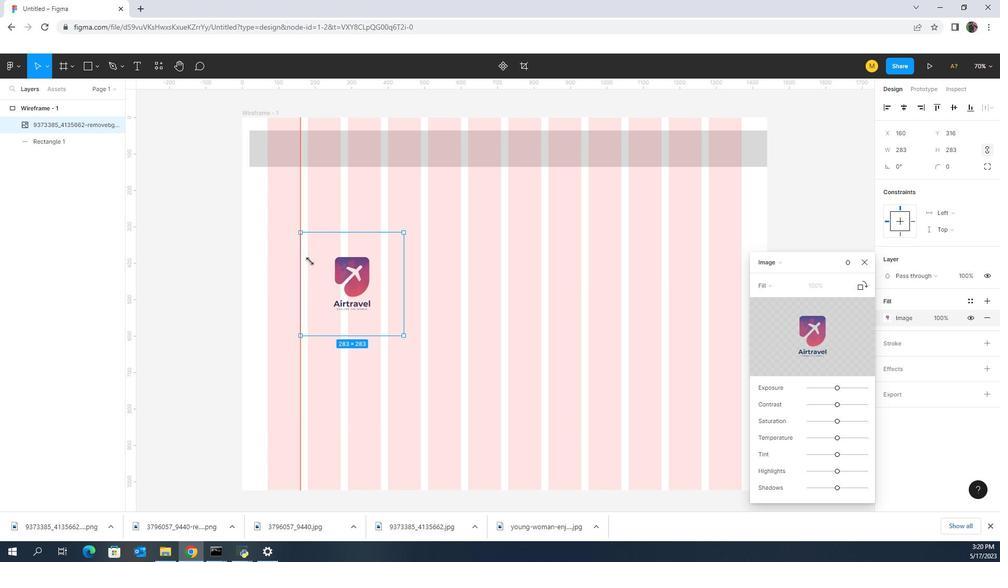 
Action: Key pressed <Key.shift>
Screenshot: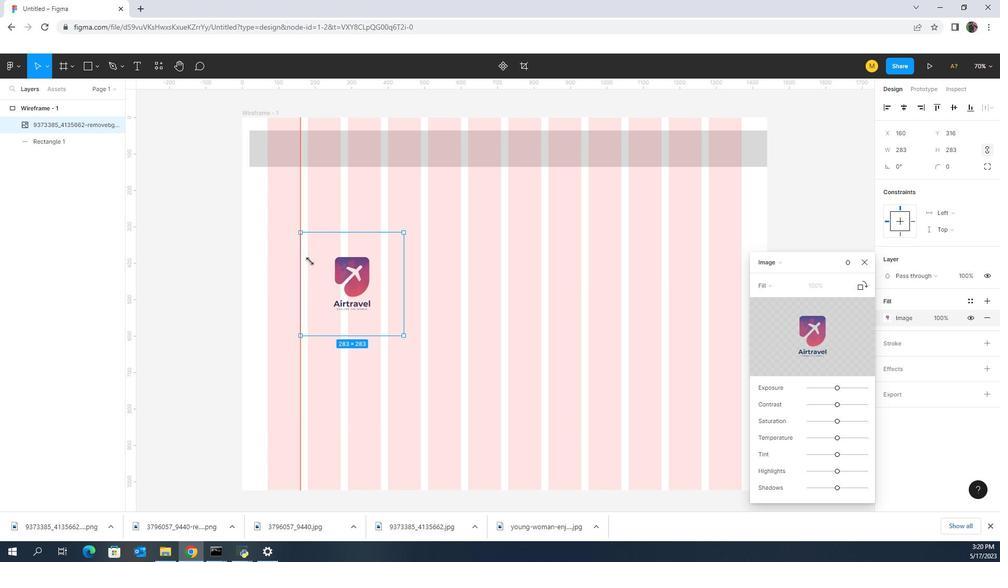 
Action: Mouse moved to (324, 277)
Screenshot: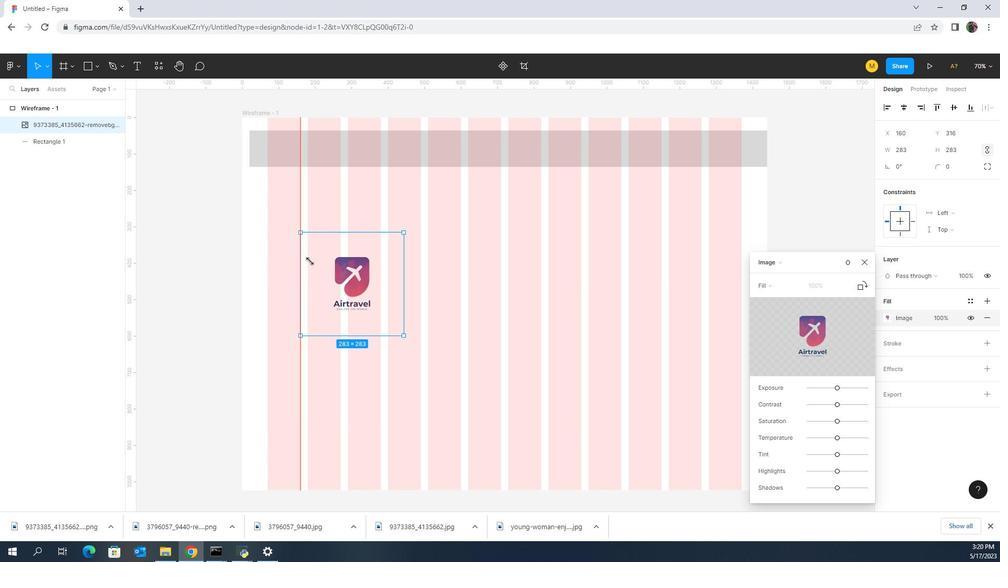 
Action: Key pressed <Key.shift>
Screenshot: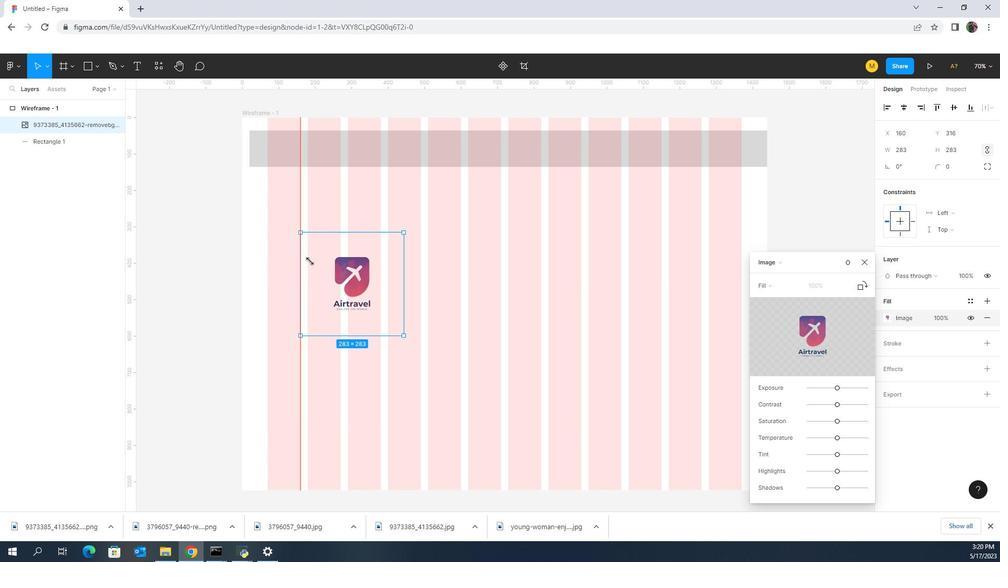
Action: Mouse moved to (325, 278)
Screenshot: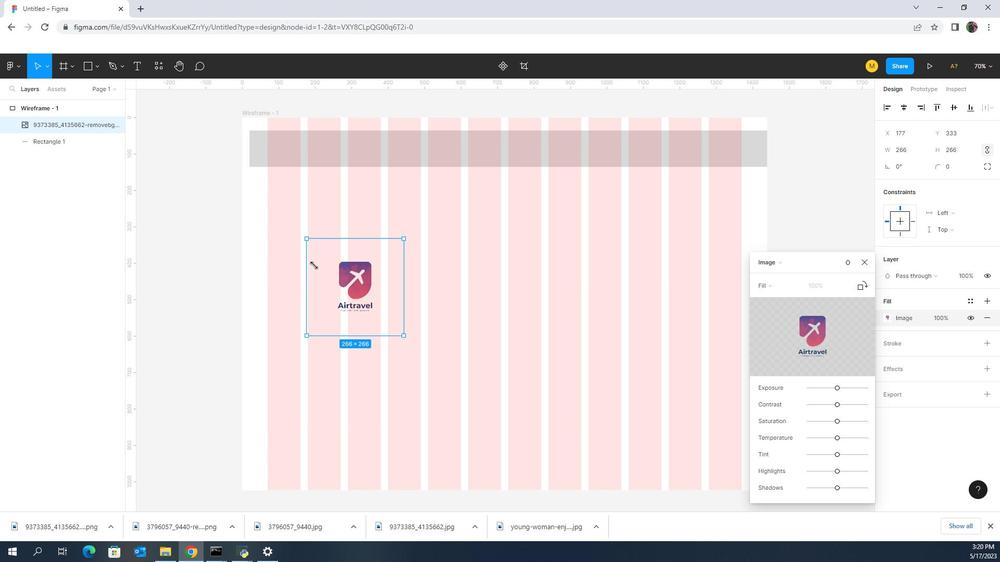 
Action: Key pressed <Key.shift>
Screenshot: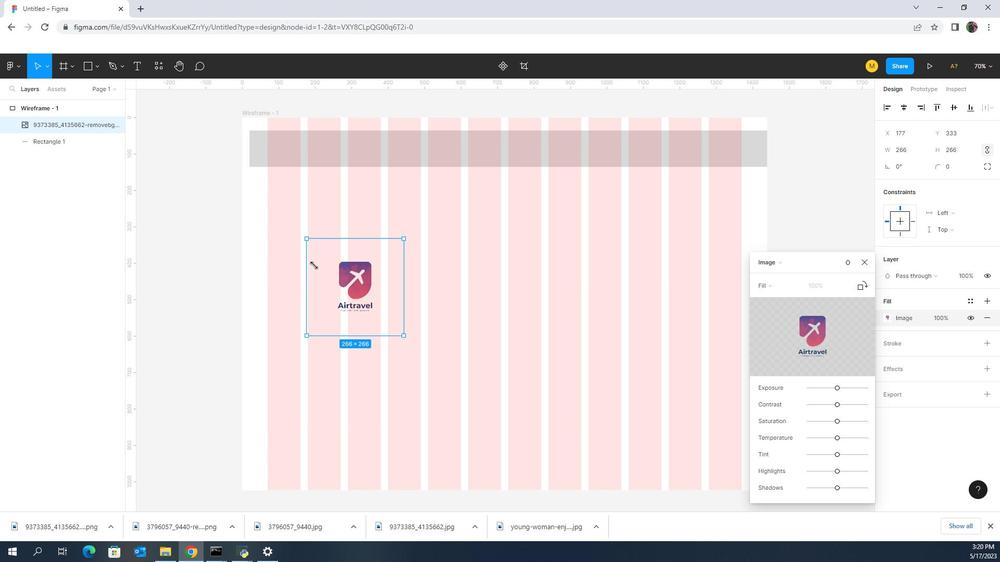 
Action: Mouse moved to (325, 279)
